 Task: Research Airbnb properties in Affery, Ivory Coast from 1st December, 2023 to 5th December, 2023 for 3 adults, 1 child.2 bedrooms having 3 beds and 2 bathrooms. Look for 4 properties as per requirement.
Action: Mouse moved to (473, 60)
Screenshot: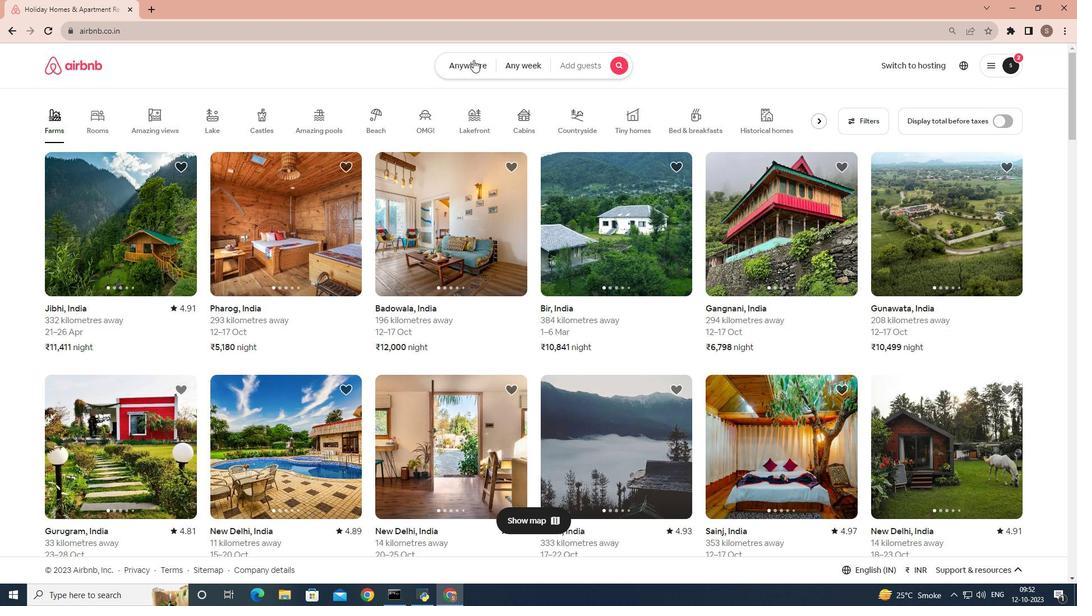
Action: Mouse pressed left at (473, 60)
Screenshot: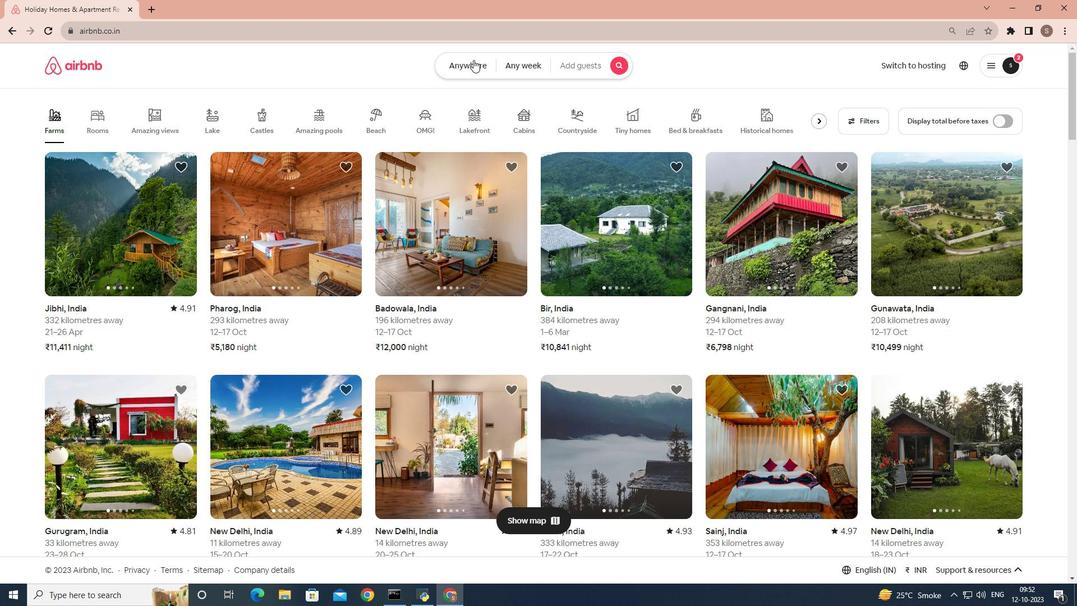 
Action: Mouse moved to (345, 106)
Screenshot: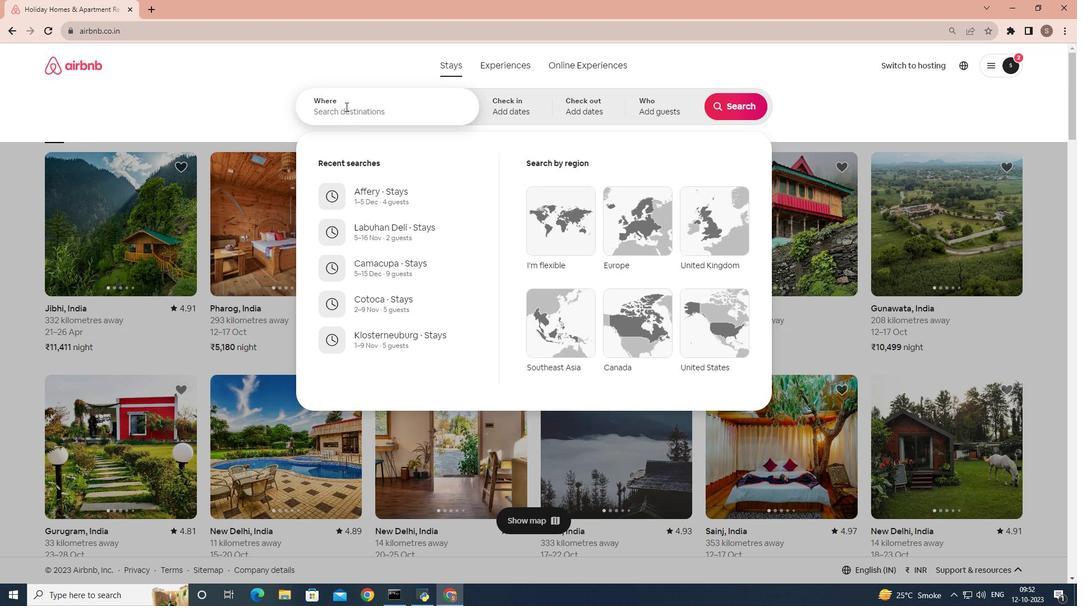 
Action: Mouse pressed left at (345, 106)
Screenshot: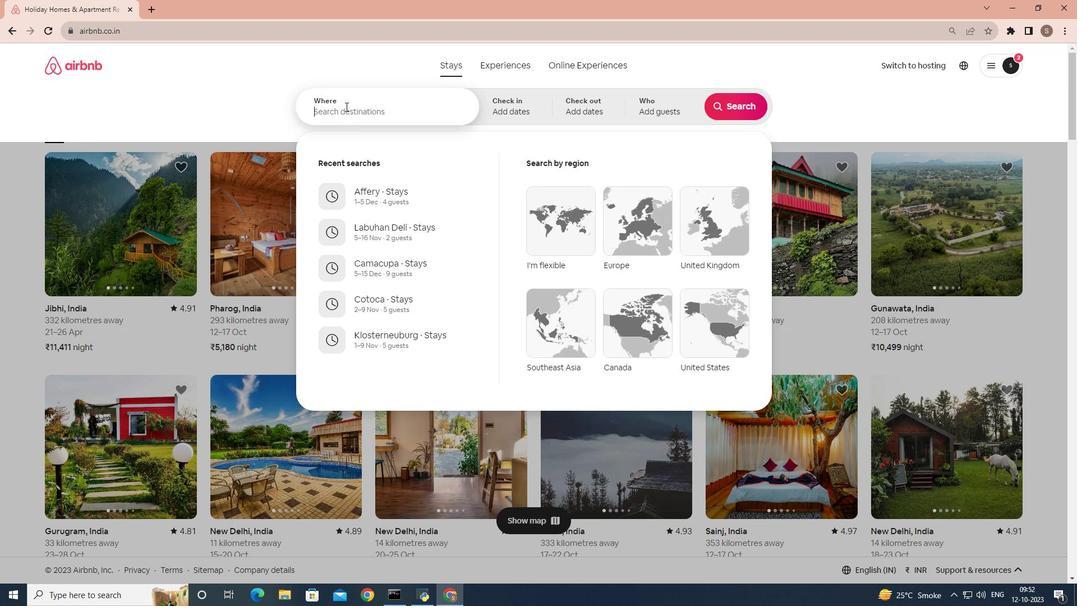 
Action: Key pressed af
Screenshot: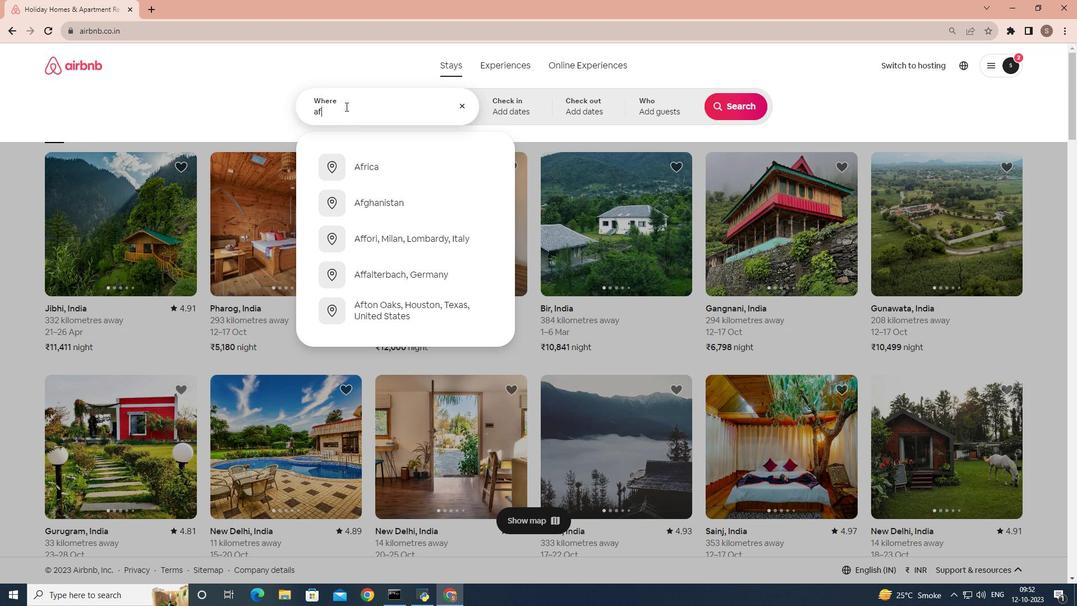 
Action: Mouse moved to (345, 106)
Screenshot: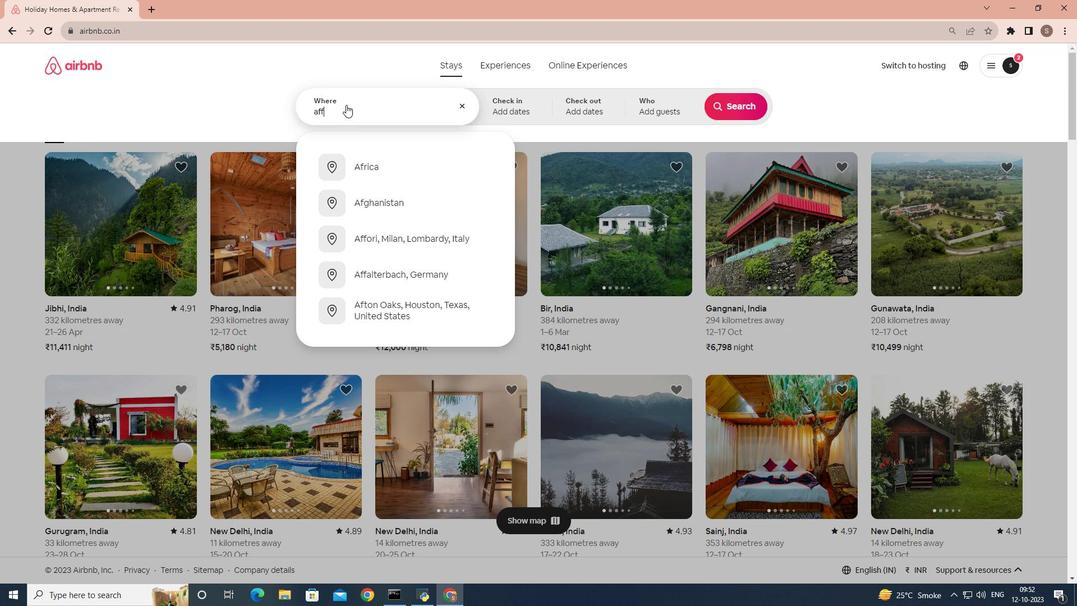 
Action: Key pressed f
Screenshot: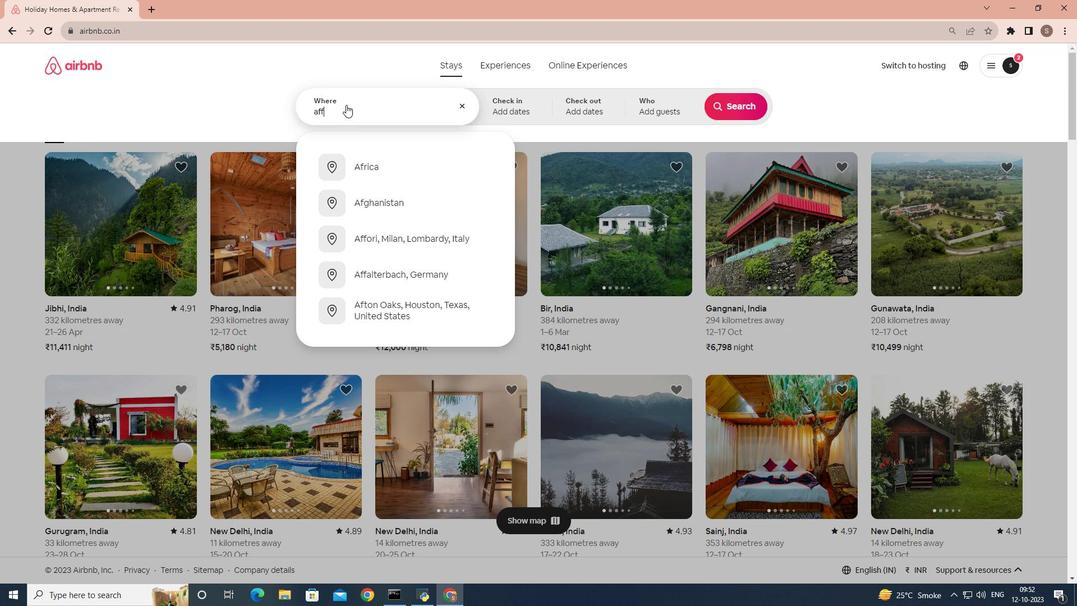 
Action: Mouse moved to (346, 104)
Screenshot: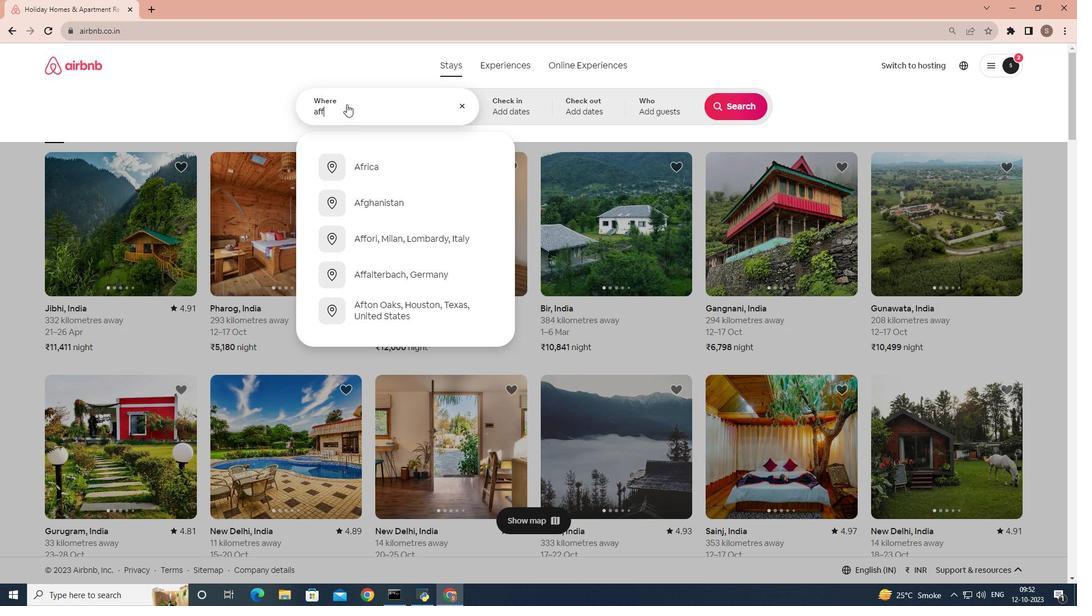 
Action: Key pressed ery<Key.space>
Screenshot: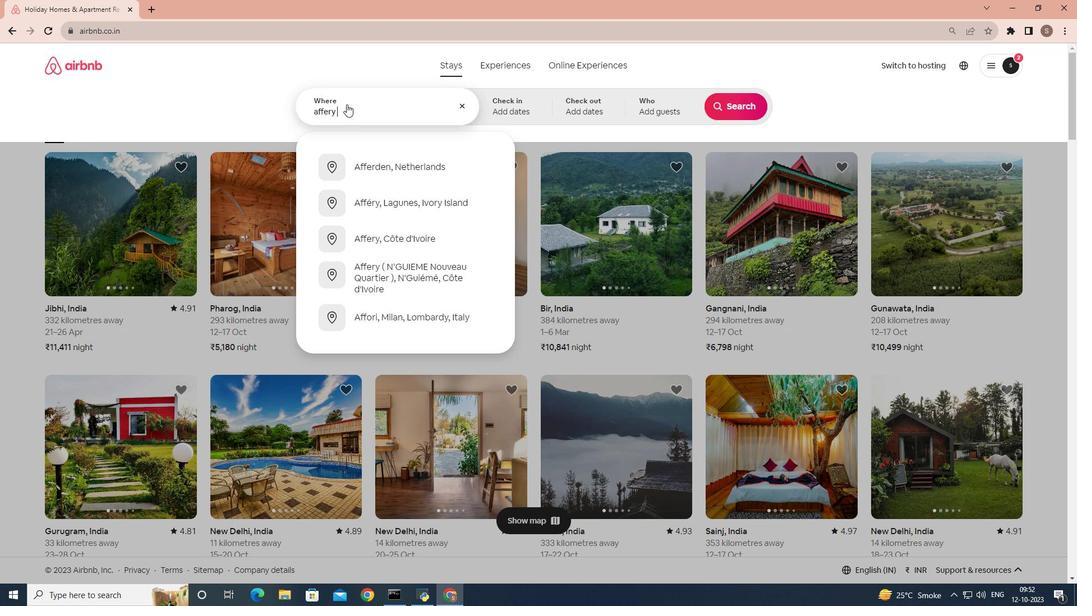 
Action: Mouse moved to (362, 195)
Screenshot: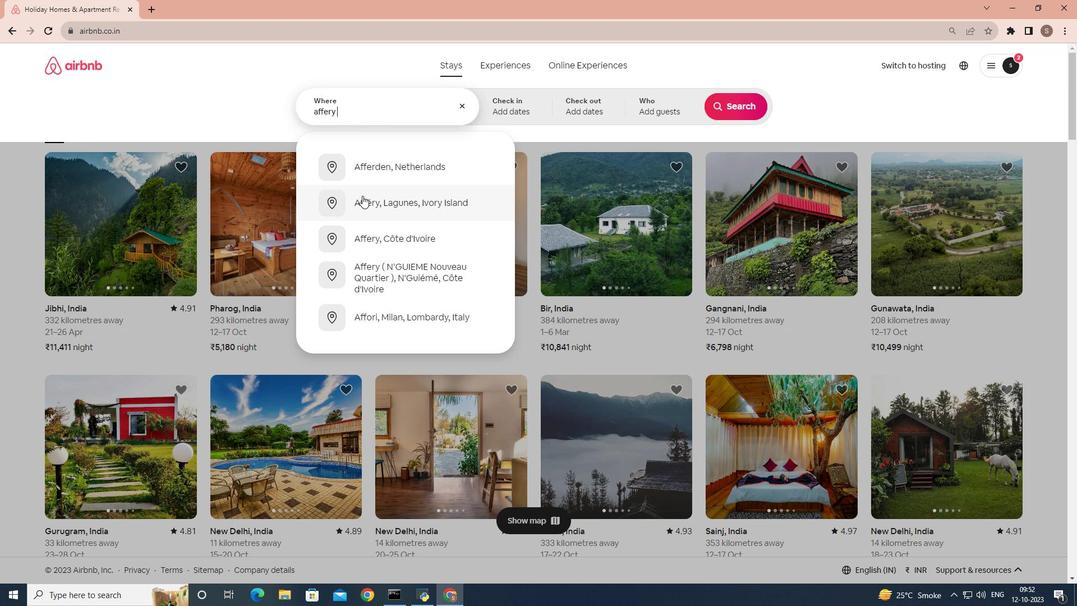 
Action: Mouse pressed left at (362, 195)
Screenshot: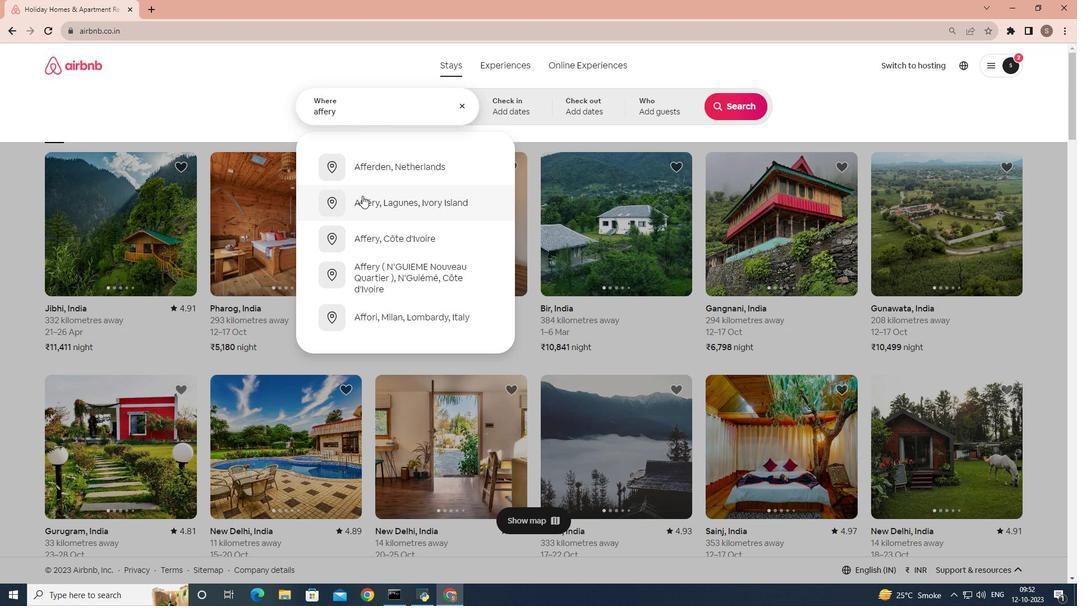 
Action: Mouse moved to (737, 202)
Screenshot: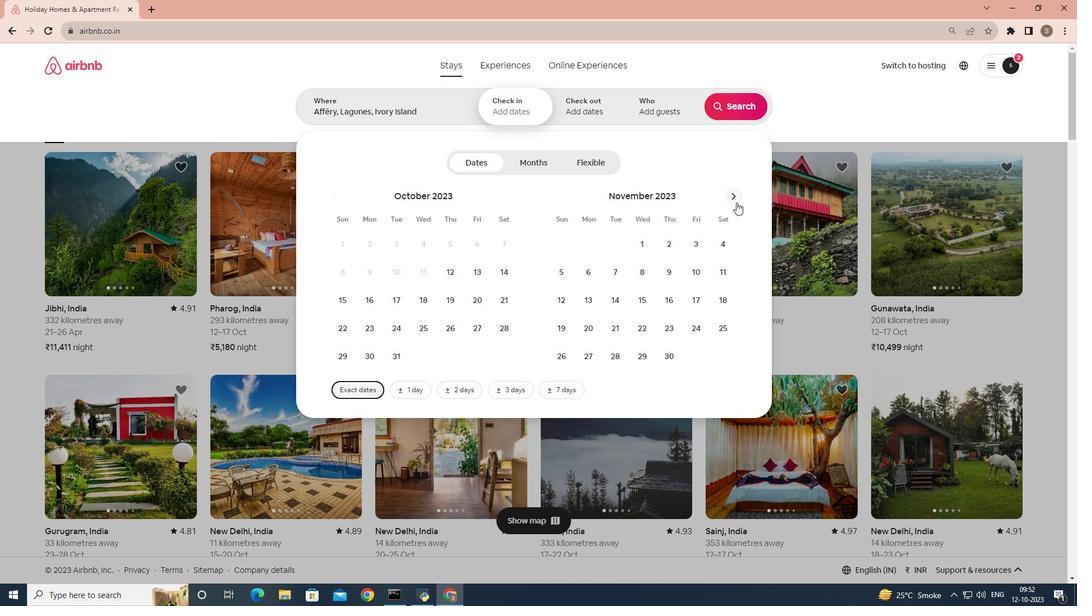 
Action: Mouse pressed left at (737, 202)
Screenshot: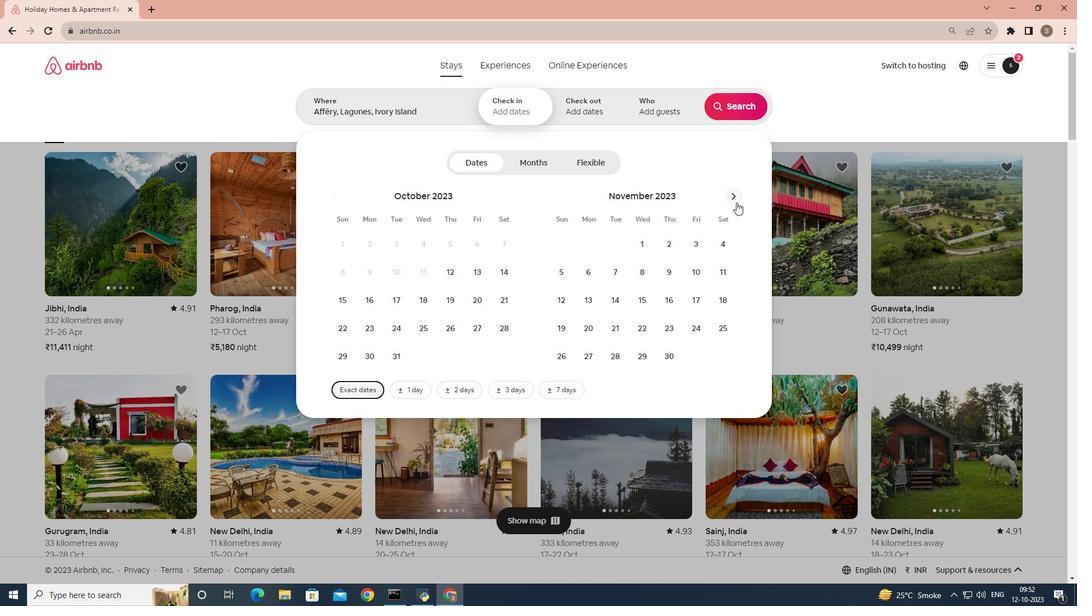 
Action: Mouse moved to (694, 243)
Screenshot: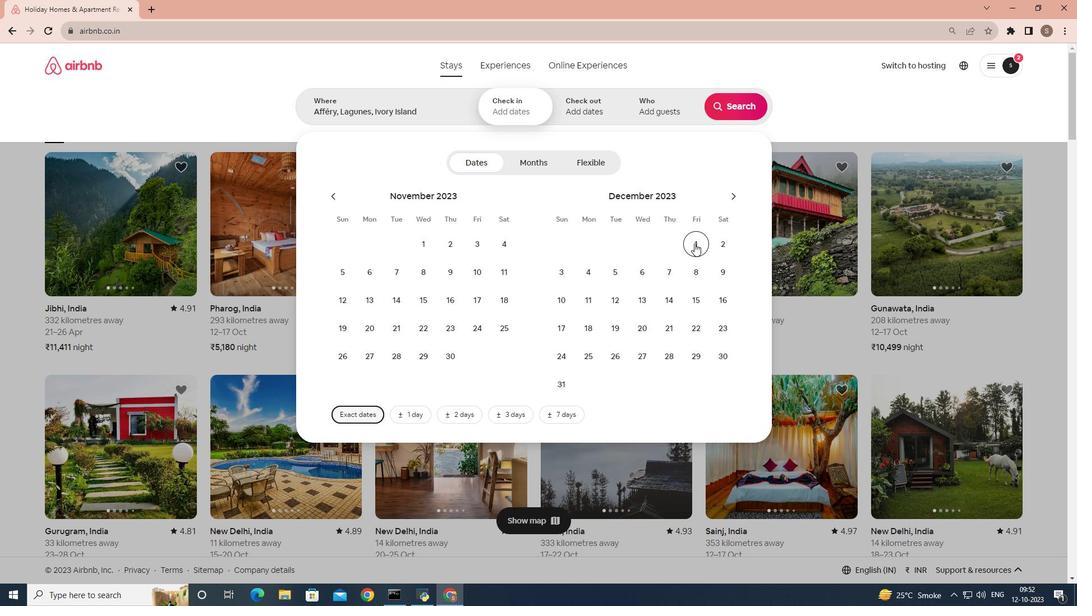 
Action: Mouse pressed left at (694, 243)
Screenshot: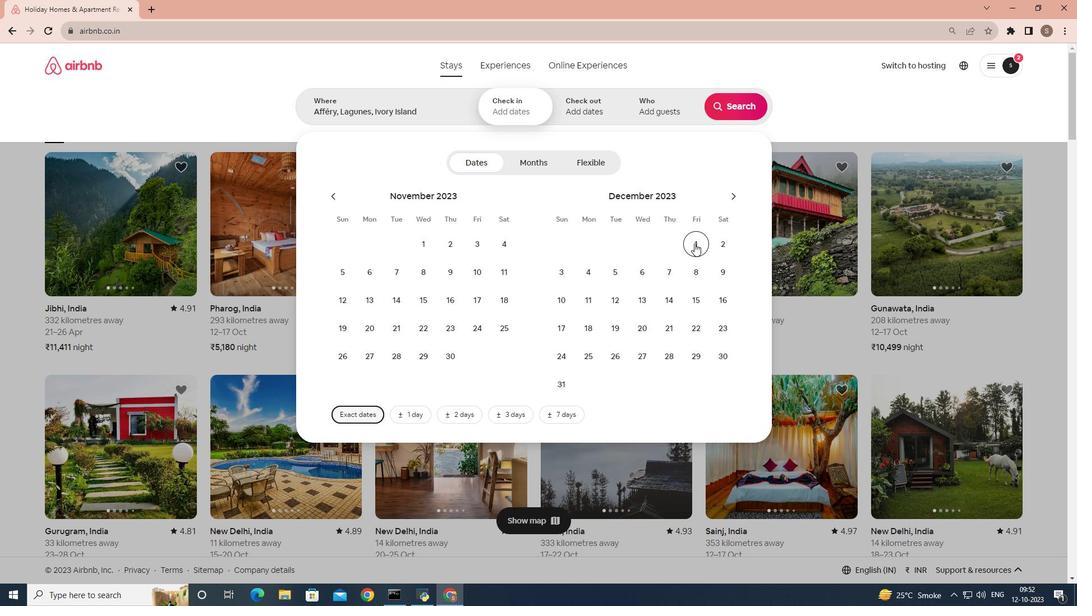 
Action: Mouse moved to (618, 272)
Screenshot: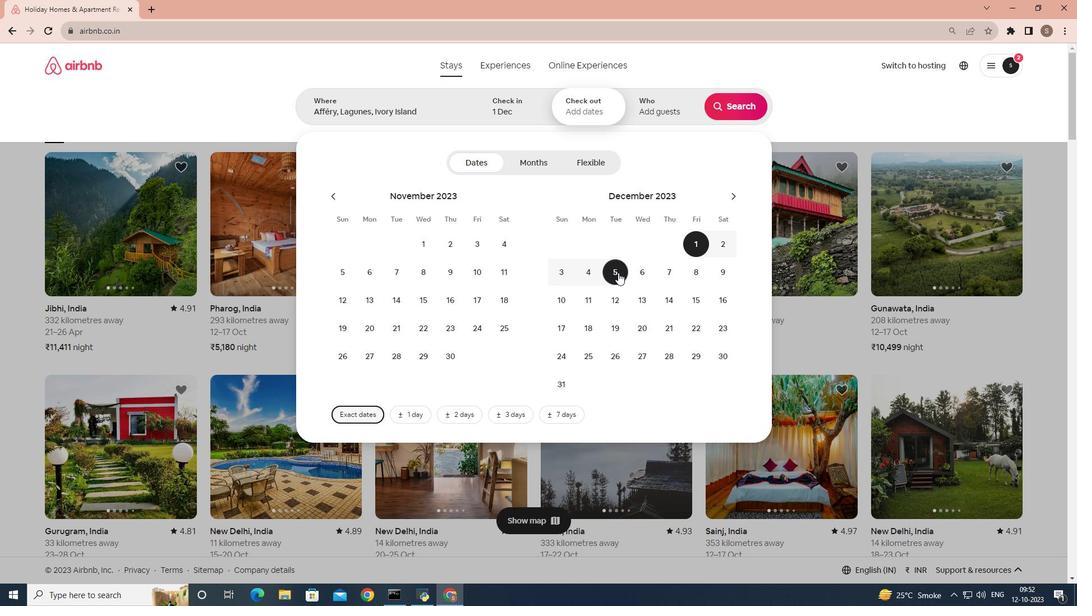 
Action: Mouse pressed left at (618, 272)
Screenshot: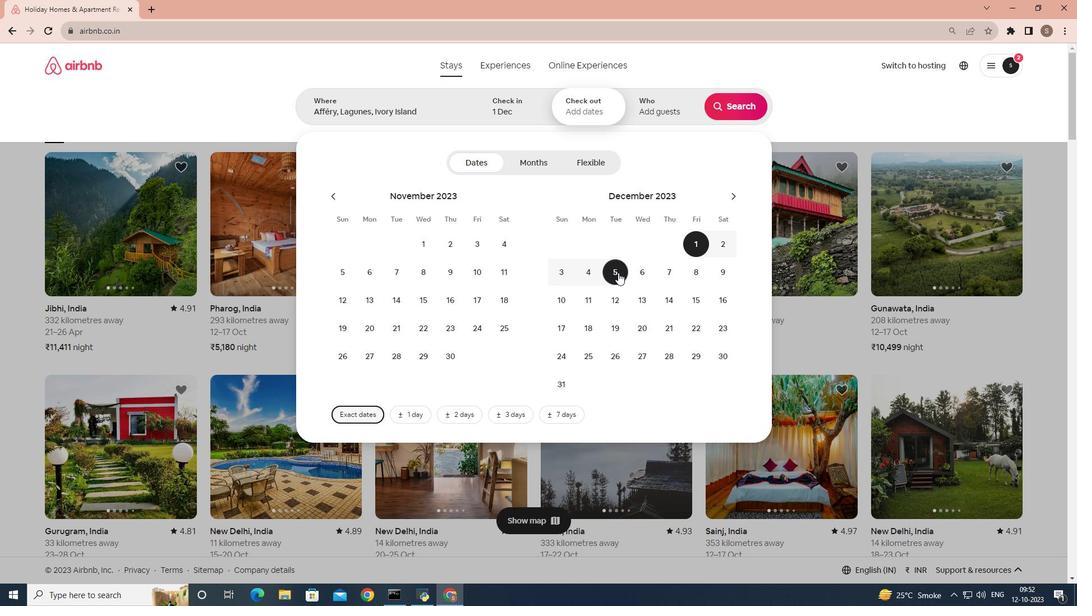 
Action: Mouse moved to (661, 112)
Screenshot: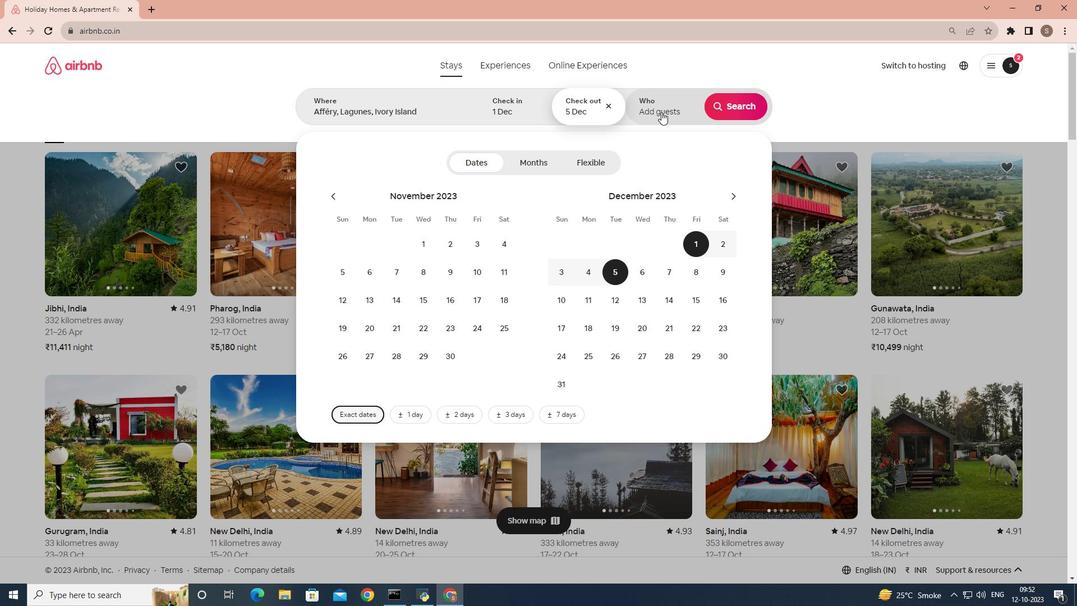 
Action: Mouse pressed left at (661, 112)
Screenshot: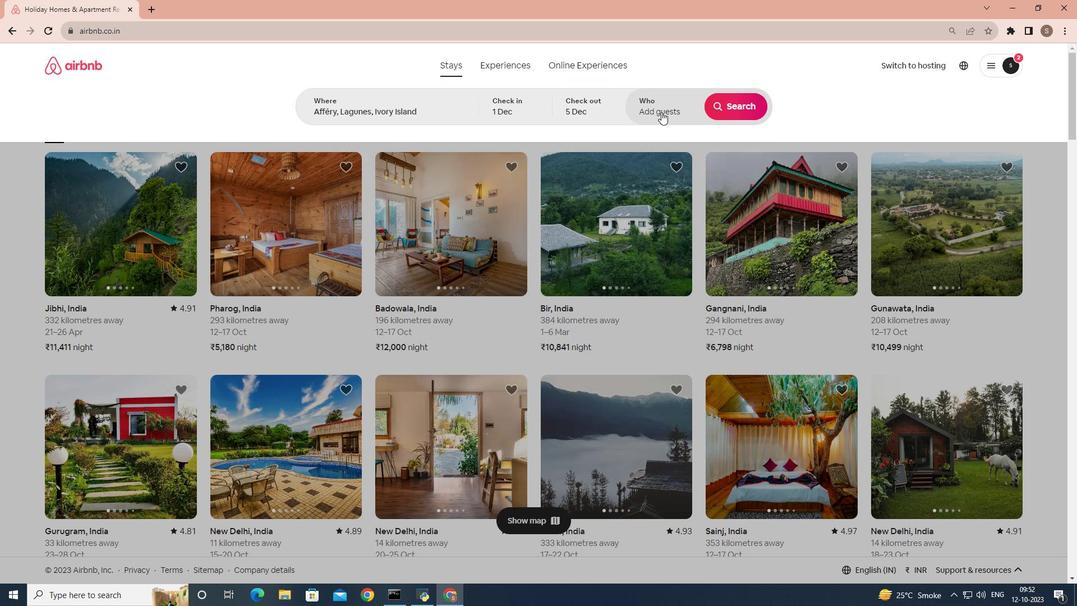
Action: Mouse moved to (737, 168)
Screenshot: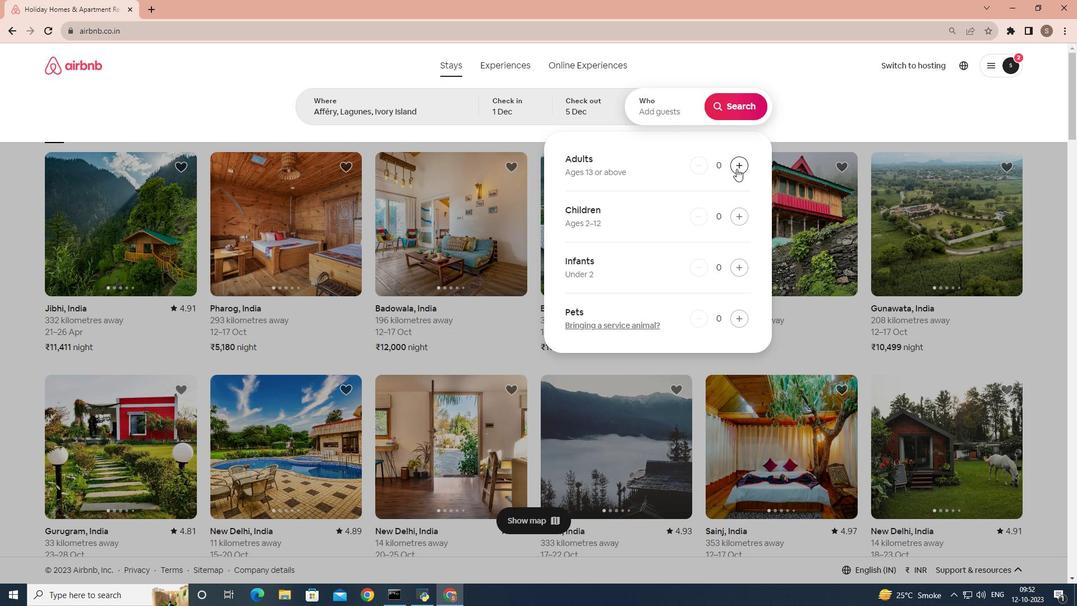 
Action: Mouse pressed left at (737, 168)
Screenshot: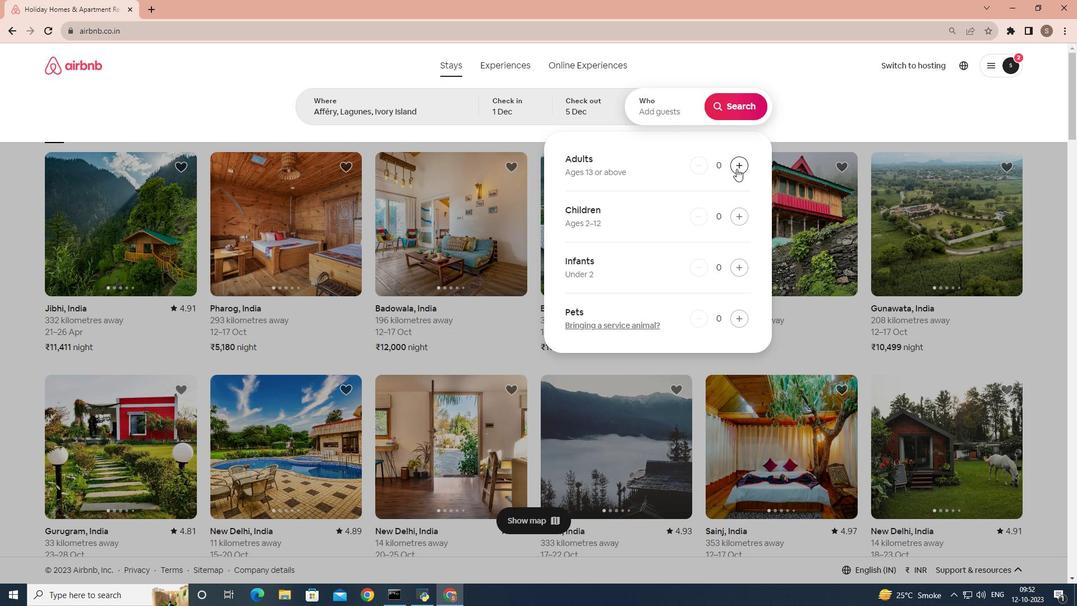 
Action: Mouse pressed left at (737, 168)
Screenshot: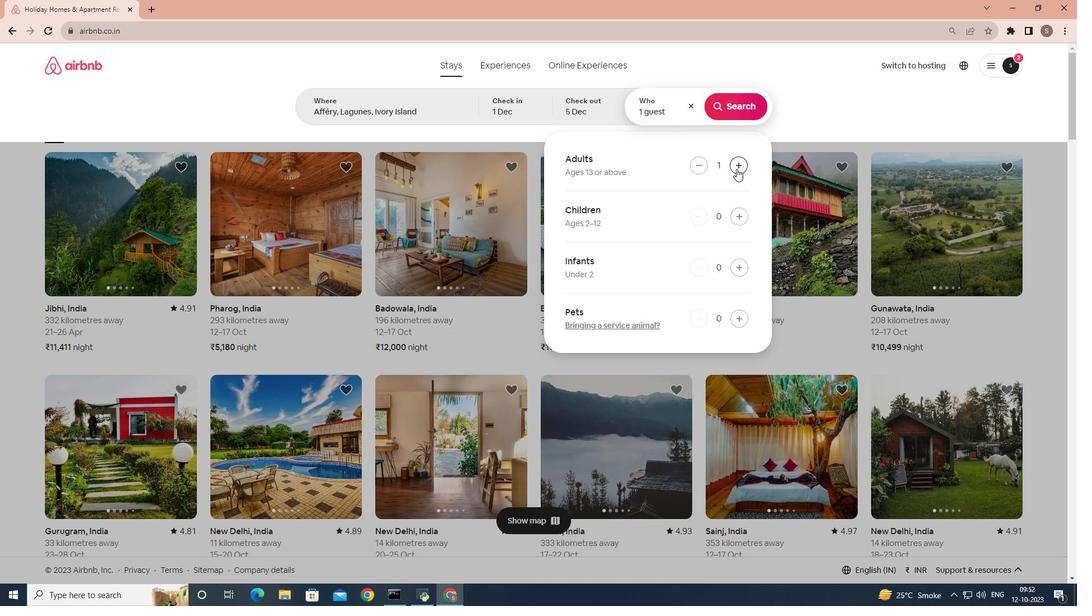 
Action: Mouse pressed left at (737, 168)
Screenshot: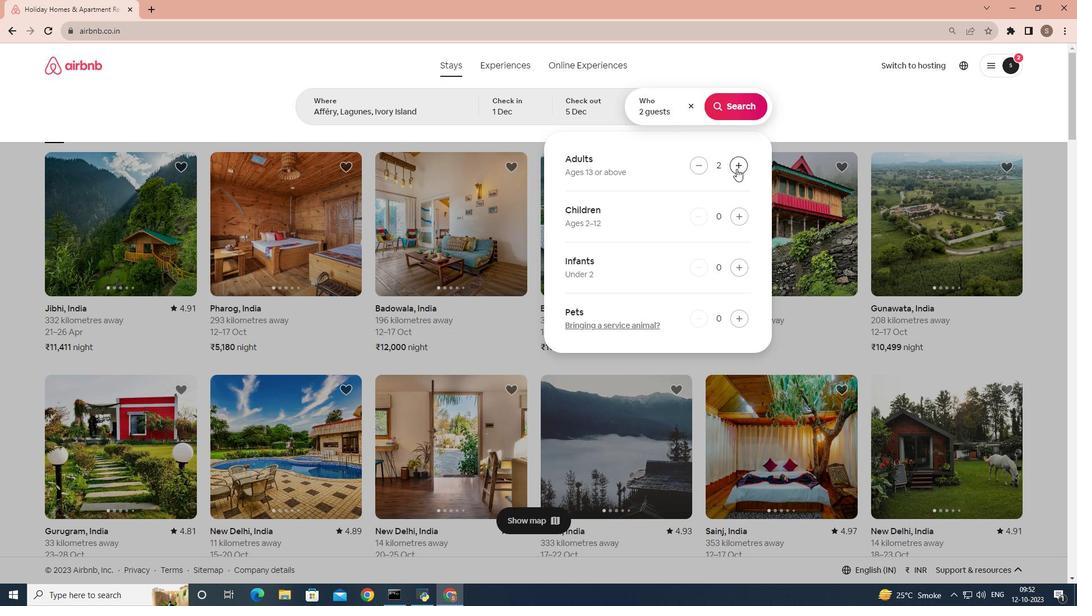 
Action: Mouse moved to (737, 223)
Screenshot: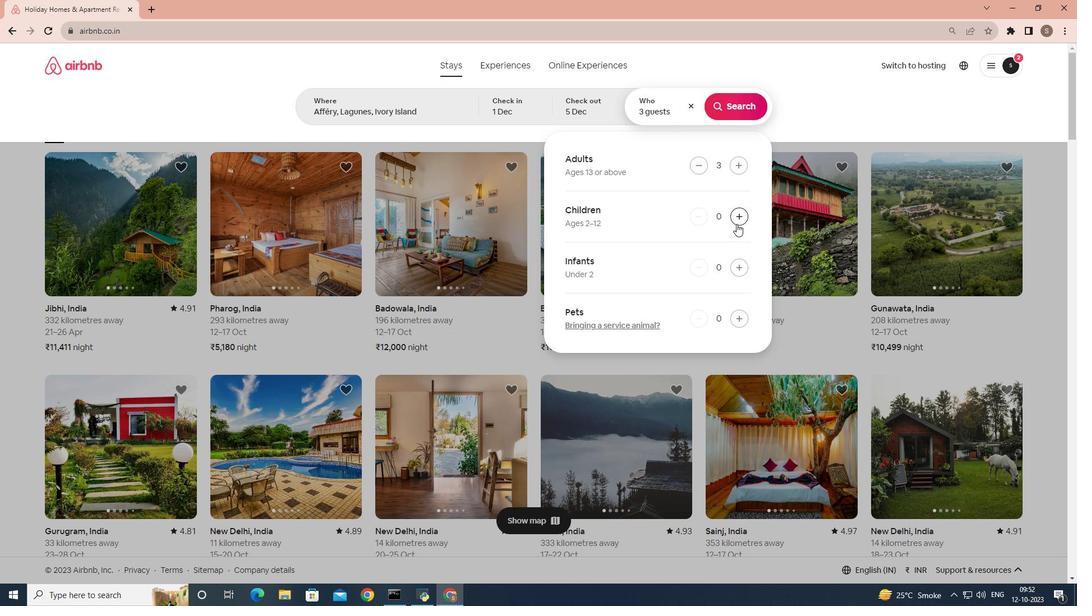 
Action: Mouse pressed left at (737, 223)
Screenshot: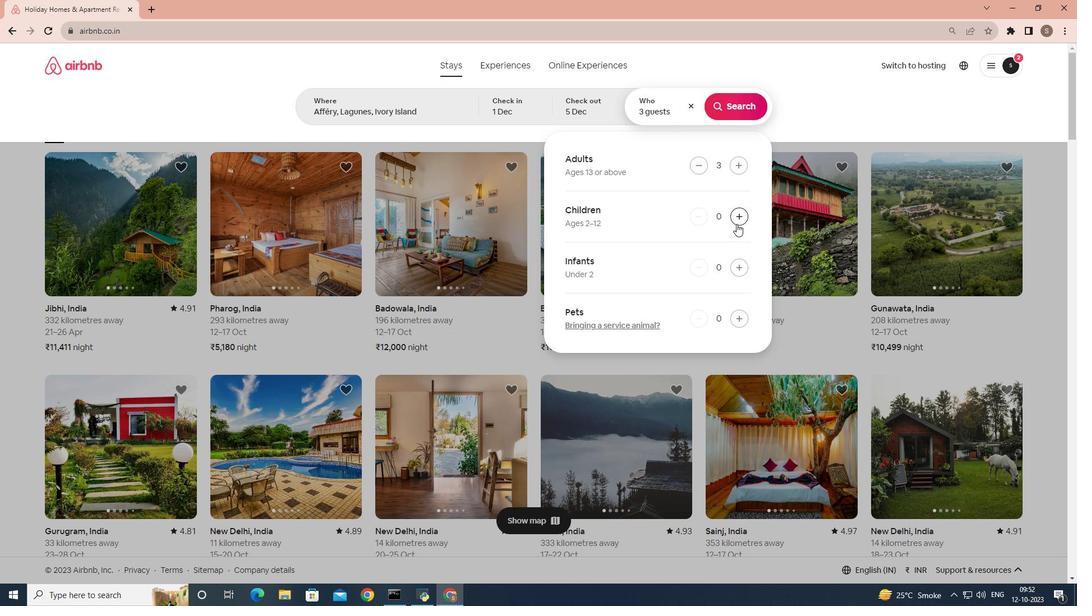 
Action: Mouse moved to (754, 108)
Screenshot: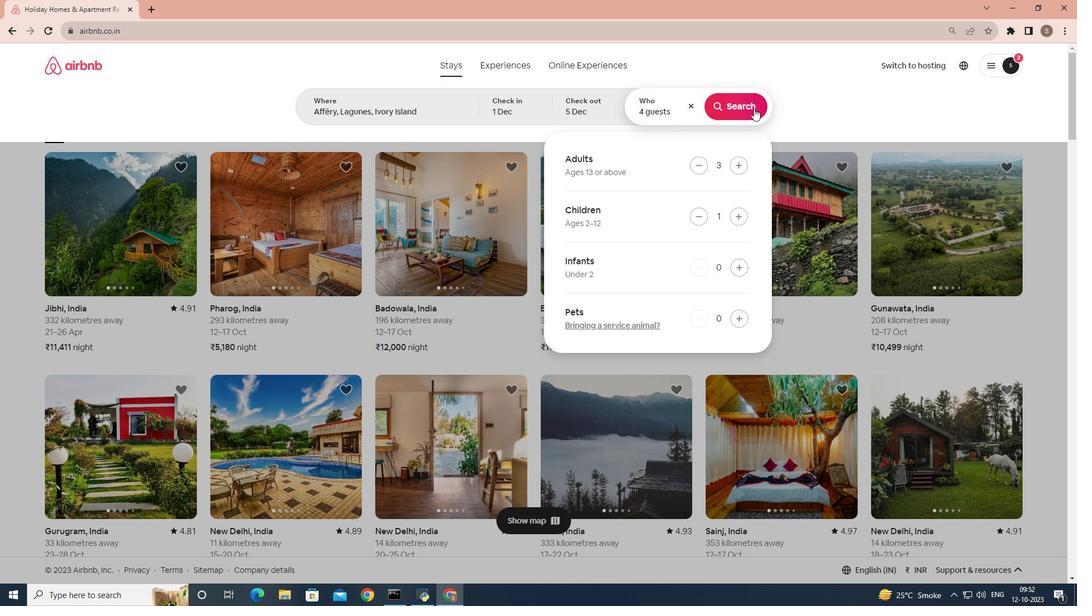
Action: Mouse pressed left at (754, 108)
Screenshot: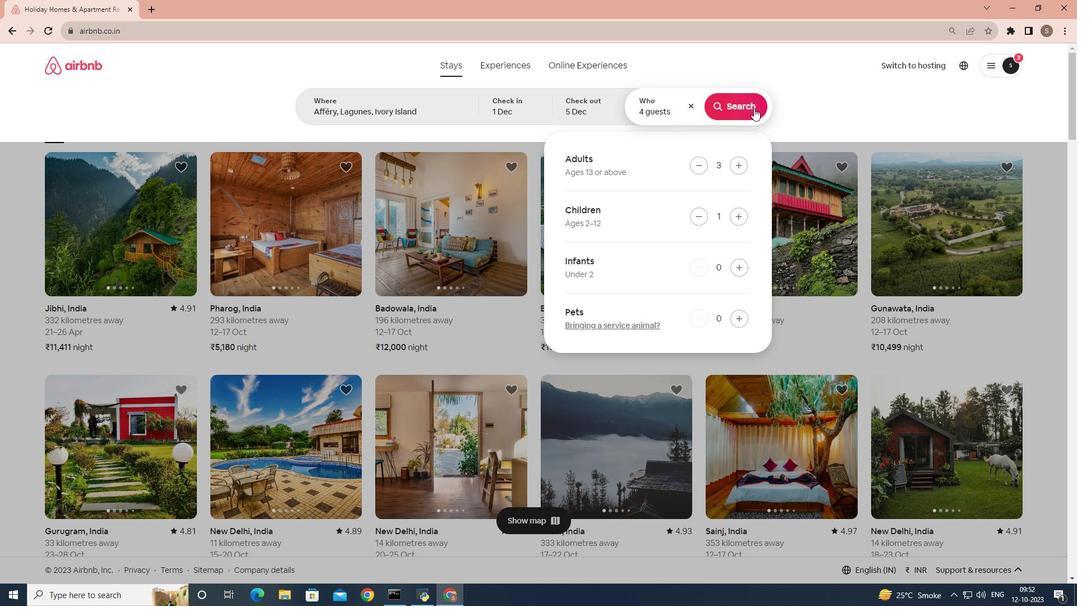 
Action: Mouse moved to (885, 111)
Screenshot: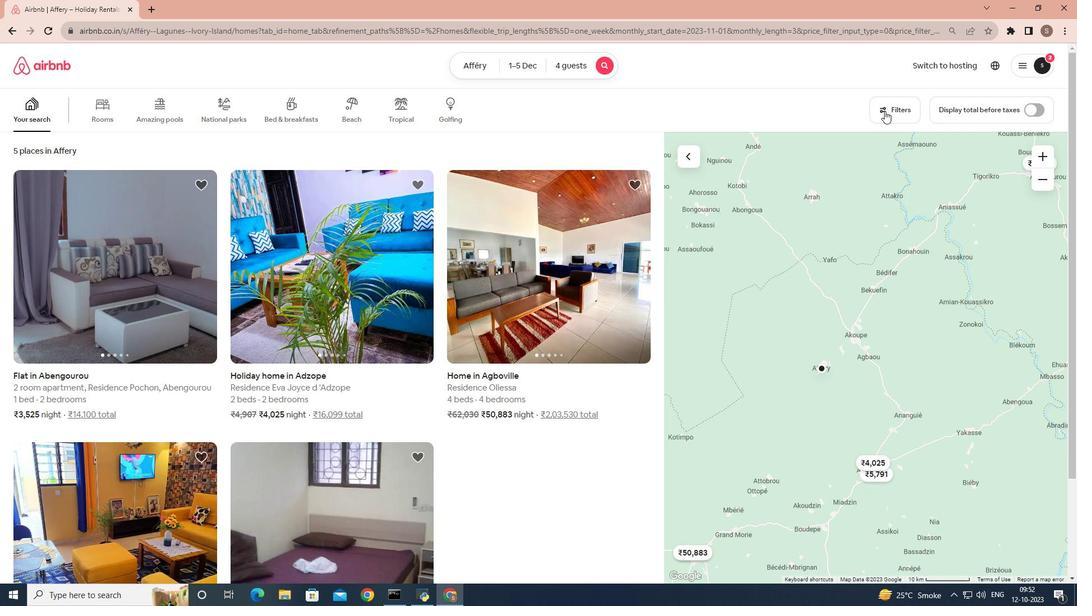 
Action: Mouse pressed left at (885, 111)
Screenshot: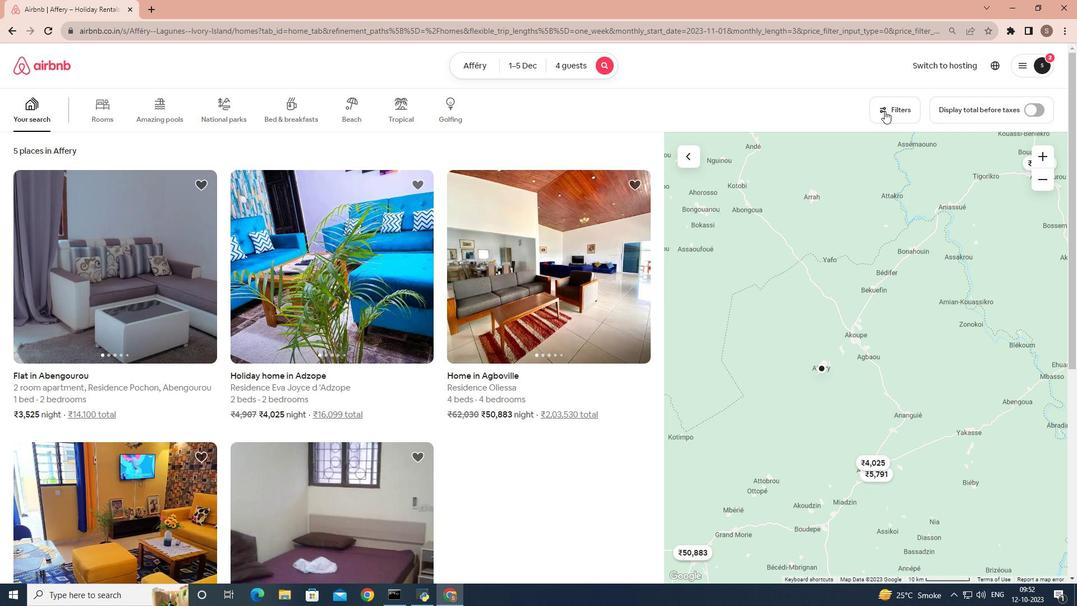 
Action: Mouse moved to (321, 286)
Screenshot: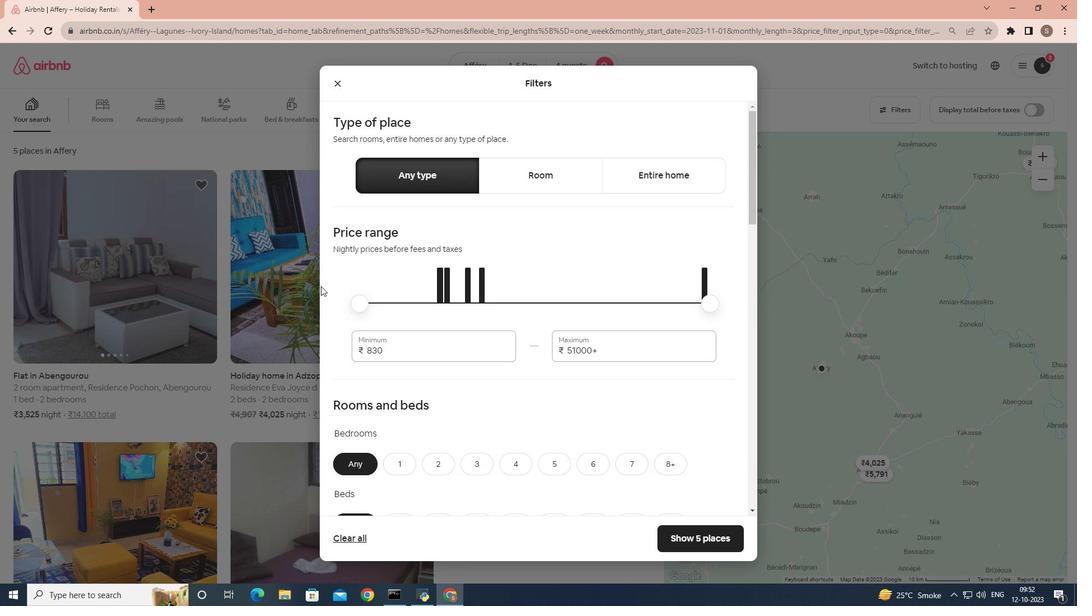 
Action: Mouse scrolled (321, 285) with delta (0, 0)
Screenshot: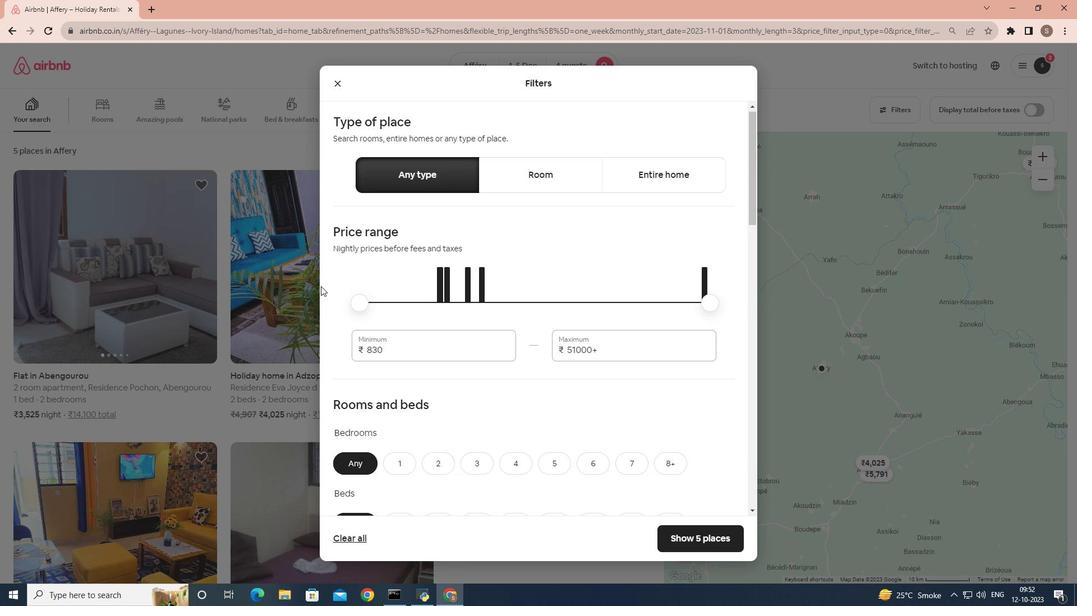 
Action: Mouse scrolled (321, 285) with delta (0, 0)
Screenshot: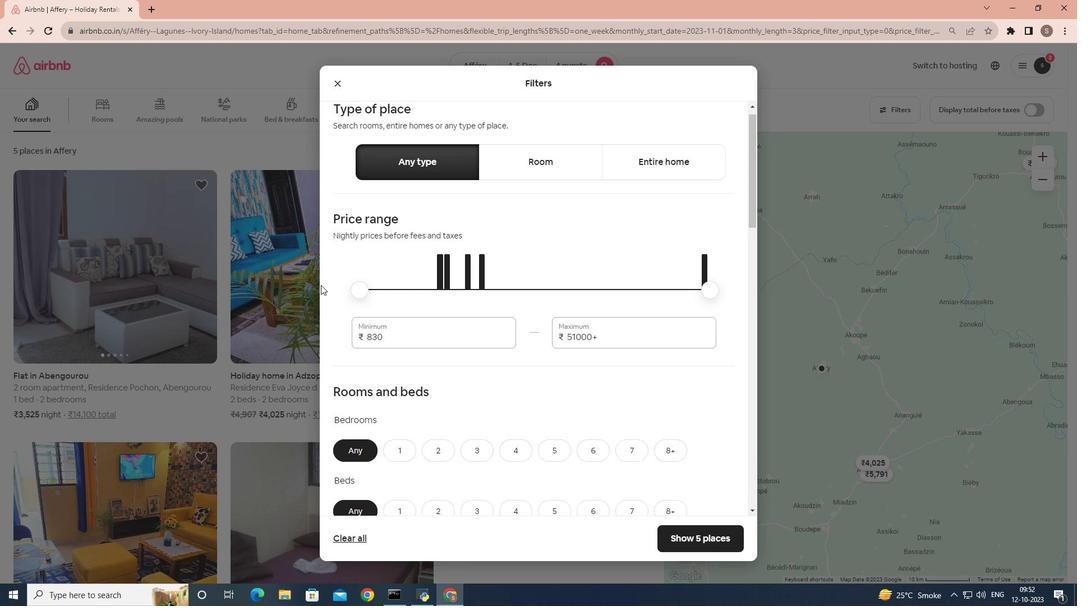 
Action: Mouse moved to (321, 285)
Screenshot: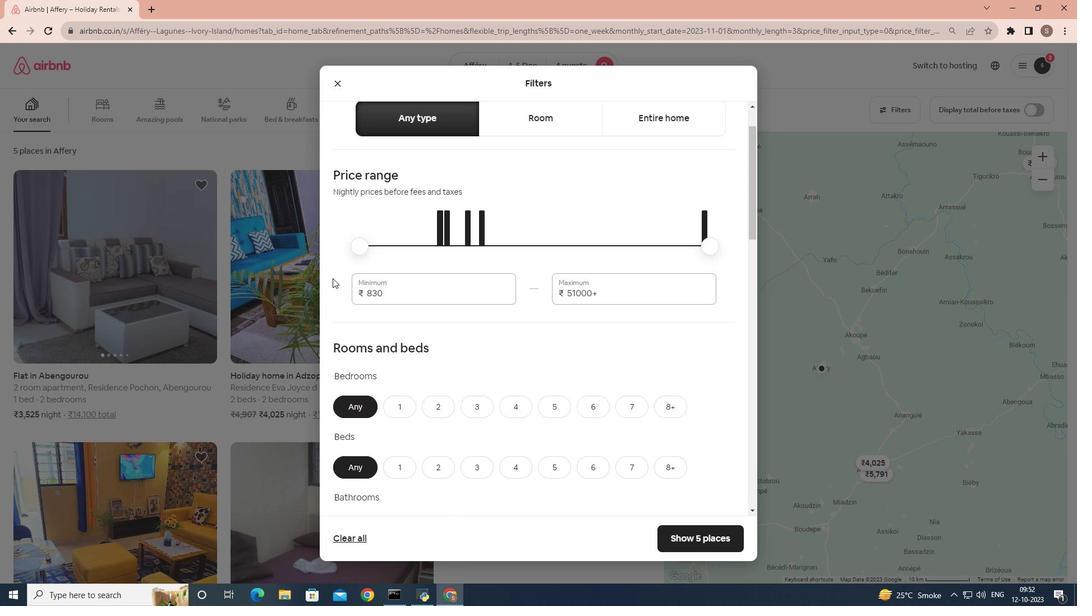 
Action: Mouse scrolled (321, 285) with delta (0, 0)
Screenshot: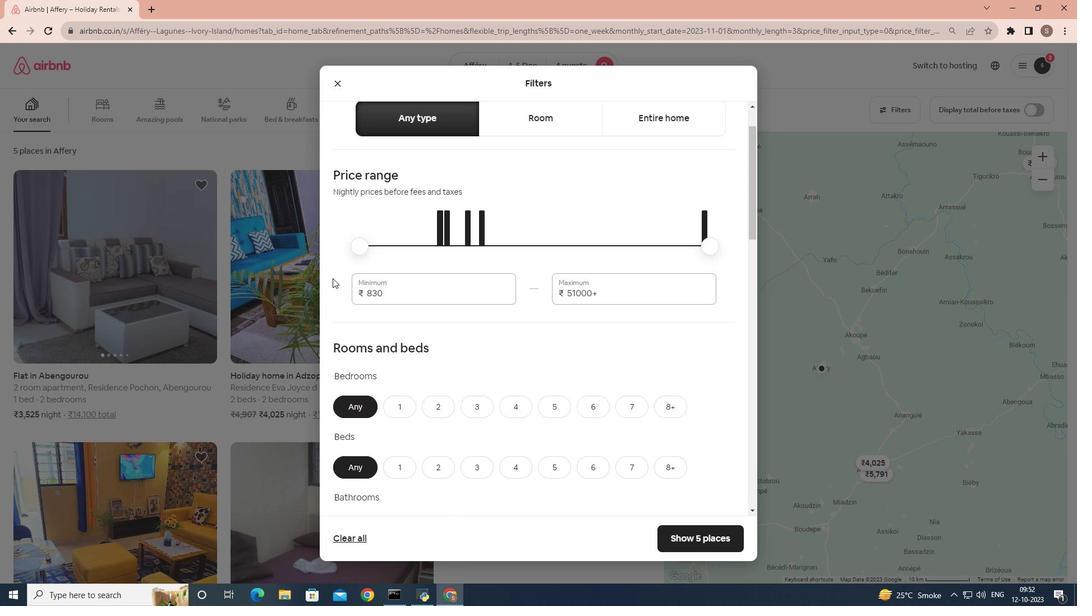 
Action: Mouse moved to (328, 280)
Screenshot: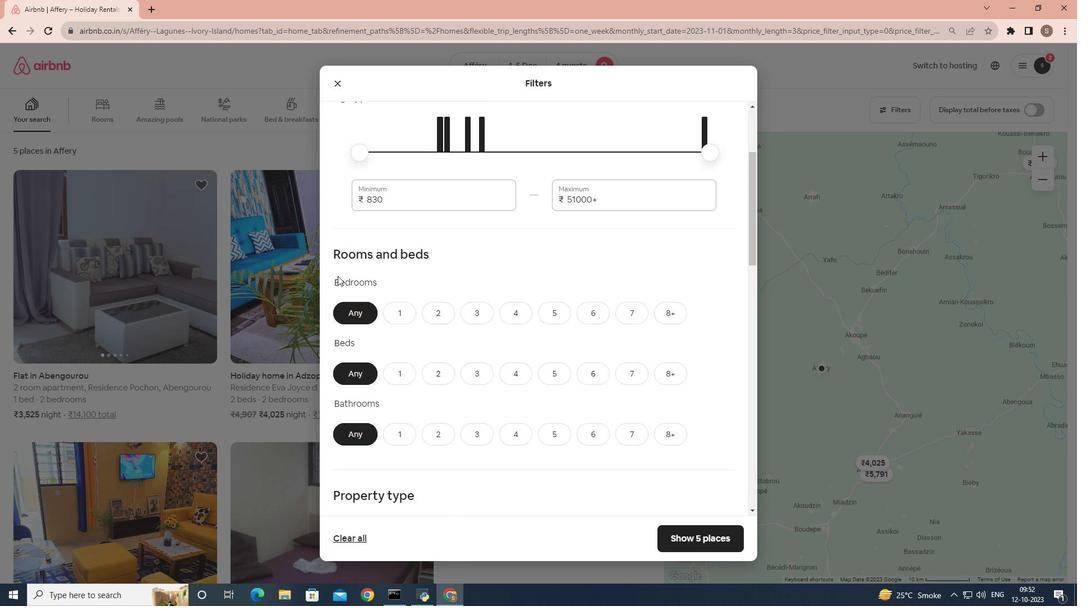 
Action: Mouse scrolled (328, 279) with delta (0, 0)
Screenshot: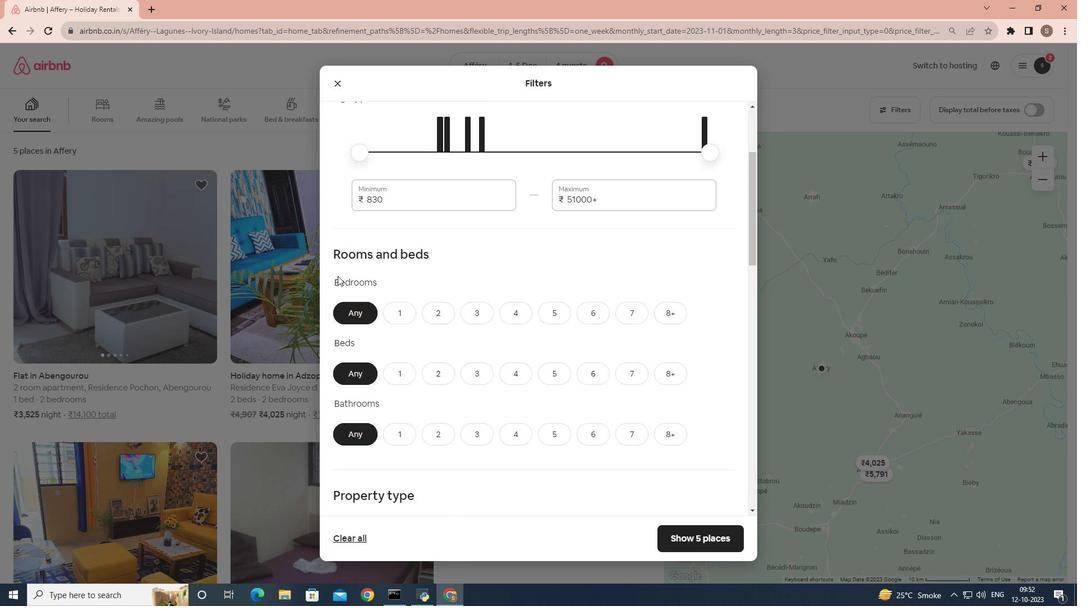 
Action: Mouse moved to (447, 244)
Screenshot: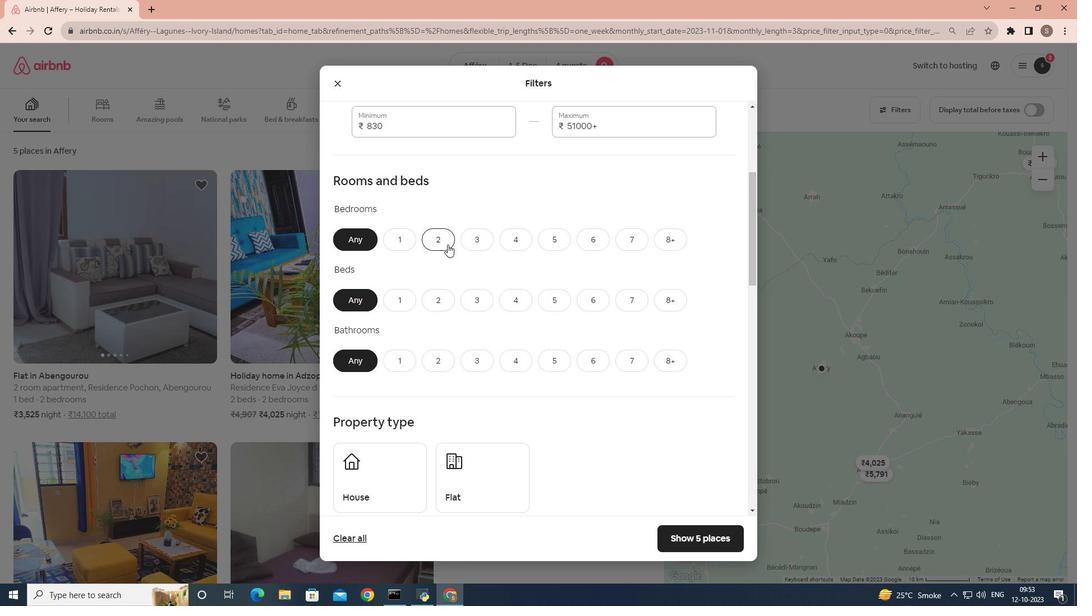 
Action: Mouse pressed left at (447, 244)
Screenshot: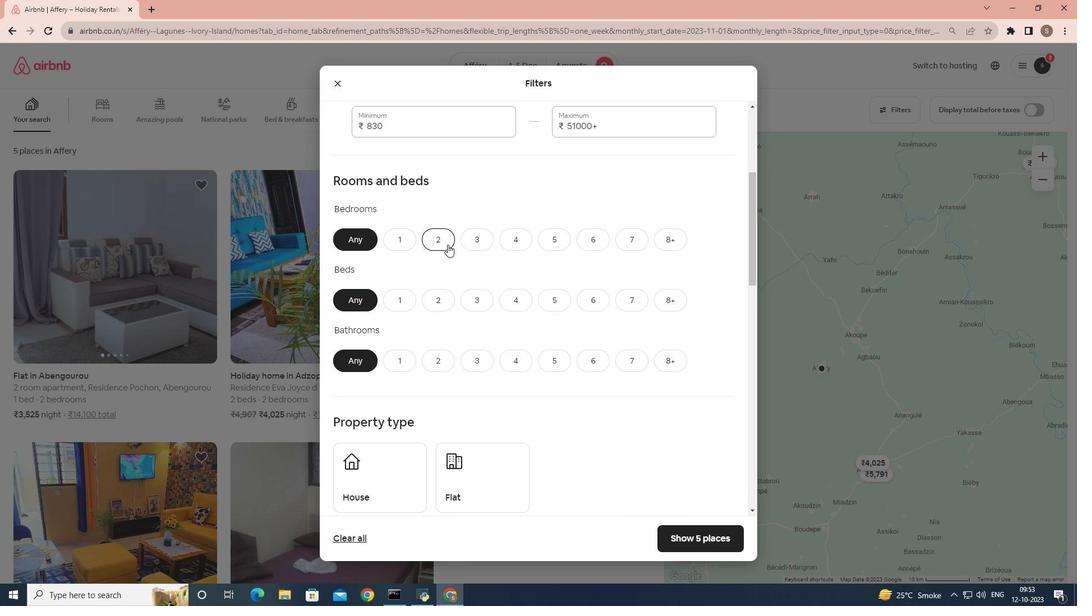 
Action: Mouse moved to (467, 306)
Screenshot: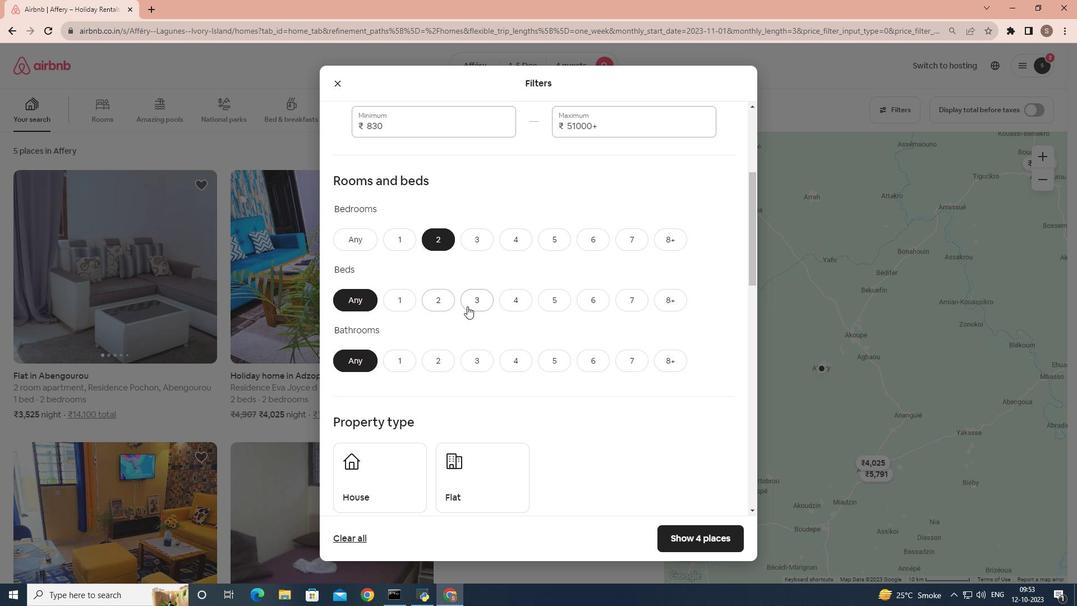
Action: Mouse pressed left at (467, 306)
Screenshot: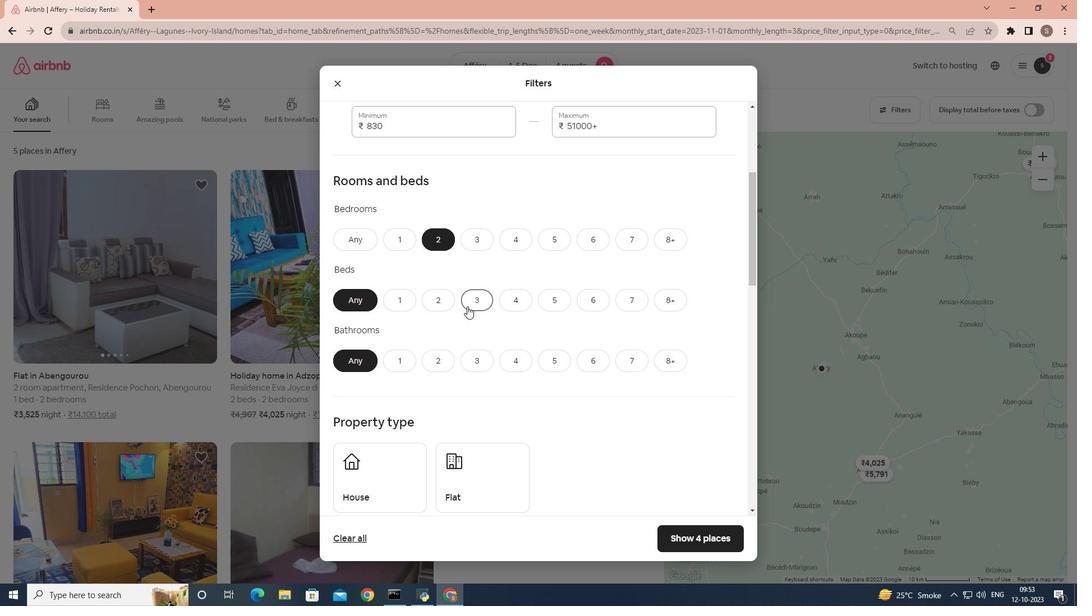 
Action: Mouse moved to (446, 355)
Screenshot: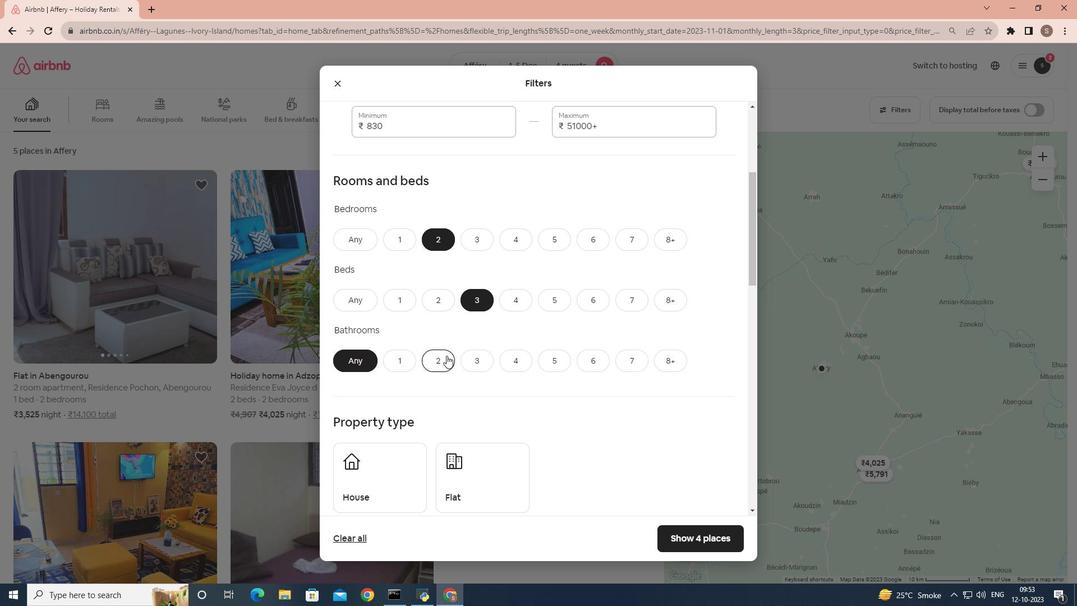 
Action: Mouse pressed left at (446, 355)
Screenshot: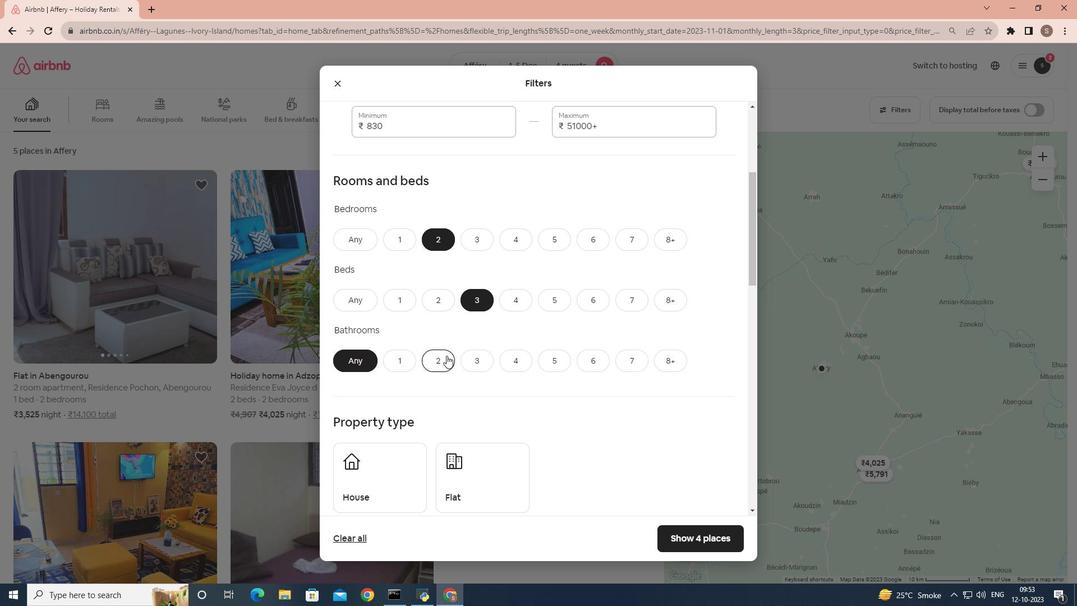 
Action: Mouse moved to (488, 307)
Screenshot: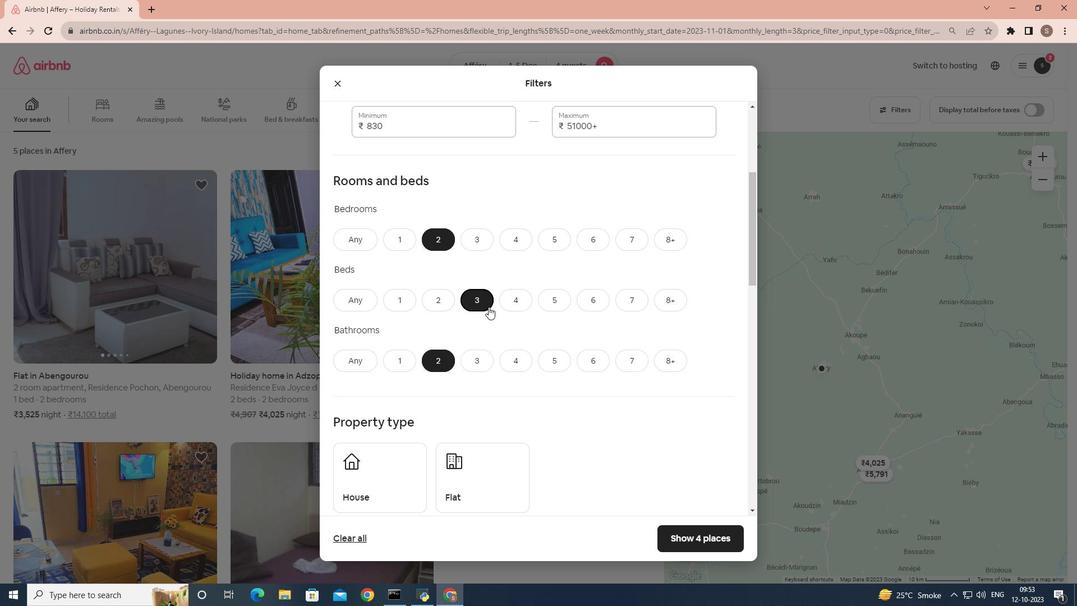 
Action: Mouse scrolled (488, 306) with delta (0, 0)
Screenshot: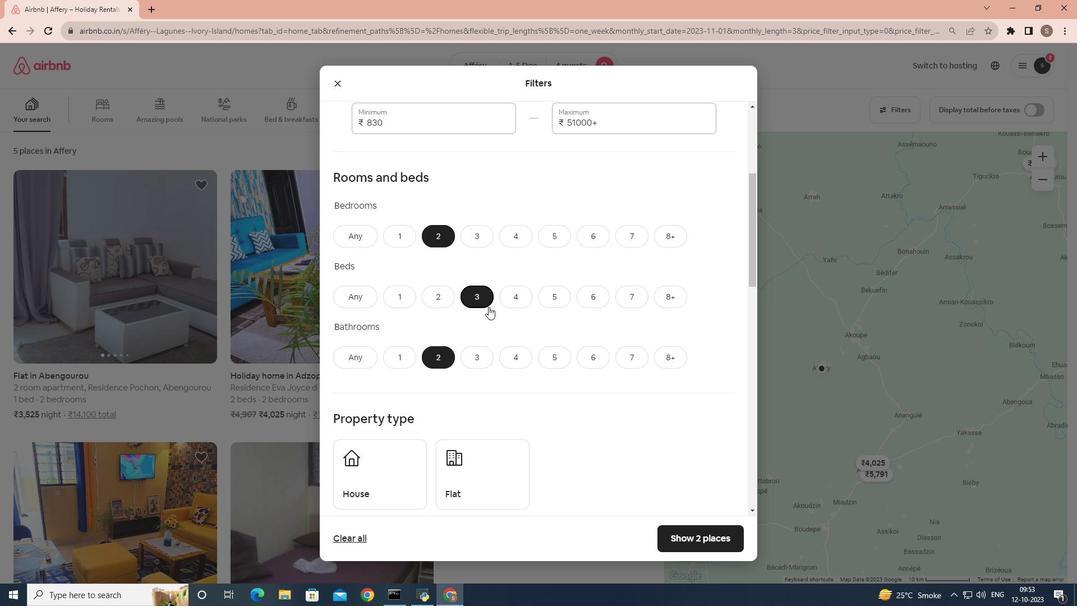
Action: Mouse scrolled (488, 306) with delta (0, 0)
Screenshot: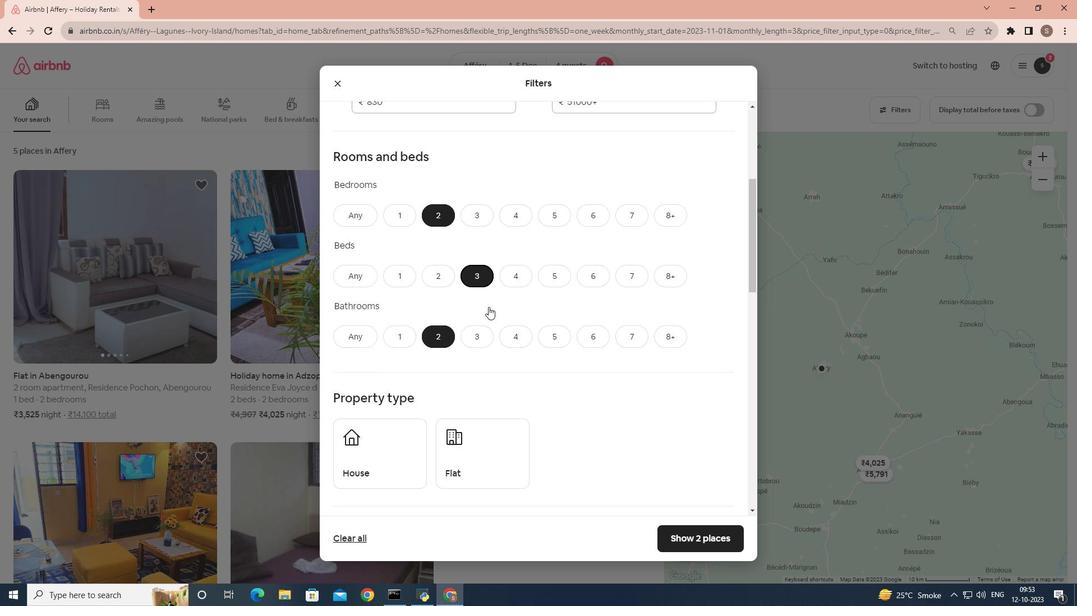 
Action: Mouse scrolled (488, 306) with delta (0, 0)
Screenshot: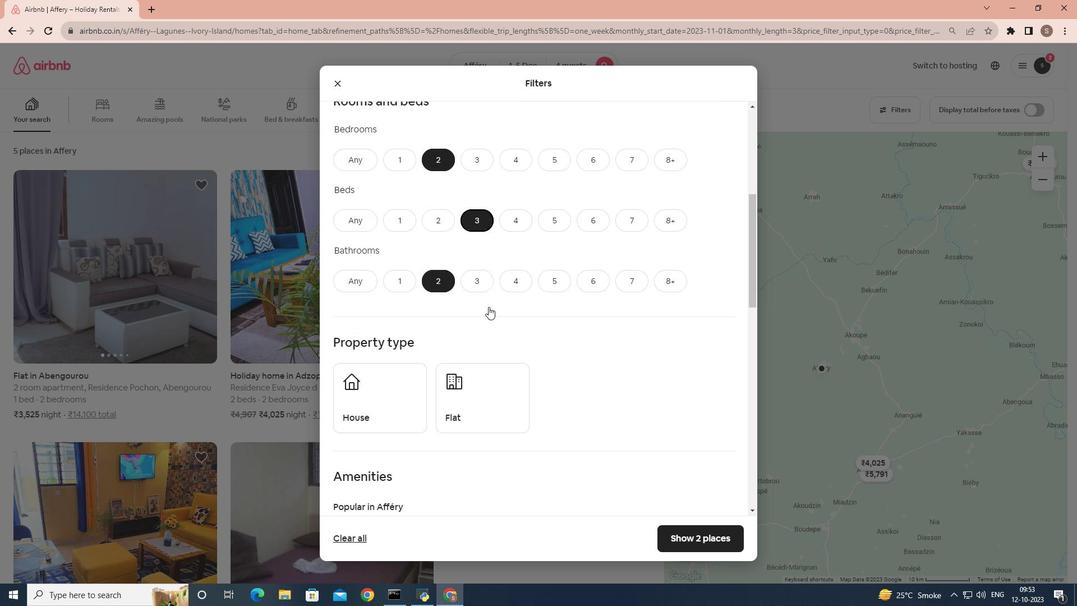 
Action: Mouse scrolled (488, 306) with delta (0, 0)
Screenshot: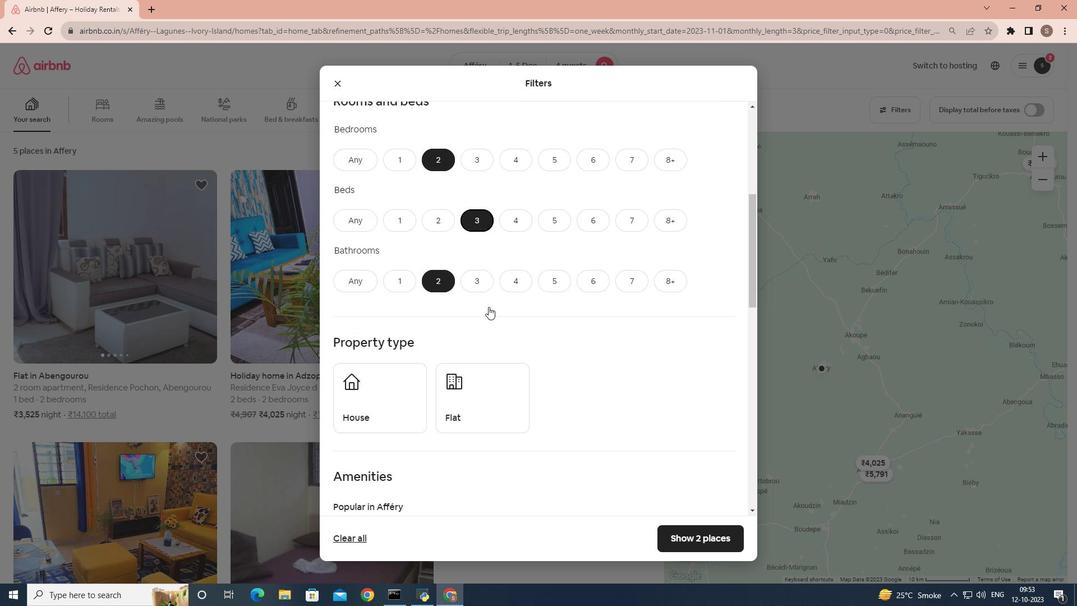 
Action: Mouse scrolled (488, 306) with delta (0, 0)
Screenshot: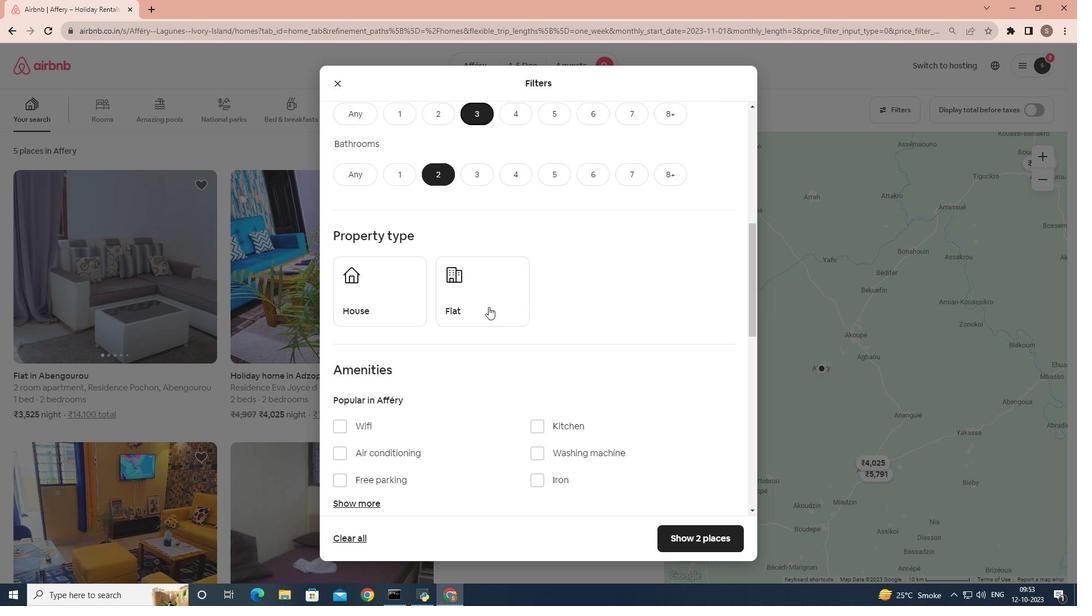 
Action: Mouse scrolled (488, 306) with delta (0, 0)
Screenshot: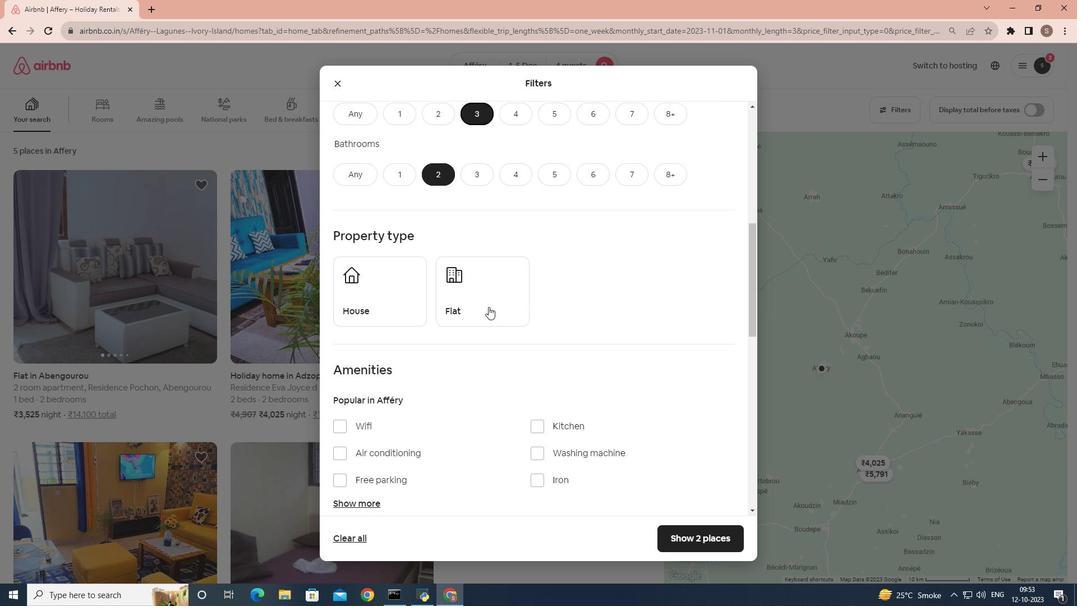 
Action: Mouse scrolled (488, 306) with delta (0, 0)
Screenshot: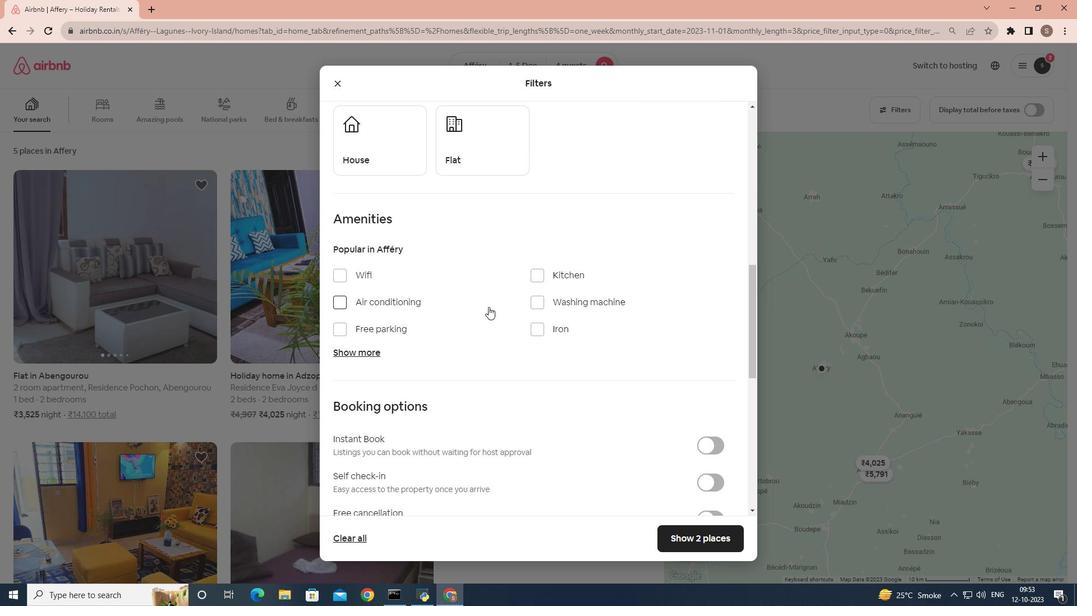 
Action: Mouse scrolled (488, 306) with delta (0, 0)
Screenshot: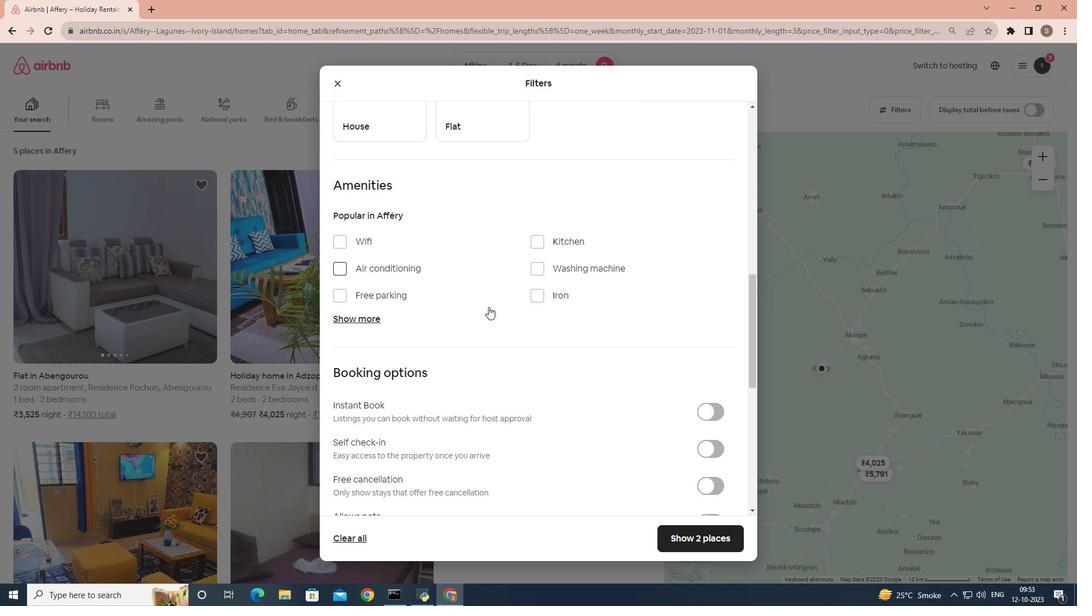 
Action: Mouse scrolled (488, 306) with delta (0, 0)
Screenshot: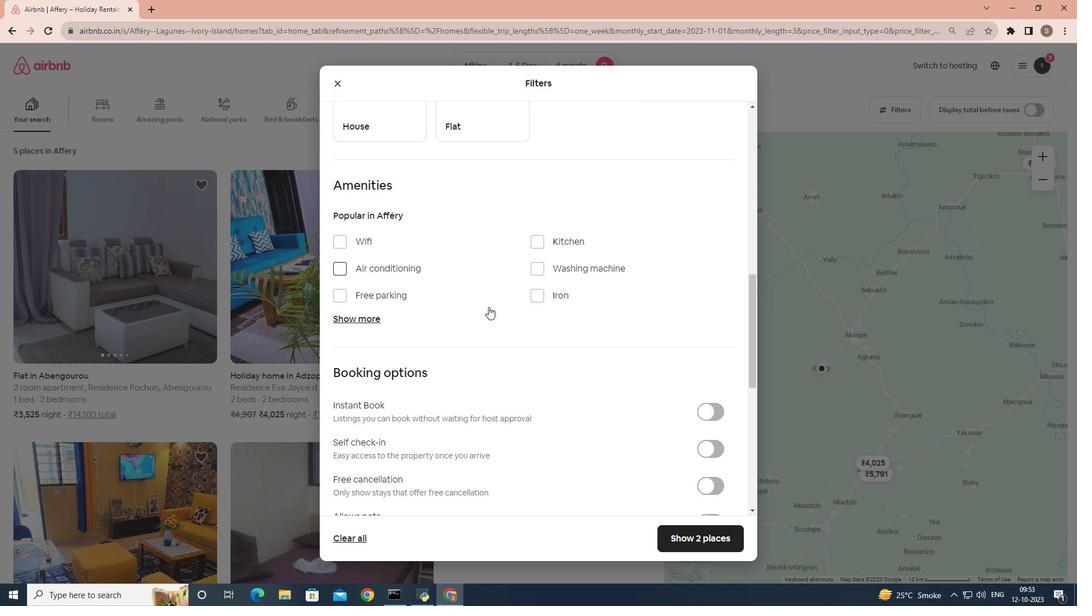 
Action: Mouse scrolled (488, 306) with delta (0, 0)
Screenshot: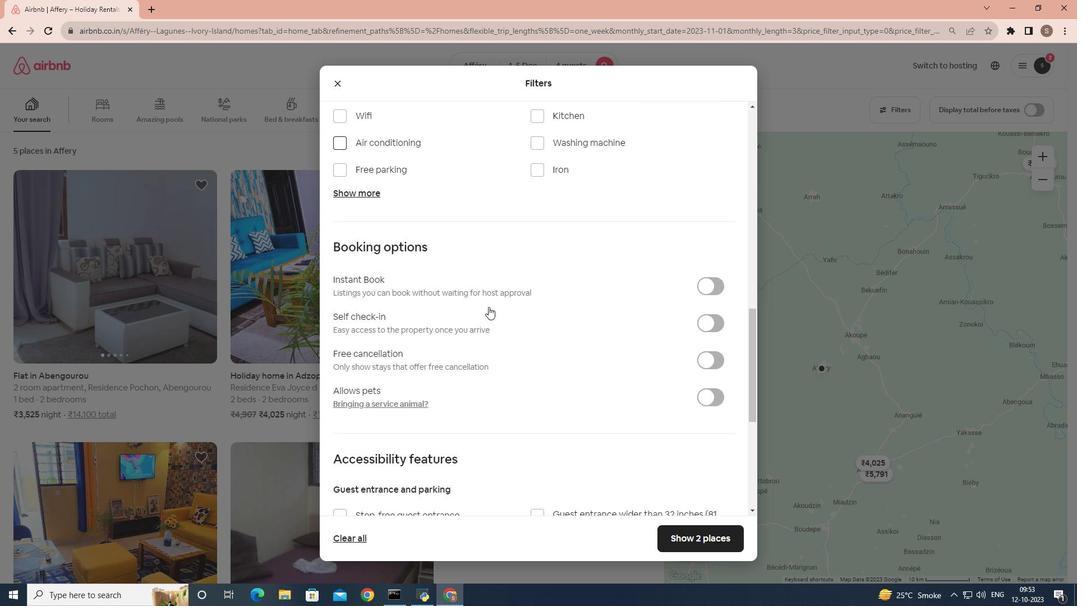 
Action: Mouse scrolled (488, 306) with delta (0, 0)
Screenshot: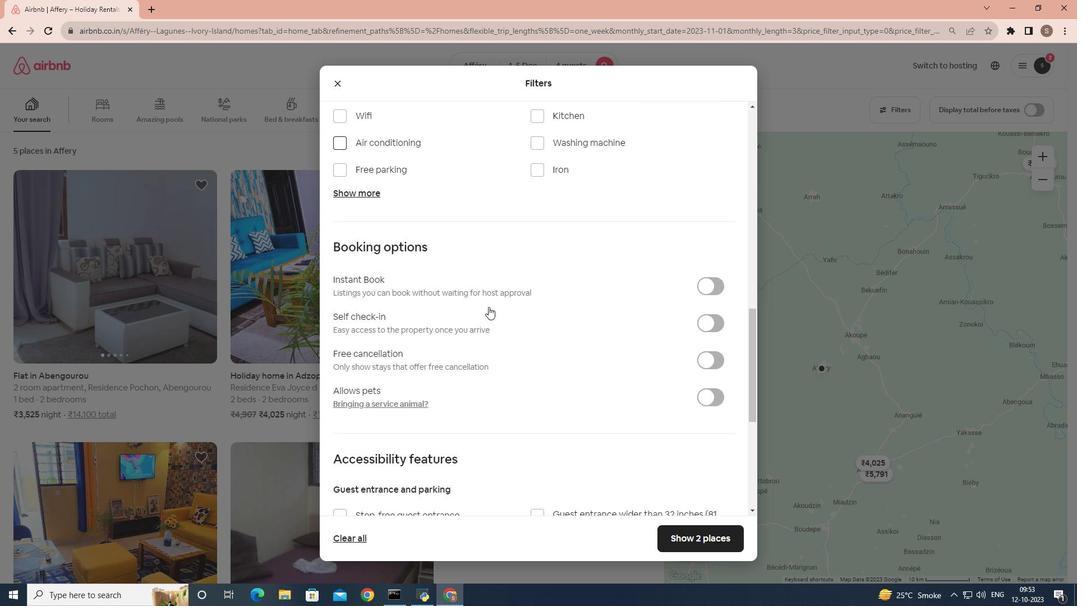 
Action: Mouse scrolled (488, 306) with delta (0, 0)
Screenshot: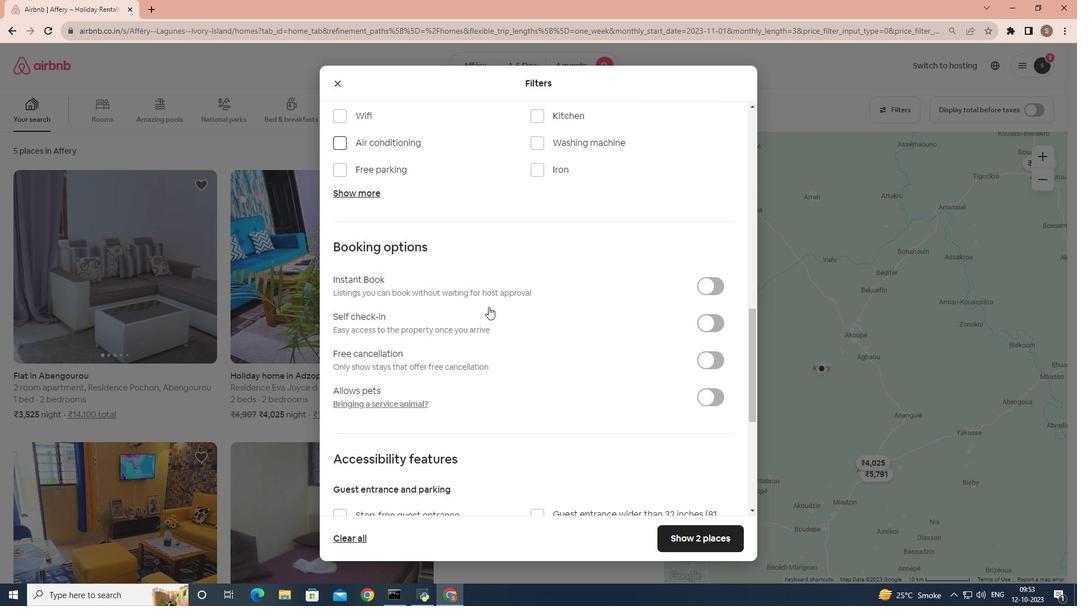 
Action: Mouse scrolled (488, 306) with delta (0, 0)
Screenshot: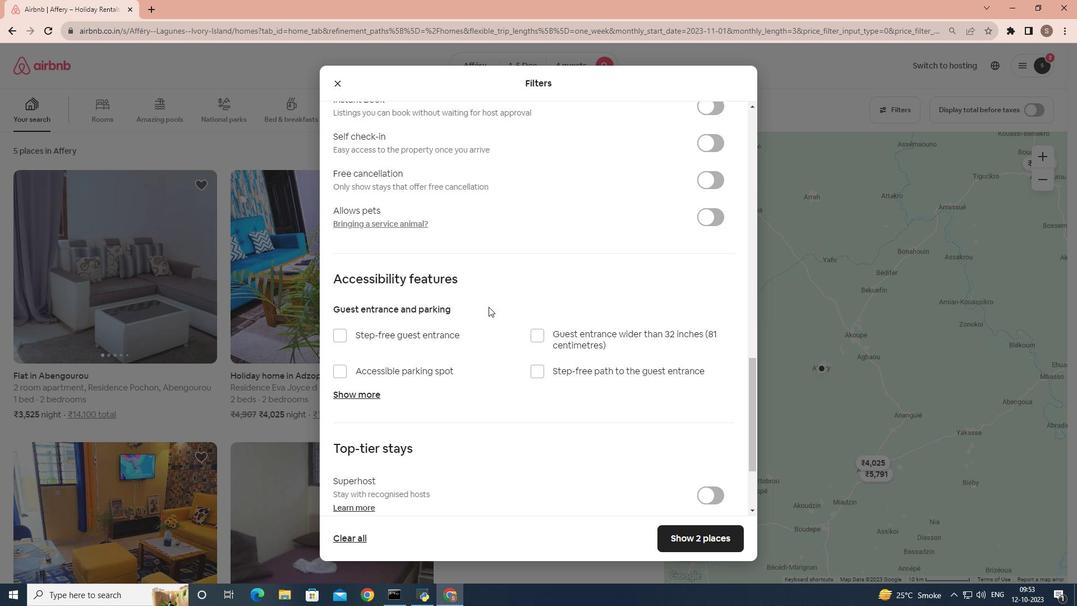 
Action: Mouse scrolled (488, 306) with delta (0, 0)
Screenshot: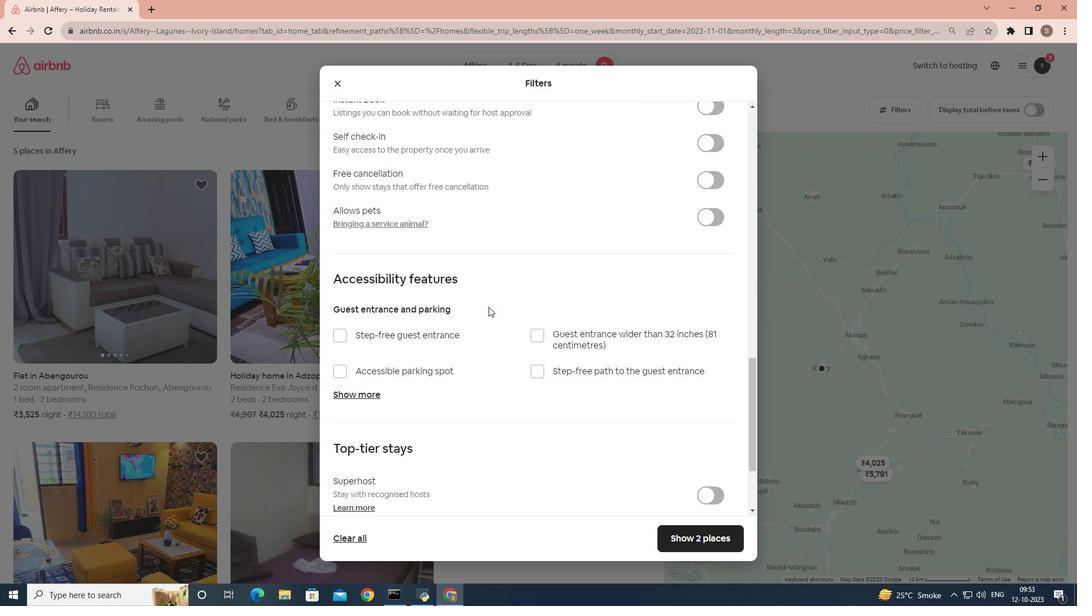 
Action: Mouse scrolled (488, 306) with delta (0, 0)
Screenshot: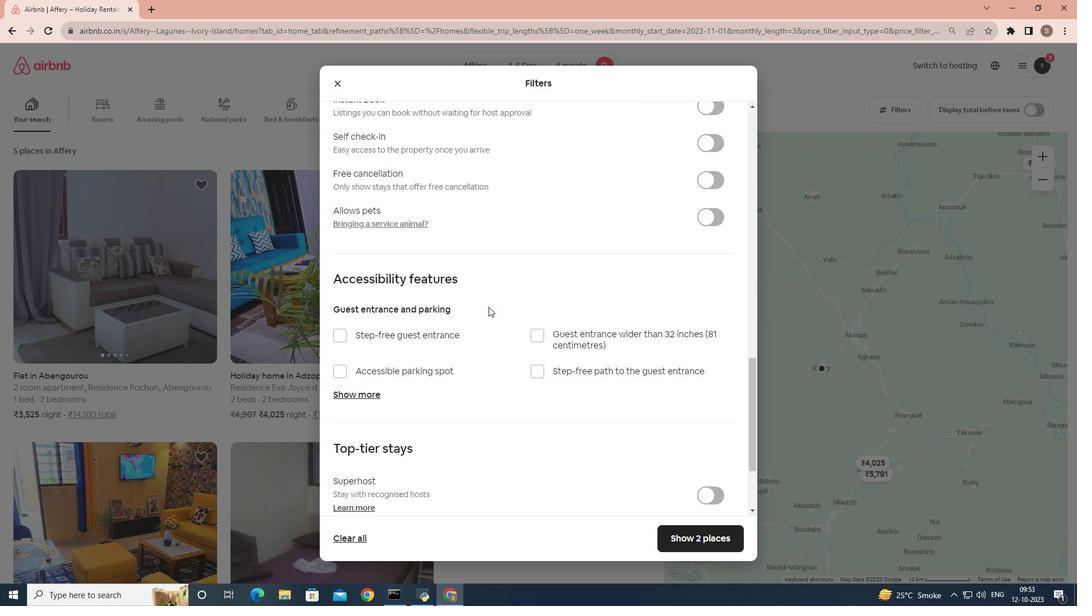 
Action: Mouse scrolled (488, 306) with delta (0, 0)
Screenshot: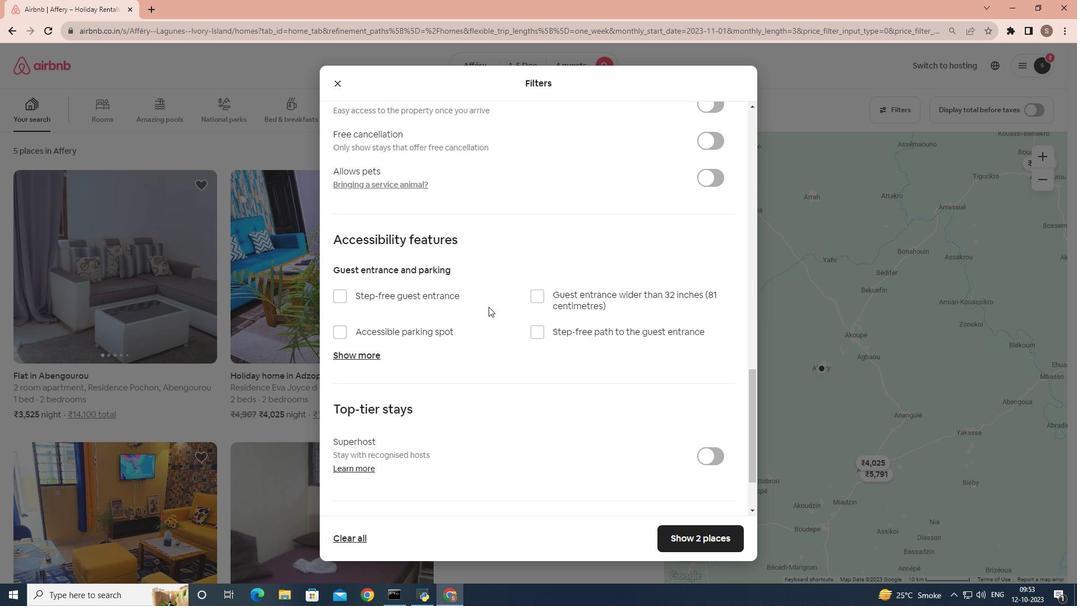 
Action: Mouse scrolled (488, 306) with delta (0, 0)
Screenshot: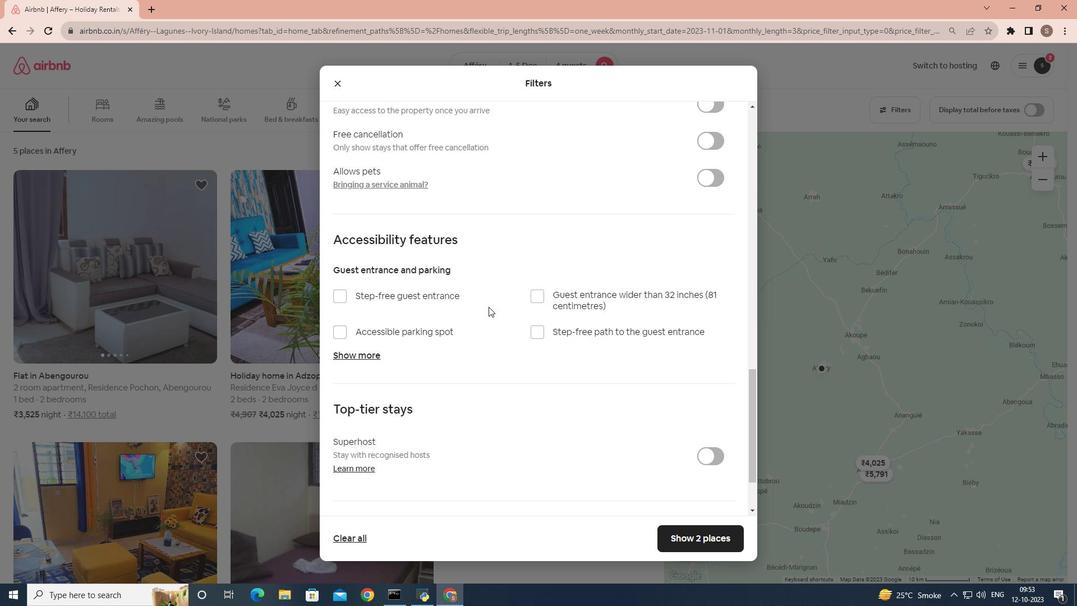 
Action: Mouse moved to (688, 538)
Screenshot: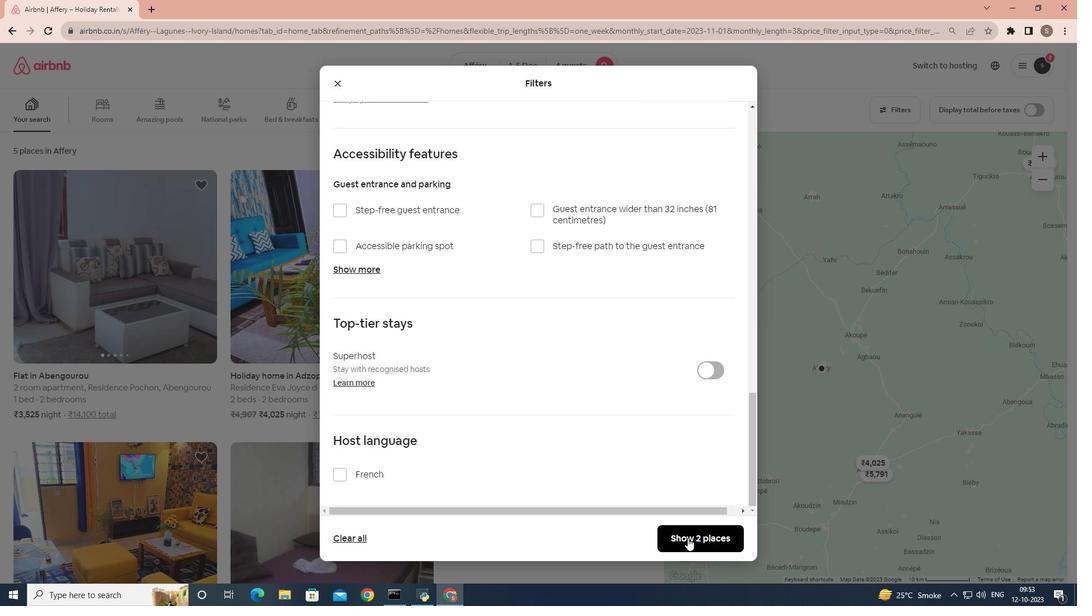 
Action: Mouse pressed left at (688, 538)
Screenshot: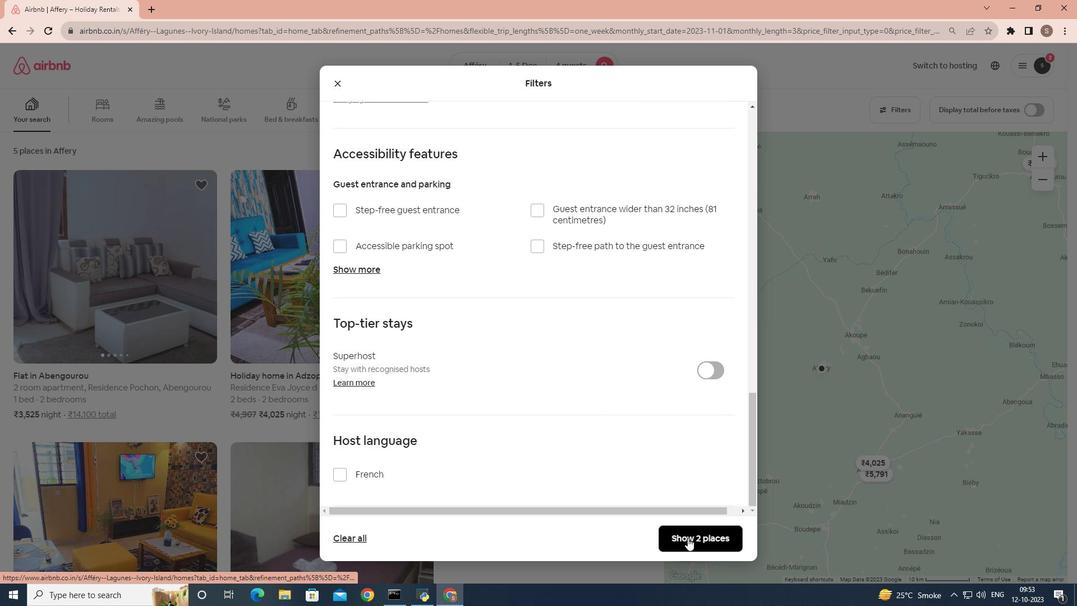 
Action: Mouse moved to (168, 282)
Screenshot: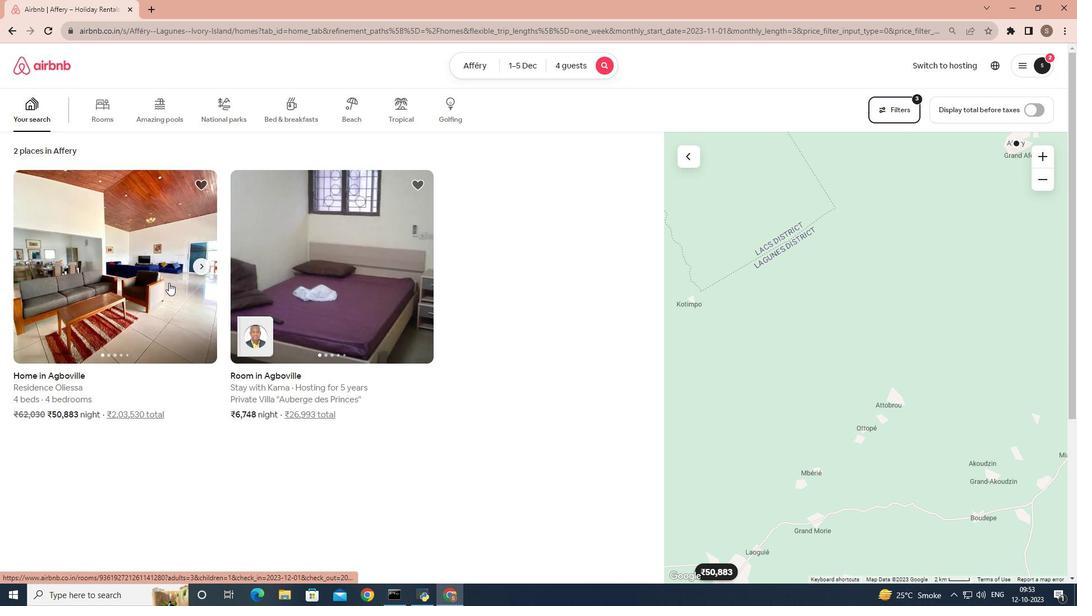 
Action: Mouse pressed left at (168, 282)
Screenshot: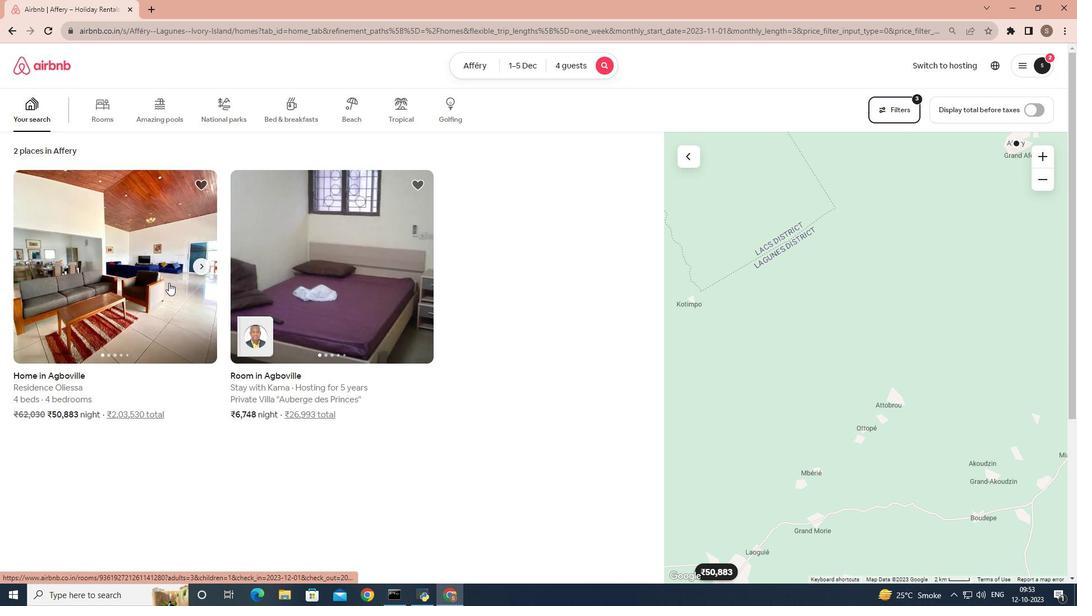 
Action: Mouse moved to (413, 149)
Screenshot: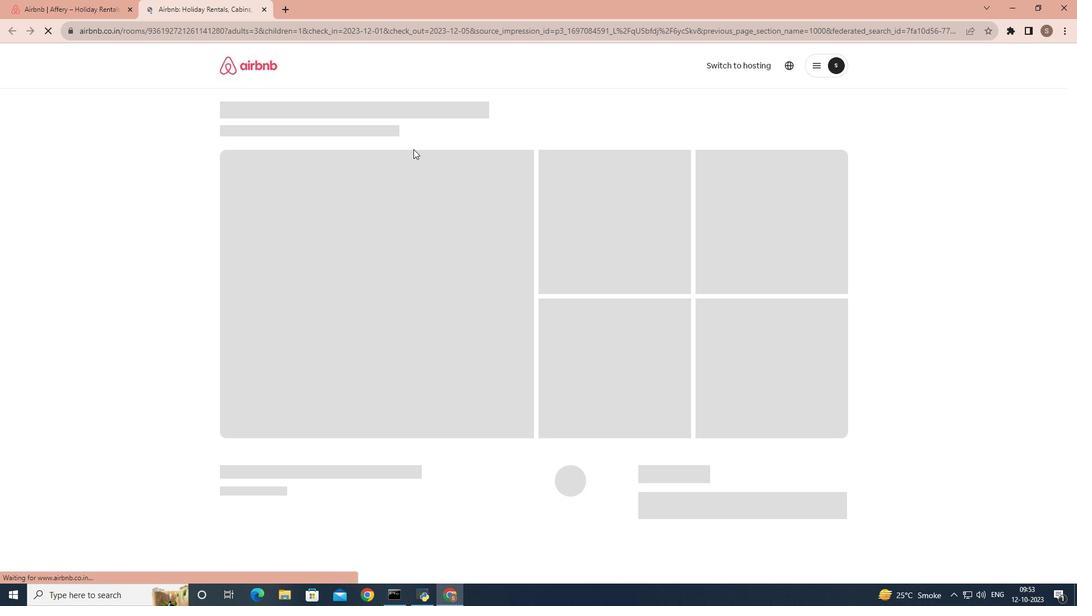 
Action: Mouse scrolled (413, 148) with delta (0, 0)
Screenshot: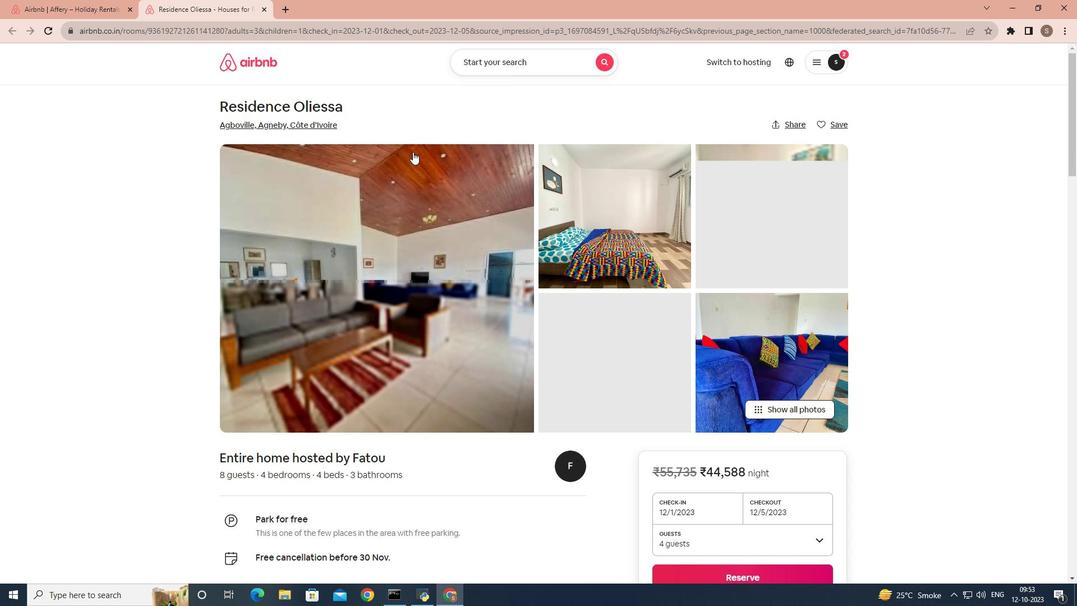 
Action: Mouse moved to (413, 149)
Screenshot: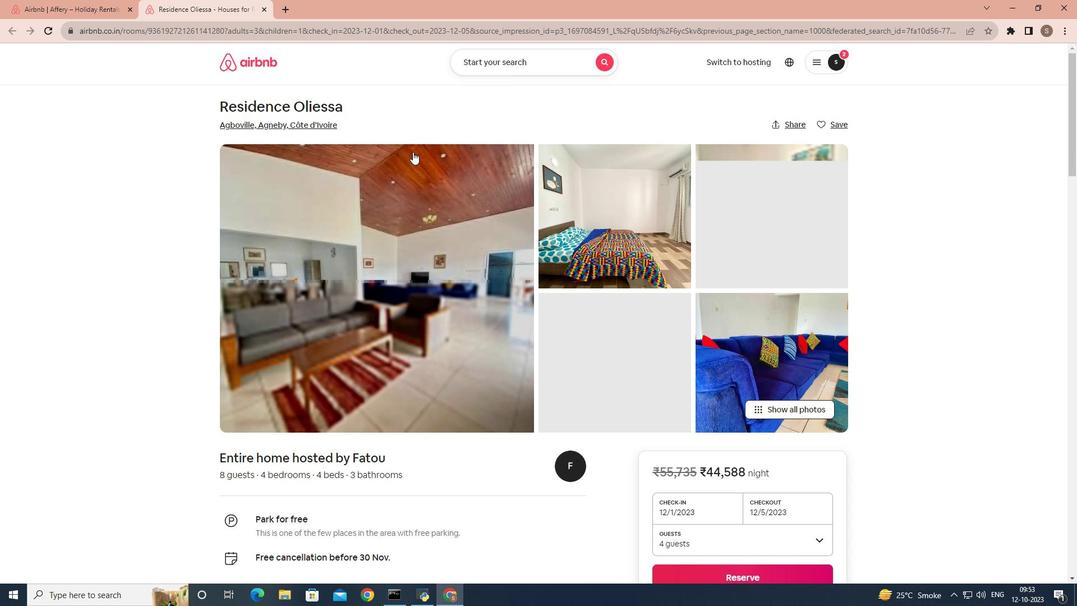 
Action: Mouse scrolled (413, 149) with delta (0, 0)
Screenshot: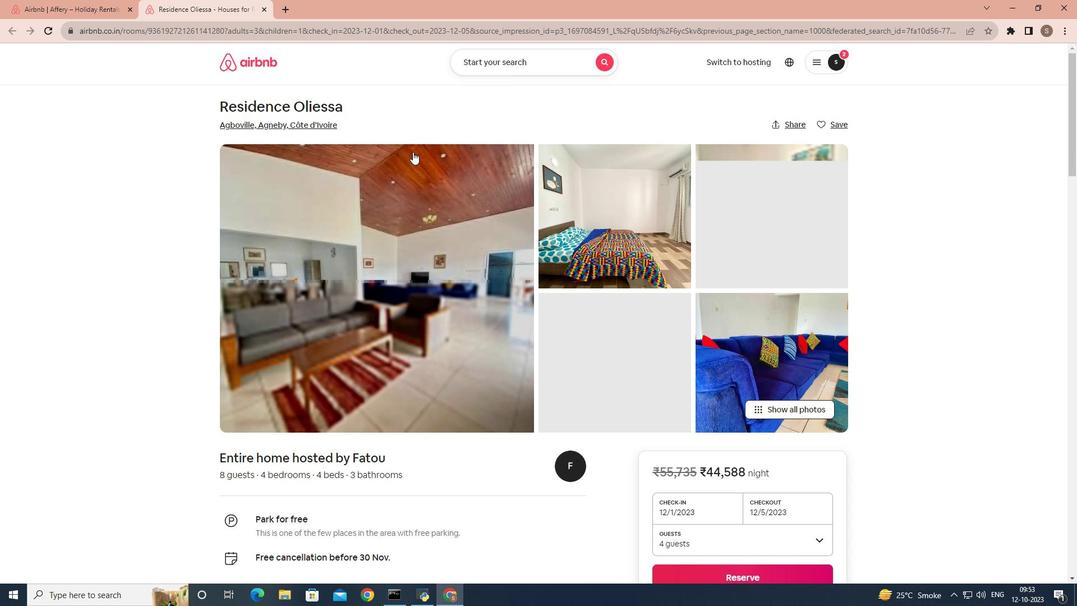 
Action: Mouse moved to (413, 150)
Screenshot: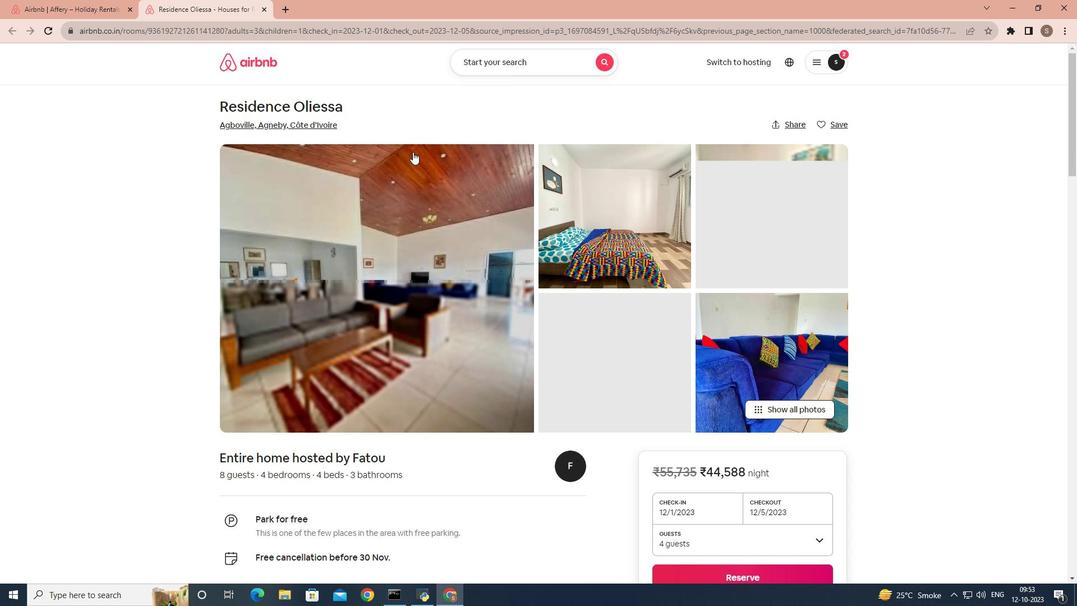 
Action: Mouse scrolled (413, 149) with delta (0, 0)
Screenshot: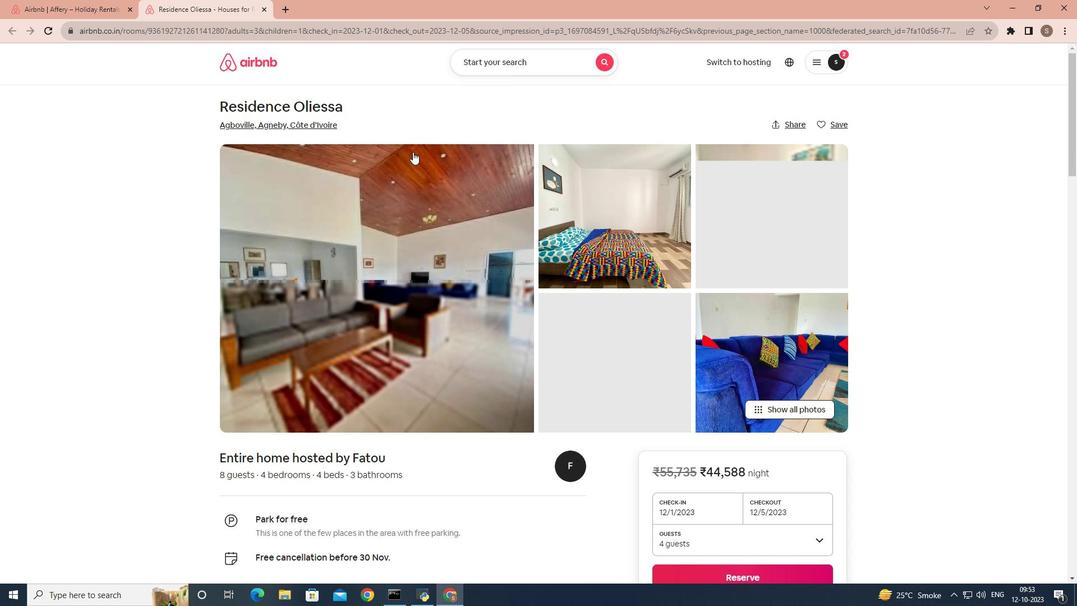 
Action: Mouse moved to (413, 151)
Screenshot: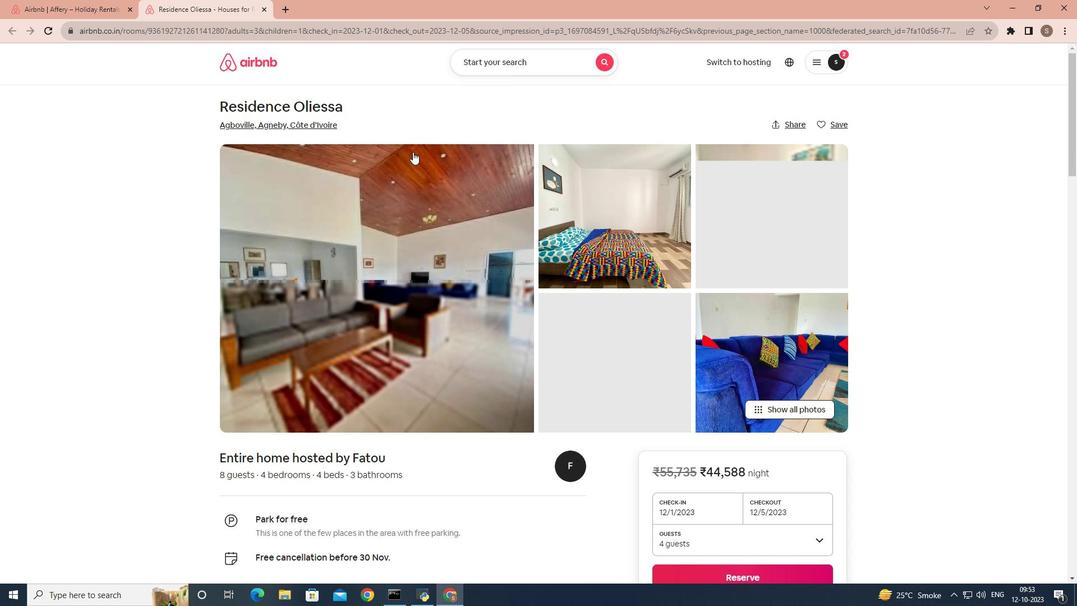 
Action: Mouse scrolled (413, 150) with delta (0, 0)
Screenshot: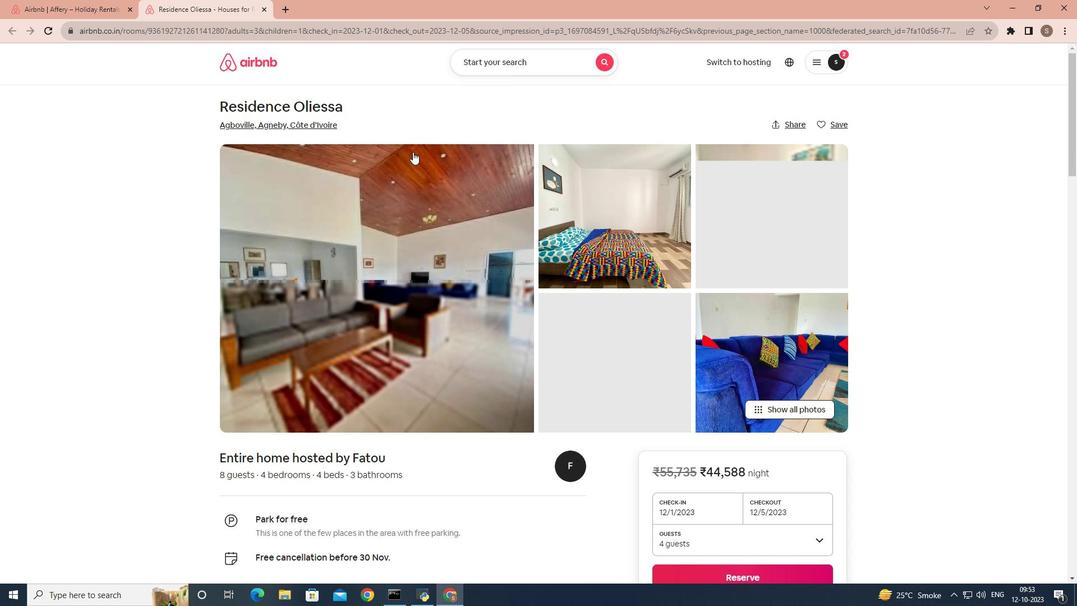 
Action: Mouse moved to (413, 152)
Screenshot: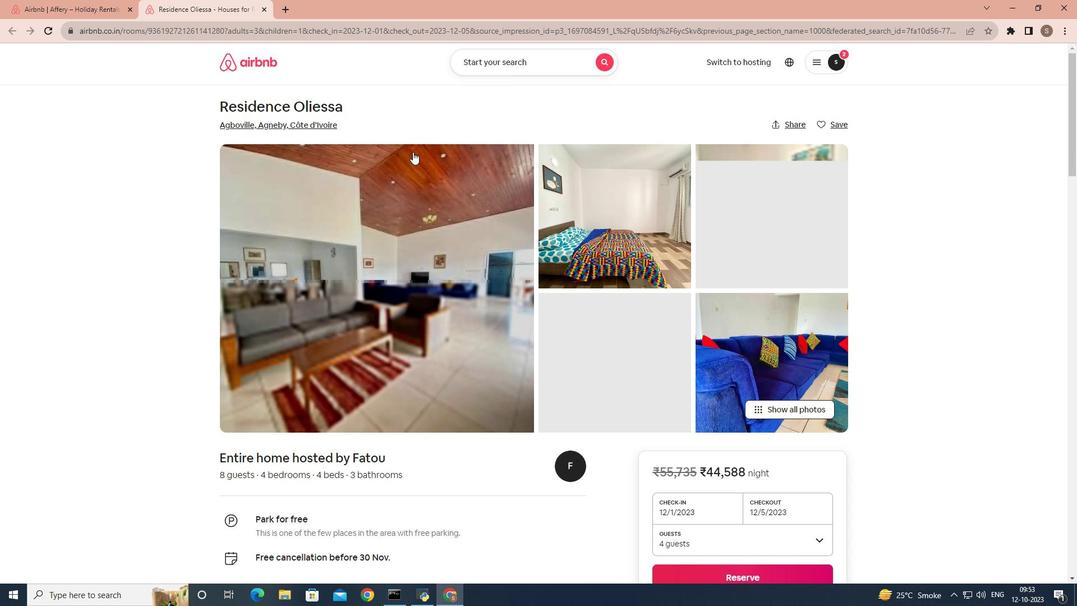 
Action: Mouse scrolled (413, 151) with delta (0, 0)
Screenshot: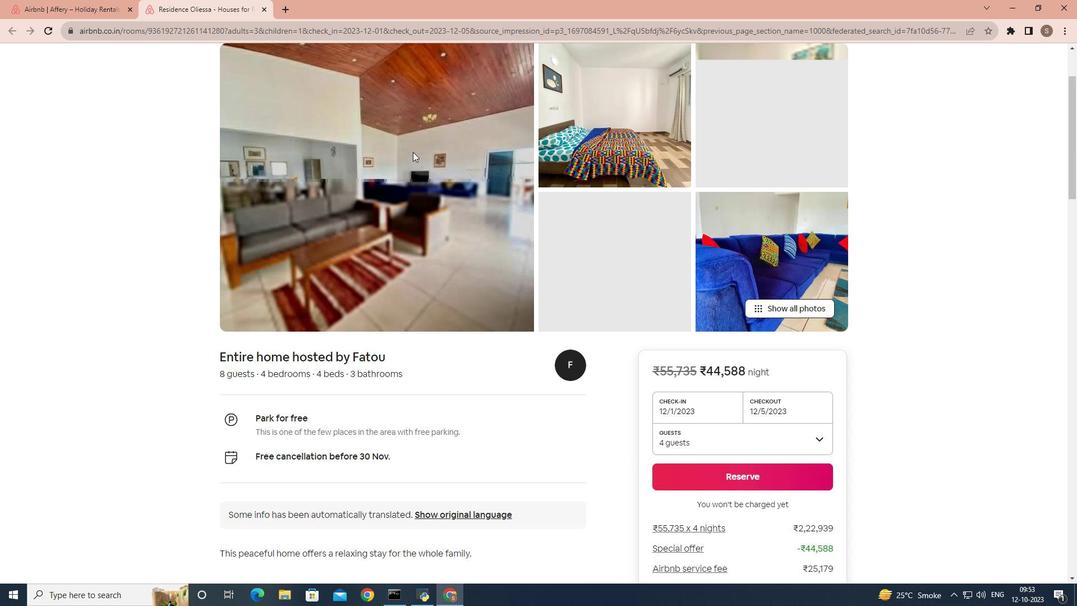 
Action: Mouse scrolled (413, 151) with delta (0, 0)
Screenshot: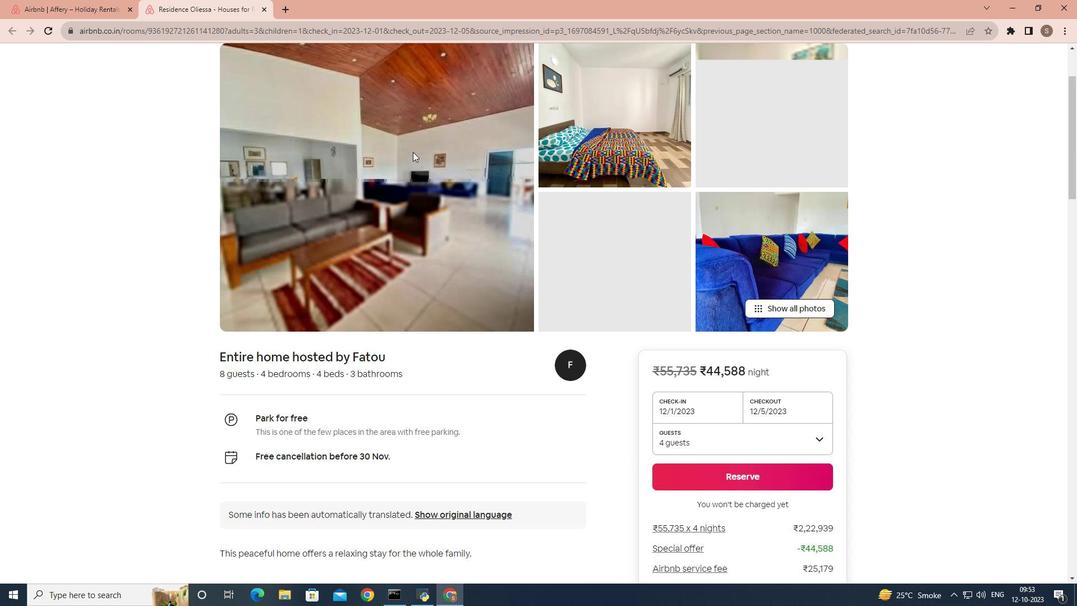 
Action: Mouse scrolled (413, 151) with delta (0, 0)
Screenshot: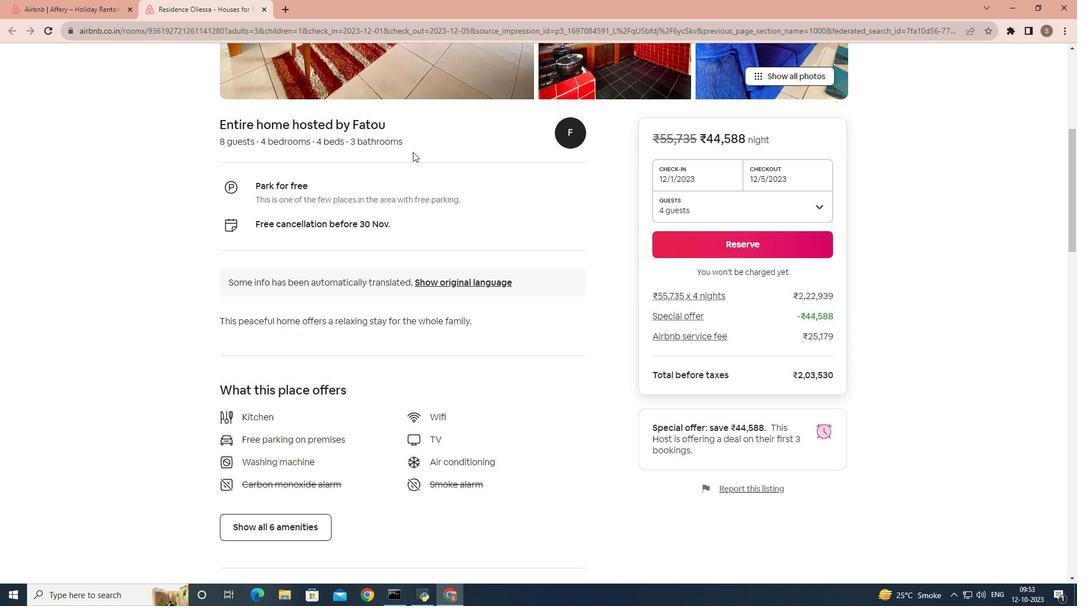 
Action: Mouse scrolled (413, 151) with delta (0, 0)
Screenshot: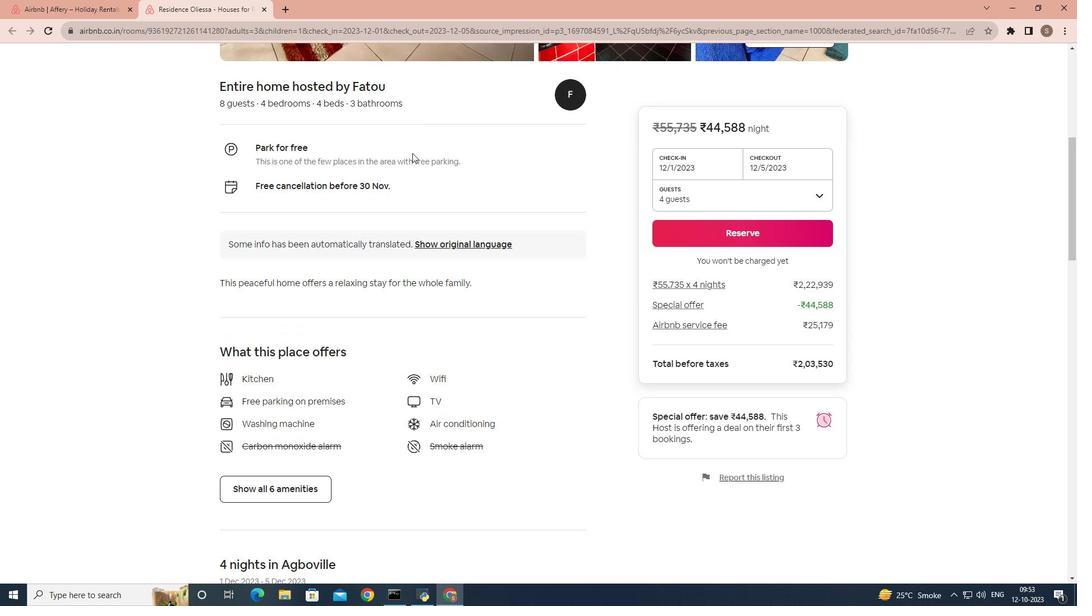 
Action: Mouse scrolled (413, 151) with delta (0, 0)
Screenshot: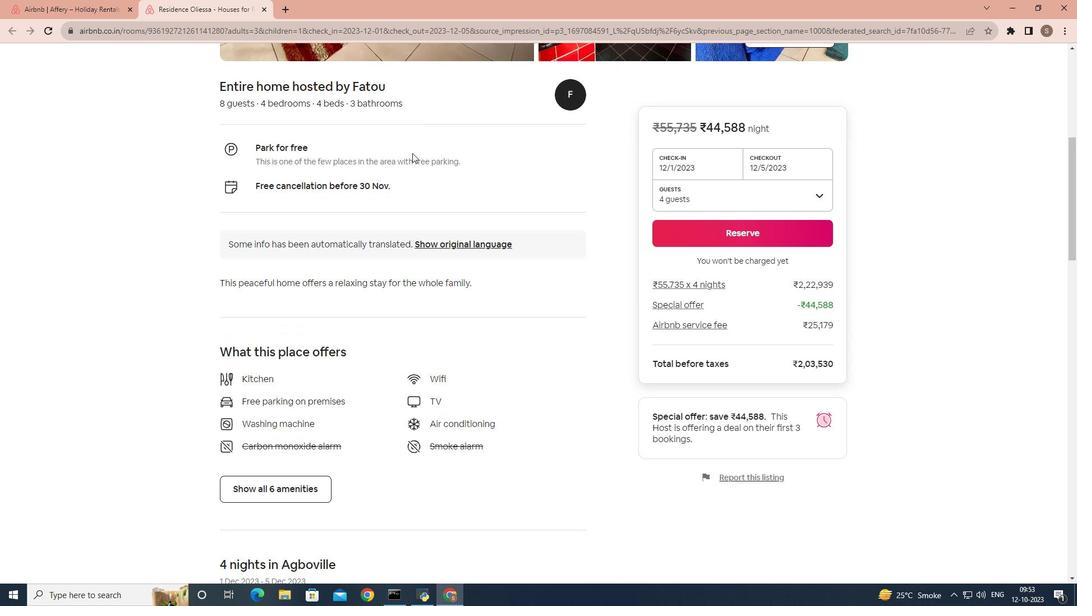
Action: Mouse scrolled (413, 151) with delta (0, 0)
Screenshot: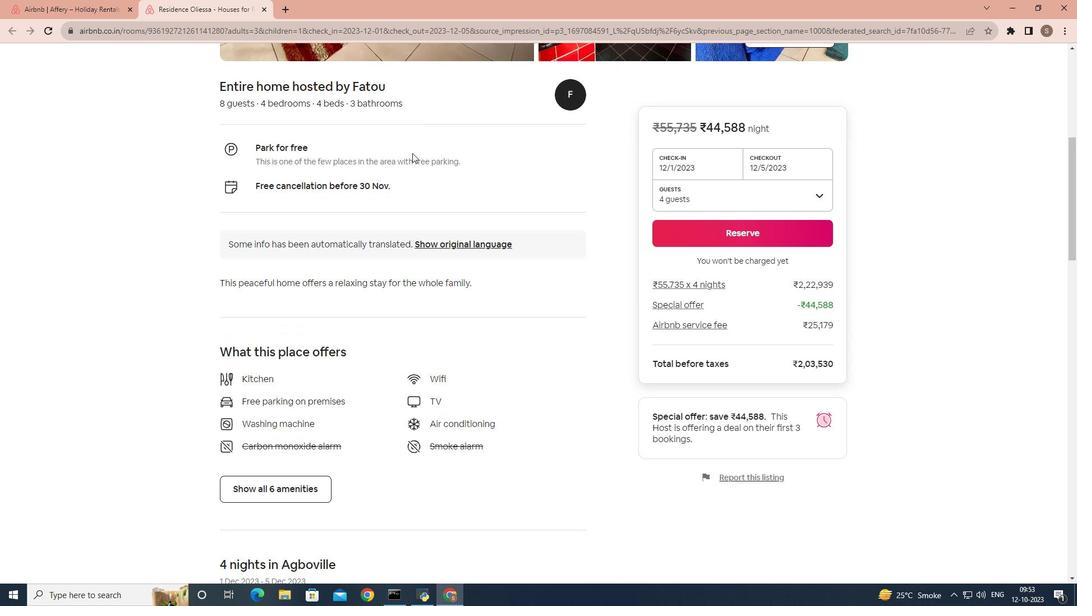 
Action: Mouse moved to (412, 152)
Screenshot: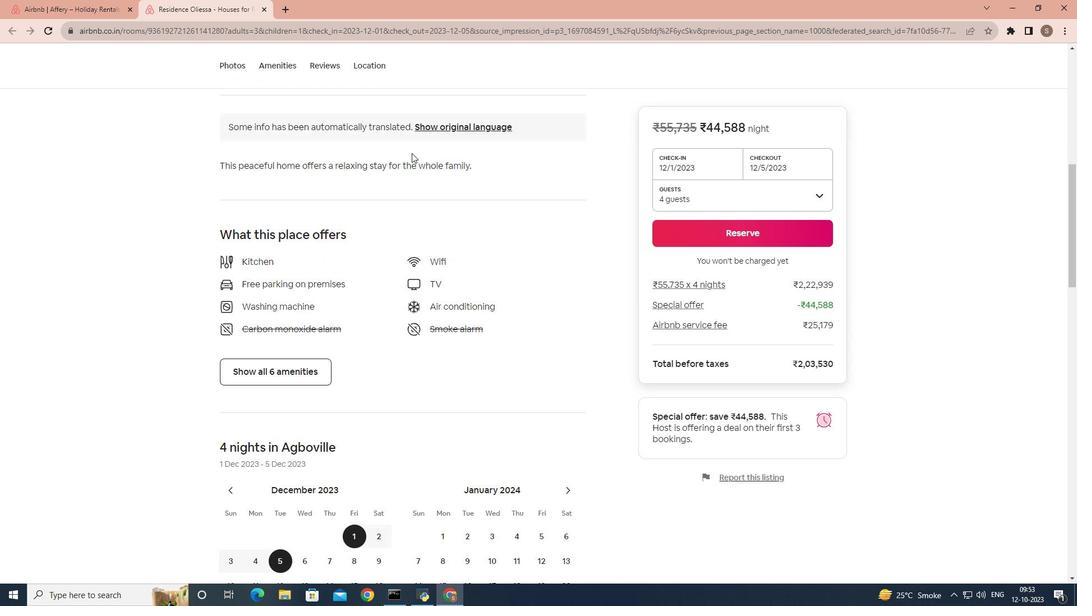 
Action: Mouse scrolled (412, 152) with delta (0, 0)
Screenshot: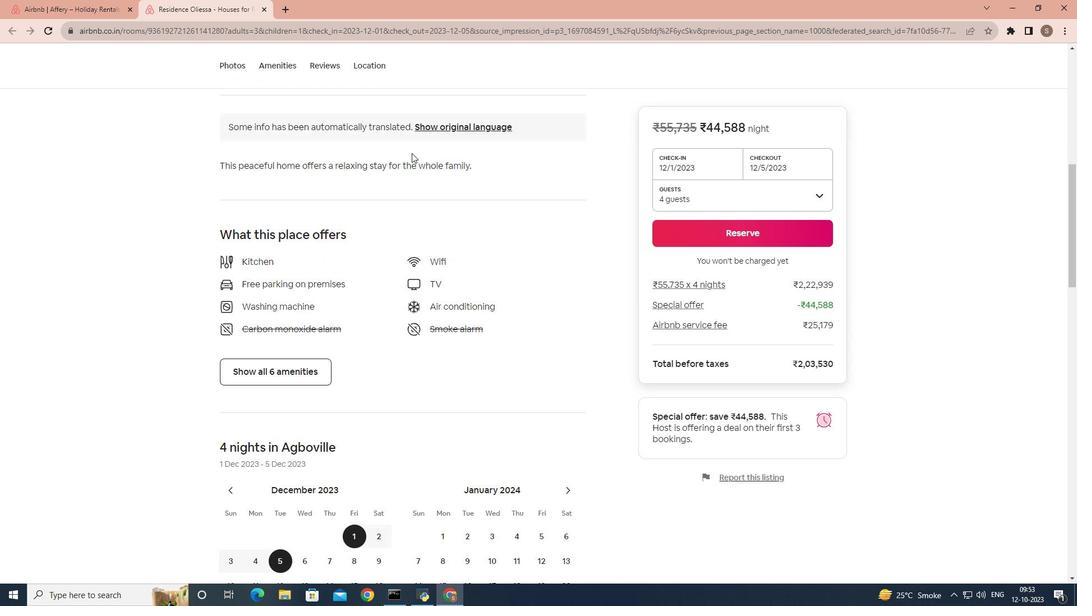 
Action: Mouse moved to (412, 153)
Screenshot: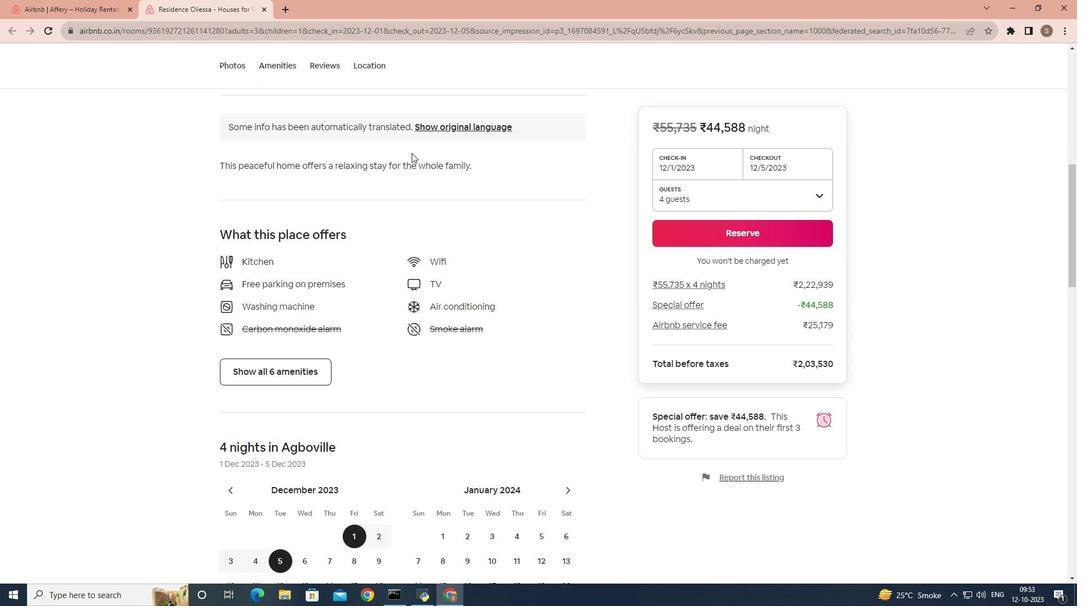 
Action: Mouse scrolled (412, 152) with delta (0, 0)
Screenshot: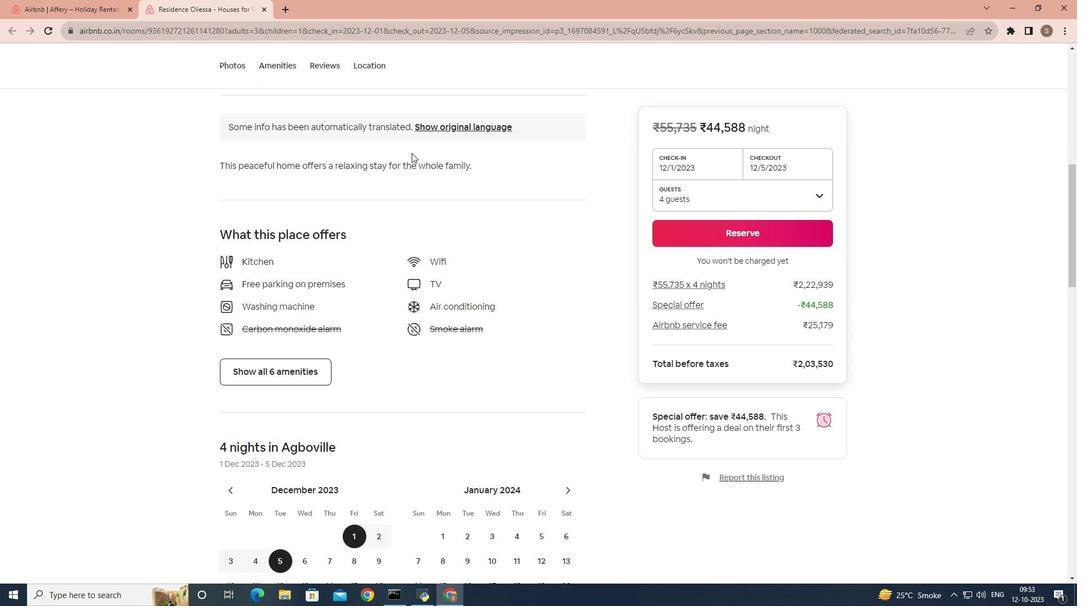 
Action: Mouse scrolled (412, 152) with delta (0, 0)
Screenshot: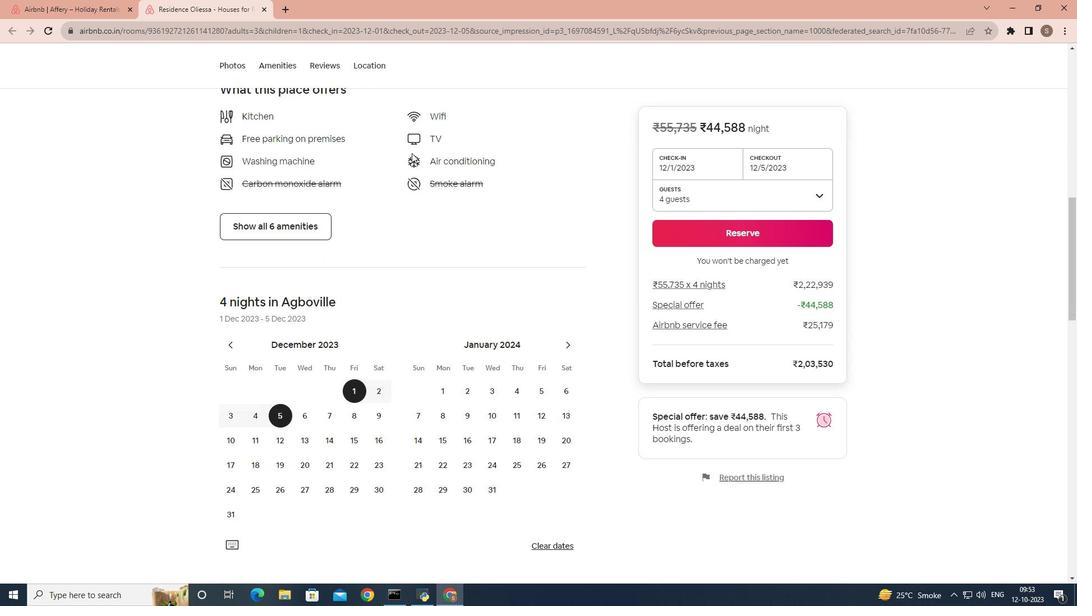 
Action: Mouse scrolled (412, 153) with delta (0, 0)
Screenshot: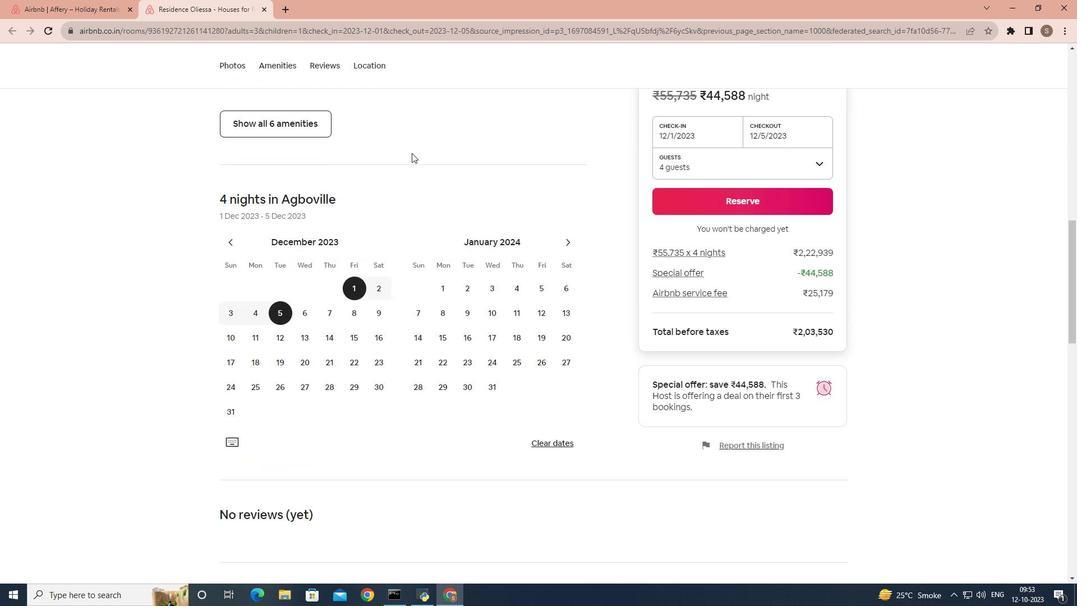 
Action: Mouse scrolled (412, 152) with delta (0, 0)
Screenshot: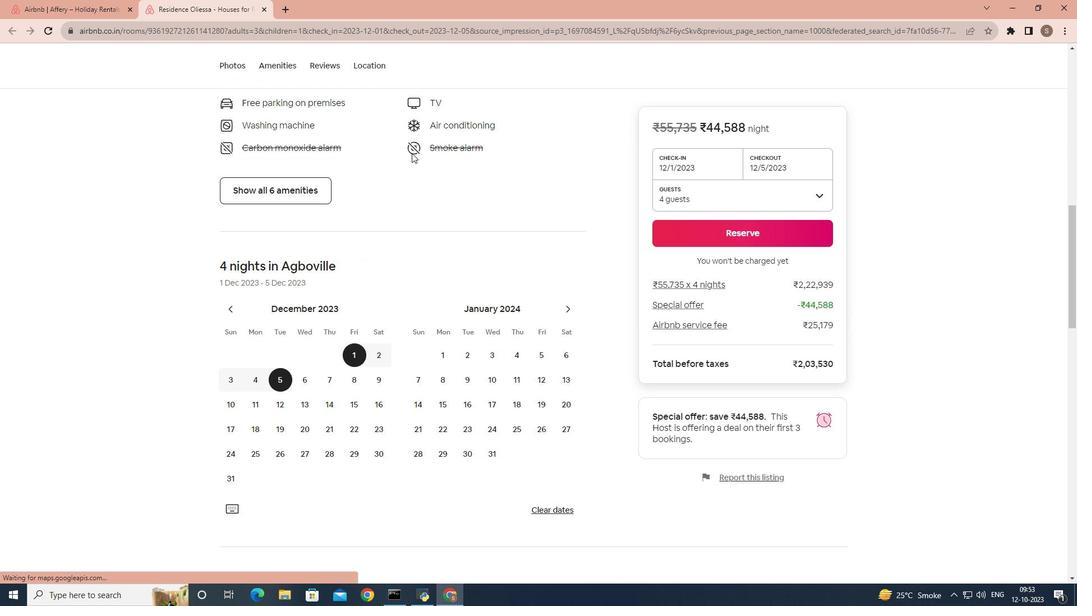
Action: Mouse scrolled (412, 152) with delta (0, 0)
Screenshot: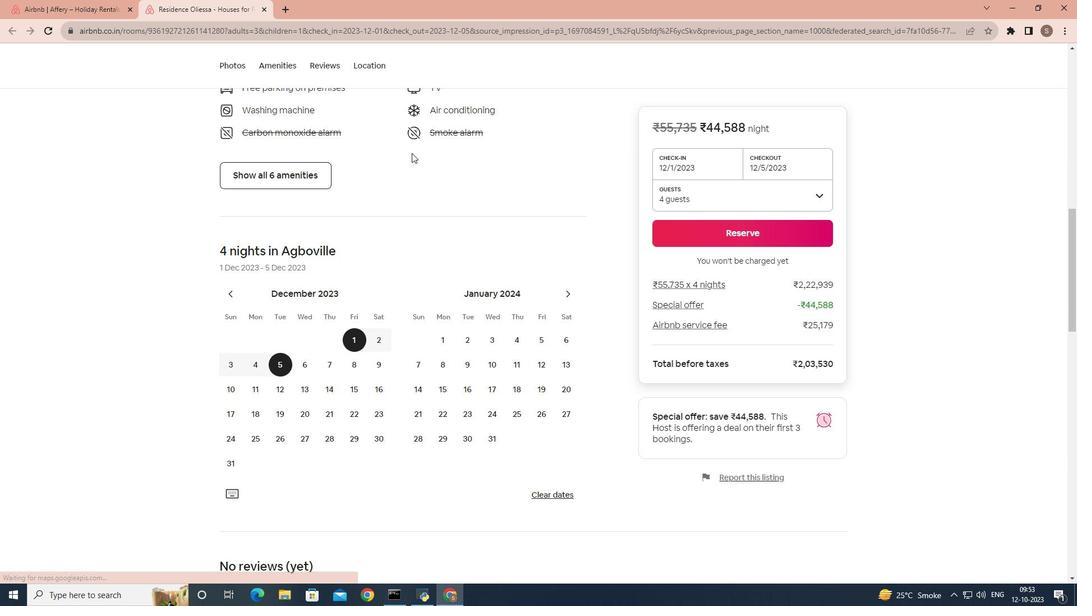 
Action: Mouse scrolled (412, 152) with delta (0, 0)
Screenshot: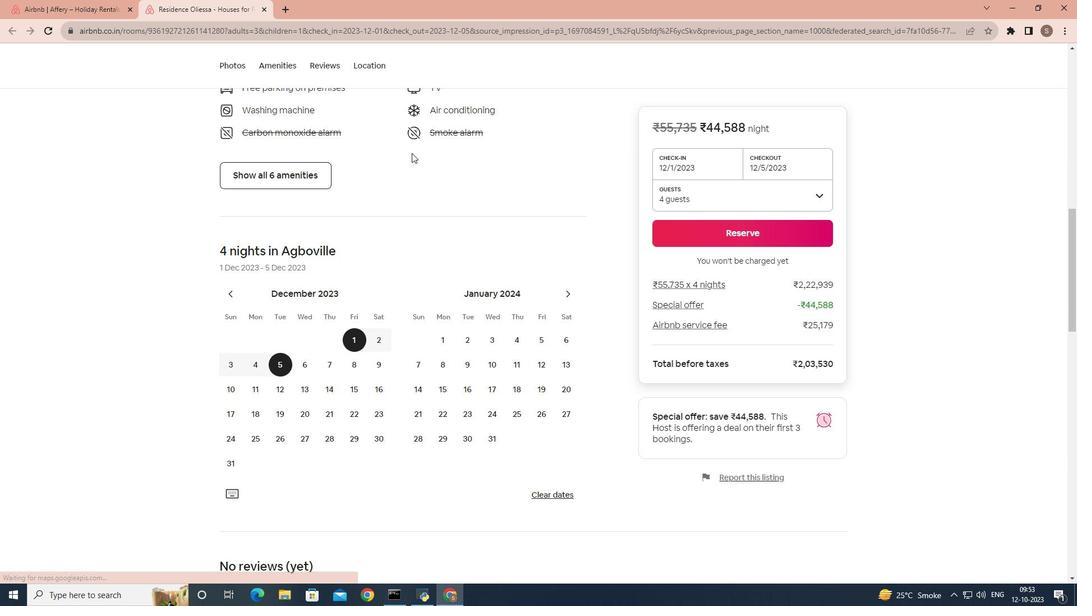 
Action: Mouse moved to (394, 154)
Screenshot: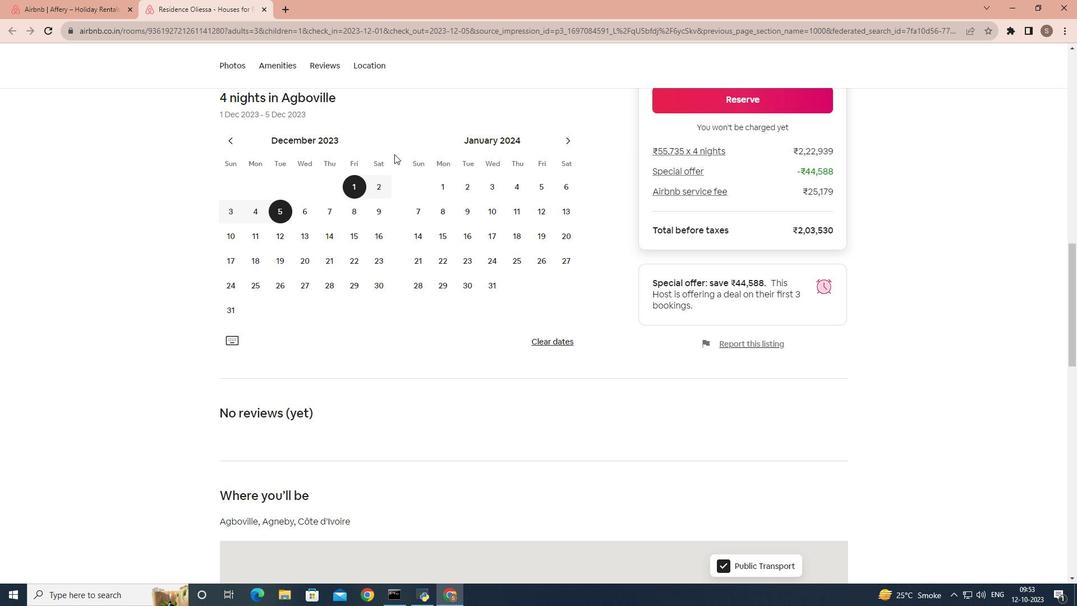 
Action: Mouse scrolled (394, 154) with delta (0, 0)
Screenshot: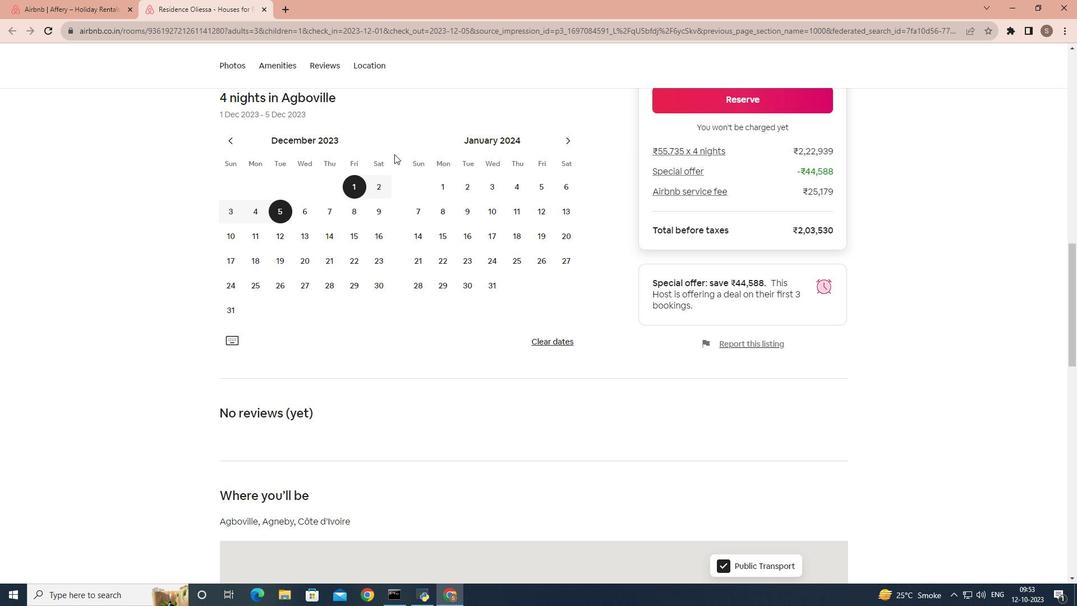 
Action: Mouse moved to (394, 154)
Screenshot: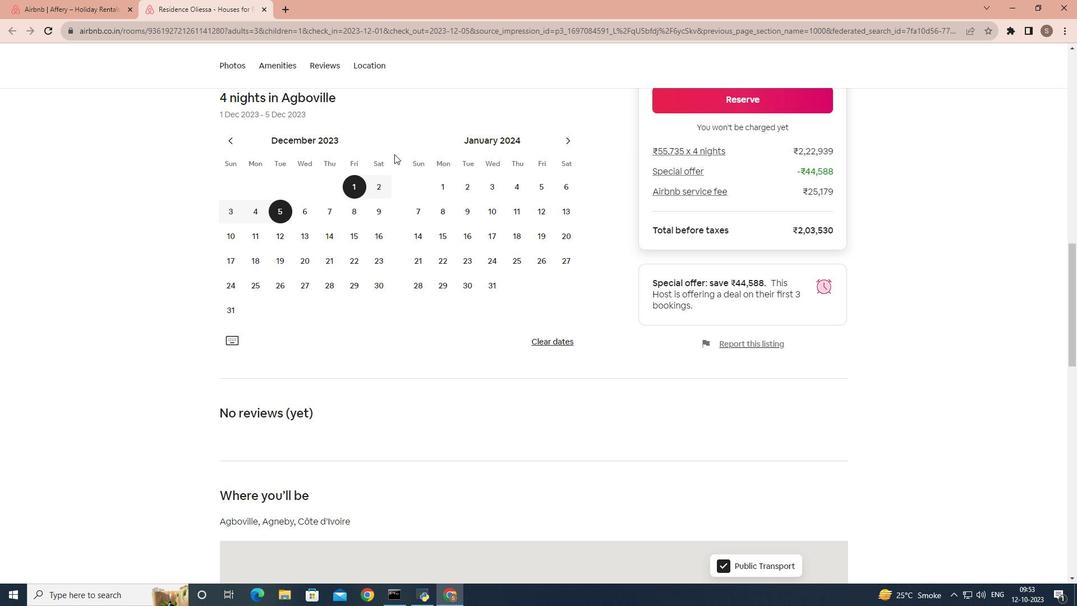 
Action: Mouse scrolled (394, 154) with delta (0, 0)
Screenshot: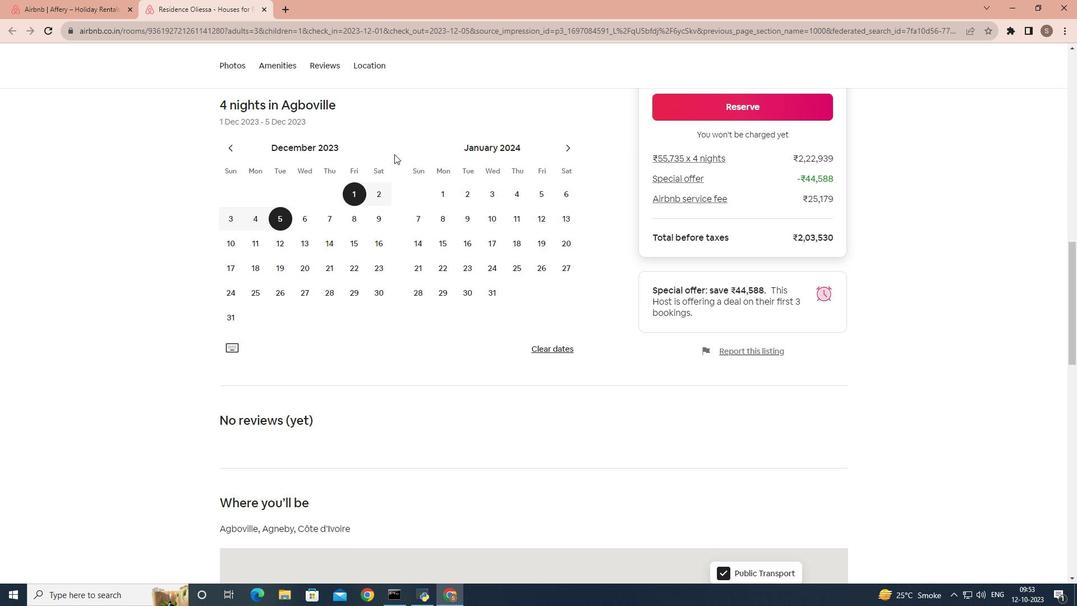 
Action: Mouse scrolled (394, 154) with delta (0, 0)
Screenshot: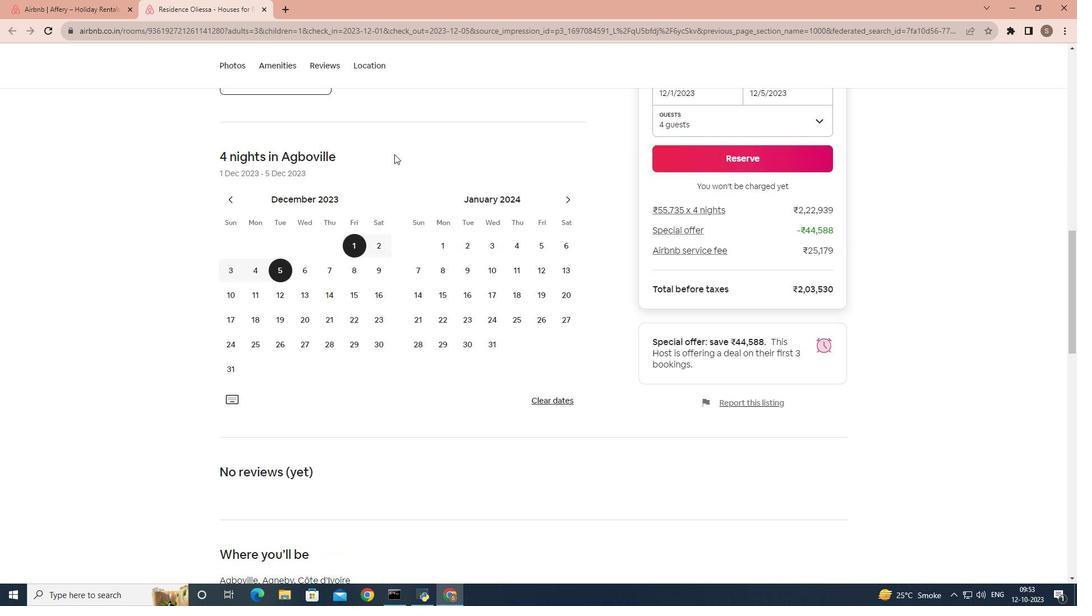 
Action: Mouse moved to (260, 197)
Screenshot: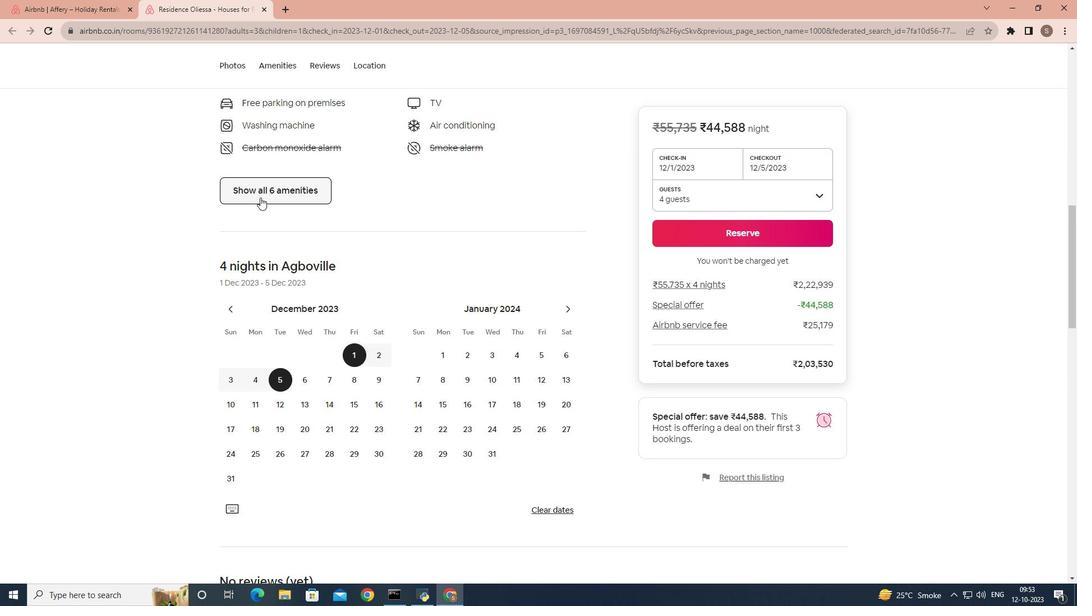 
Action: Mouse pressed left at (260, 197)
Screenshot: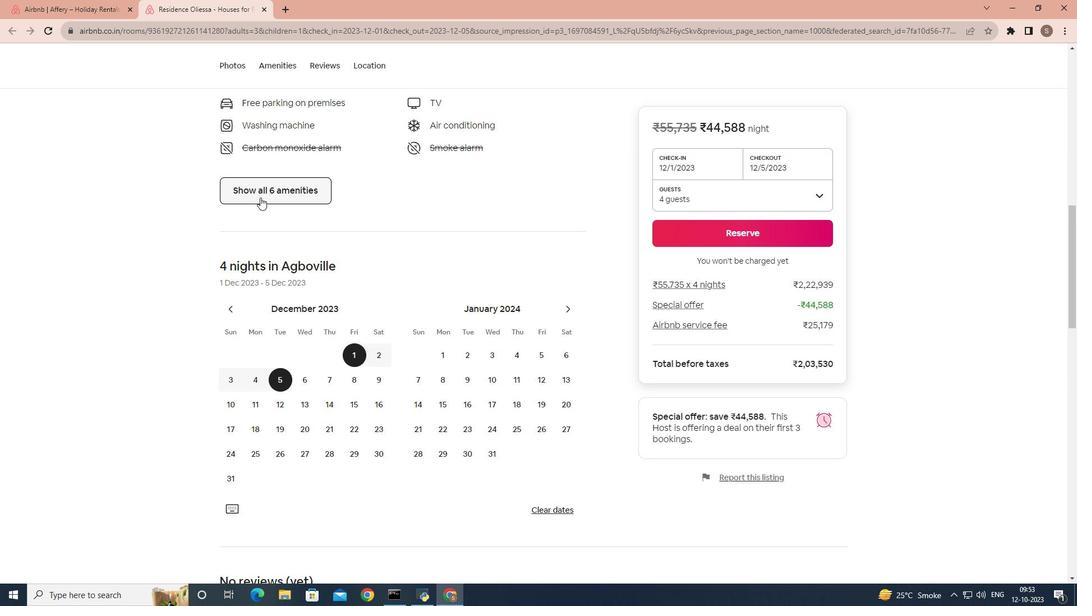 
Action: Mouse moved to (308, 183)
Screenshot: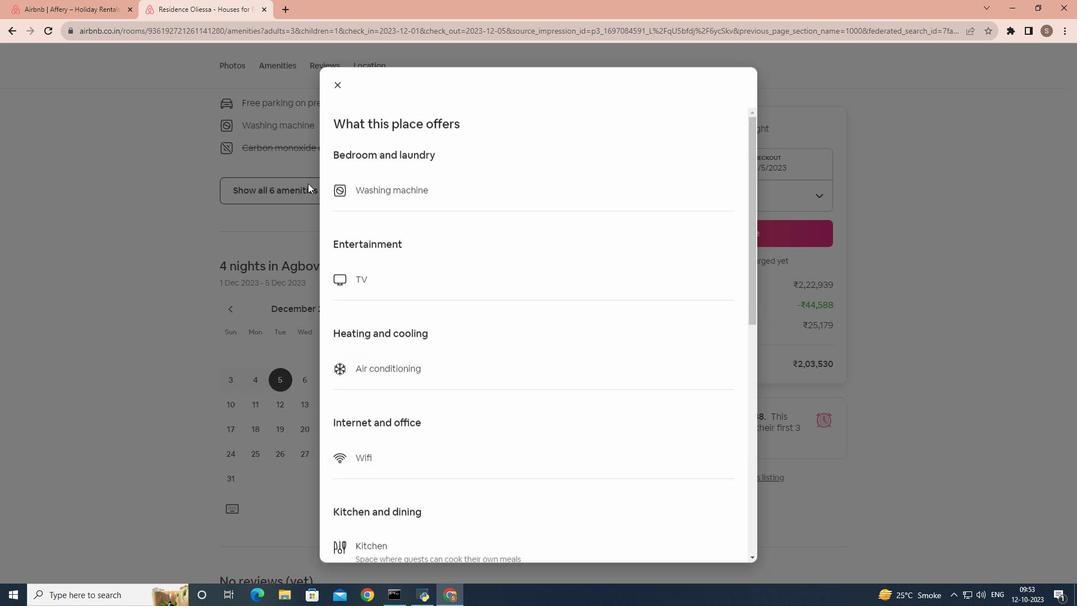 
Action: Mouse scrolled (308, 182) with delta (0, 0)
Screenshot: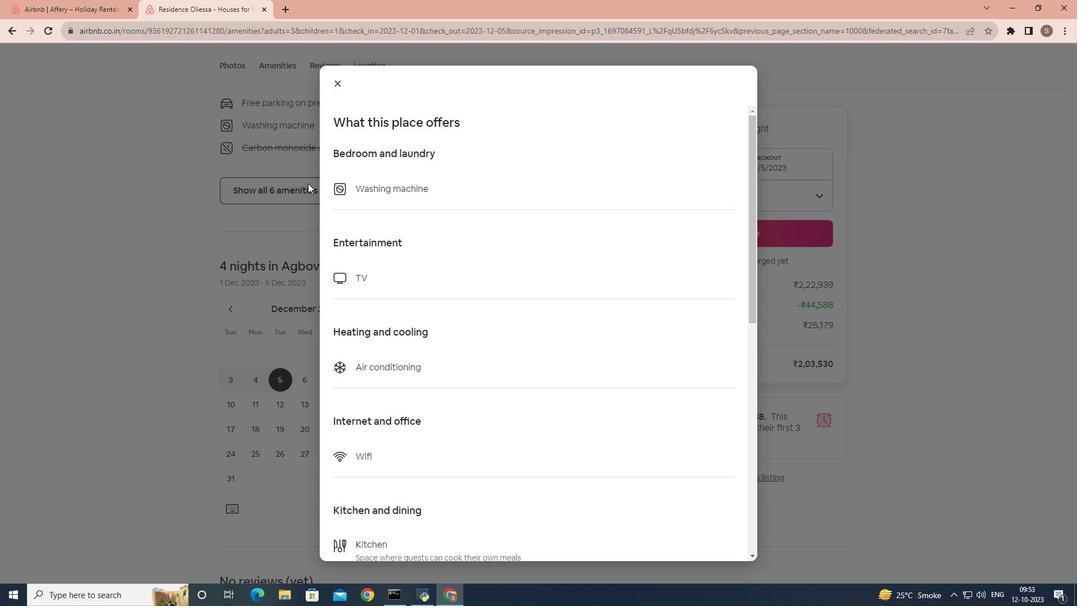 
Action: Mouse scrolled (308, 182) with delta (0, 0)
Screenshot: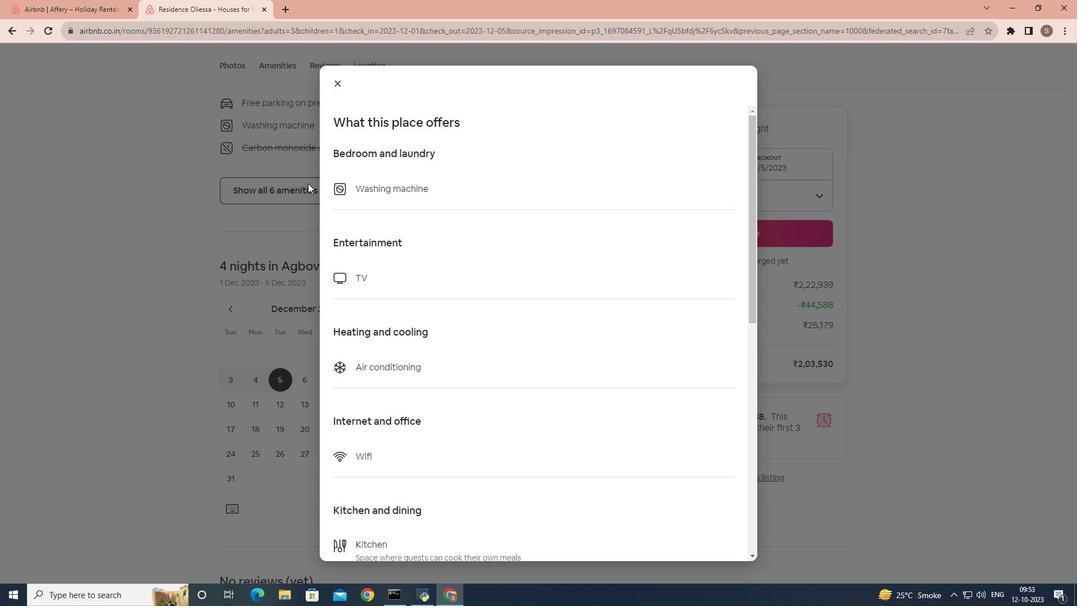
Action: Mouse scrolled (308, 182) with delta (0, 0)
Screenshot: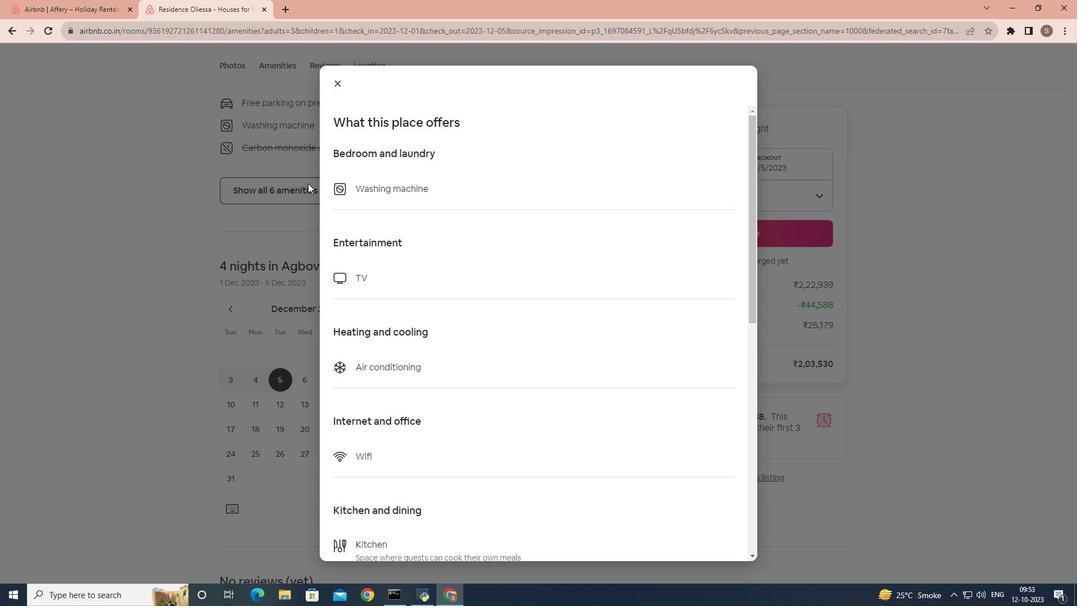 
Action: Mouse scrolled (308, 182) with delta (0, 0)
Screenshot: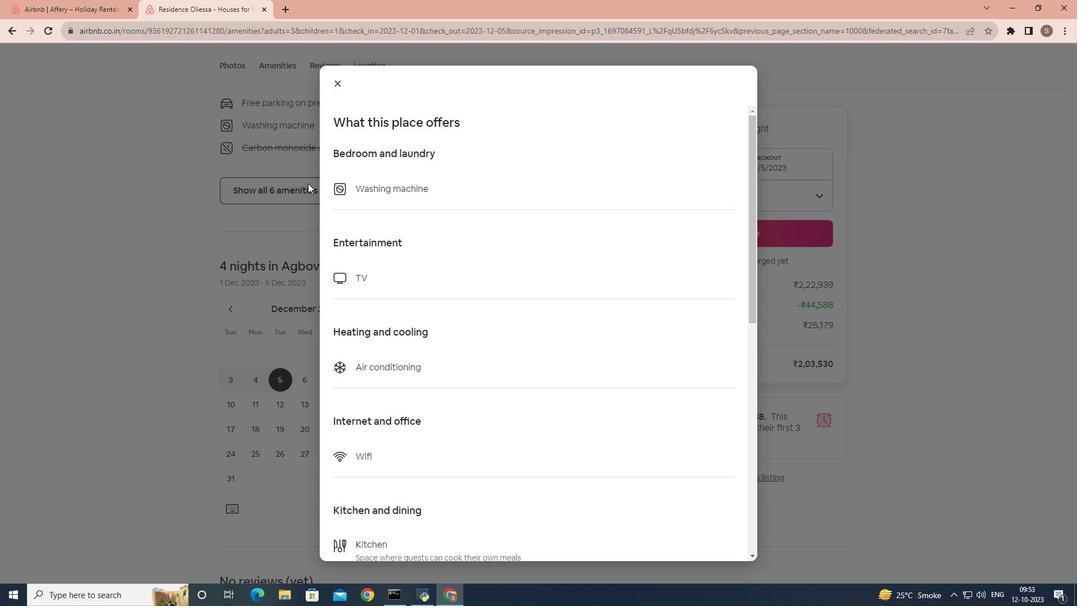 
Action: Mouse scrolled (308, 182) with delta (0, 0)
Screenshot: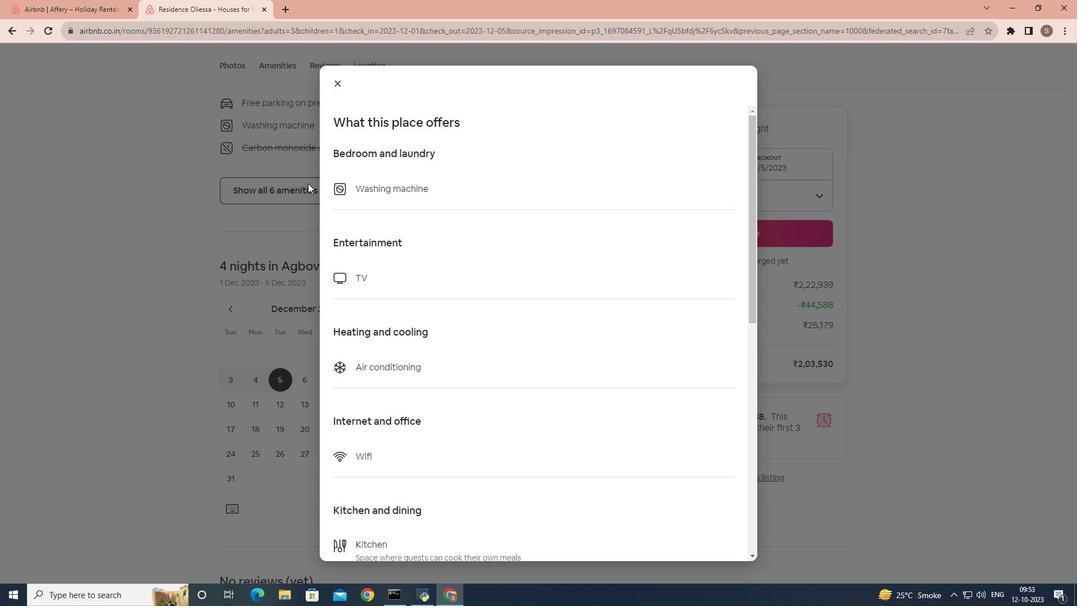 
Action: Mouse scrolled (308, 184) with delta (0, 0)
Screenshot: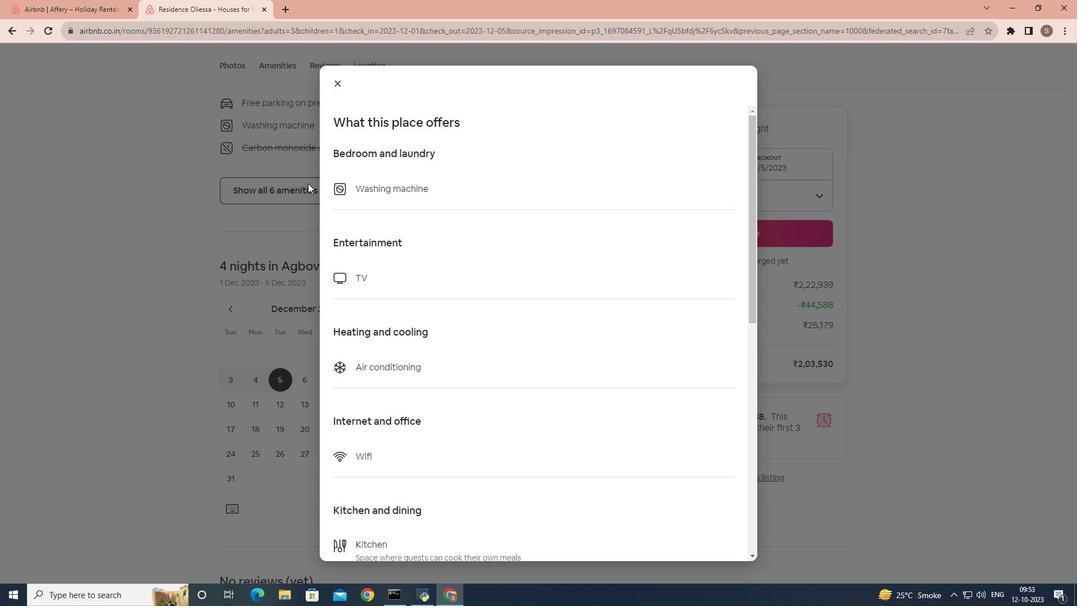 
Action: Mouse moved to (340, 181)
Screenshot: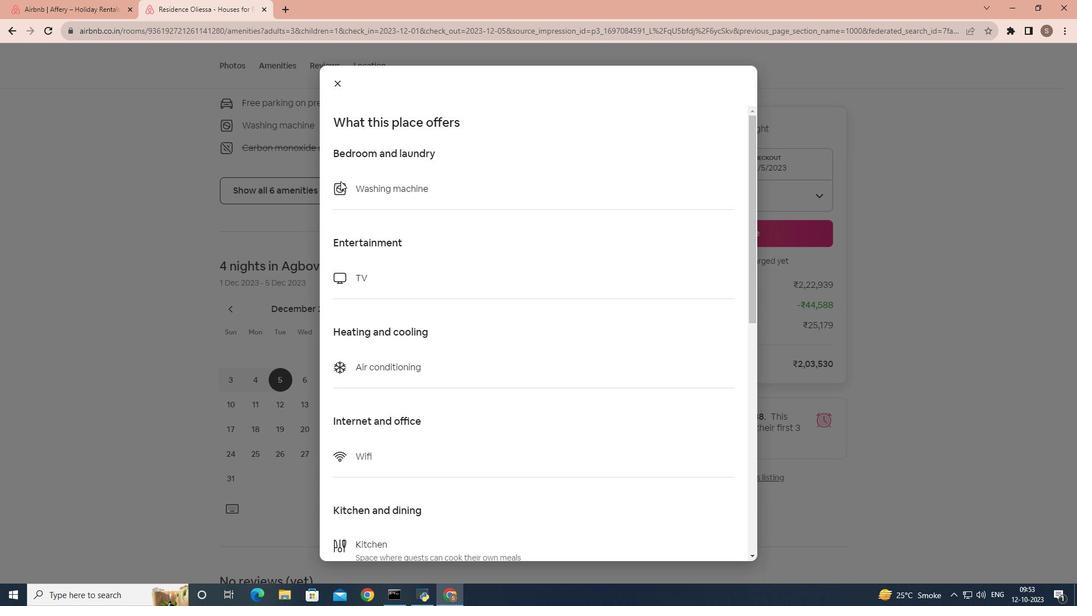 
Action: Mouse scrolled (340, 180) with delta (0, 0)
Screenshot: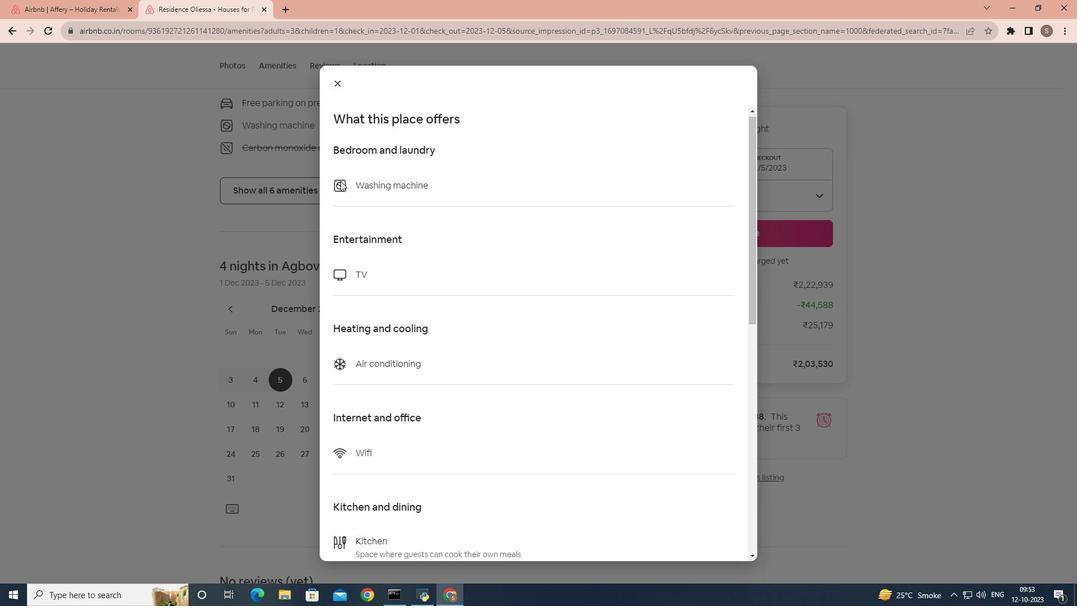 
Action: Mouse scrolled (340, 180) with delta (0, 0)
Screenshot: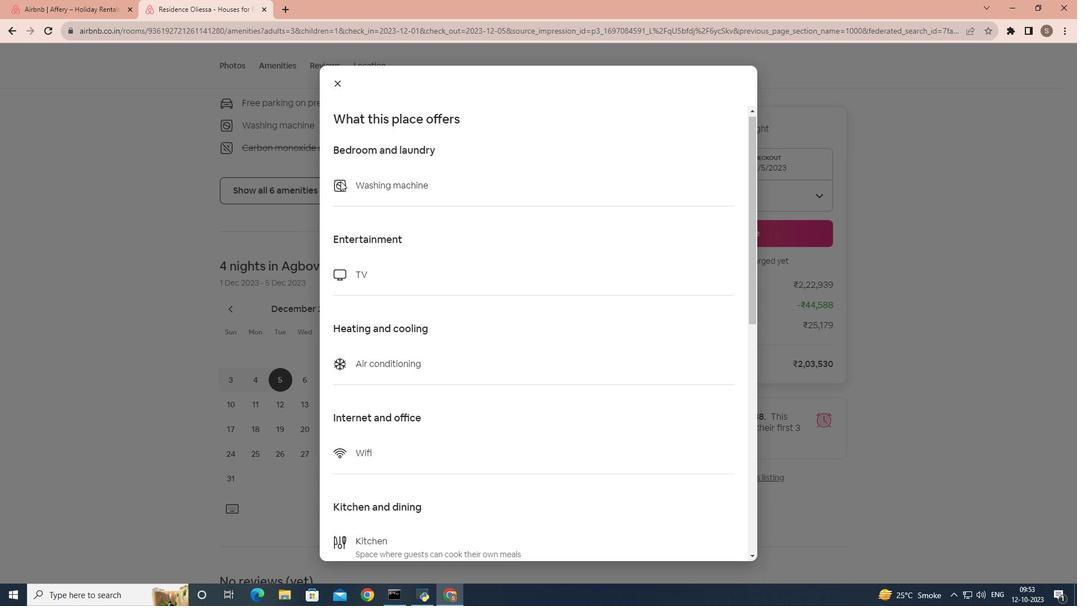 
Action: Mouse scrolled (340, 180) with delta (0, 0)
Screenshot: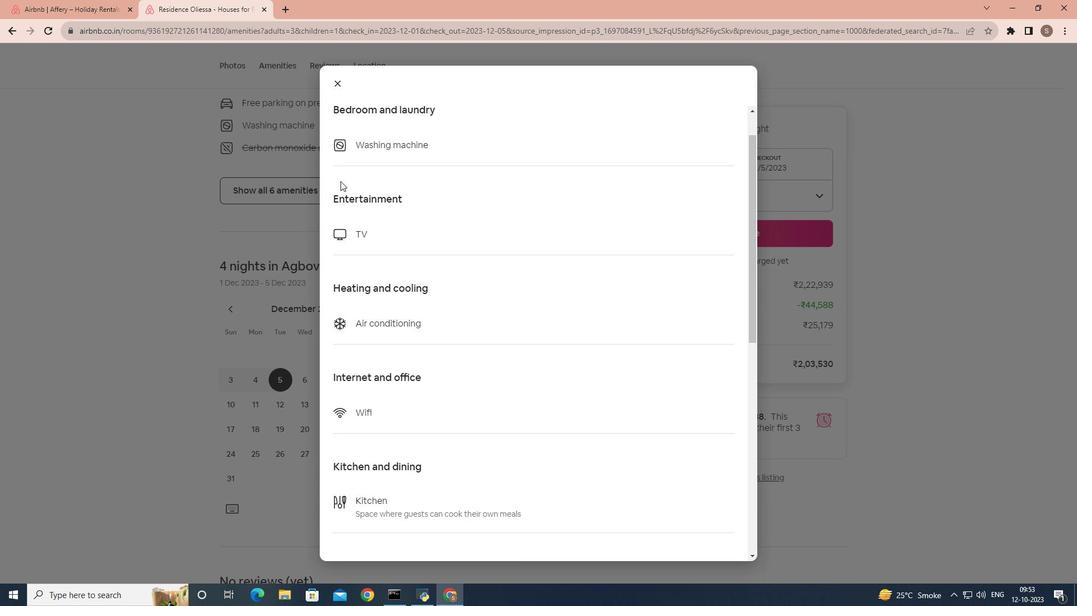
Action: Mouse scrolled (340, 180) with delta (0, 0)
Screenshot: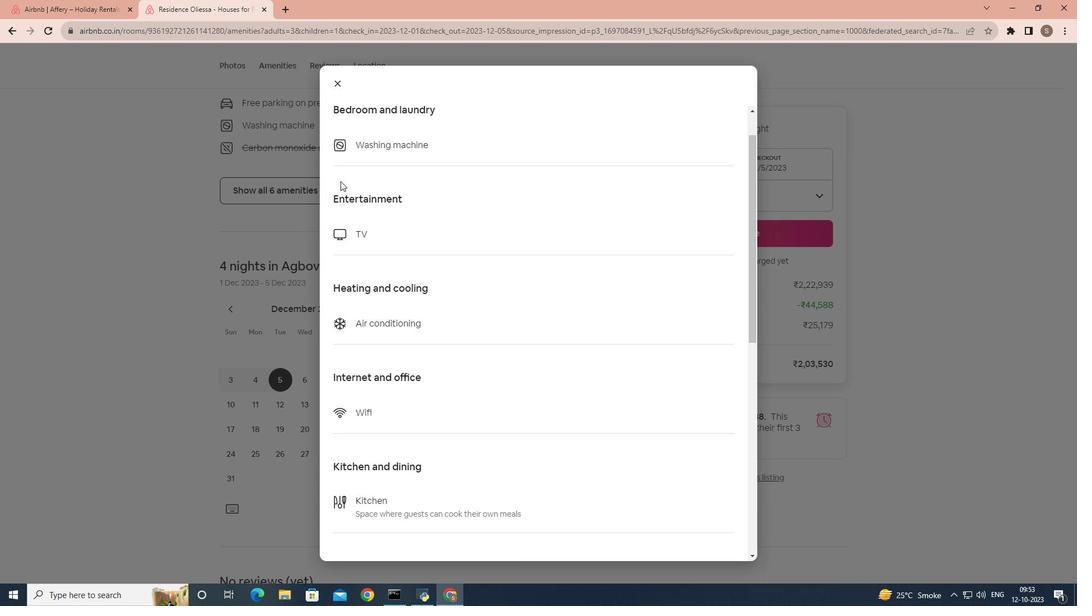 
Action: Mouse scrolled (340, 180) with delta (0, 0)
Screenshot: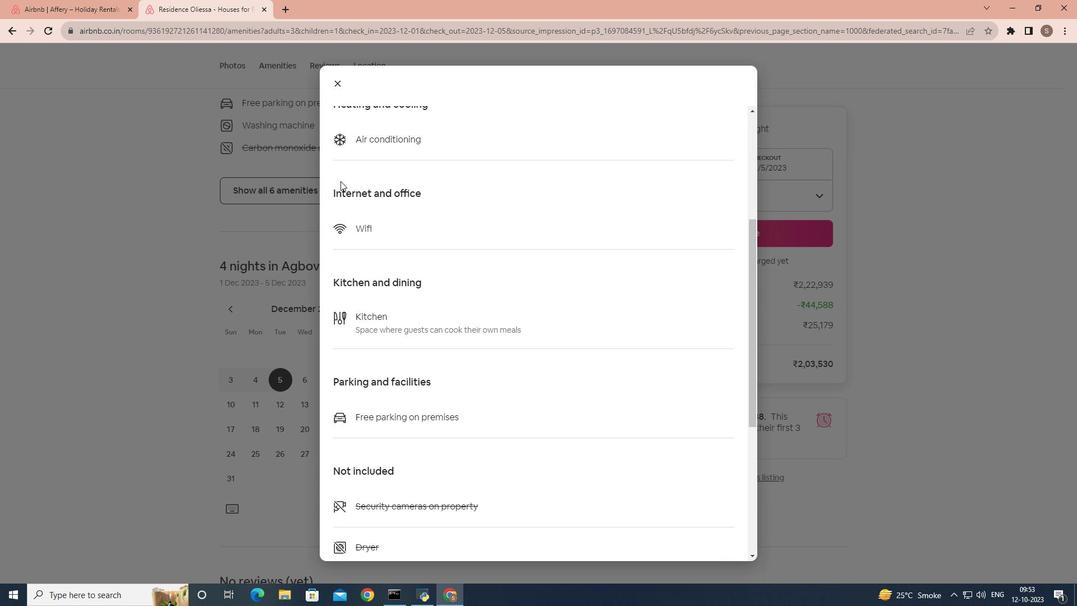 
Action: Mouse scrolled (340, 180) with delta (0, 0)
Screenshot: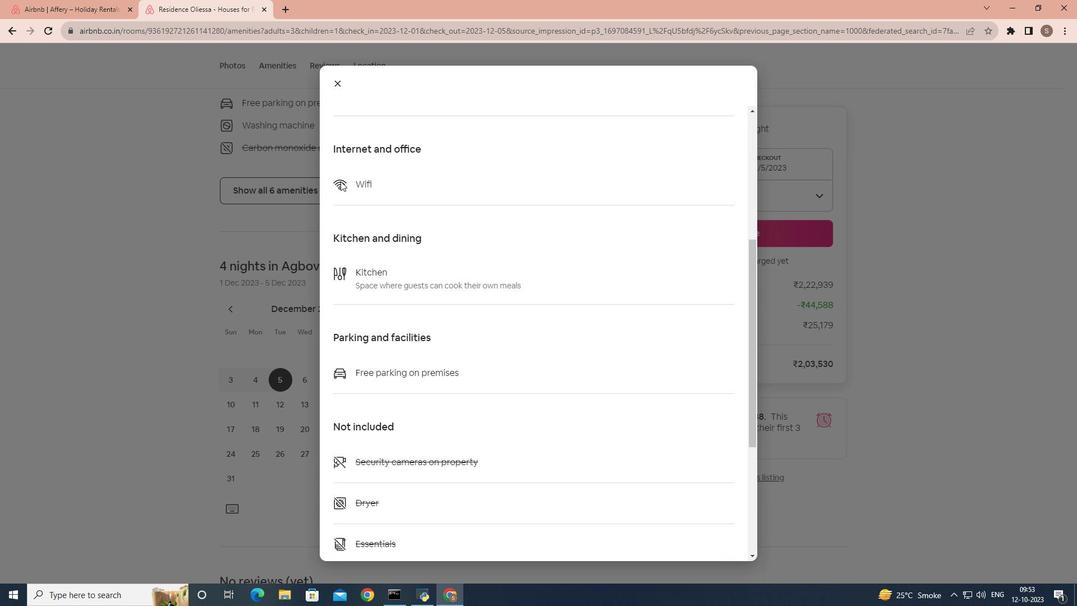 
Action: Mouse scrolled (340, 180) with delta (0, 0)
Screenshot: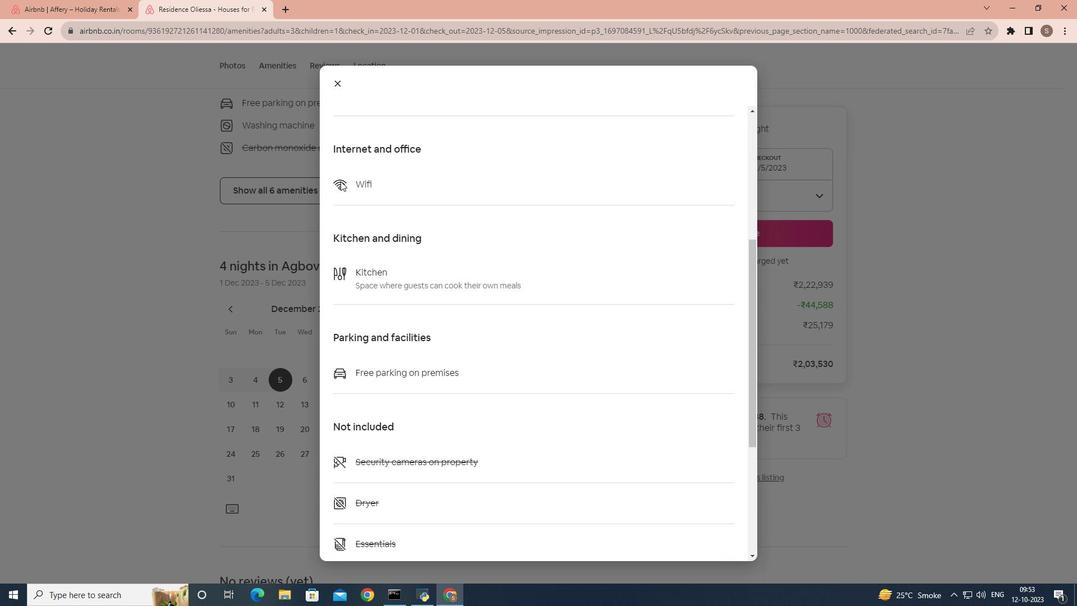 
Action: Mouse scrolled (340, 180) with delta (0, 0)
Screenshot: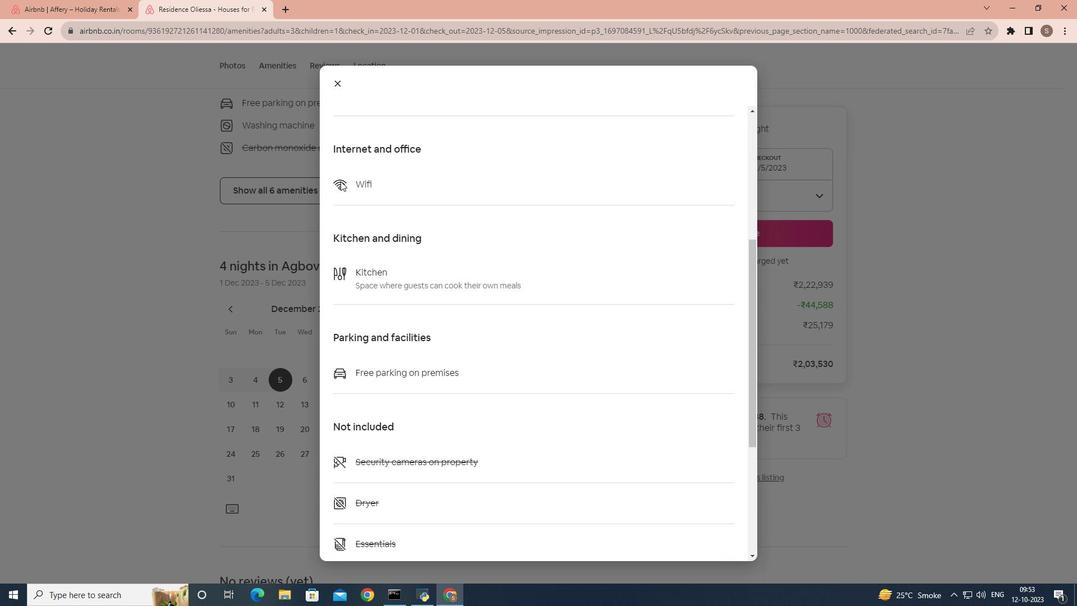 
Action: Mouse scrolled (340, 181) with delta (0, 0)
Screenshot: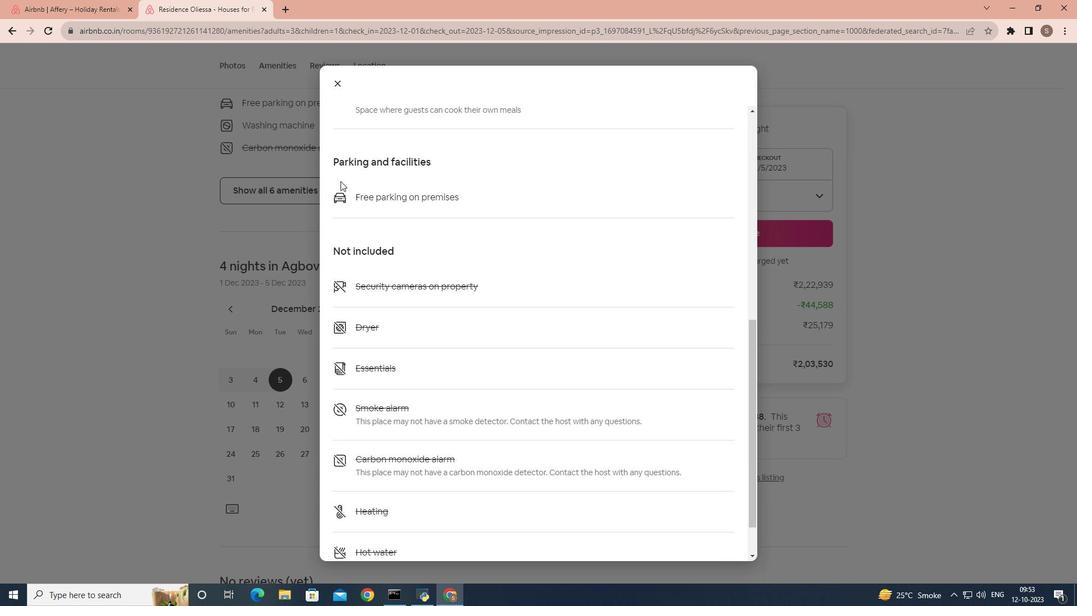 
Action: Mouse scrolled (340, 180) with delta (0, 0)
Screenshot: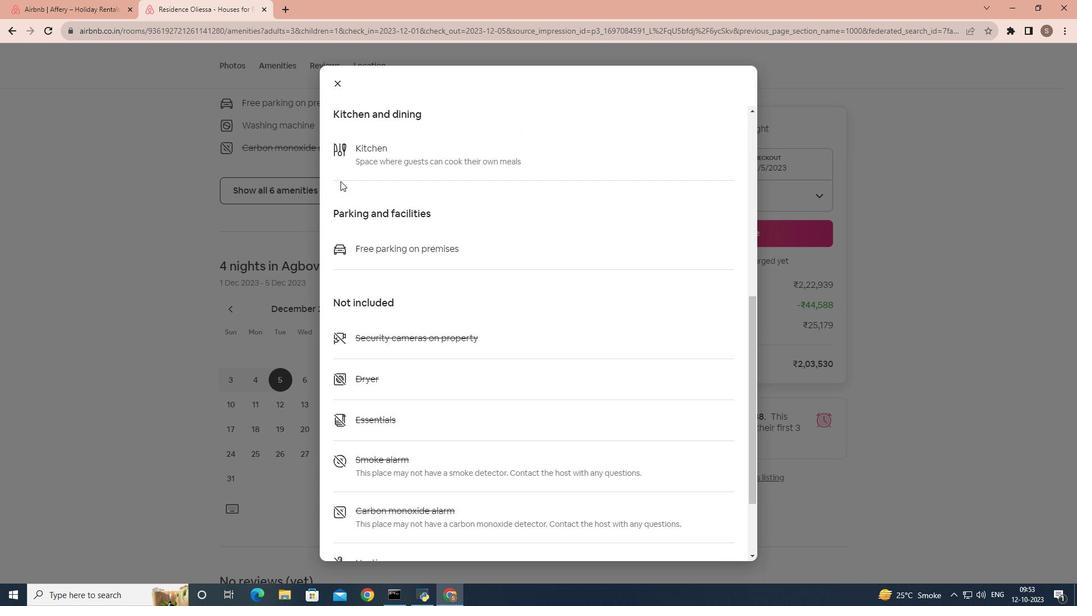 
Action: Mouse scrolled (340, 180) with delta (0, 0)
Screenshot: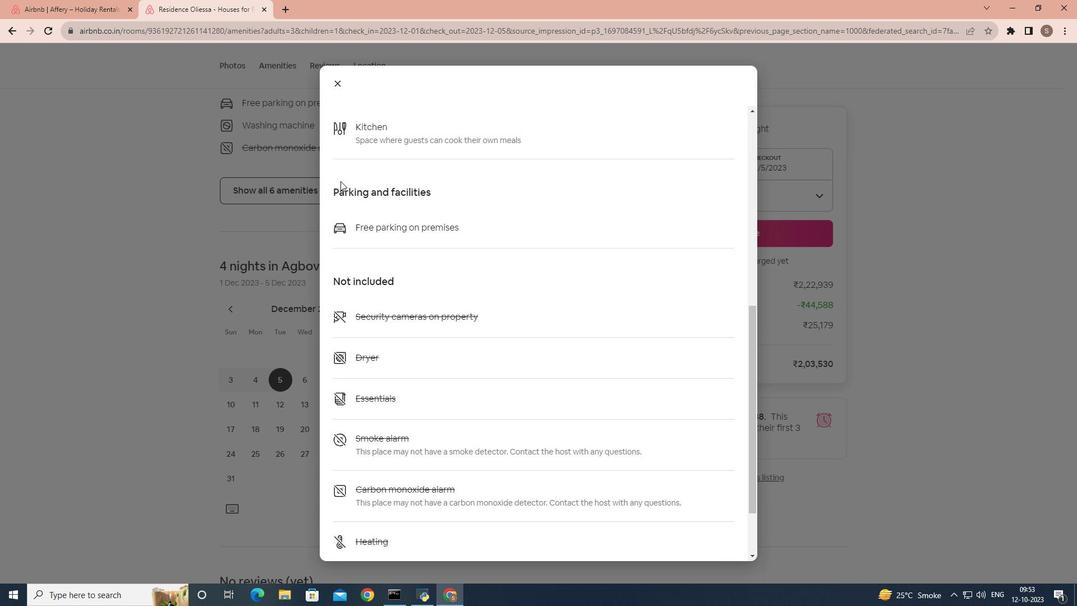 
Action: Mouse scrolled (340, 180) with delta (0, 0)
Screenshot: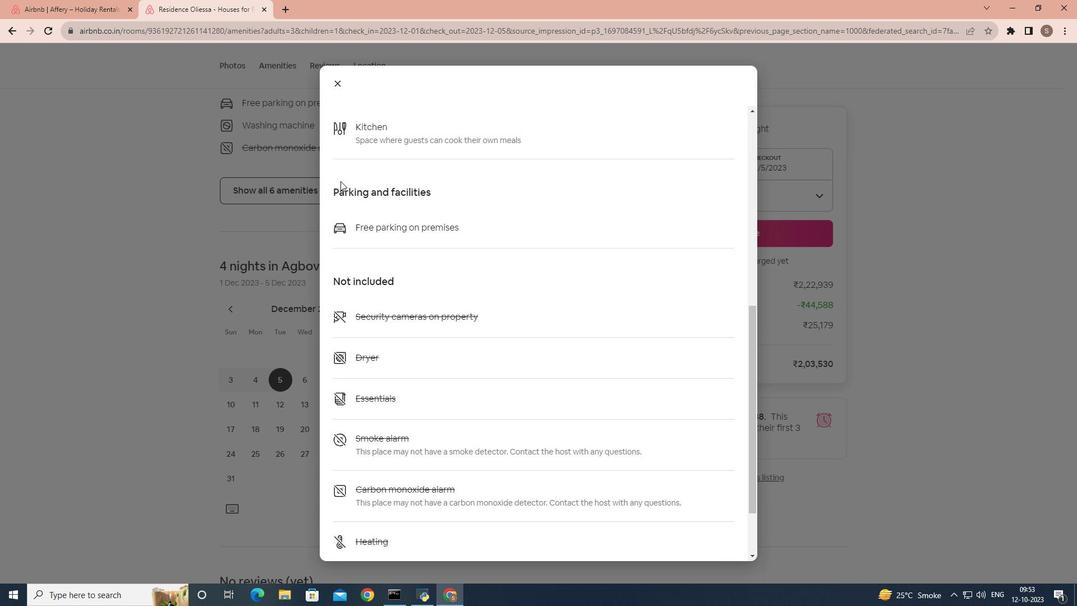 
Action: Mouse scrolled (340, 180) with delta (0, 0)
Screenshot: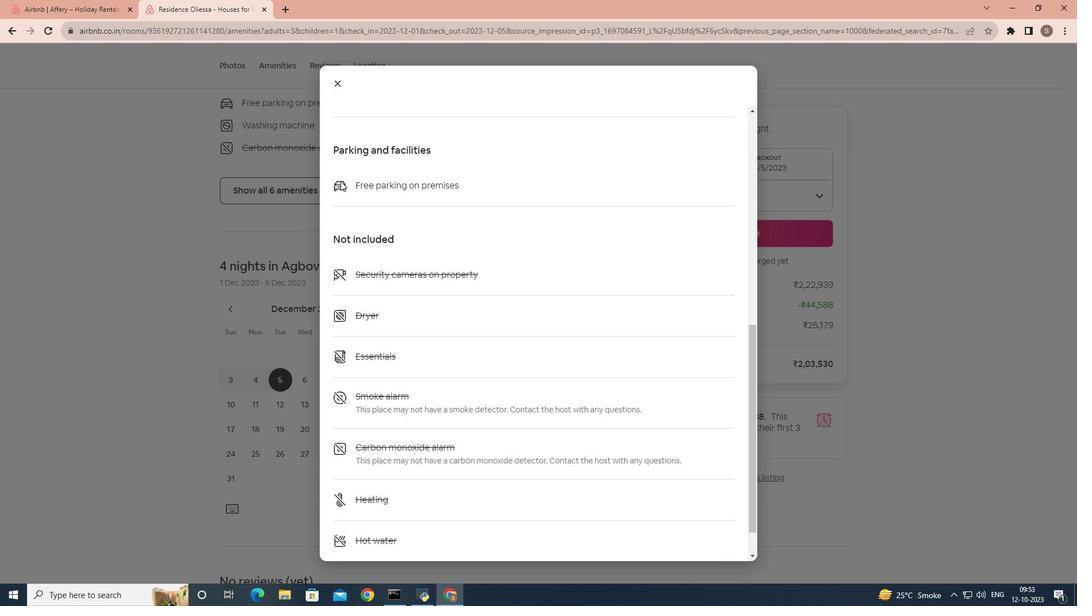 
Action: Mouse moved to (342, 88)
Screenshot: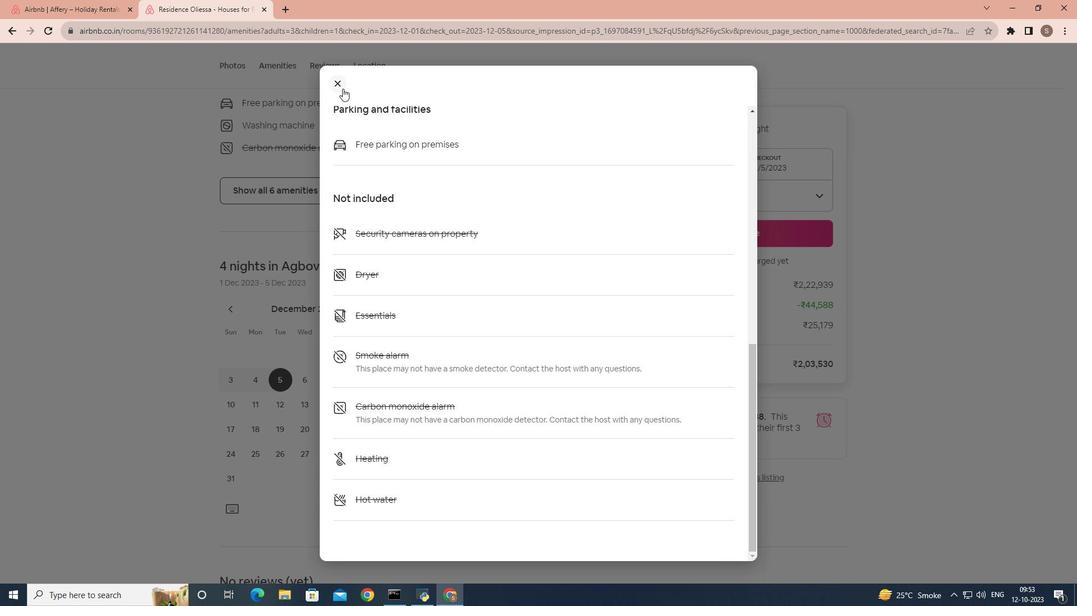 
Action: Mouse pressed left at (342, 88)
Screenshot: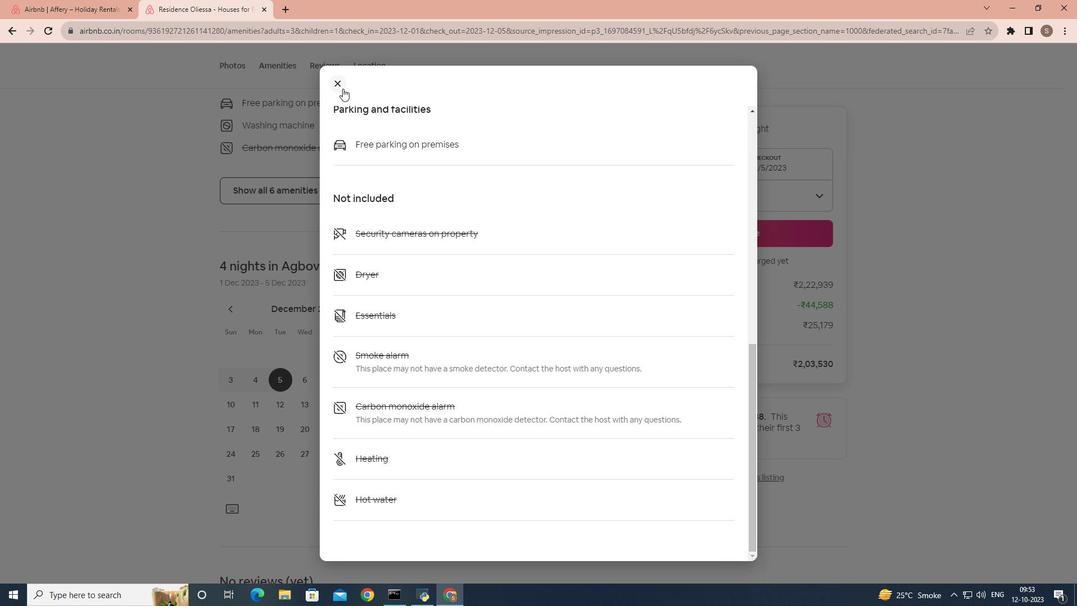
Action: Mouse moved to (336, 177)
Screenshot: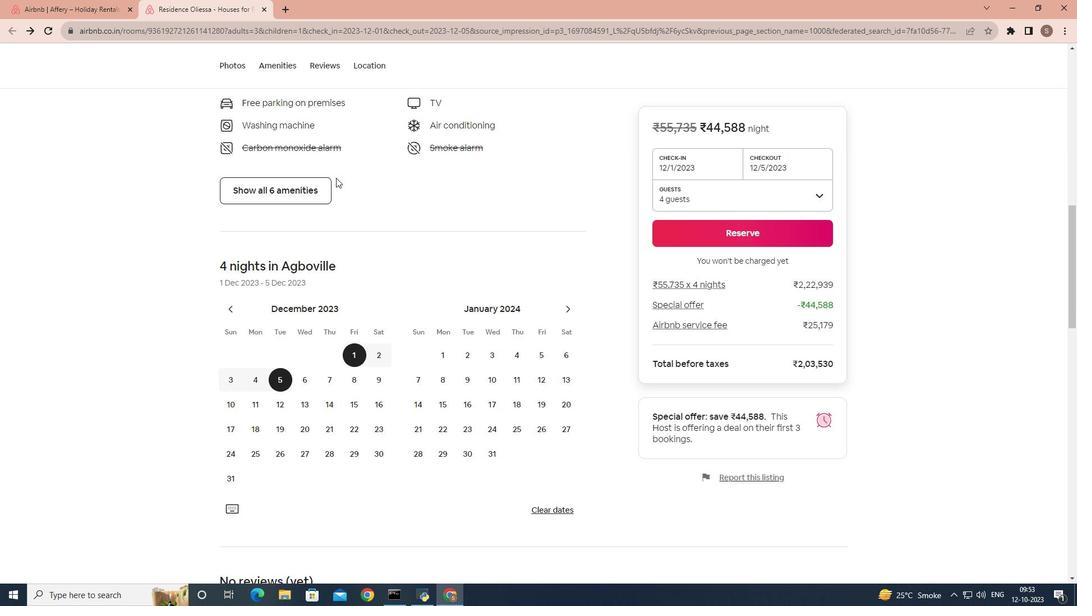 
Action: Mouse scrolled (336, 176) with delta (0, 0)
Screenshot: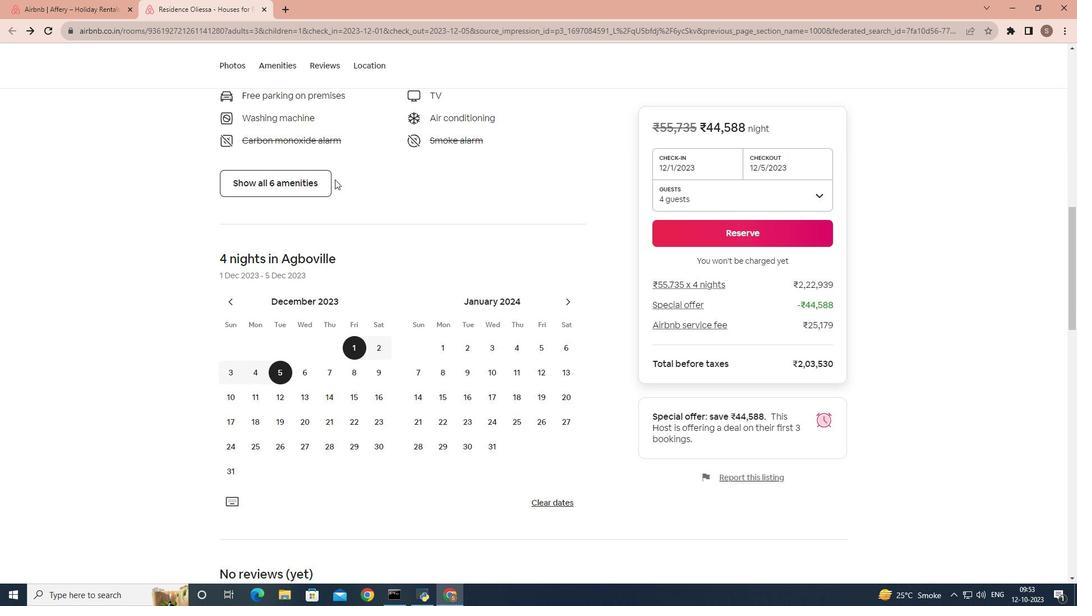 
Action: Mouse moved to (335, 179)
Screenshot: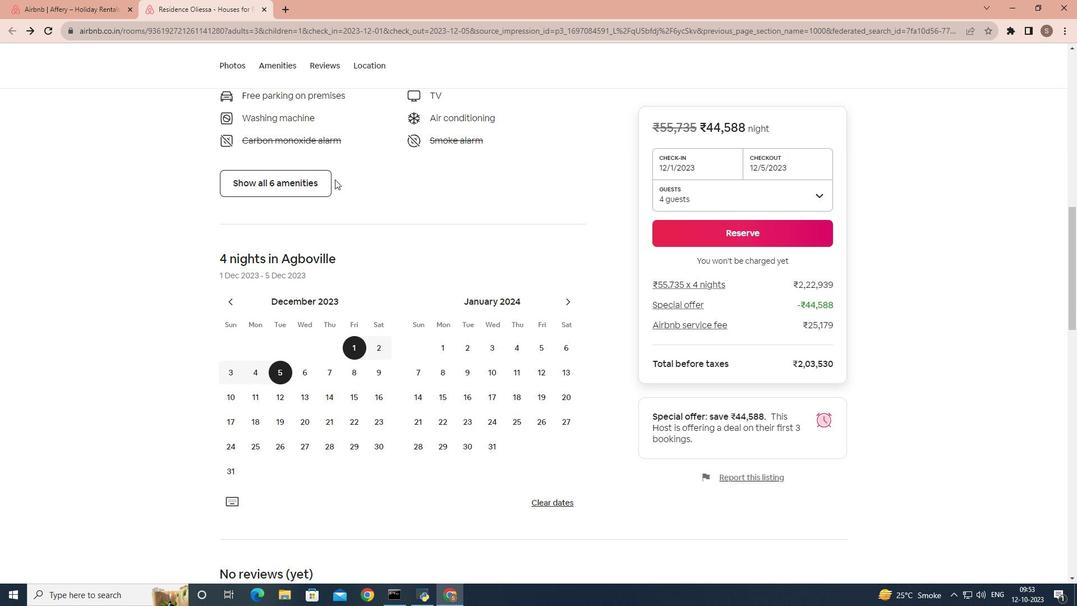 
Action: Mouse scrolled (335, 179) with delta (0, 0)
Screenshot: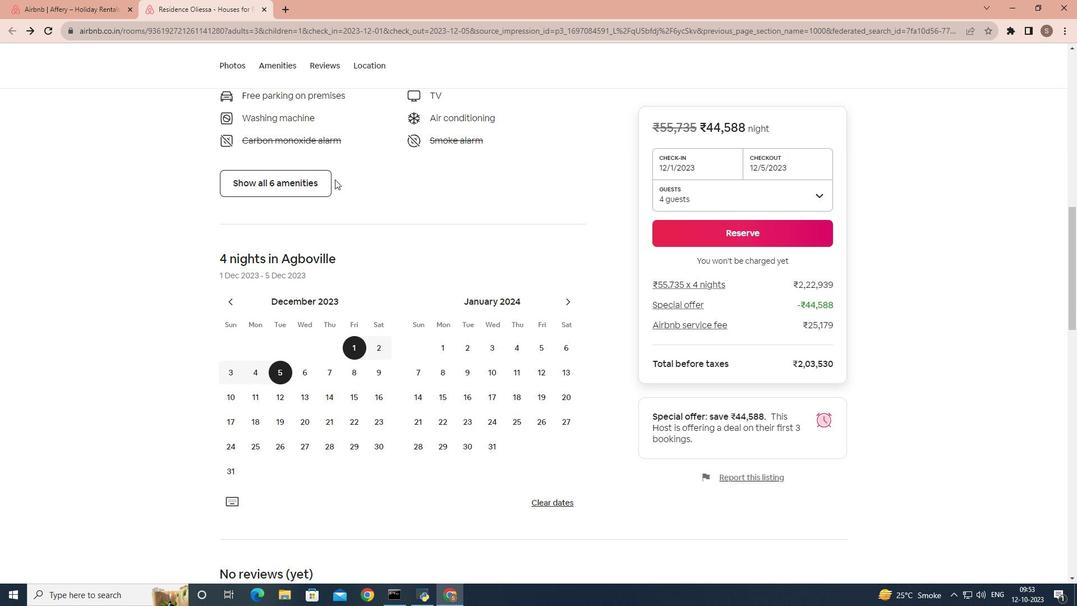 
Action: Mouse scrolled (335, 179) with delta (0, 0)
Screenshot: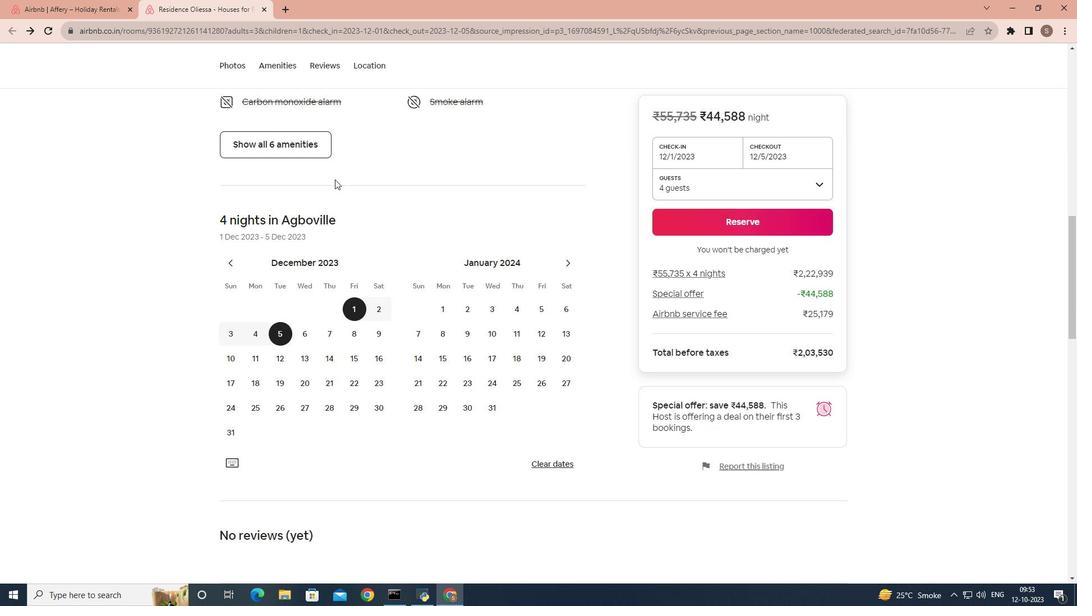 
Action: Mouse scrolled (335, 179) with delta (0, 0)
Screenshot: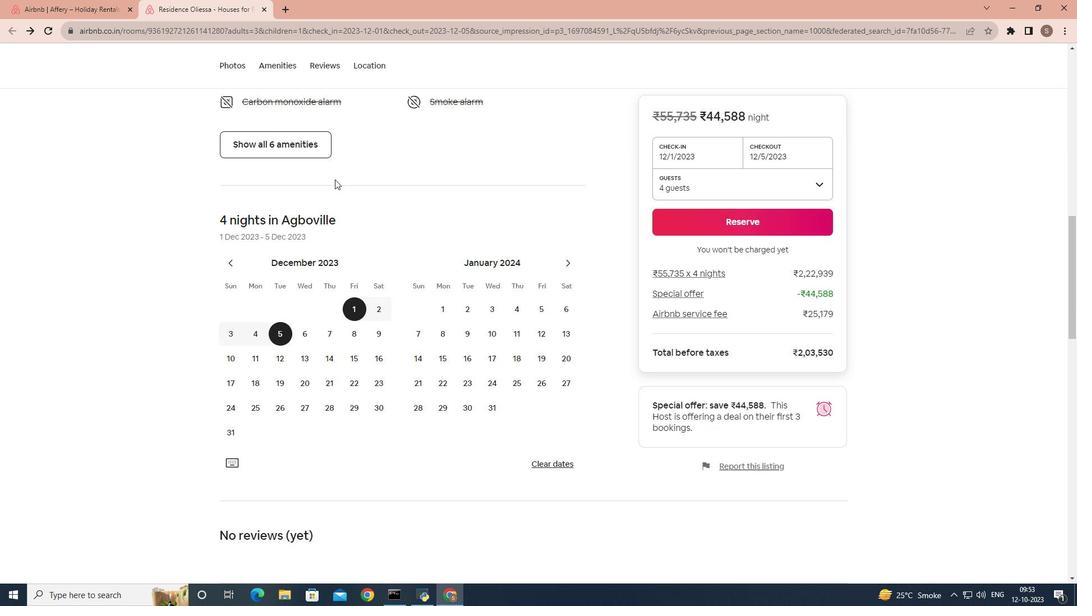 
Action: Mouse scrolled (335, 179) with delta (0, 0)
Screenshot: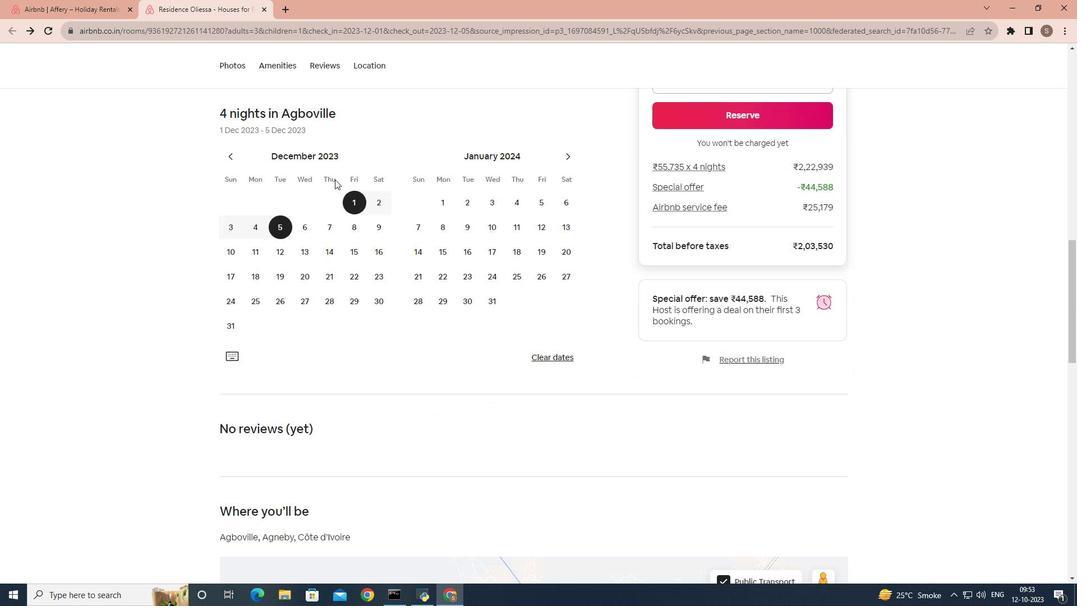 
Action: Mouse scrolled (335, 179) with delta (0, 0)
Screenshot: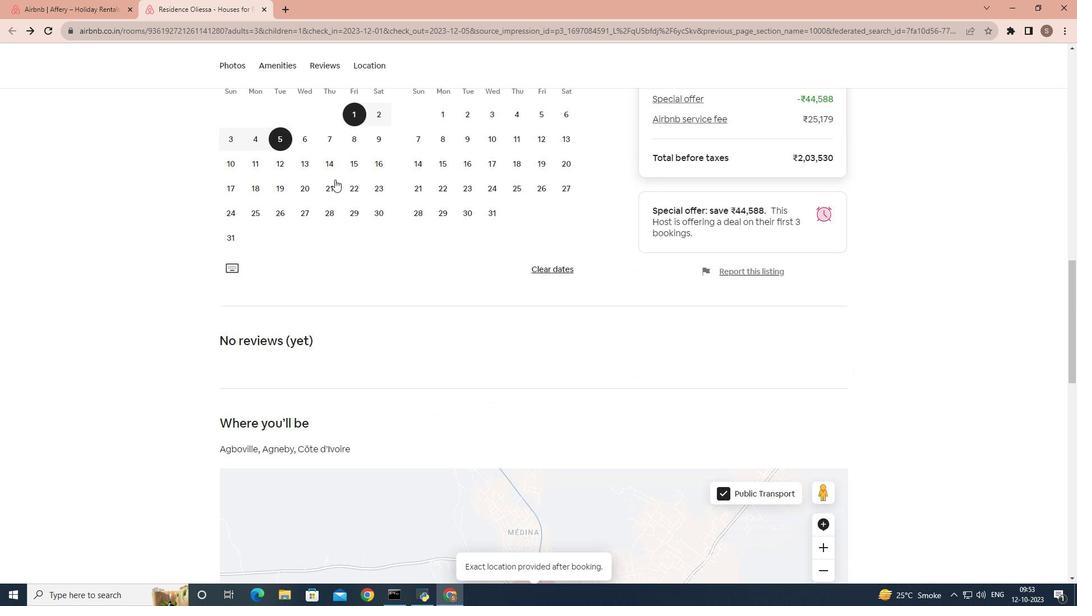 
Action: Mouse scrolled (335, 179) with delta (0, 0)
Screenshot: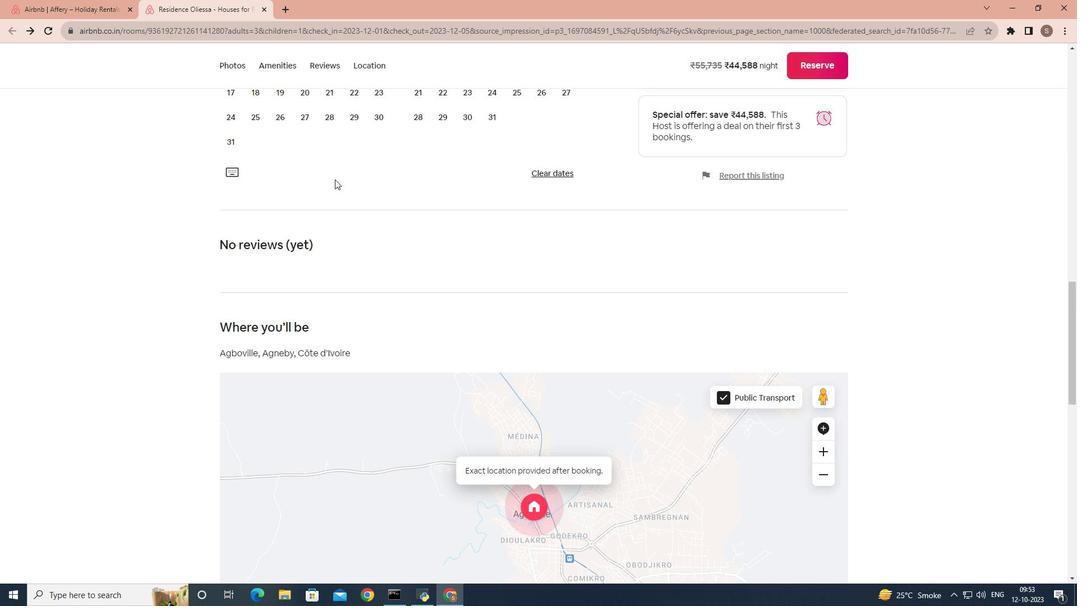 
Action: Mouse scrolled (335, 179) with delta (0, 0)
Screenshot: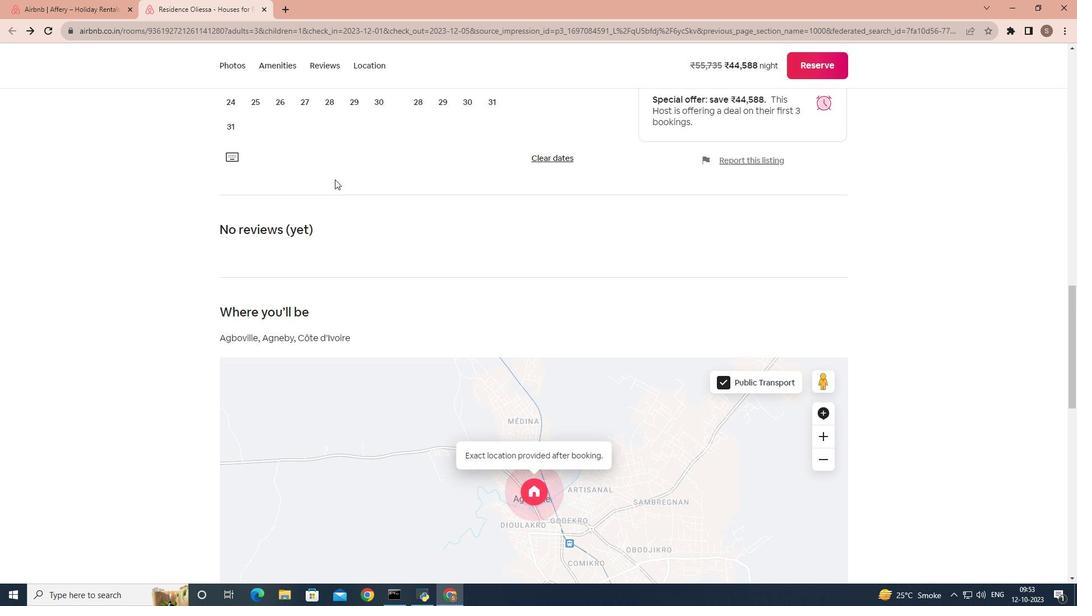 
Action: Mouse scrolled (335, 179) with delta (0, 0)
Screenshot: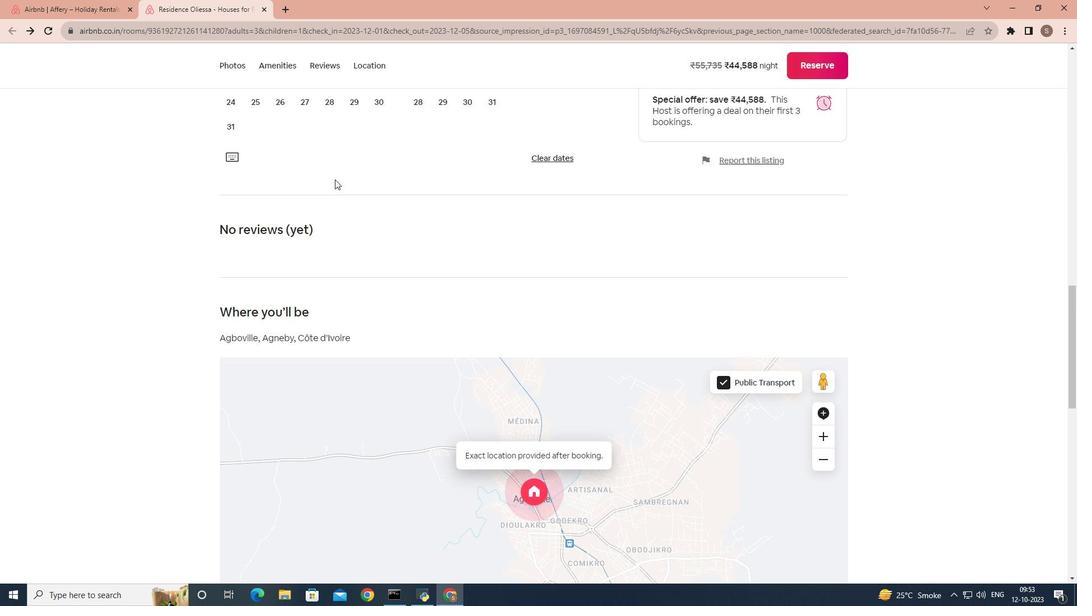 
Action: Mouse scrolled (335, 179) with delta (0, 0)
Screenshot: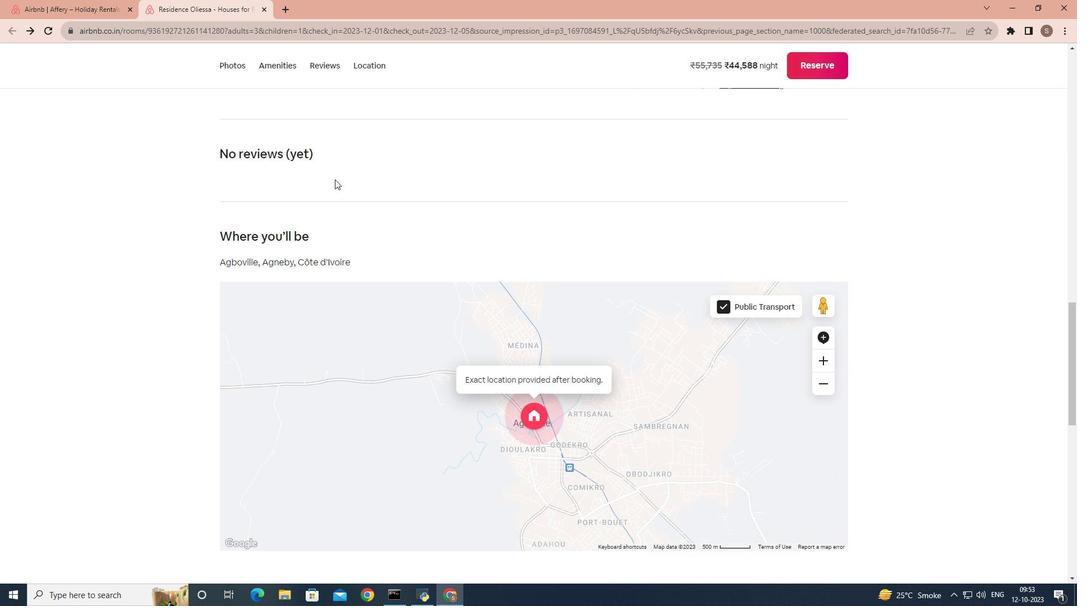 
Action: Mouse scrolled (335, 179) with delta (0, 0)
Screenshot: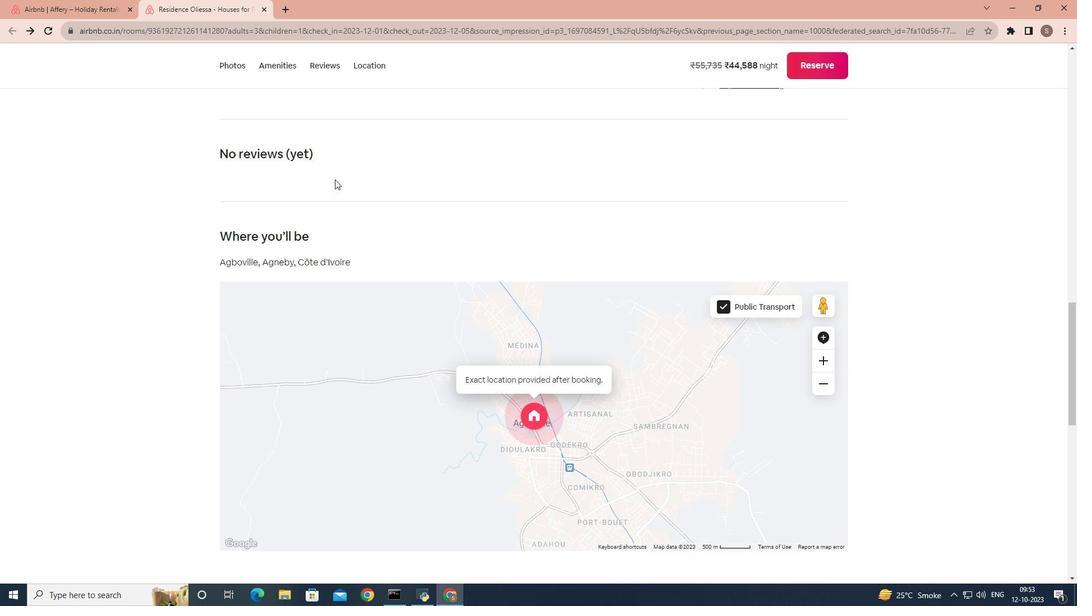 
Action: Mouse scrolled (335, 179) with delta (0, 0)
Screenshot: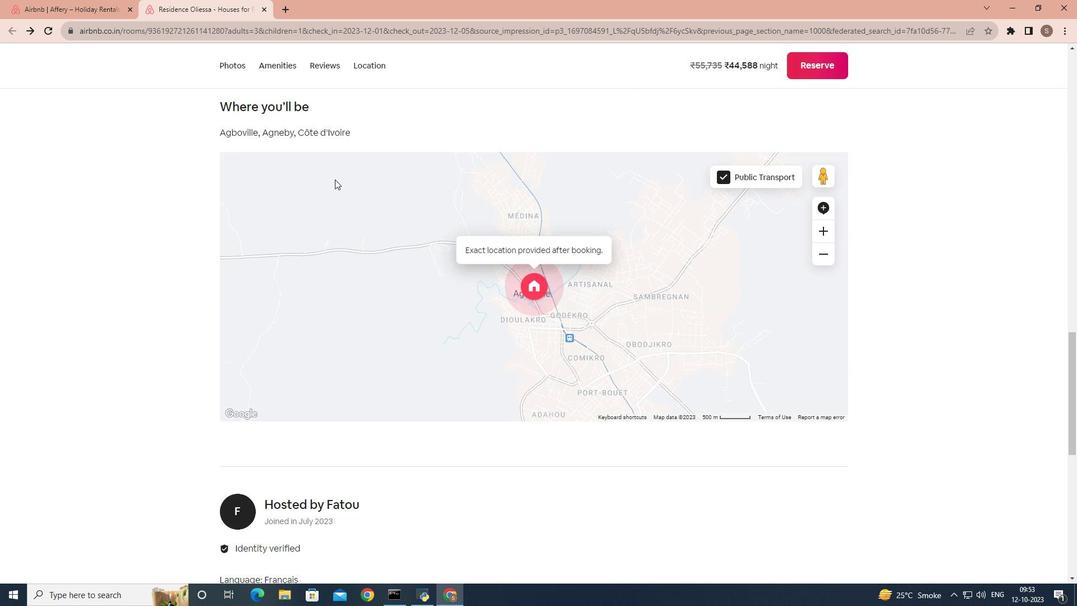 
Action: Mouse scrolled (335, 179) with delta (0, 0)
Screenshot: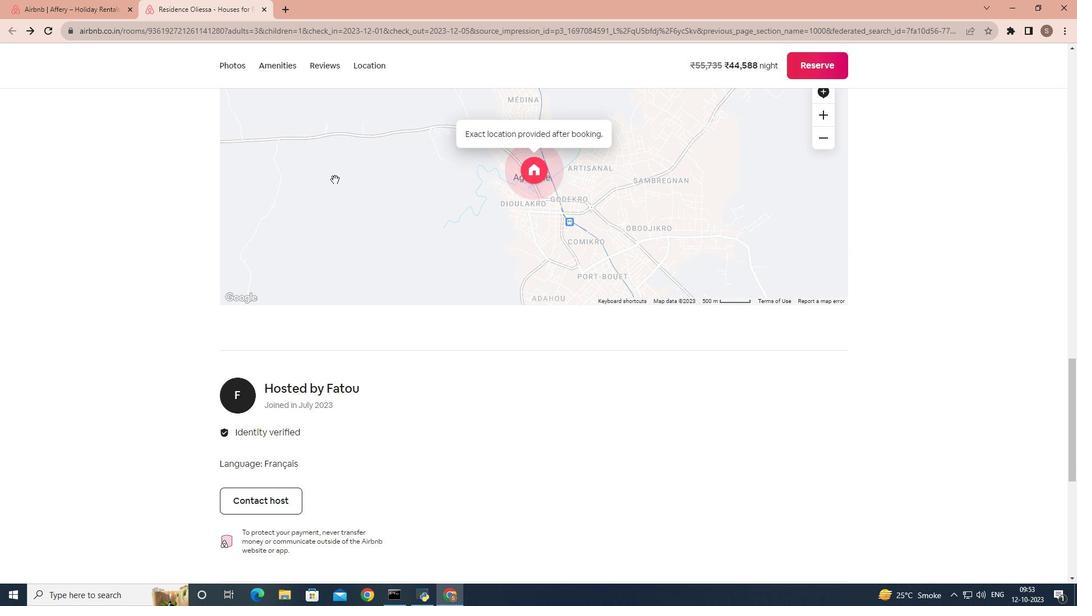 
Action: Mouse scrolled (335, 179) with delta (0, 0)
Screenshot: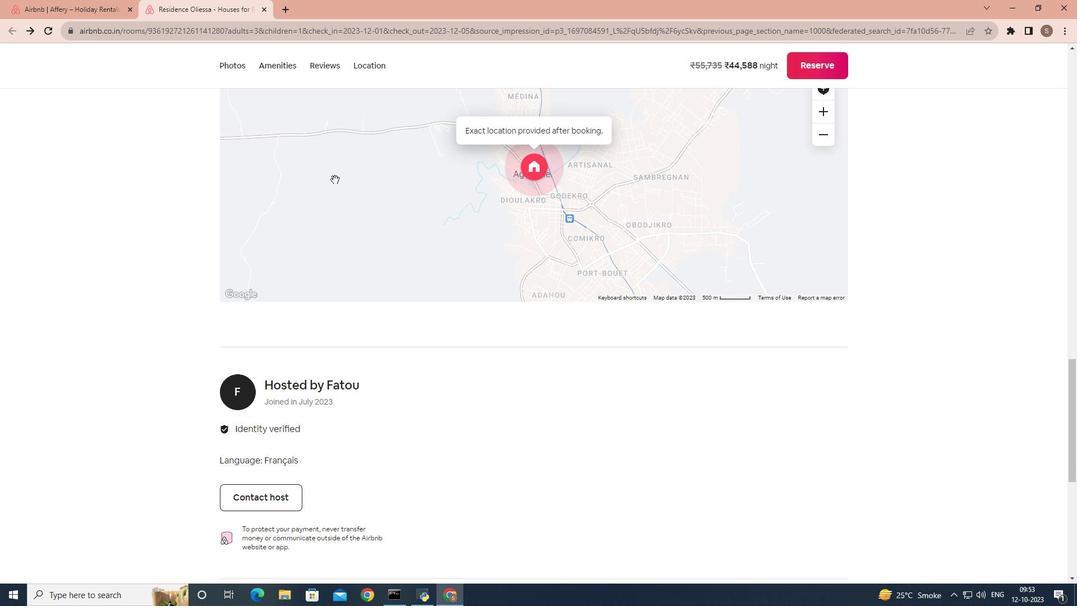 
Action: Mouse scrolled (335, 179) with delta (0, 0)
Screenshot: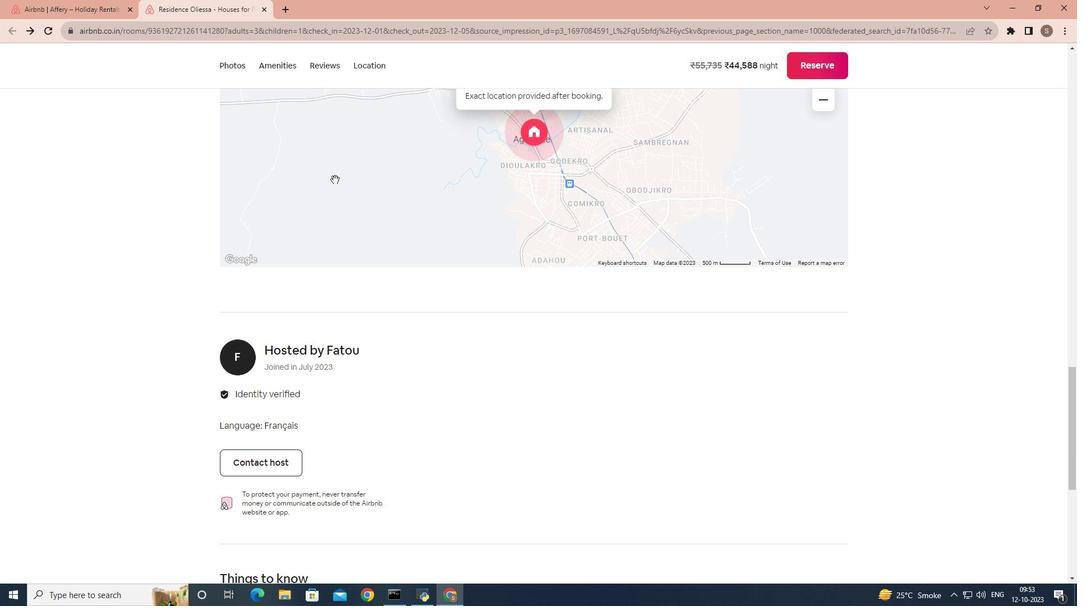 
Action: Mouse scrolled (335, 179) with delta (0, 0)
Screenshot: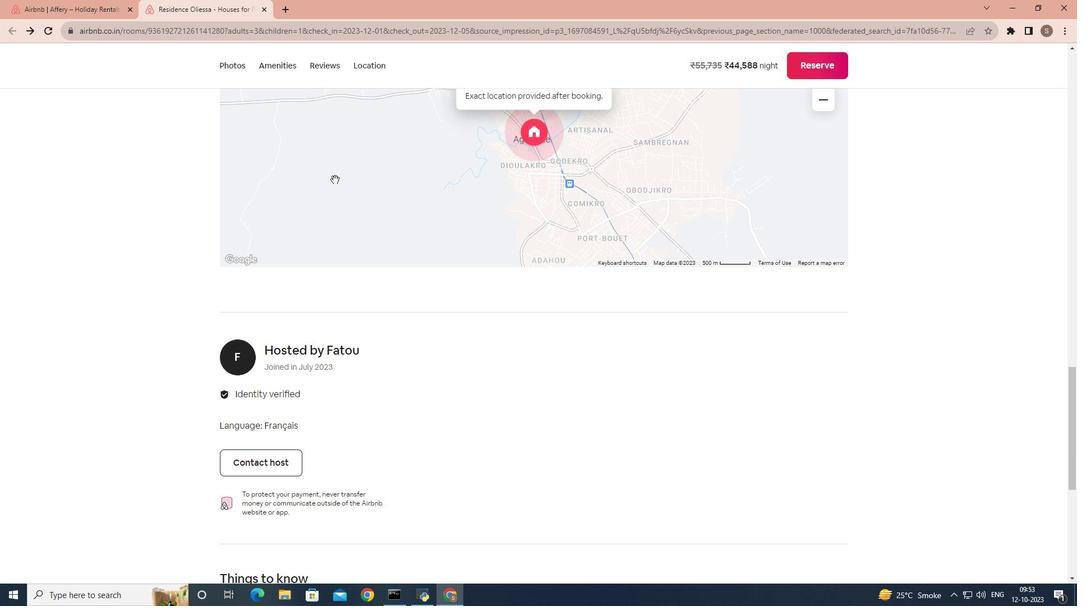 
Action: Mouse scrolled (335, 179) with delta (0, 0)
Screenshot: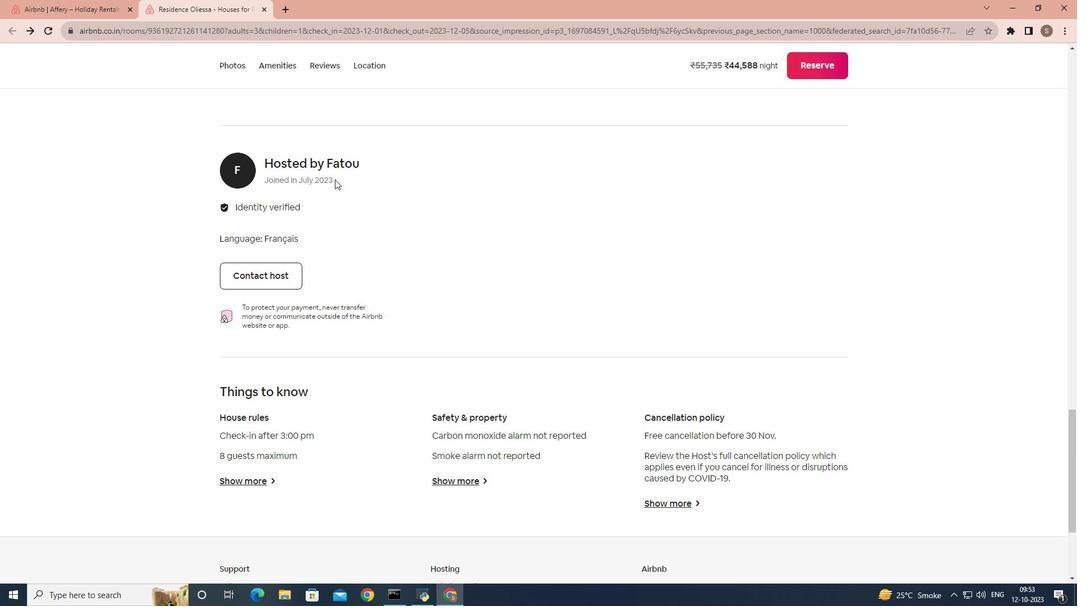 
Action: Mouse scrolled (335, 179) with delta (0, 0)
Screenshot: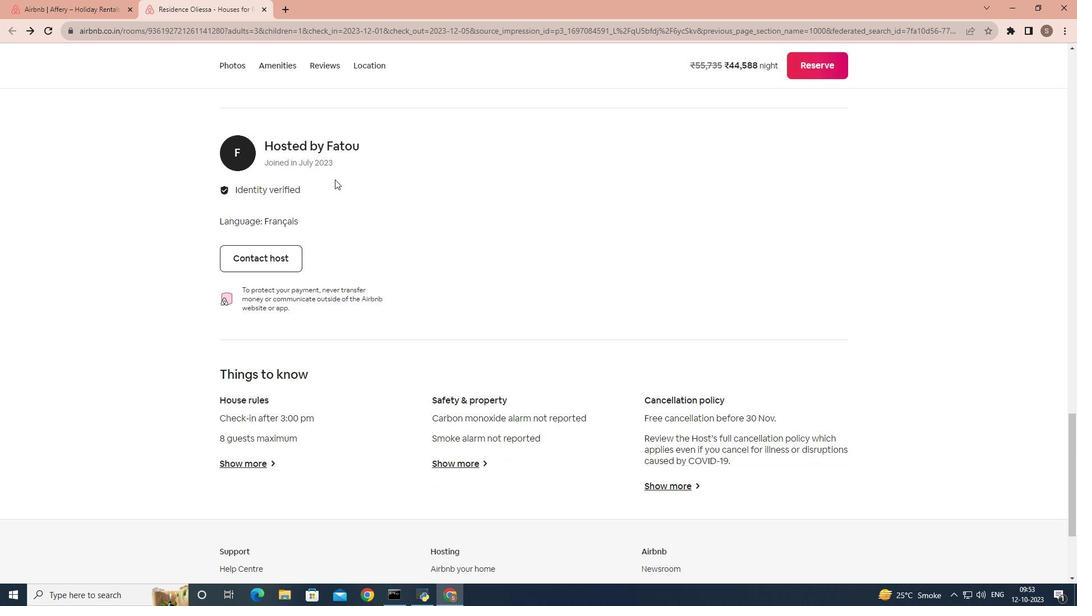
Action: Mouse scrolled (335, 179) with delta (0, 0)
Screenshot: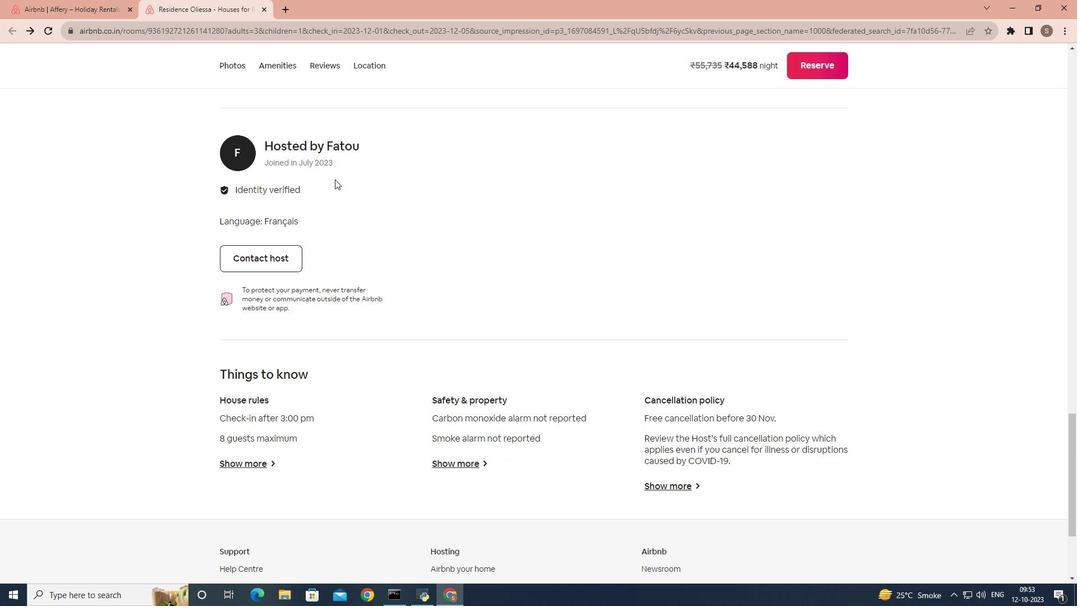 
Action: Mouse scrolled (335, 179) with delta (0, 0)
Screenshot: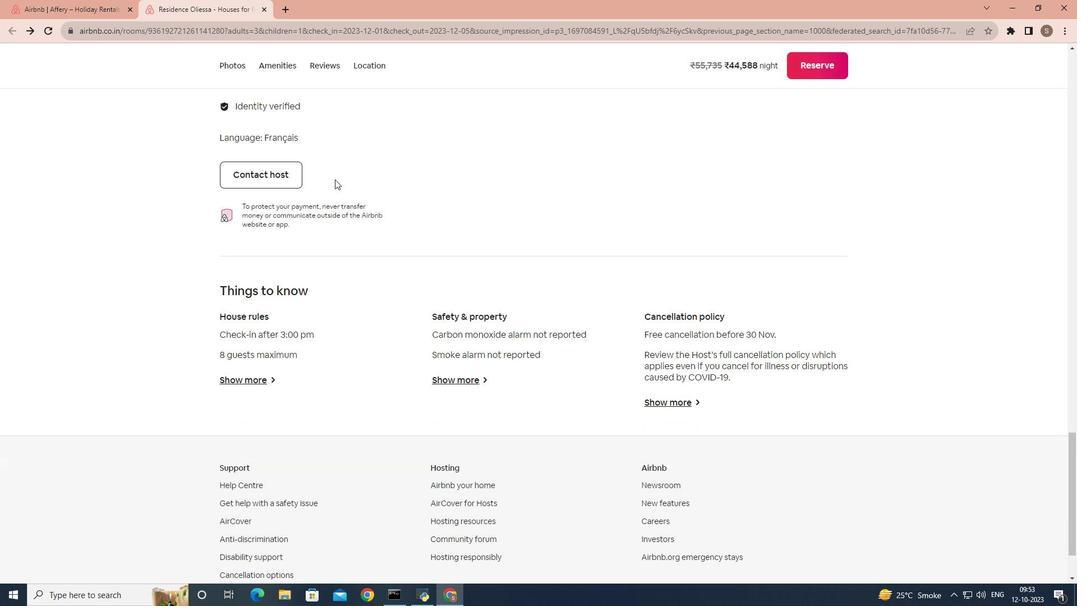 
Action: Mouse moved to (254, 302)
Screenshot: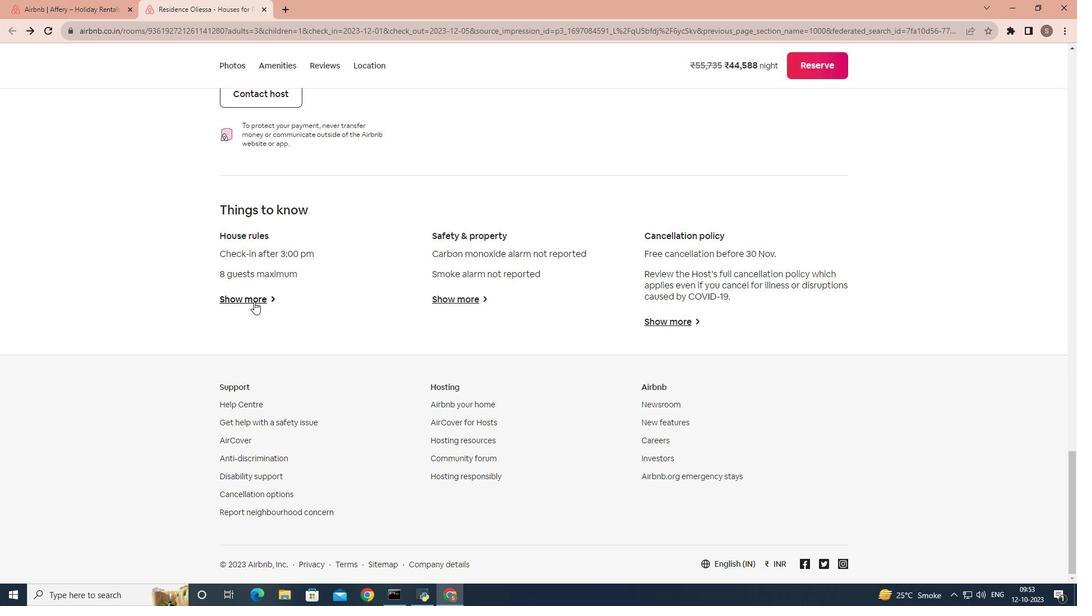 
Action: Mouse pressed left at (254, 302)
Screenshot: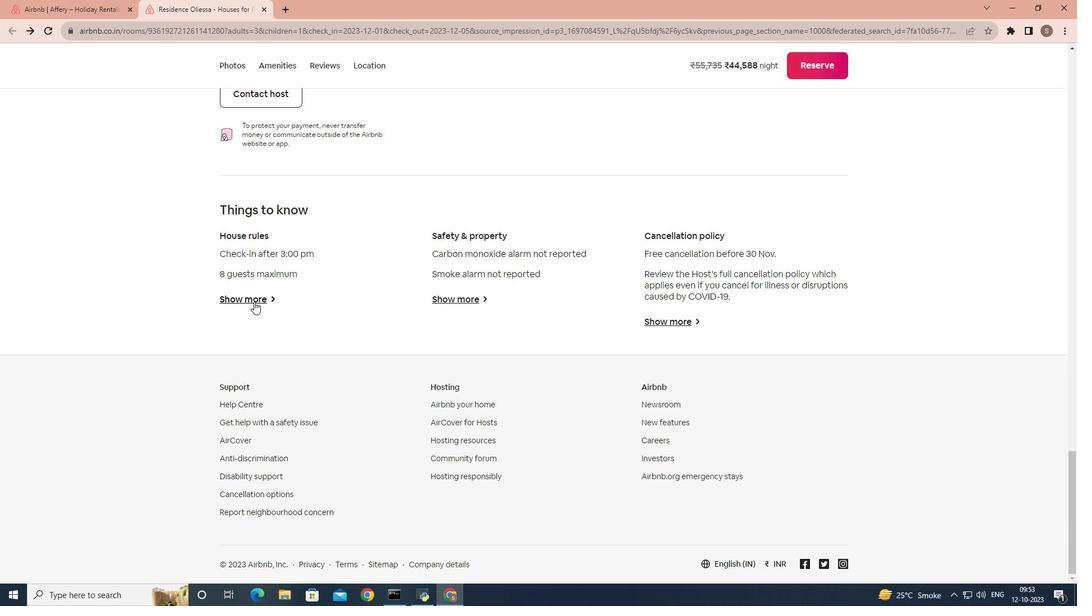 
Action: Mouse moved to (399, 251)
Screenshot: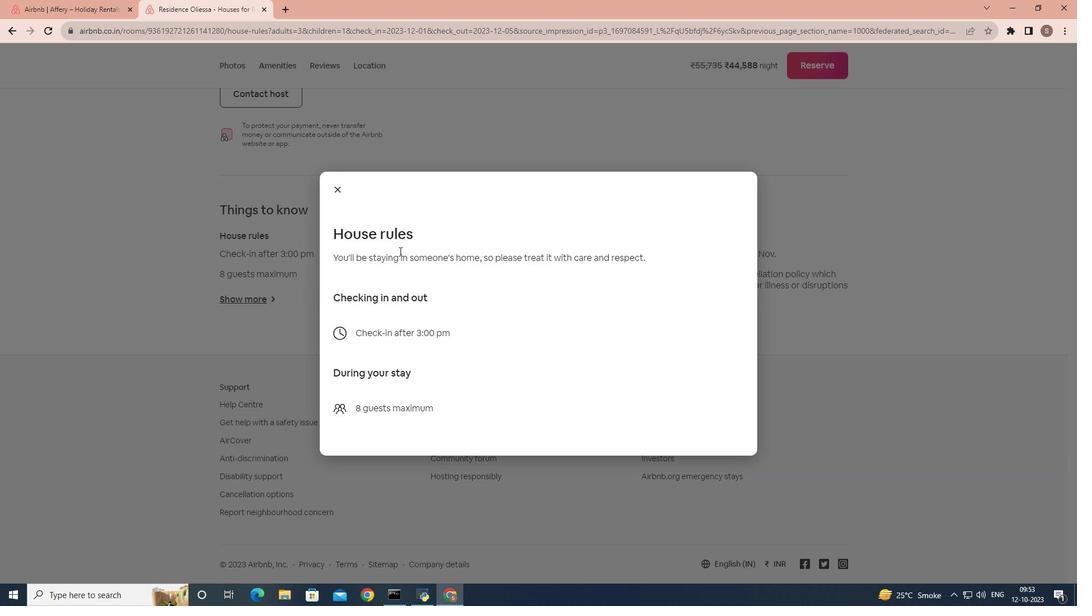 
Action: Mouse scrolled (399, 250) with delta (0, 0)
Screenshot: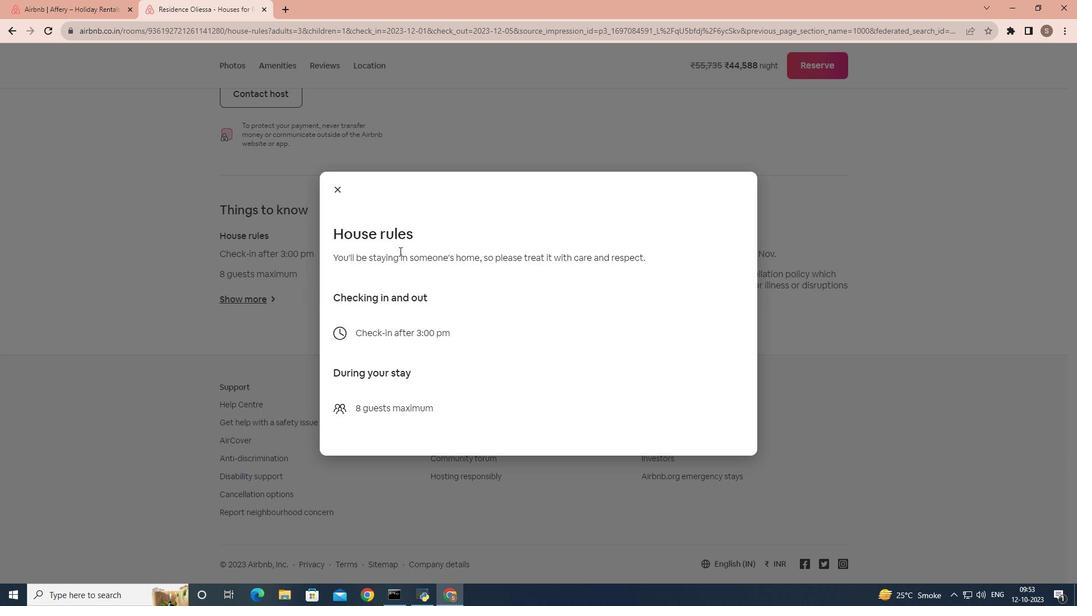 
Action: Mouse scrolled (399, 250) with delta (0, 0)
Screenshot: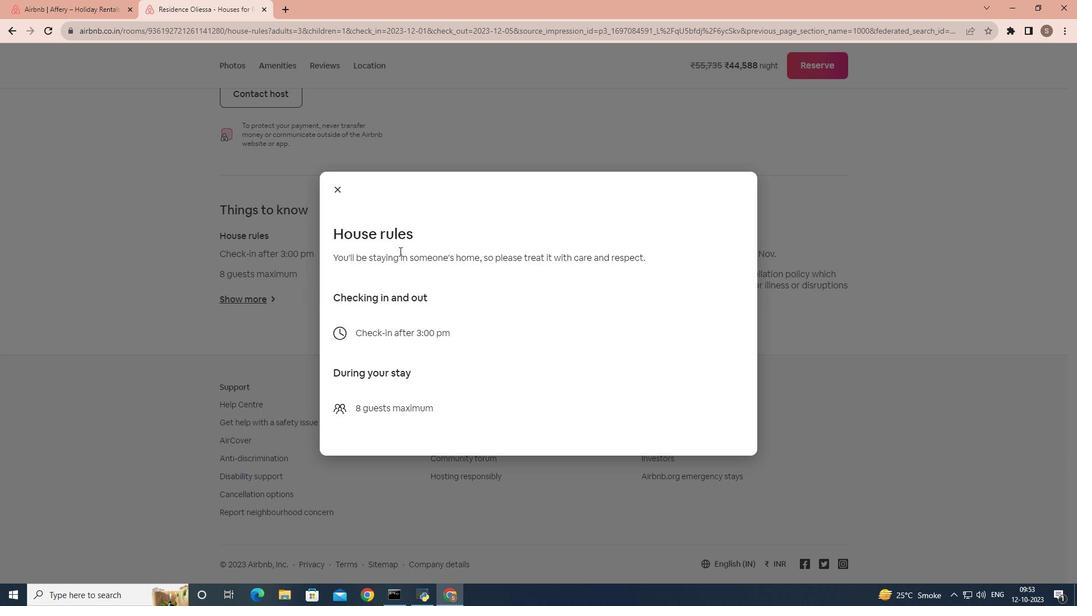 
Action: Mouse scrolled (399, 250) with delta (0, 0)
Screenshot: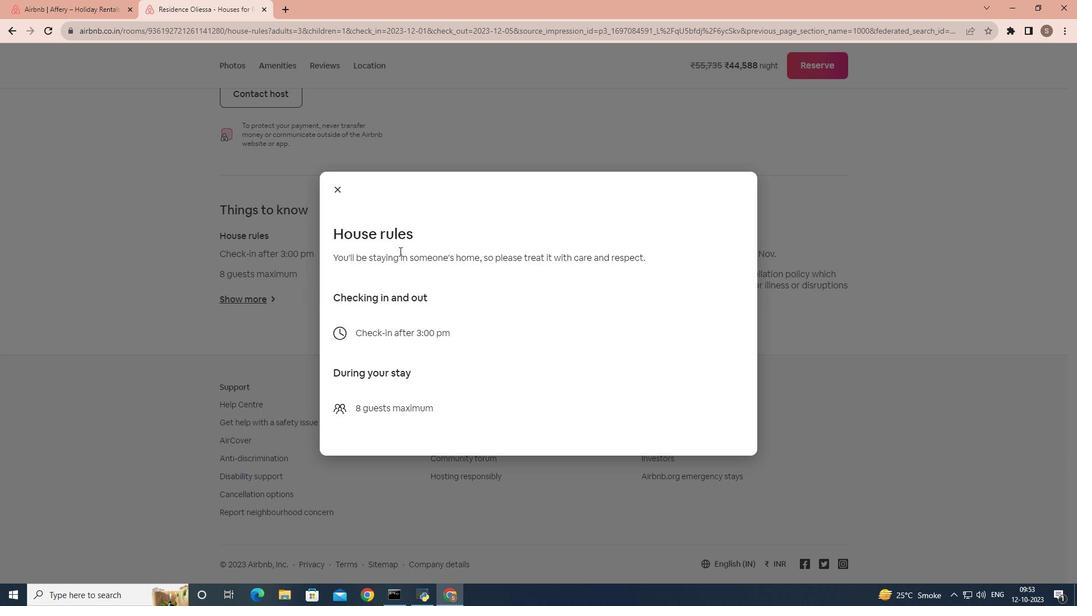 
Action: Mouse scrolled (399, 250) with delta (0, 0)
Screenshot: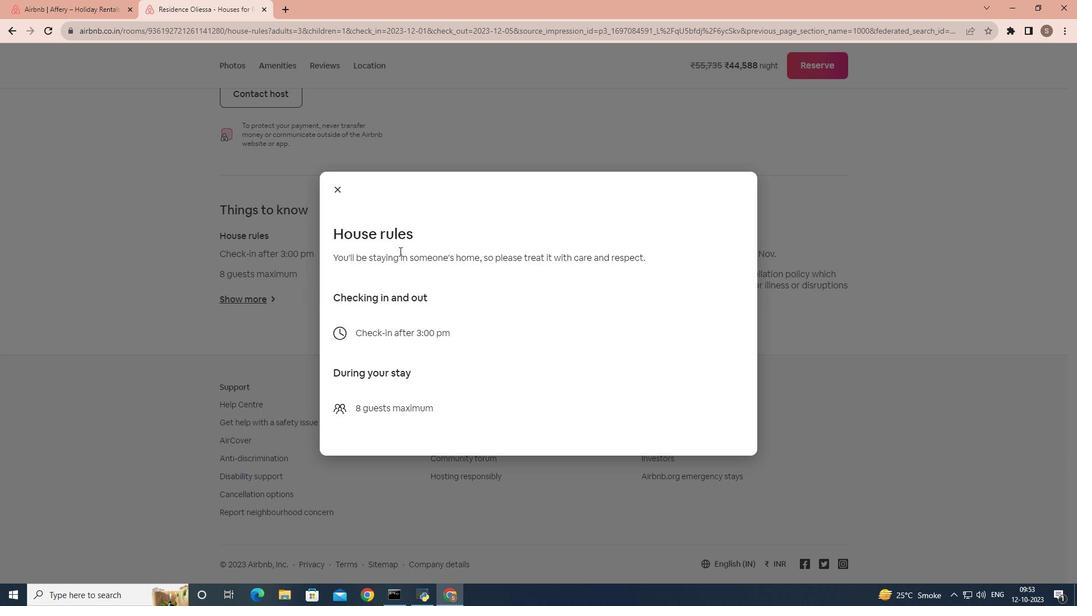 
Action: Mouse moved to (336, 192)
Screenshot: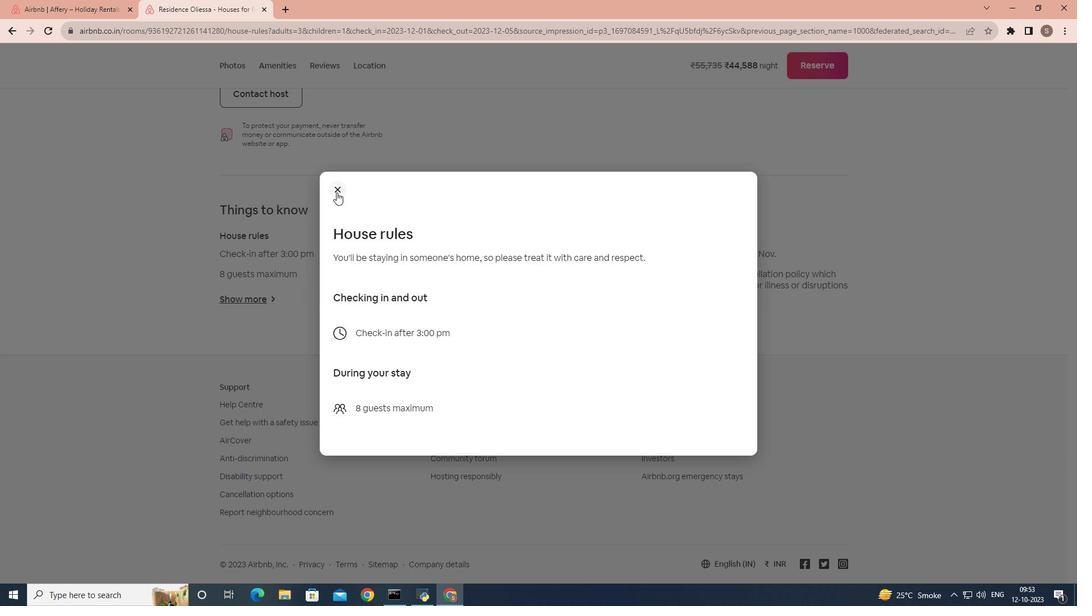 
Action: Mouse pressed left at (336, 192)
Screenshot: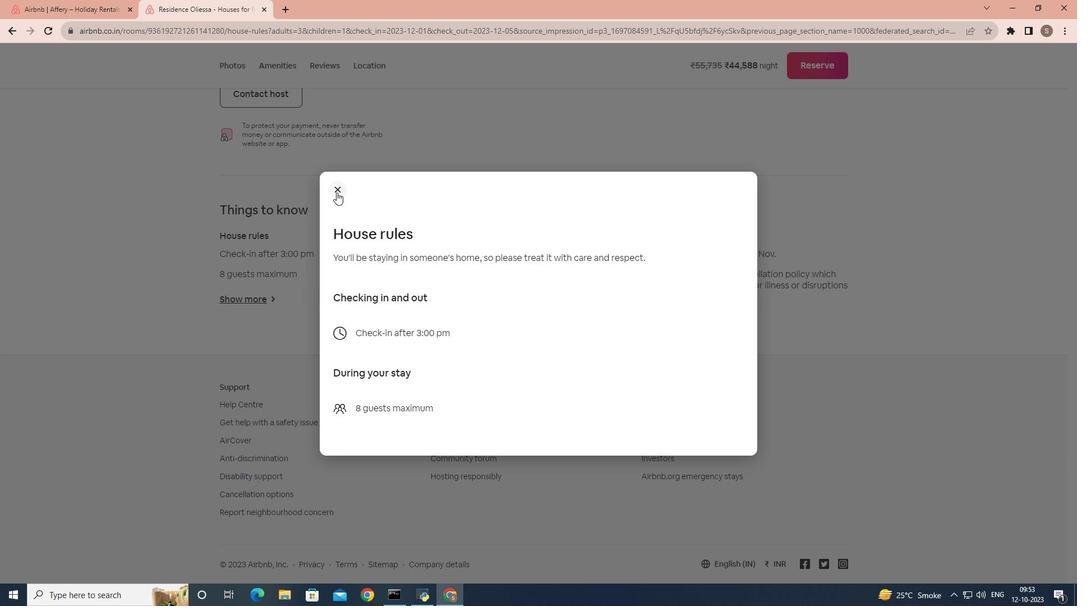 
Action: Mouse moved to (282, 218)
Screenshot: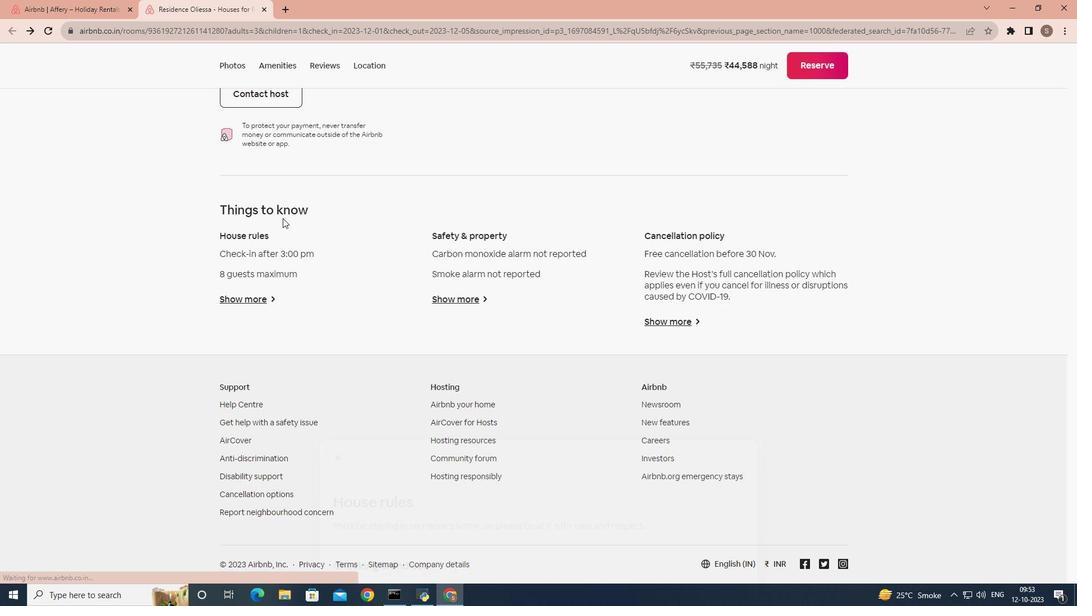 
Action: Mouse scrolled (282, 218) with delta (0, 0)
Screenshot: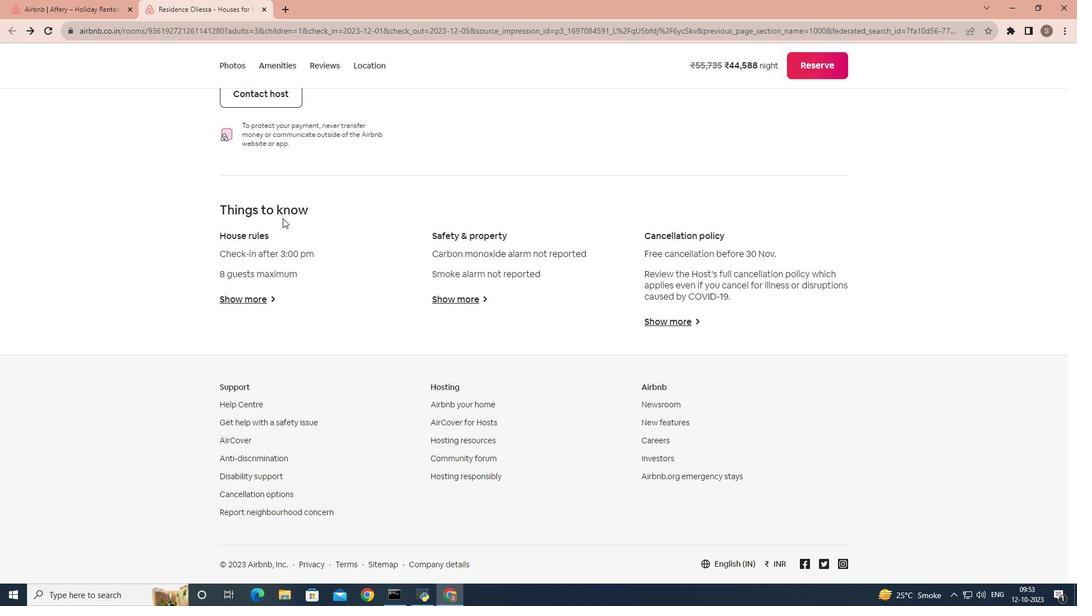
Action: Mouse scrolled (282, 218) with delta (0, 0)
Screenshot: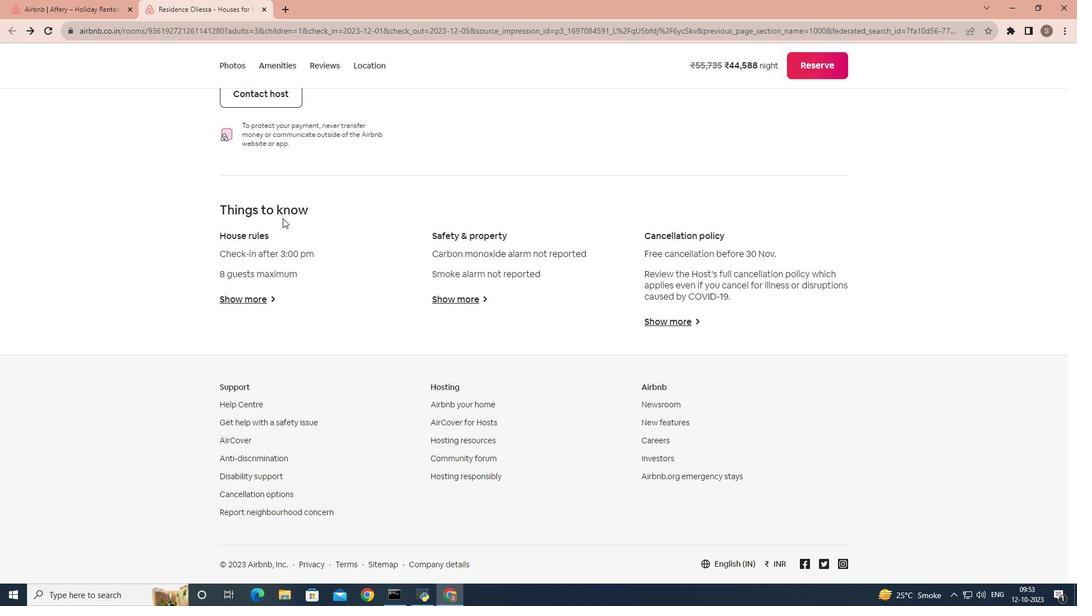 
Action: Mouse scrolled (282, 218) with delta (0, 0)
Screenshot: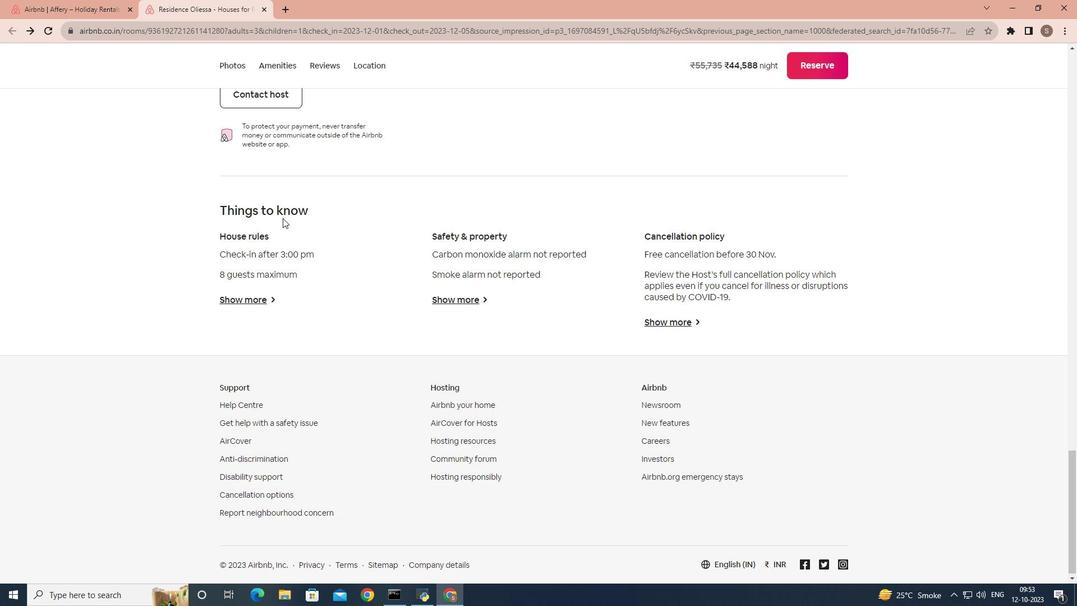 
Action: Mouse scrolled (282, 218) with delta (0, 0)
Screenshot: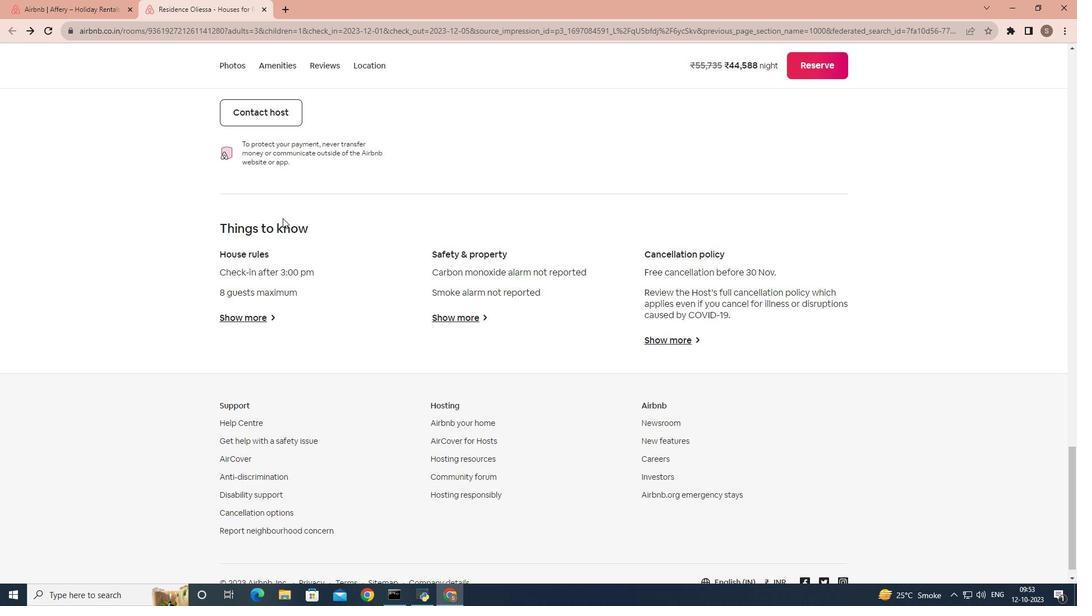 
Action: Mouse scrolled (282, 218) with delta (0, 0)
Screenshot: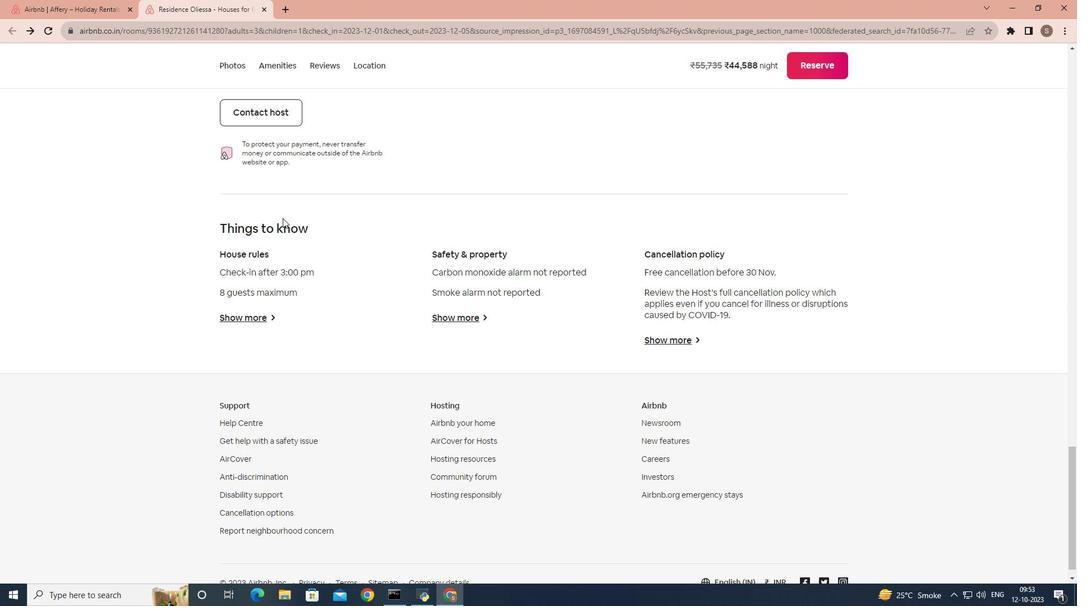 
Action: Mouse scrolled (282, 218) with delta (0, 0)
Screenshot: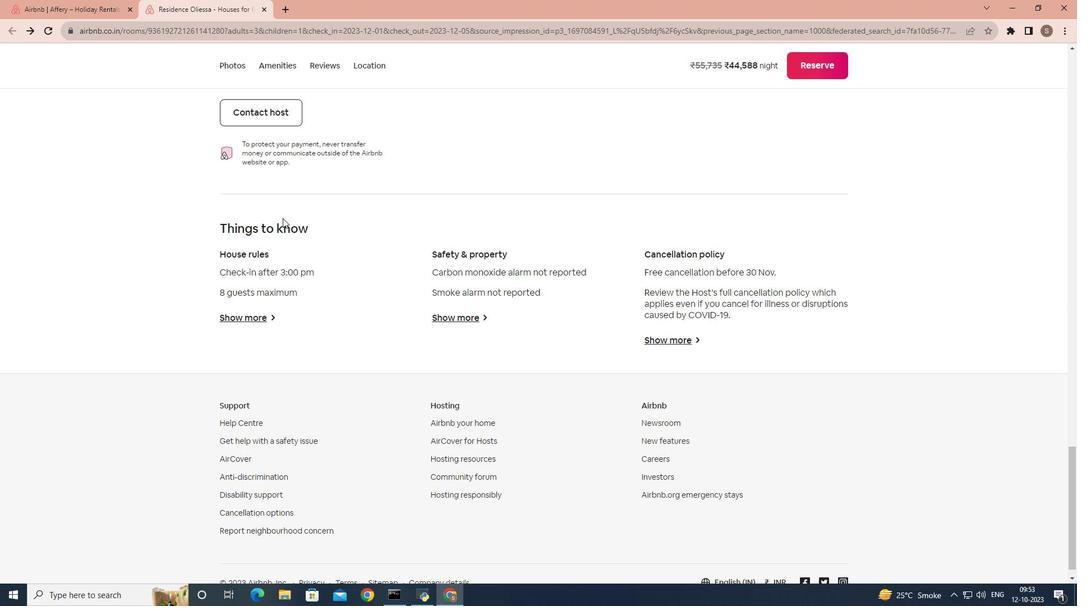 
Action: Mouse scrolled (282, 218) with delta (0, 0)
Screenshot: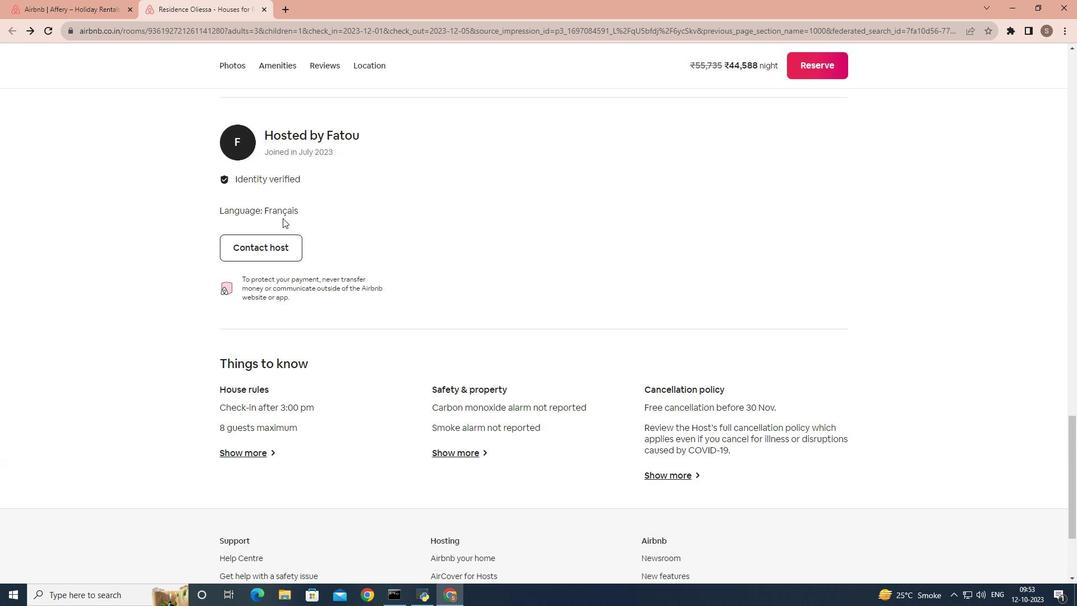 
Action: Mouse scrolled (282, 218) with delta (0, 0)
Screenshot: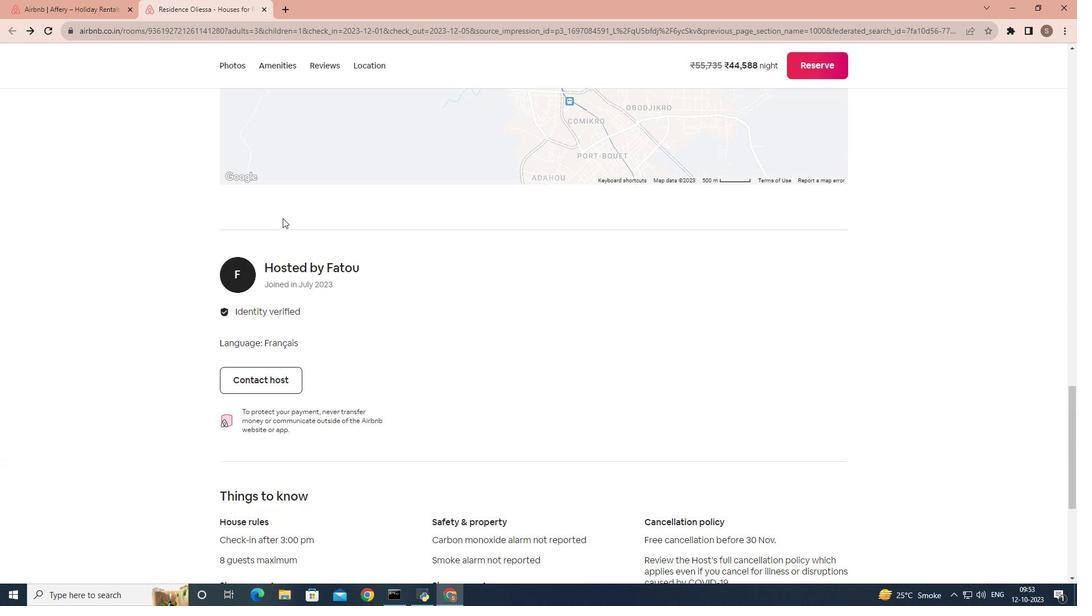 
Action: Mouse scrolled (282, 218) with delta (0, 0)
Screenshot: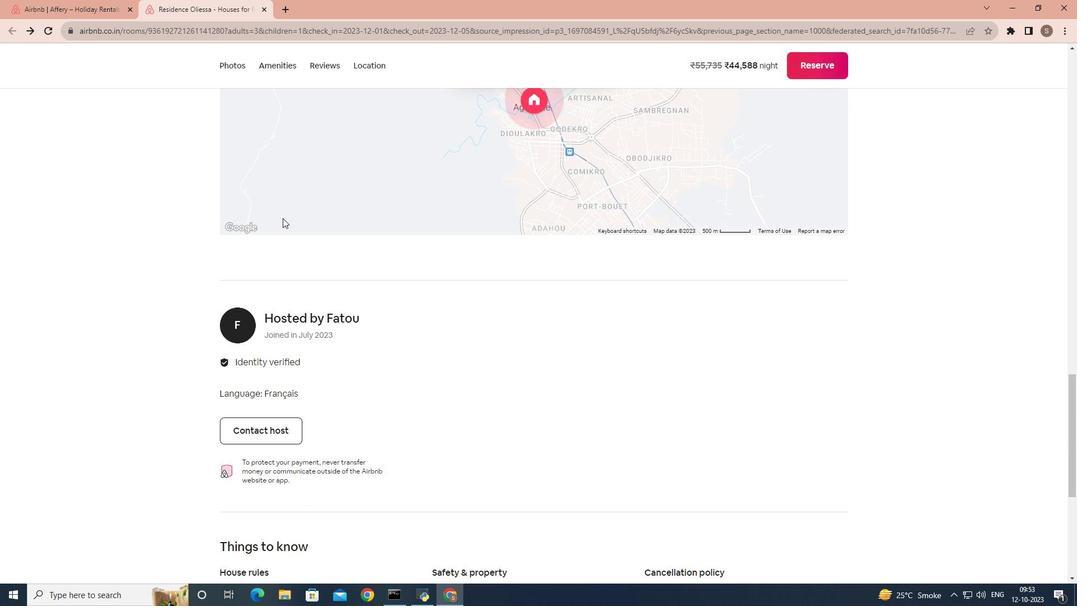 
Action: Mouse scrolled (282, 218) with delta (0, 0)
Screenshot: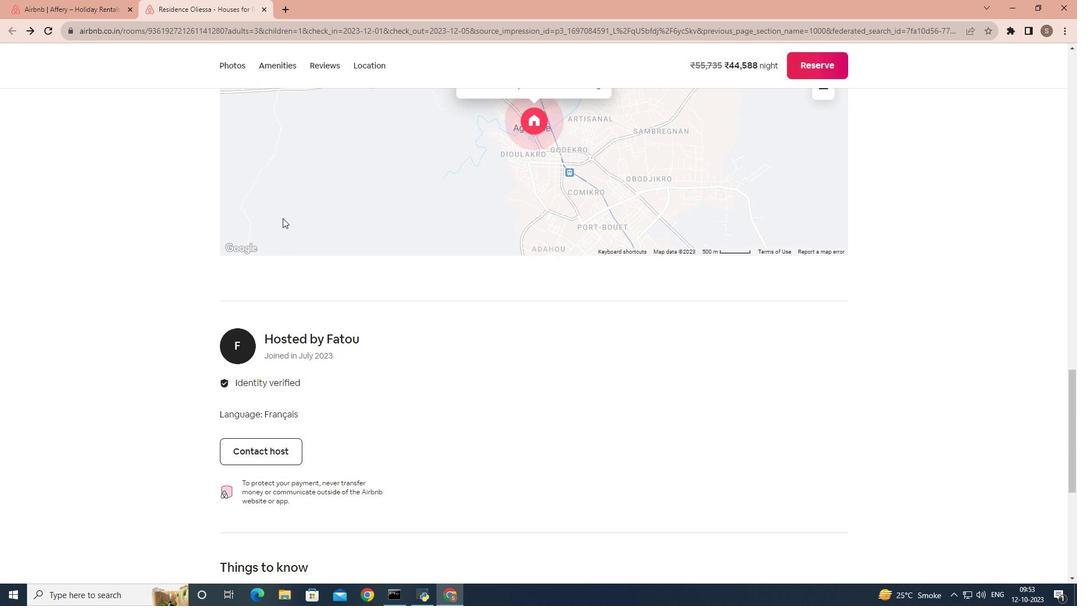 
Action: Mouse scrolled (282, 218) with delta (0, 0)
Screenshot: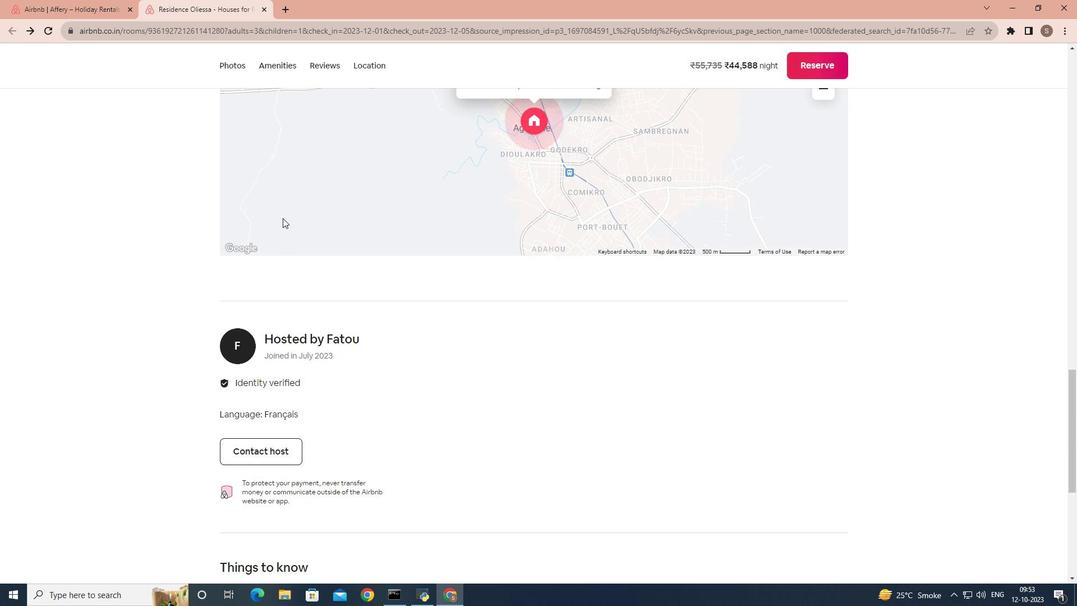 
Action: Mouse scrolled (282, 218) with delta (0, 0)
Screenshot: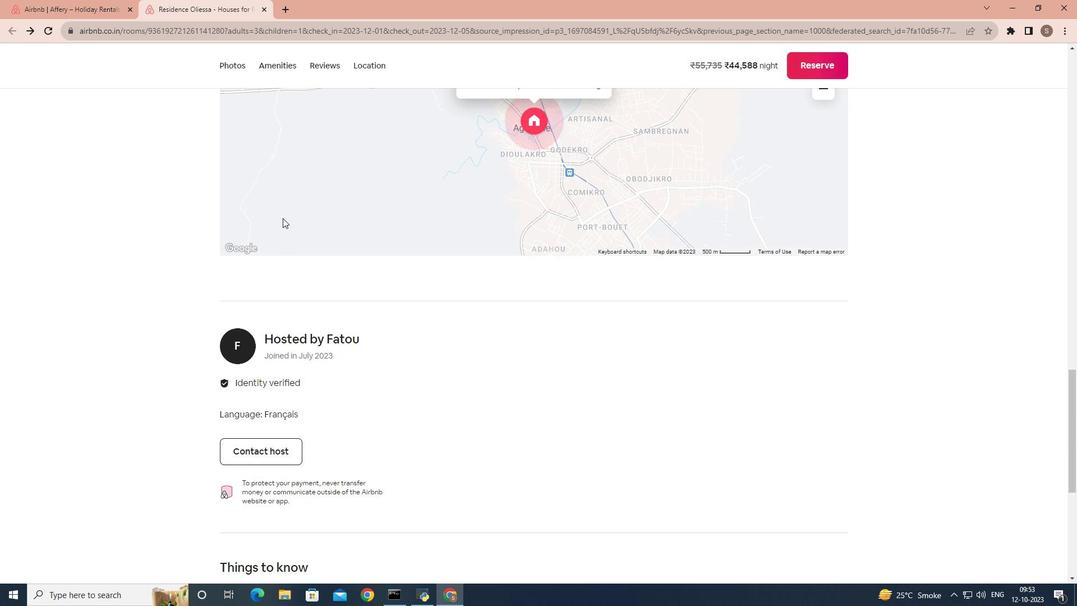 
Action: Mouse scrolled (282, 218) with delta (0, 0)
Screenshot: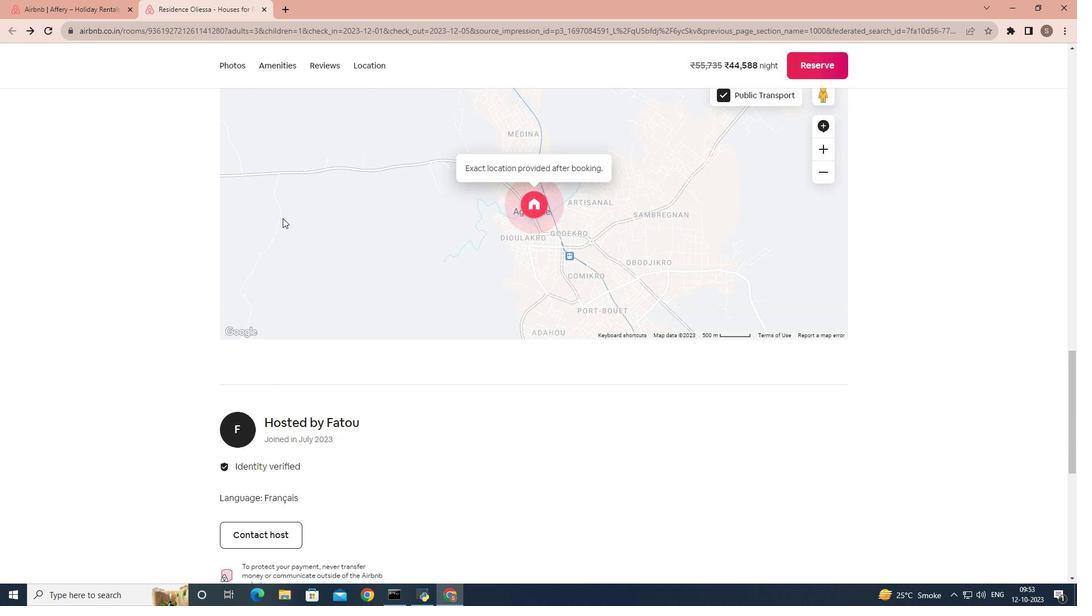 
Action: Mouse scrolled (282, 218) with delta (0, 0)
Screenshot: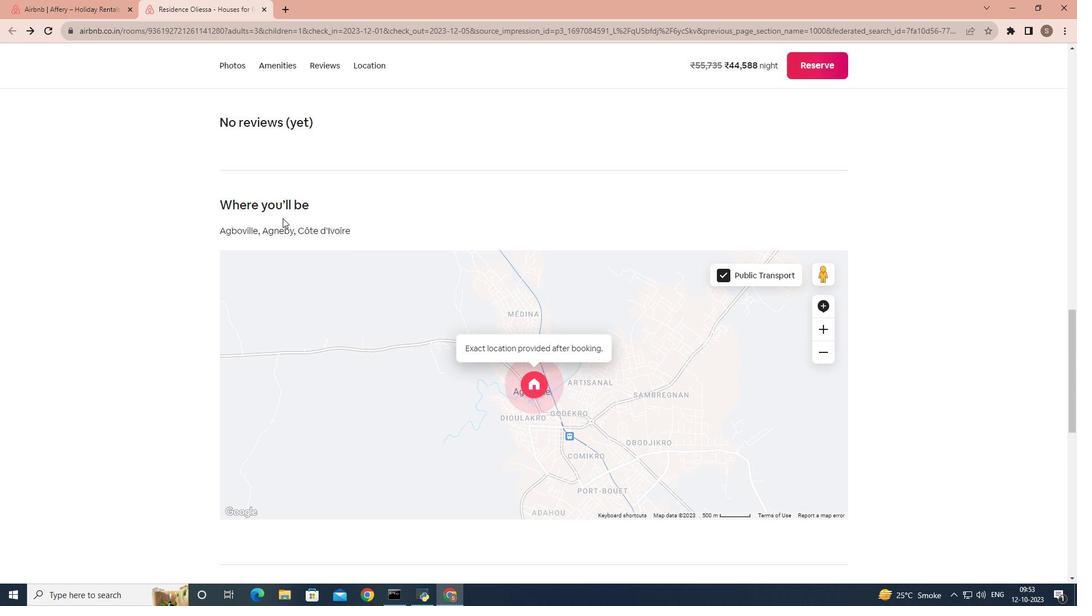 
Action: Mouse scrolled (282, 218) with delta (0, 0)
Screenshot: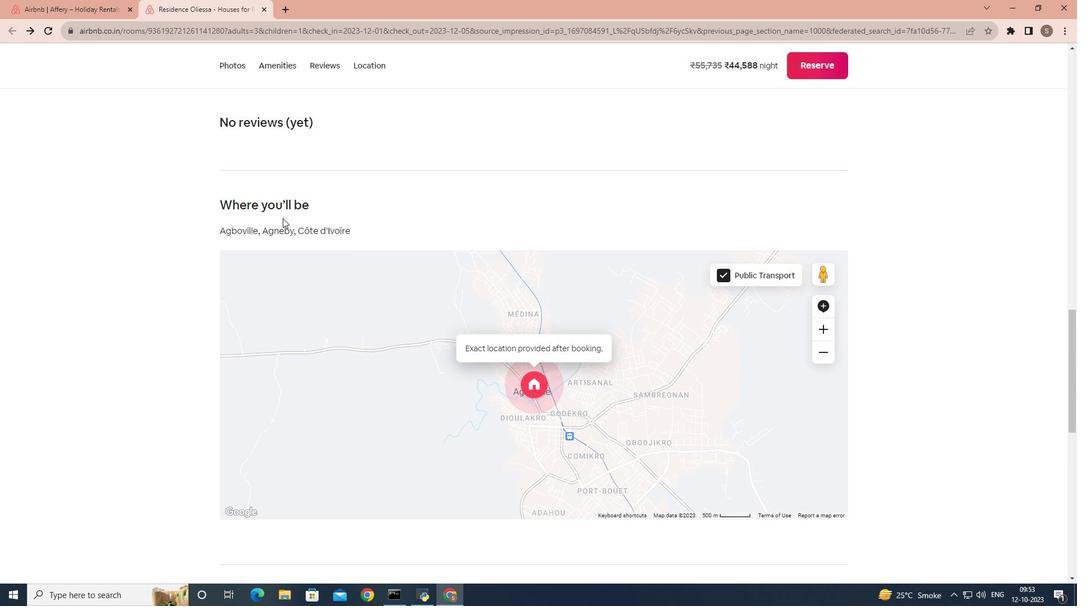 
Action: Mouse scrolled (282, 218) with delta (0, 0)
Screenshot: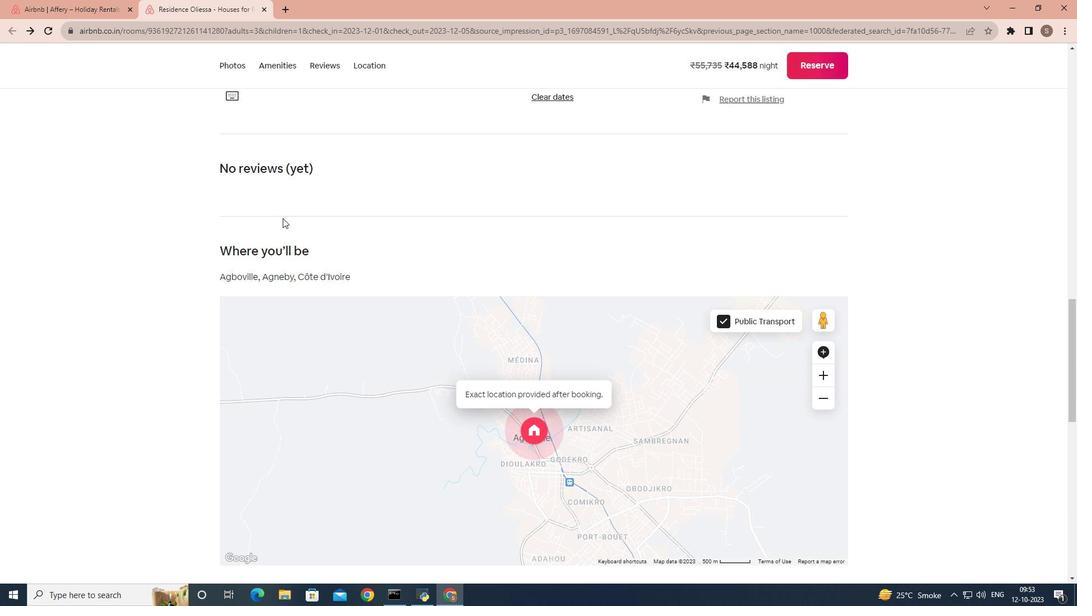 
Action: Mouse scrolled (282, 218) with delta (0, 0)
Screenshot: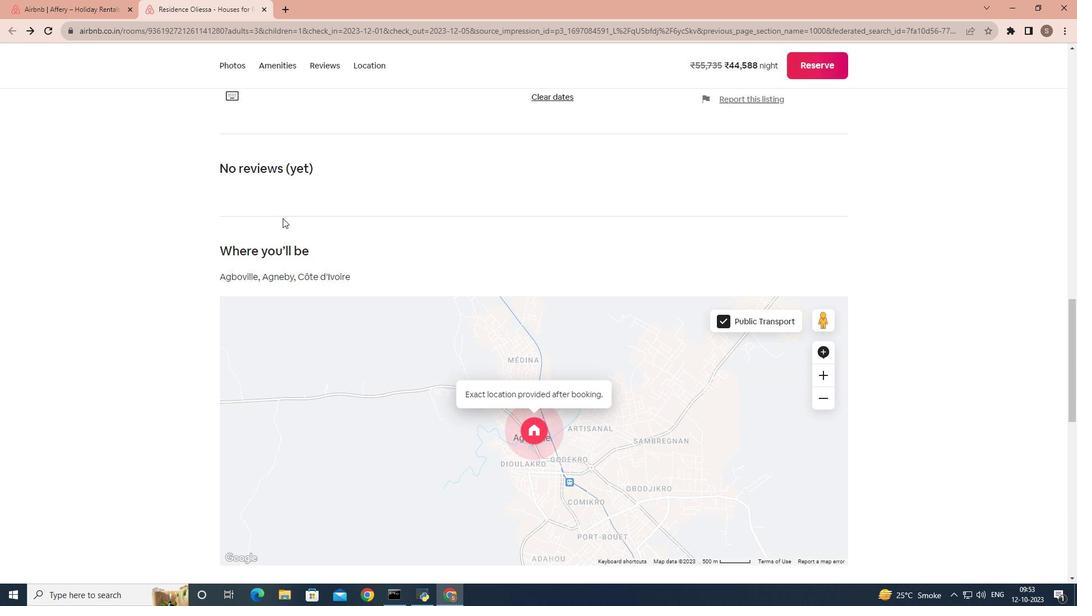 
Action: Mouse scrolled (282, 218) with delta (0, 0)
Screenshot: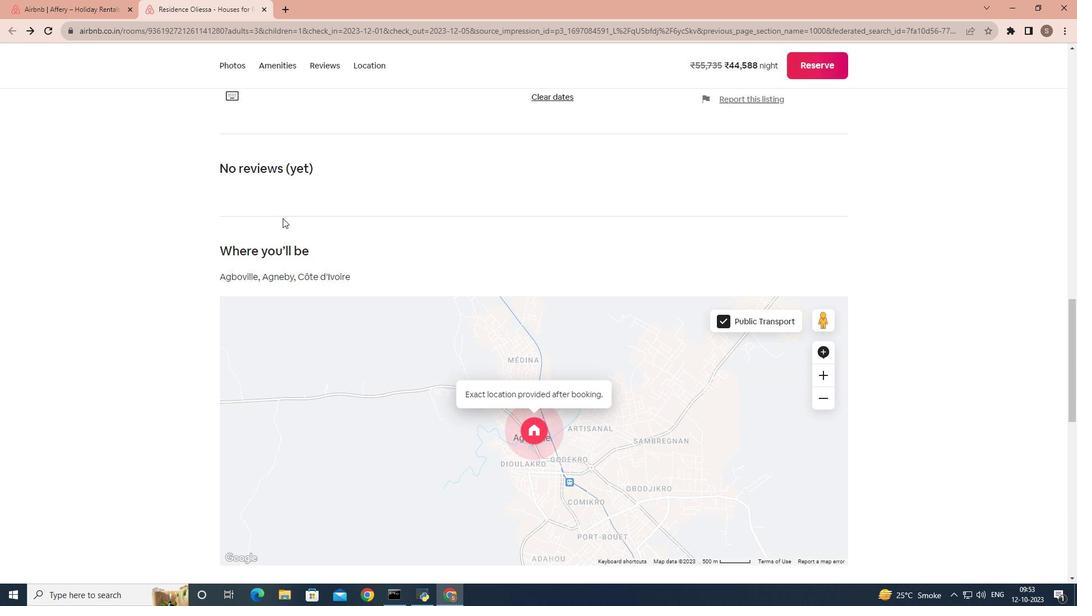 
Action: Mouse scrolled (282, 218) with delta (0, 0)
Screenshot: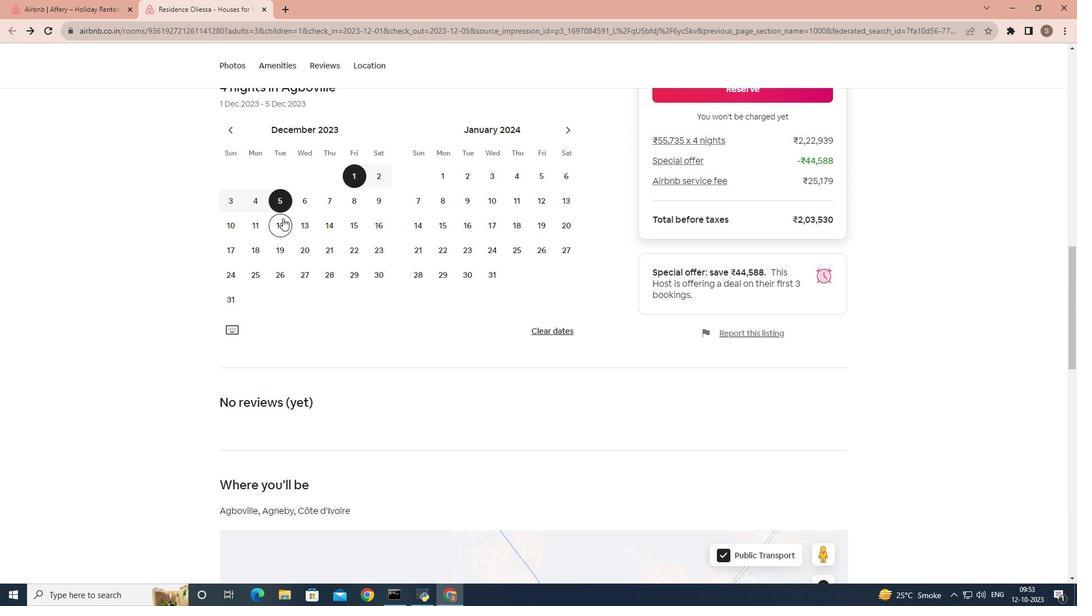 
Action: Mouse scrolled (282, 218) with delta (0, 0)
Screenshot: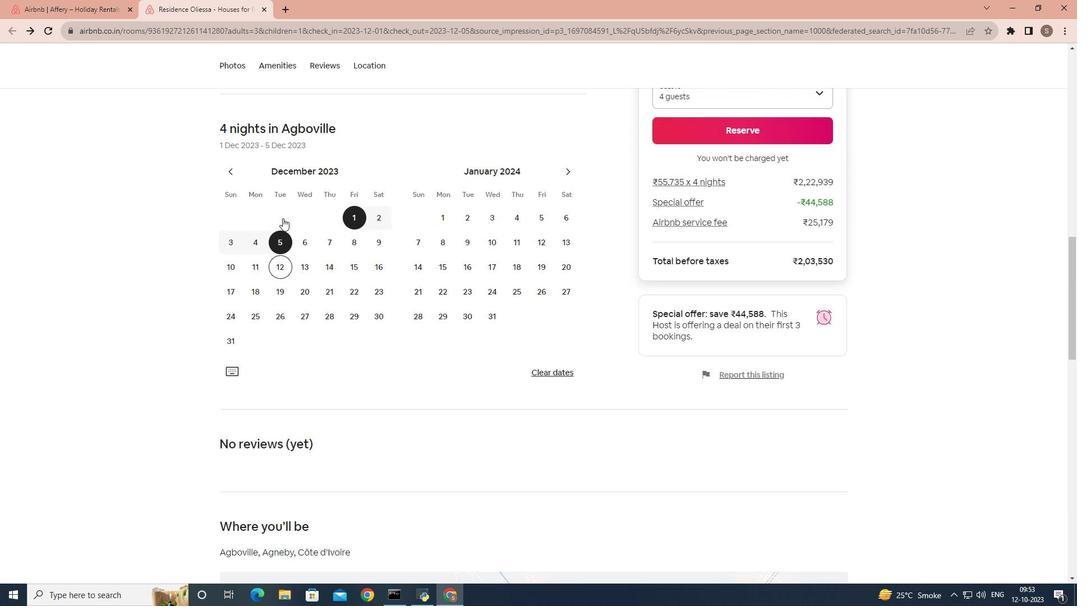
Action: Mouse scrolled (282, 218) with delta (0, 0)
Screenshot: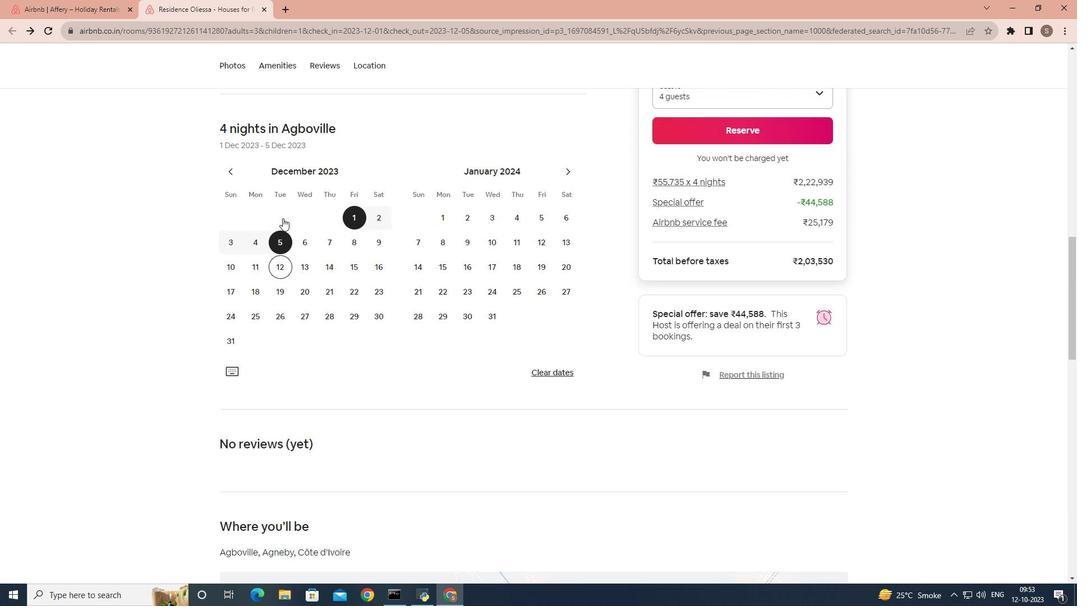 
Action: Mouse scrolled (282, 218) with delta (0, 0)
Screenshot: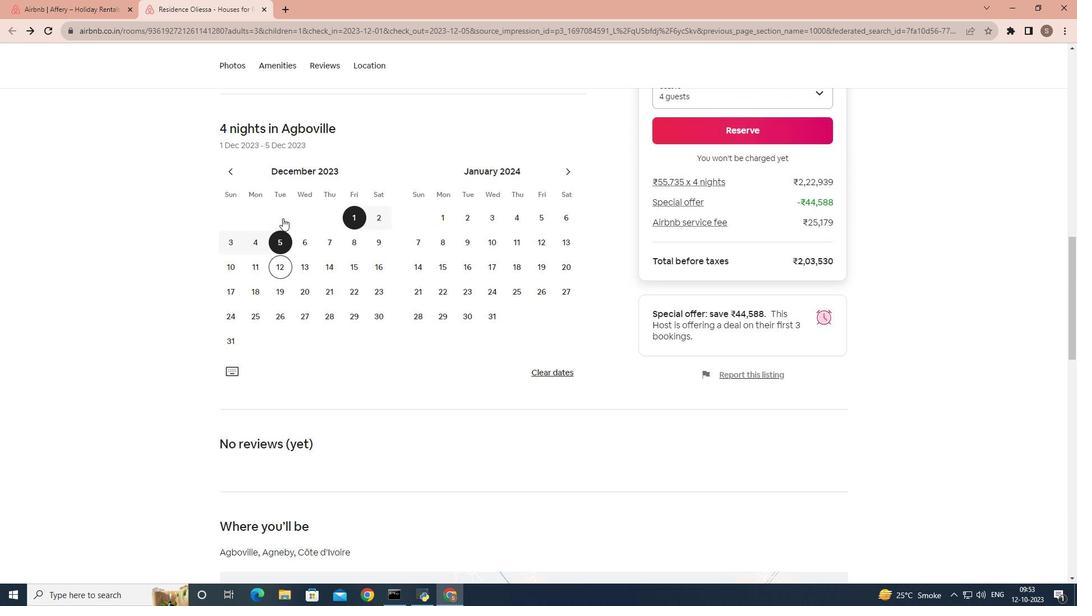 
Action: Mouse scrolled (282, 218) with delta (0, 0)
Screenshot: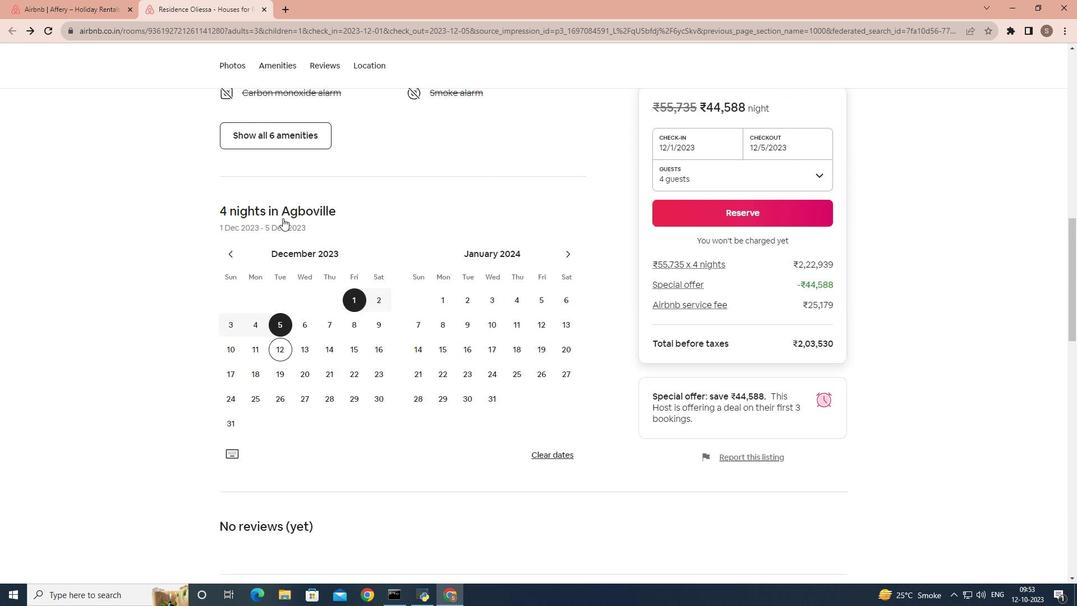 
Action: Mouse scrolled (282, 218) with delta (0, 0)
Screenshot: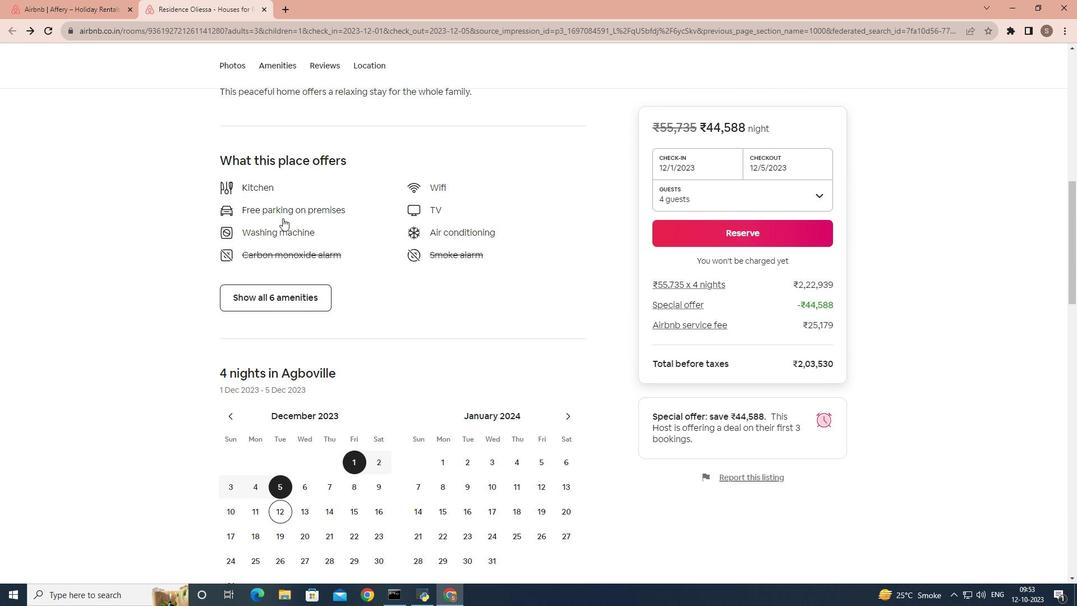 
Action: Mouse scrolled (282, 218) with delta (0, 0)
Screenshot: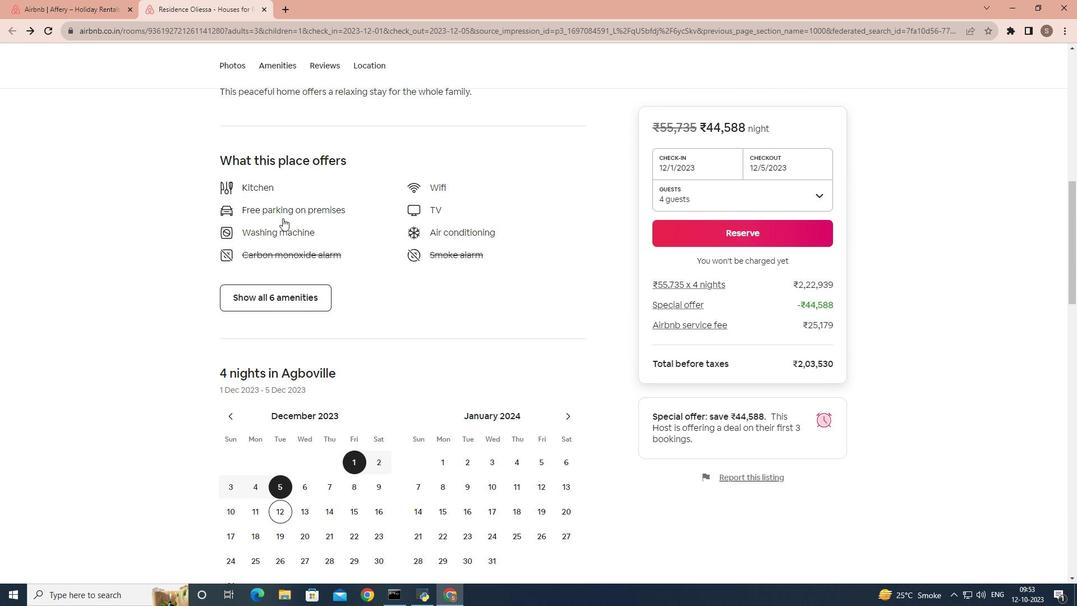 
Action: Mouse scrolled (282, 218) with delta (0, 0)
Screenshot: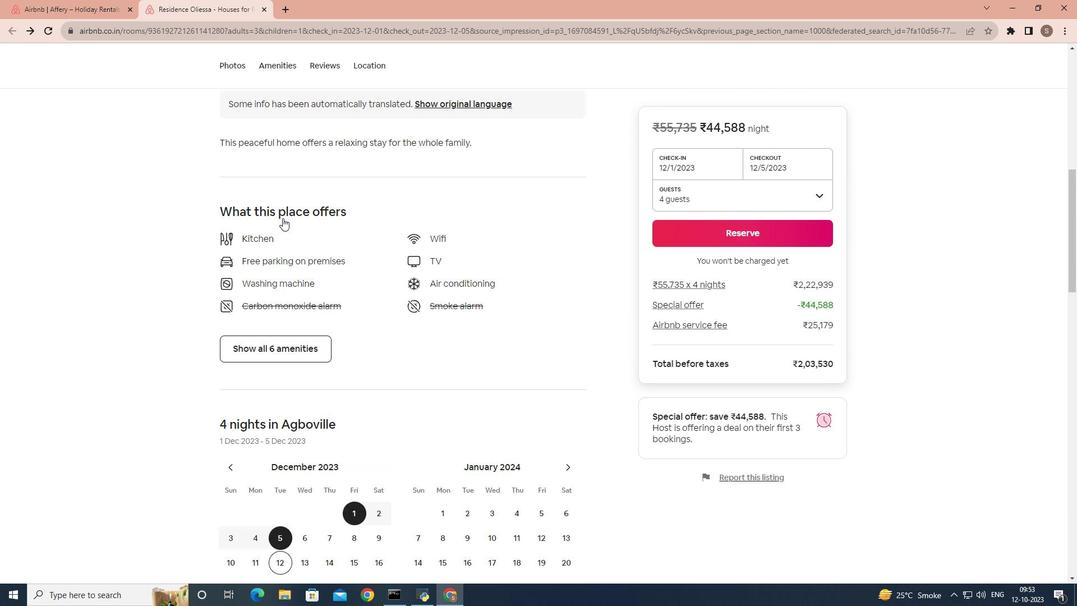 
Action: Mouse scrolled (282, 218) with delta (0, 0)
Screenshot: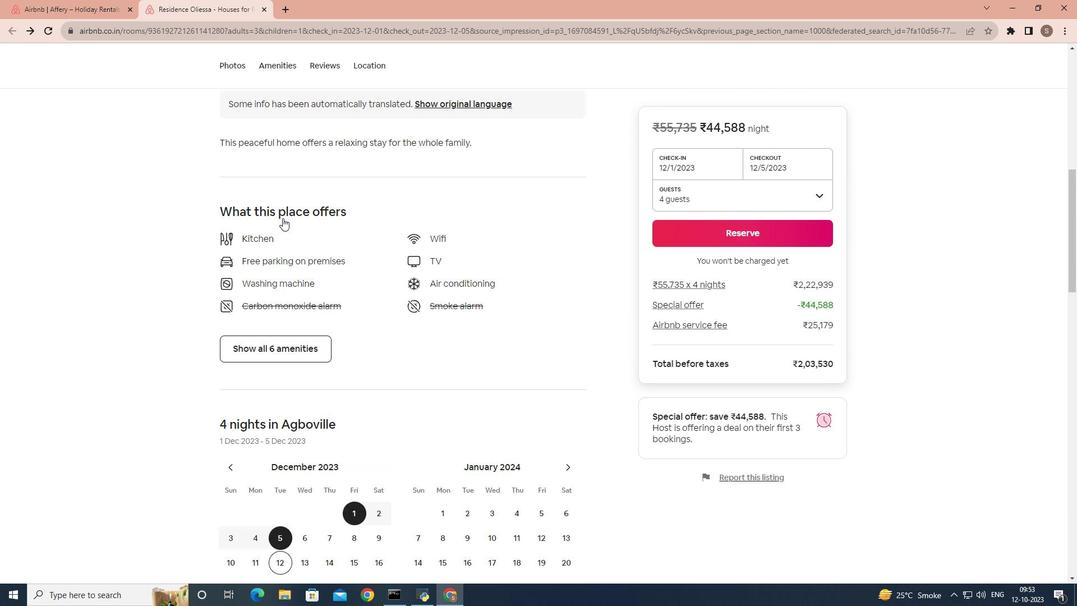 
Action: Mouse scrolled (282, 218) with delta (0, 0)
Screenshot: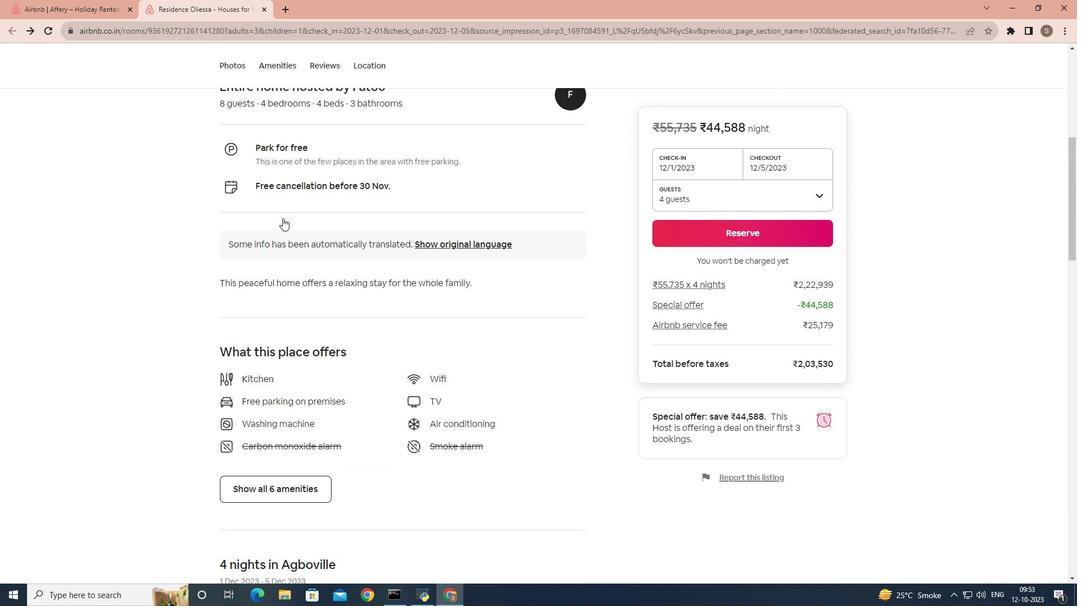 
Action: Mouse scrolled (282, 218) with delta (0, 0)
Screenshot: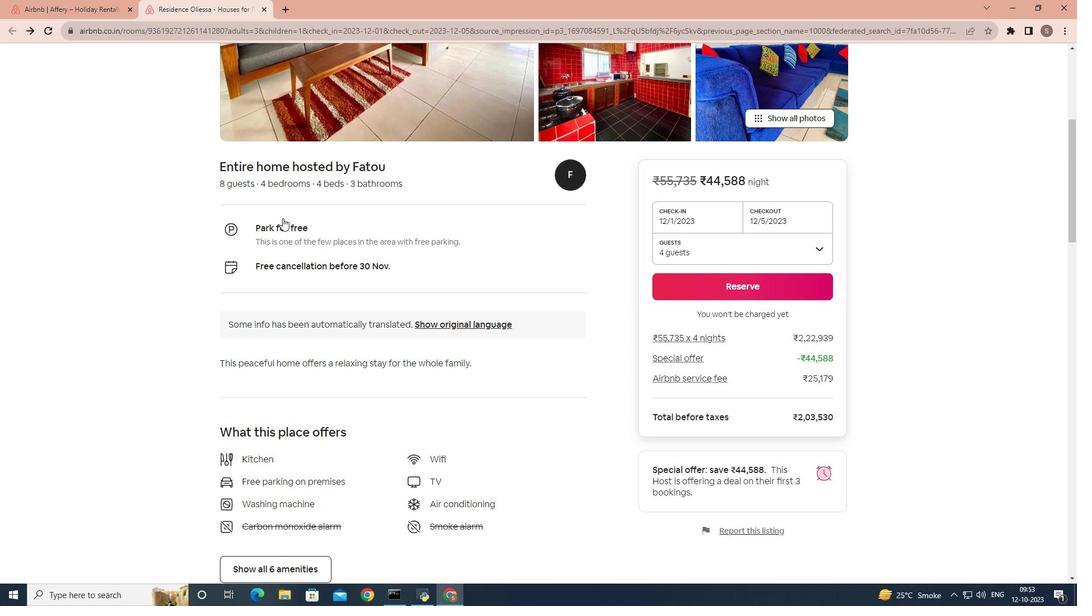 
Action: Mouse scrolled (282, 218) with delta (0, 0)
Screenshot: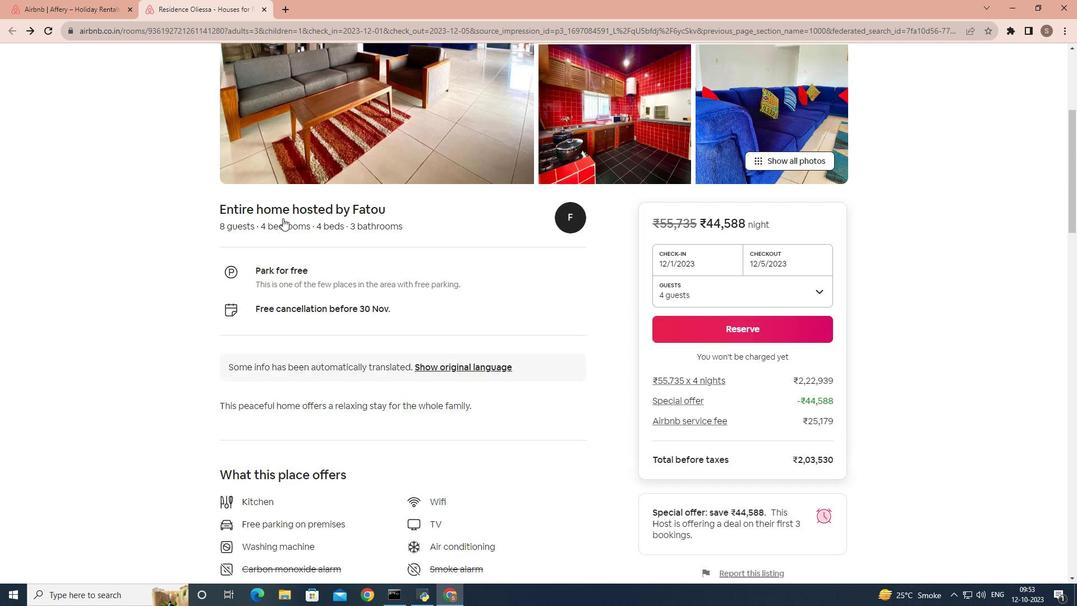 
Action: Mouse scrolled (282, 218) with delta (0, 0)
Screenshot: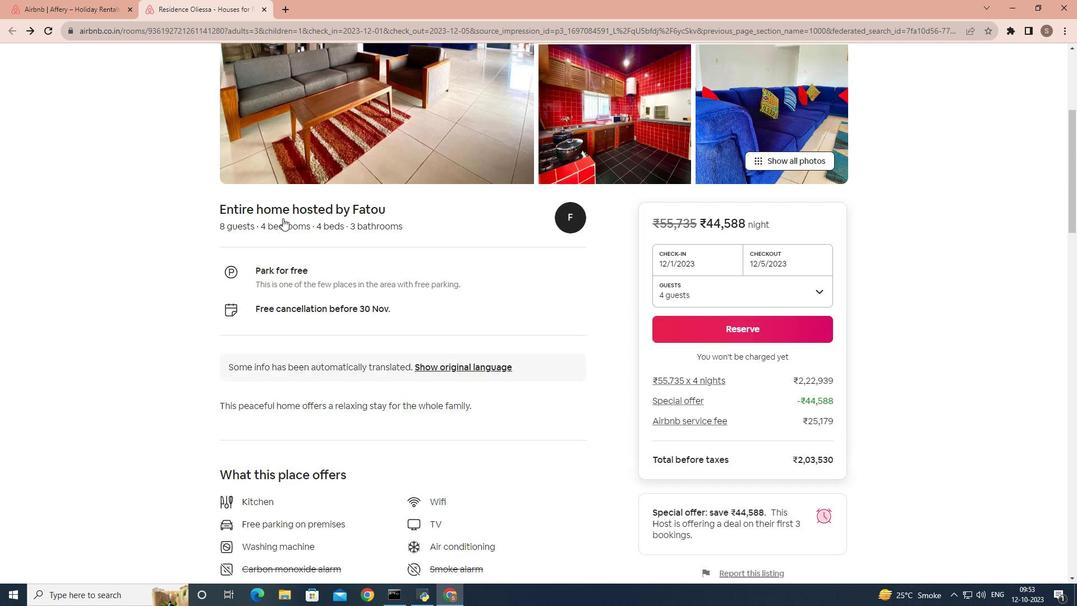 
Action: Mouse scrolled (282, 218) with delta (0, 0)
Screenshot: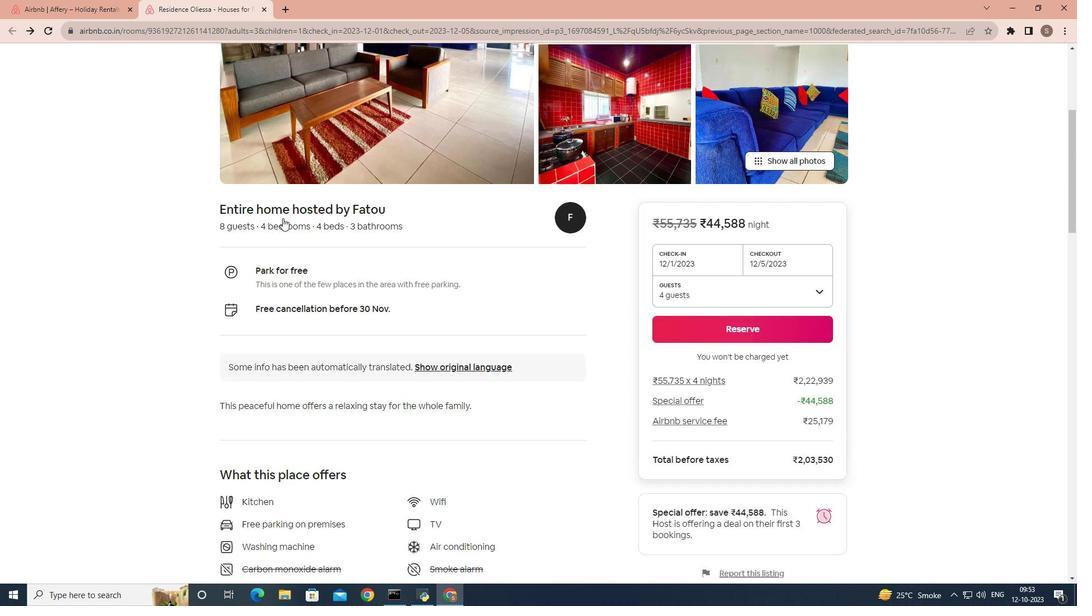 
Action: Mouse scrolled (282, 218) with delta (0, 0)
Screenshot: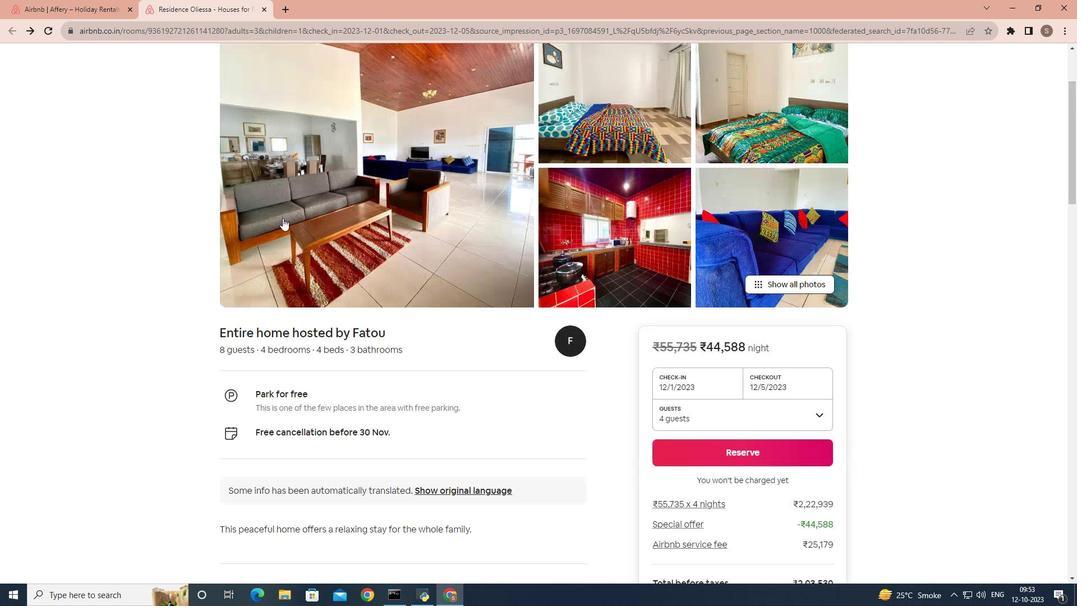
Action: Mouse scrolled (282, 218) with delta (0, 0)
Screenshot: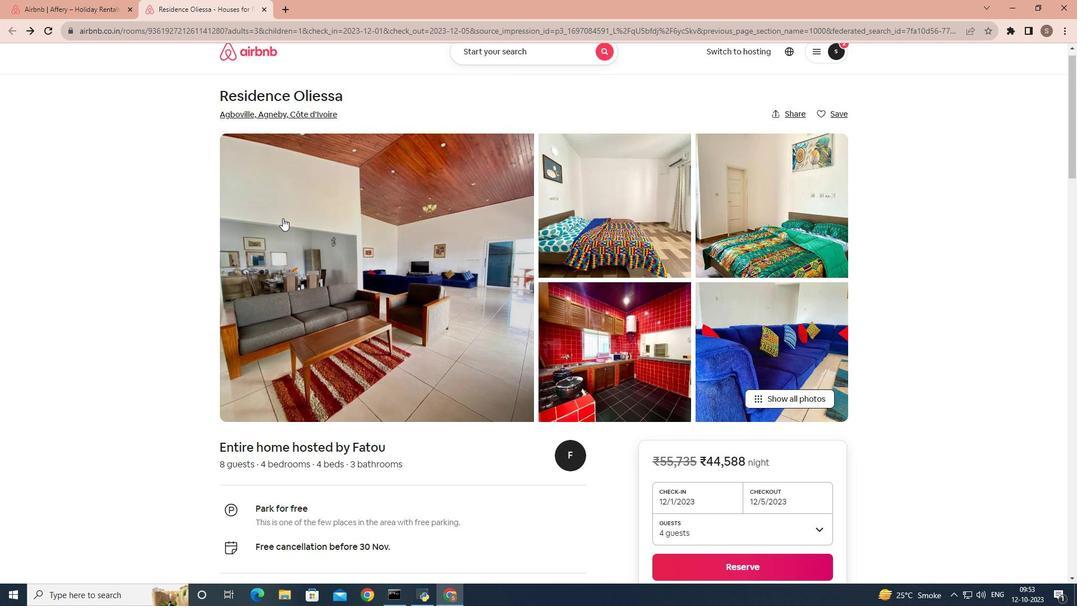 
Action: Mouse scrolled (282, 218) with delta (0, 0)
Screenshot: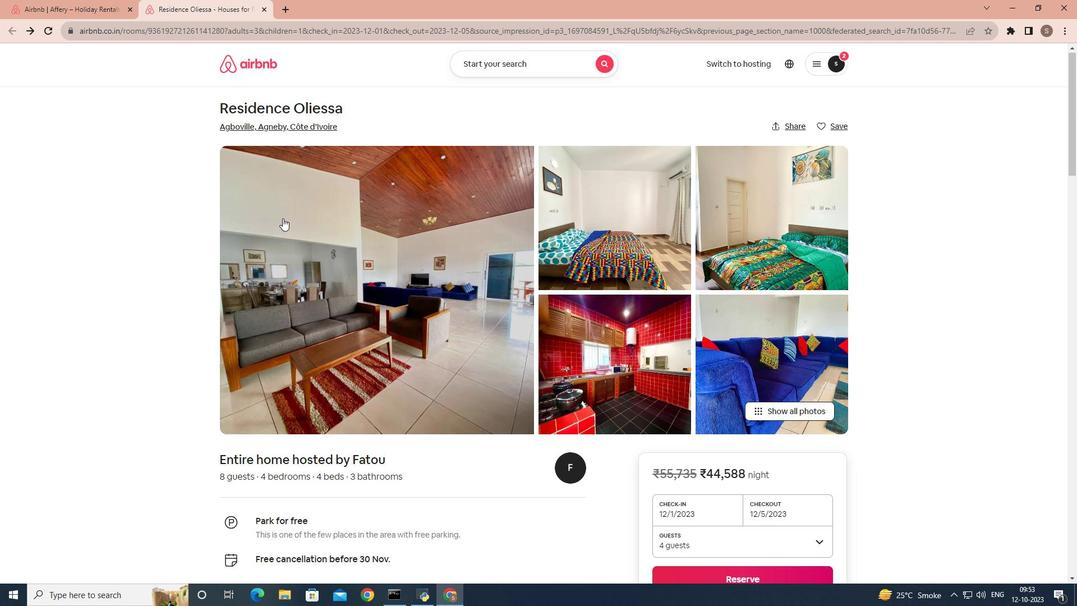 
Action: Mouse moved to (271, 258)
Screenshot: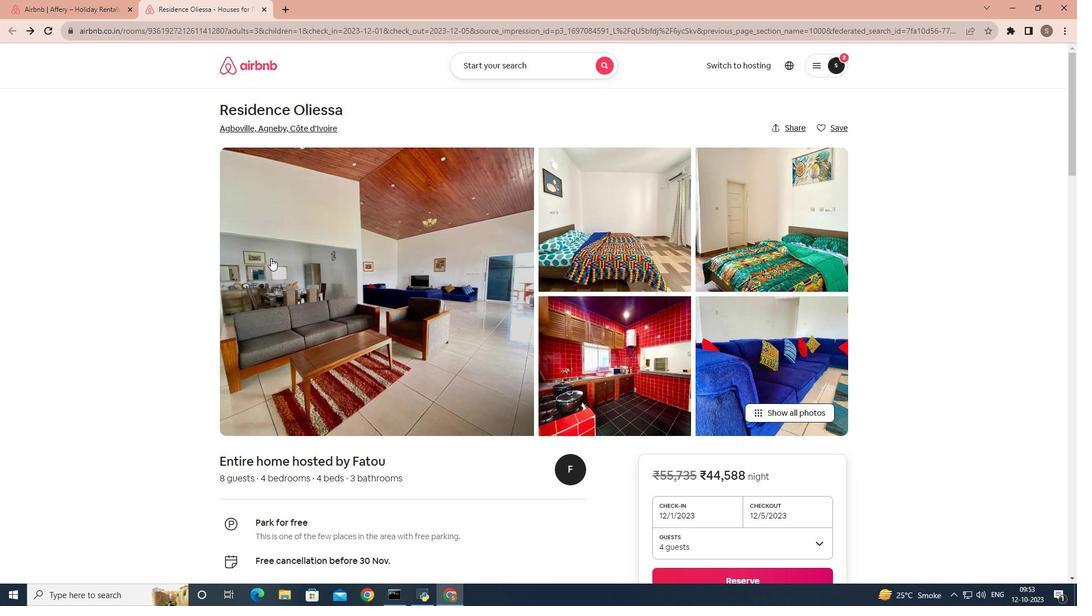 
Action: Mouse pressed left at (271, 258)
Screenshot: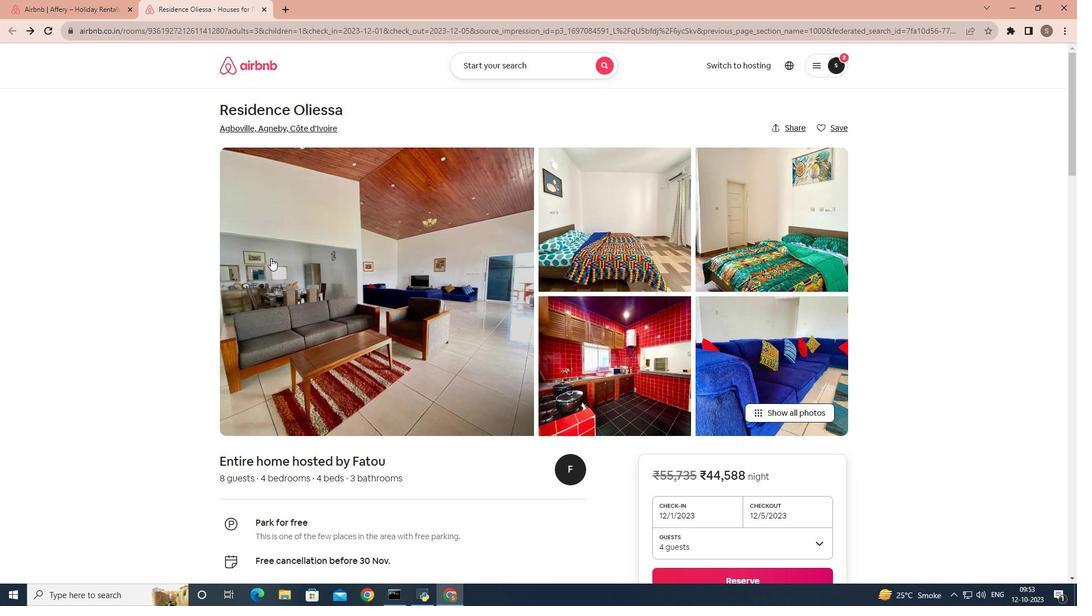 
Action: Mouse scrolled (271, 257) with delta (0, 0)
Screenshot: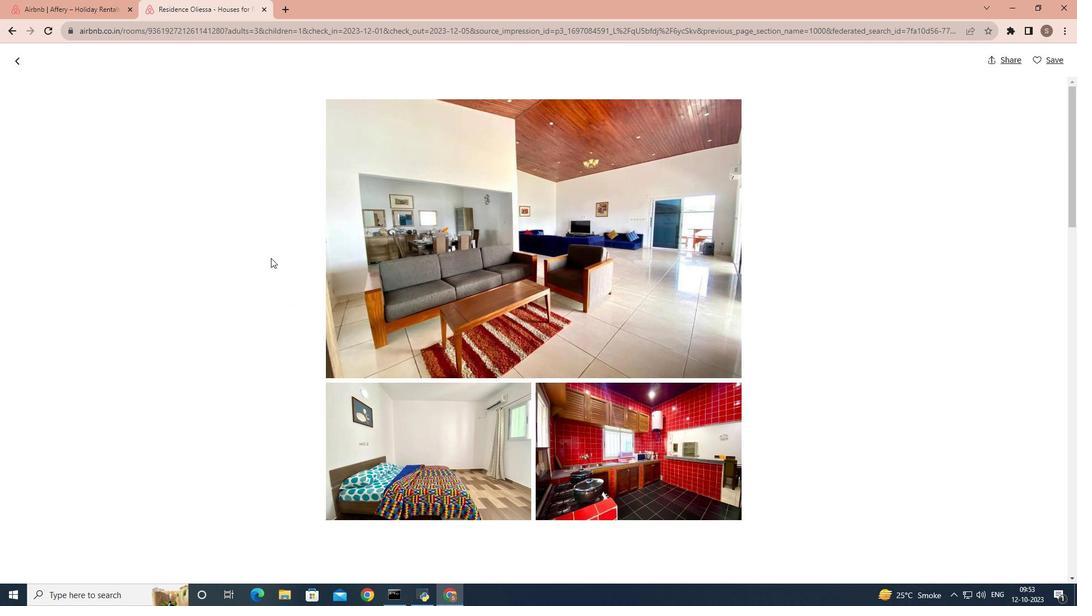 
Action: Mouse scrolled (271, 257) with delta (0, 0)
Screenshot: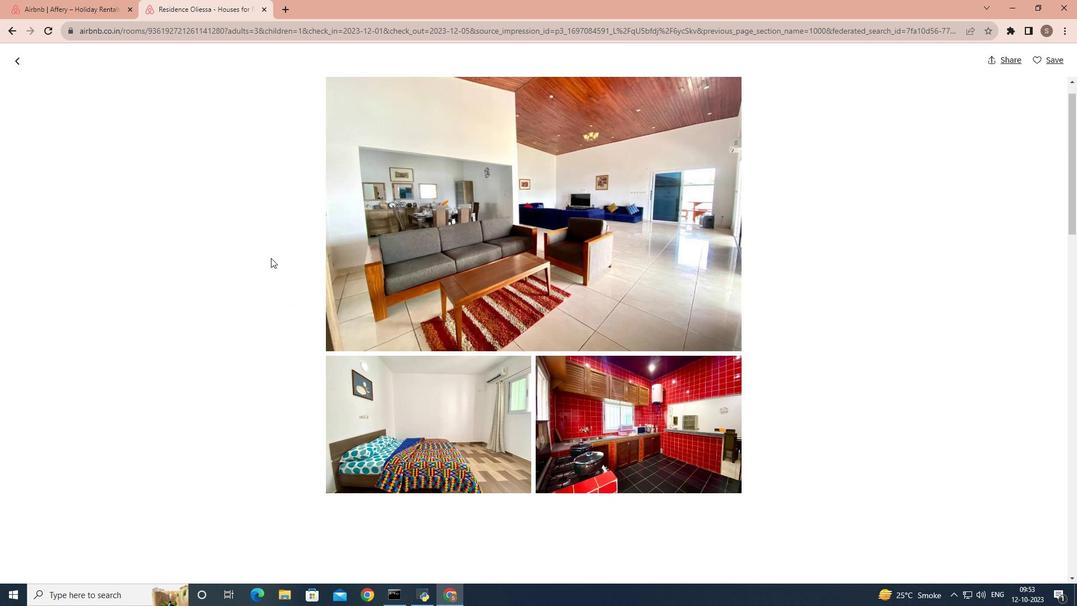 
Action: Mouse scrolled (271, 257) with delta (0, 0)
Screenshot: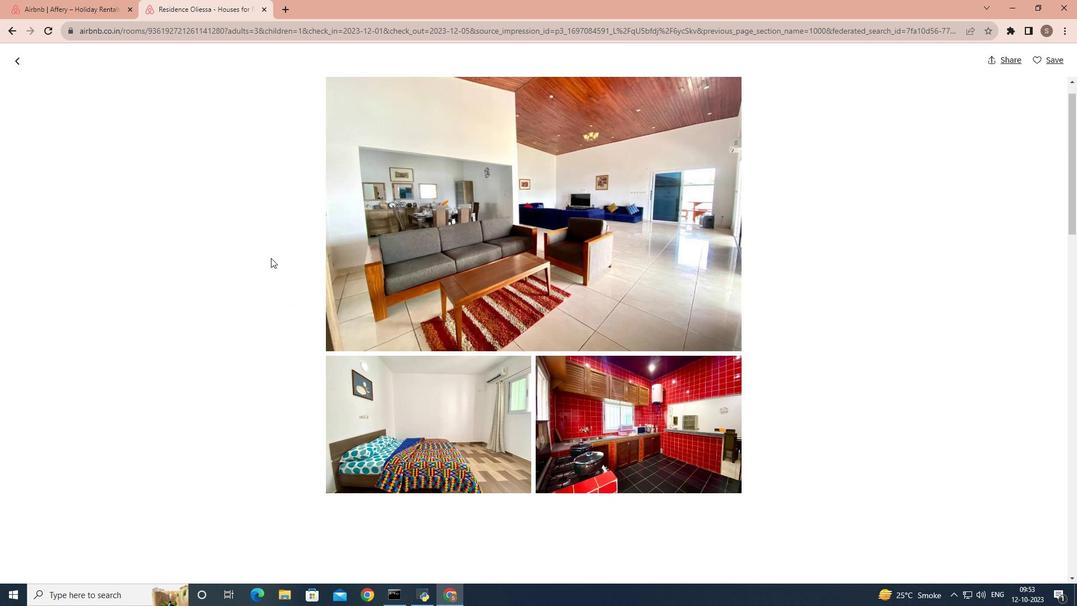 
Action: Mouse scrolled (271, 257) with delta (0, 0)
Screenshot: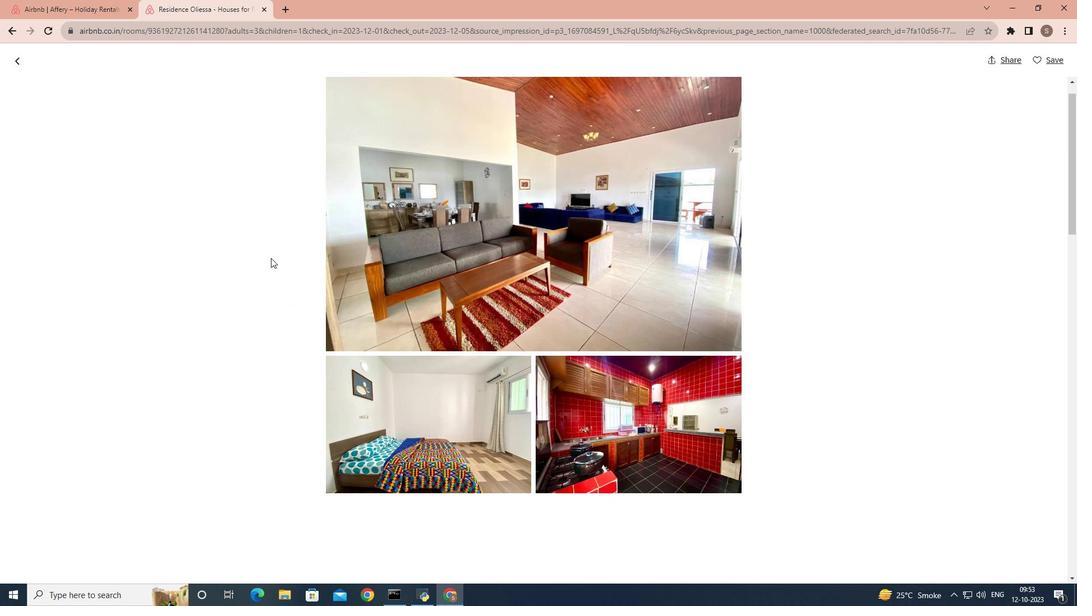 
Action: Mouse scrolled (271, 257) with delta (0, 0)
Screenshot: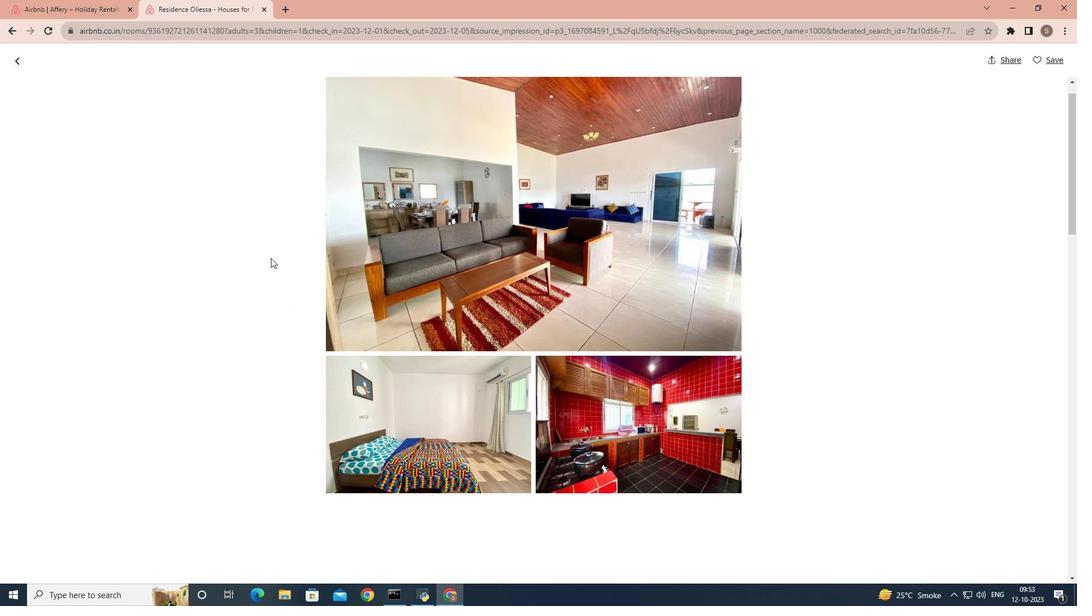
Action: Mouse scrolled (271, 257) with delta (0, 0)
Screenshot: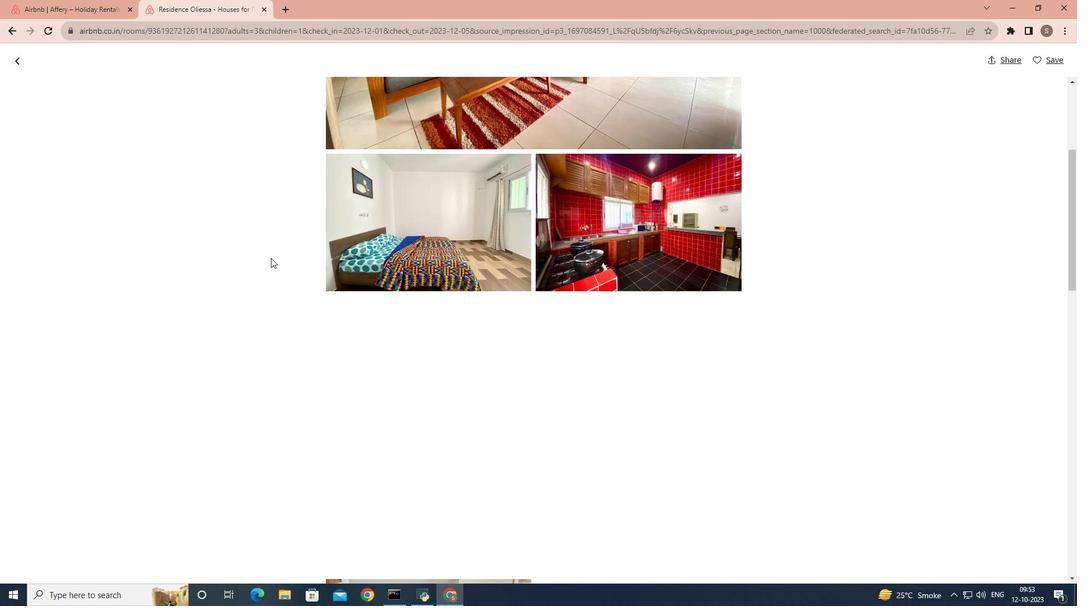 
Action: Mouse scrolled (271, 257) with delta (0, 0)
Screenshot: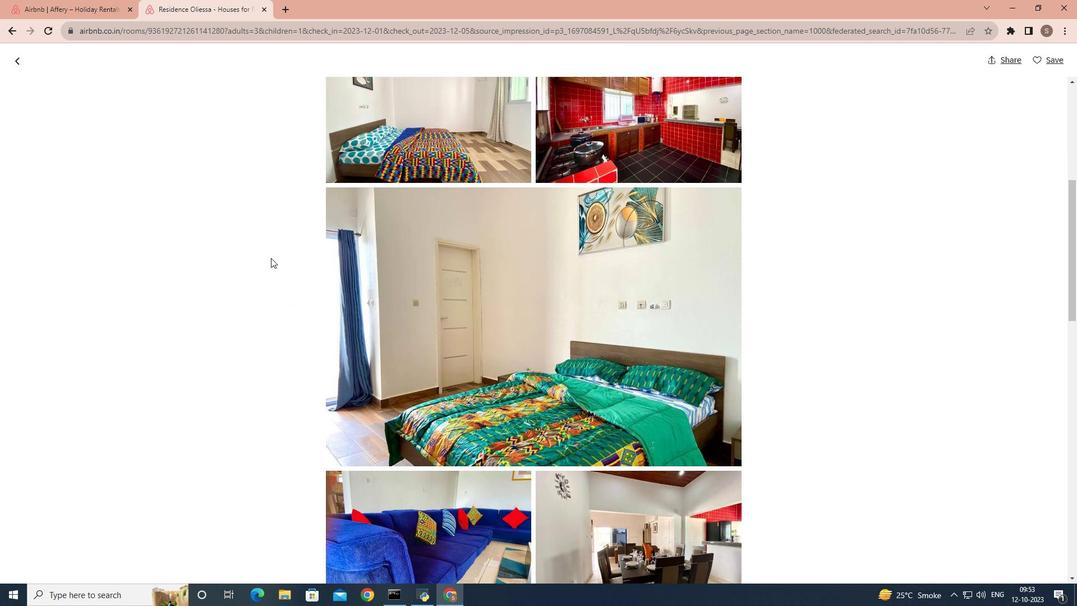 
Action: Mouse scrolled (271, 257) with delta (0, 0)
Screenshot: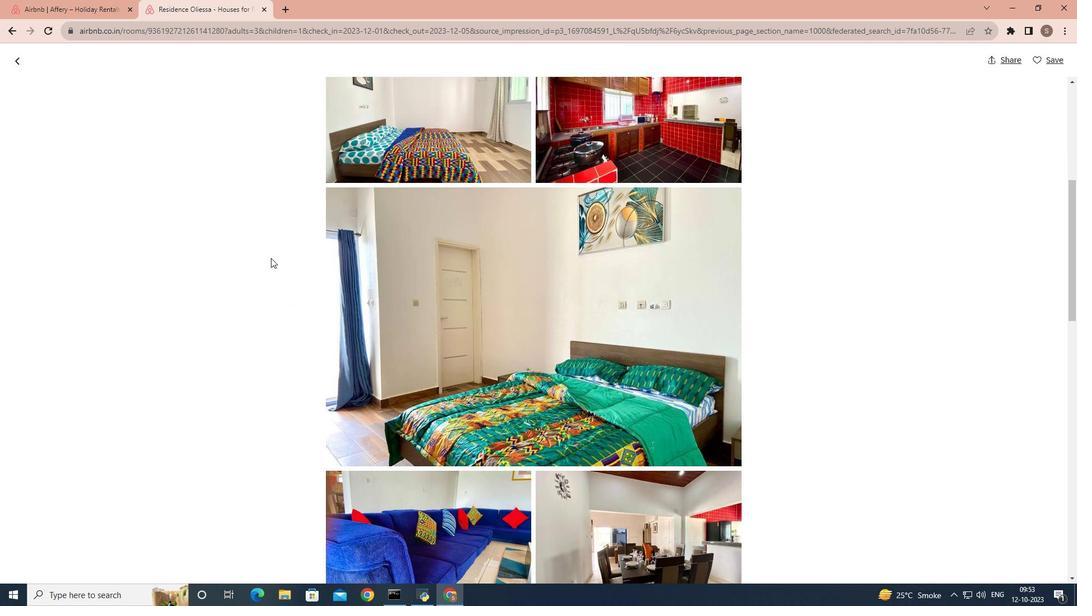 
Action: Mouse scrolled (271, 257) with delta (0, 0)
Screenshot: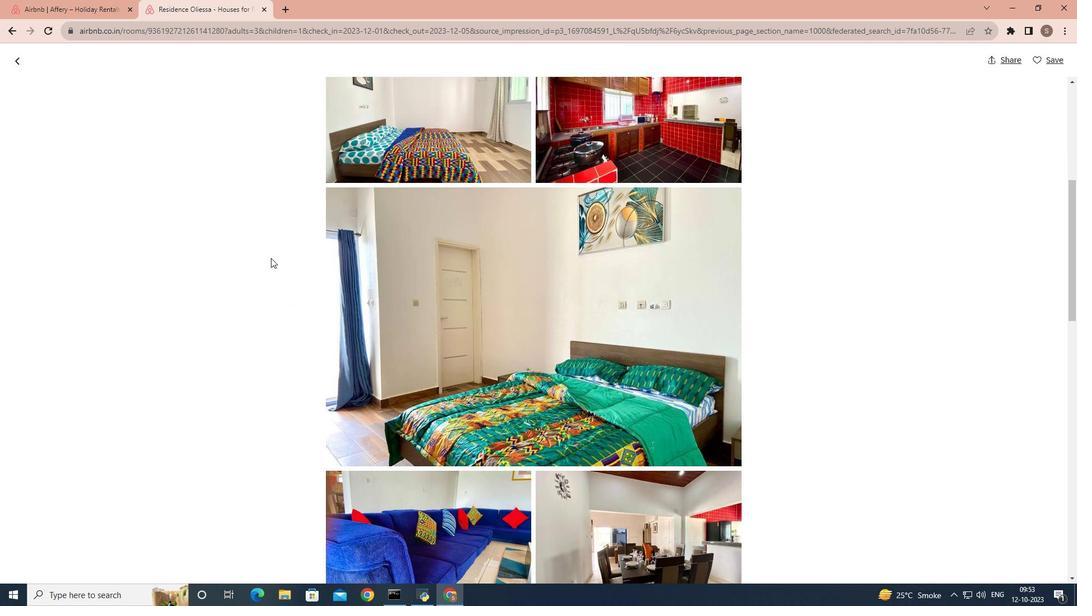 
Action: Mouse scrolled (271, 257) with delta (0, 0)
Screenshot: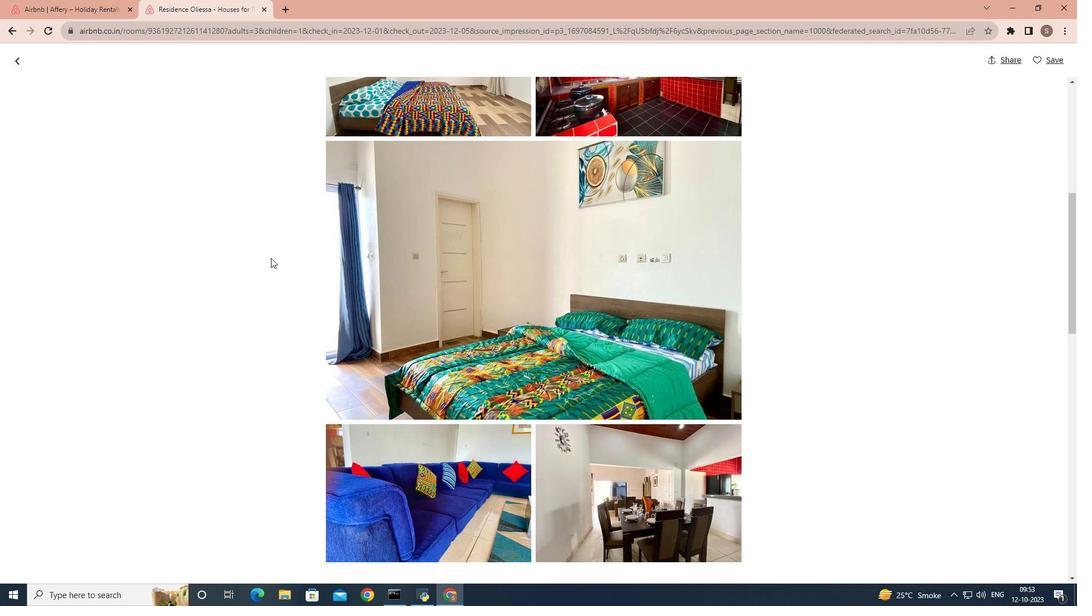 
Action: Mouse scrolled (271, 257) with delta (0, 0)
Screenshot: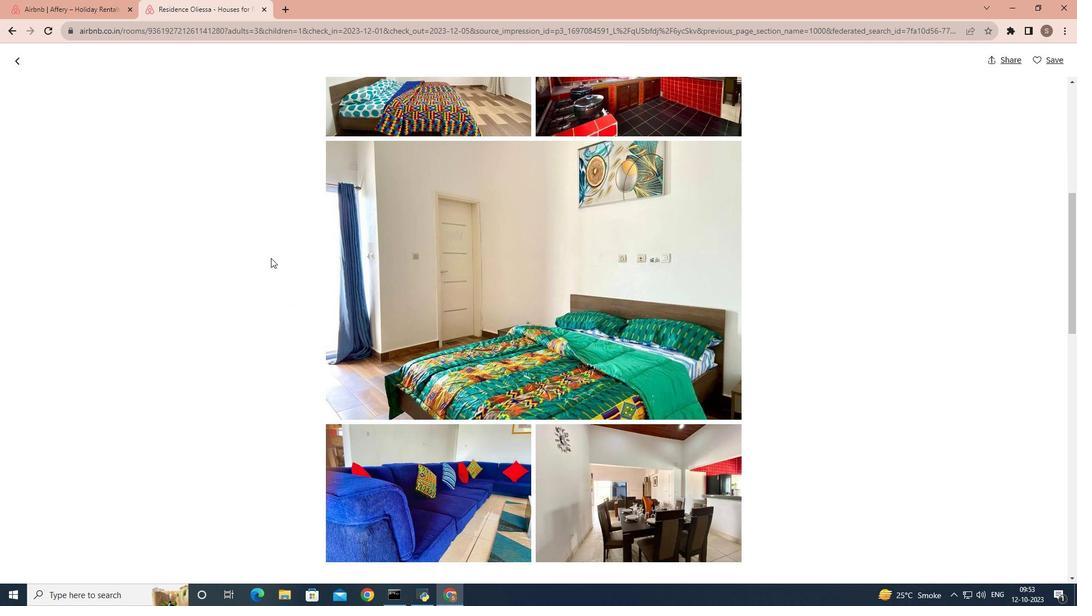 
Action: Mouse scrolled (271, 257) with delta (0, 0)
Screenshot: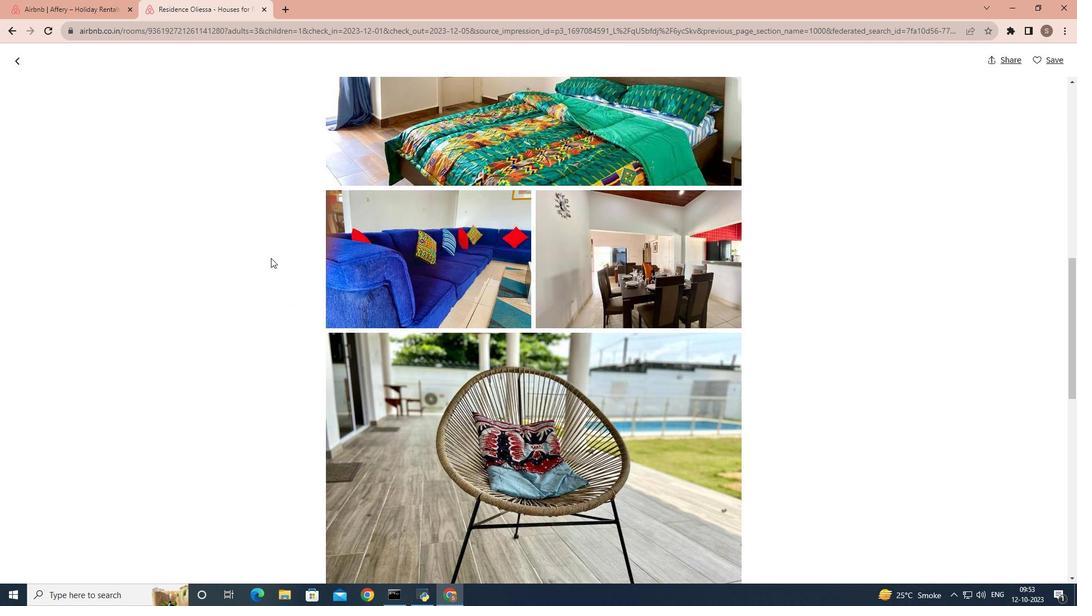 
Action: Mouse scrolled (271, 257) with delta (0, 0)
Screenshot: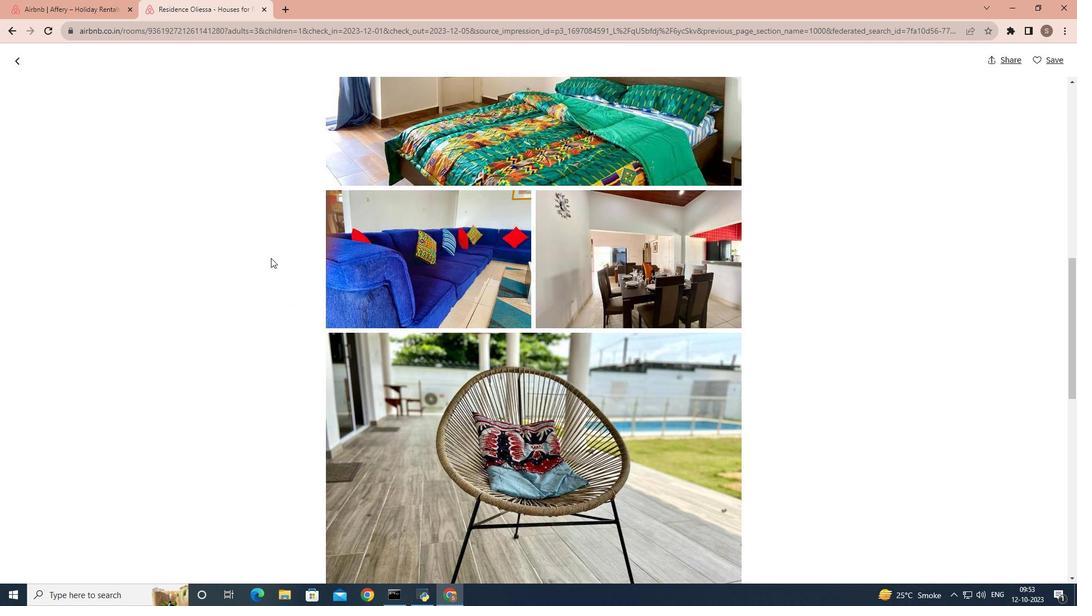 
Action: Mouse scrolled (271, 257) with delta (0, 0)
Screenshot: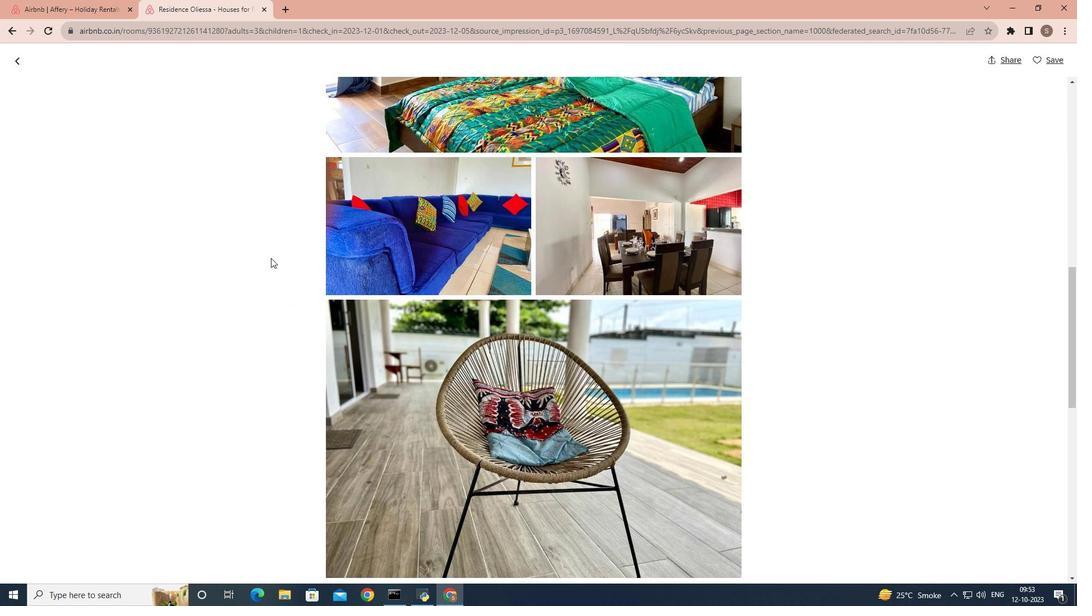 
Action: Mouse scrolled (271, 257) with delta (0, 0)
Screenshot: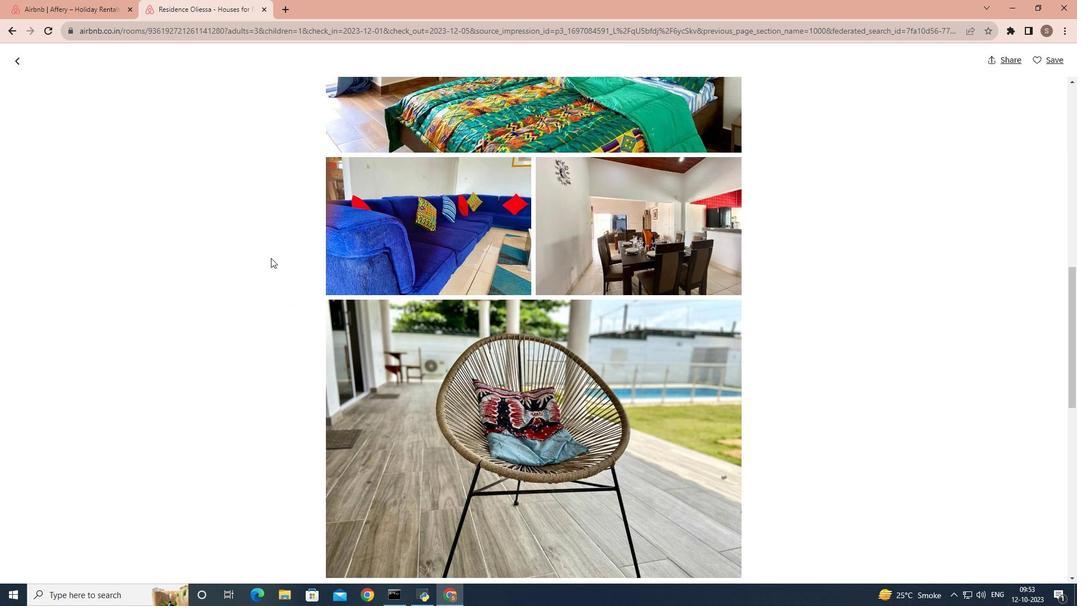 
Action: Mouse scrolled (271, 257) with delta (0, 0)
Screenshot: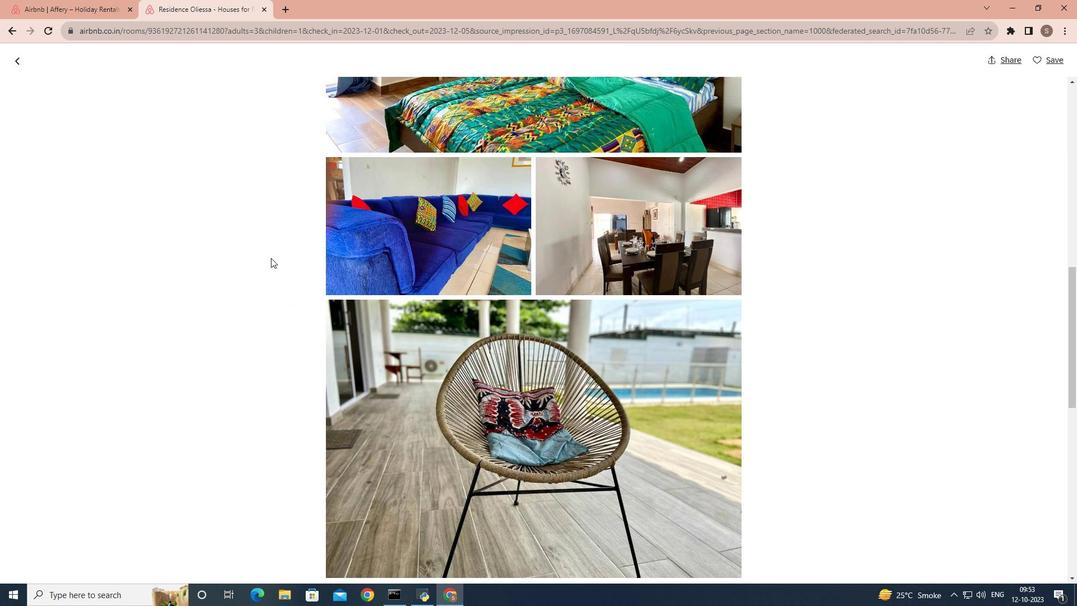 
Action: Mouse scrolled (271, 257) with delta (0, 0)
Screenshot: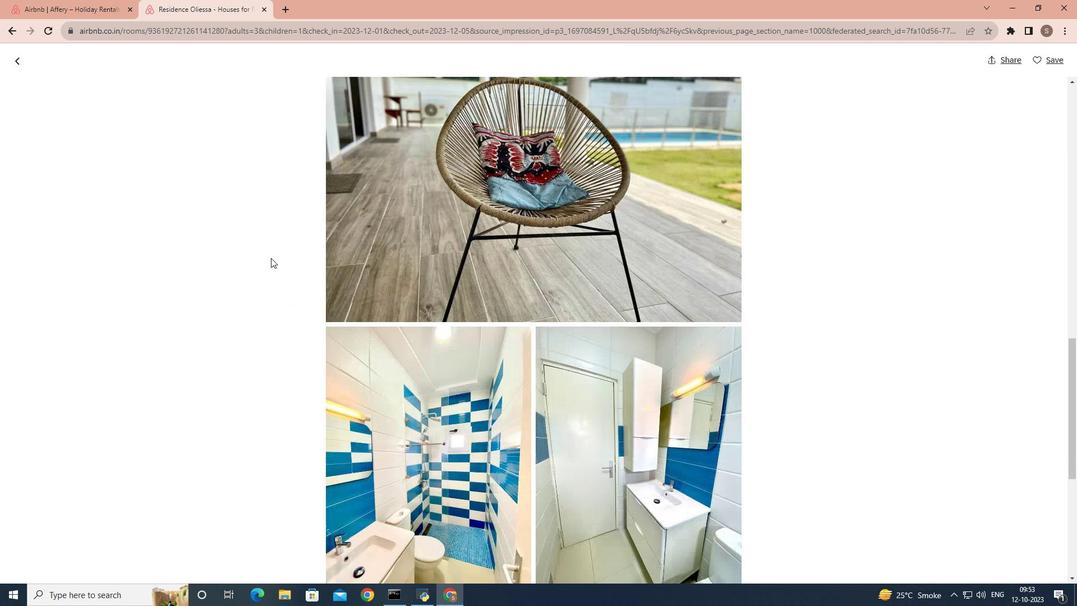
Action: Mouse scrolled (271, 258) with delta (0, 0)
Screenshot: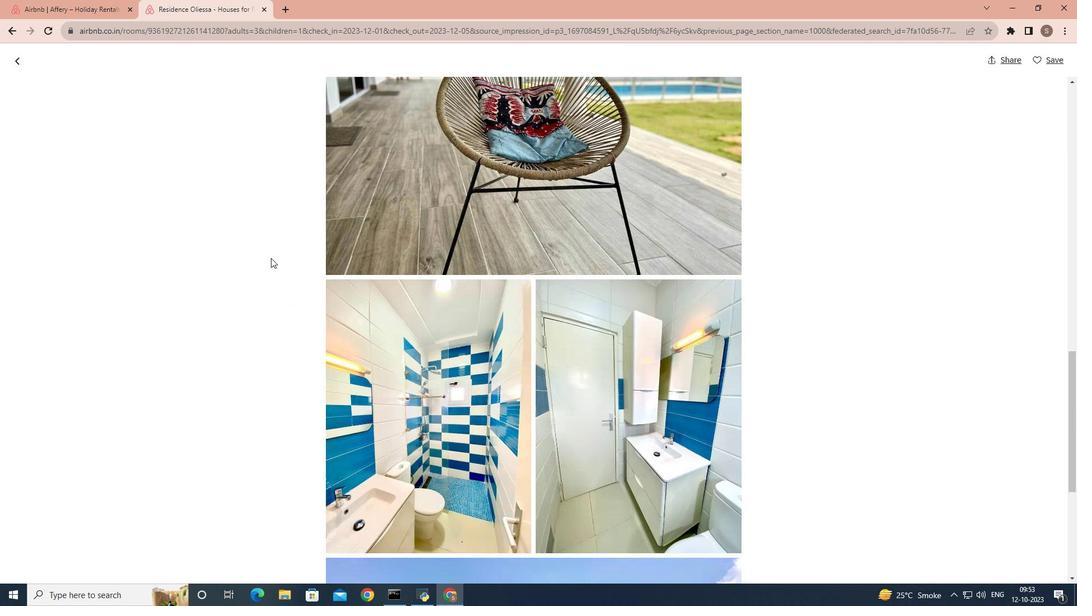 
Action: Mouse scrolled (271, 257) with delta (0, 0)
Screenshot: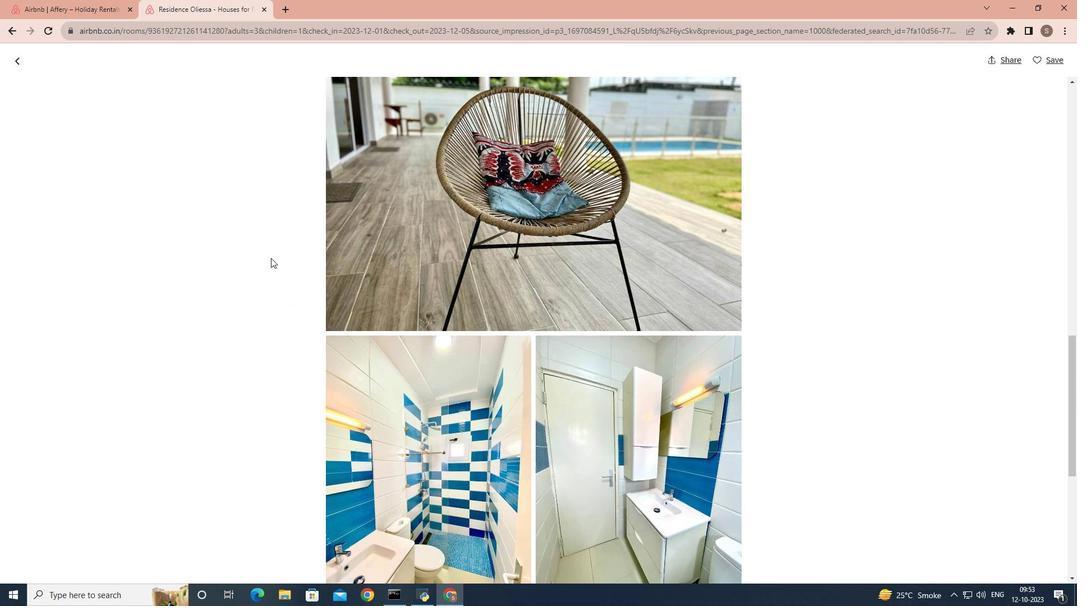 
Action: Mouse scrolled (271, 257) with delta (0, 0)
Screenshot: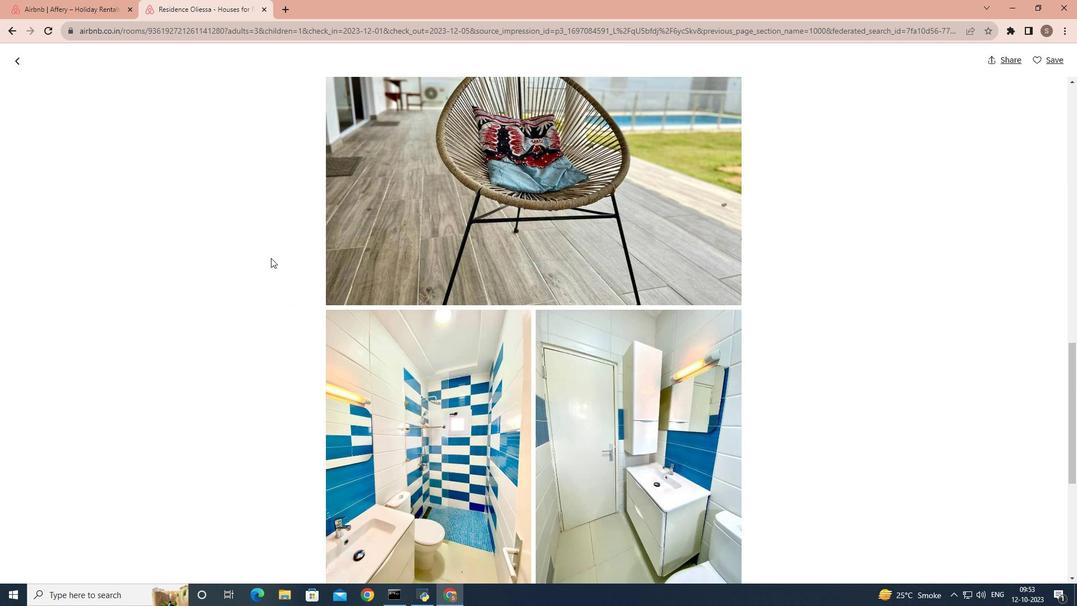 
Action: Mouse scrolled (271, 257) with delta (0, 0)
Screenshot: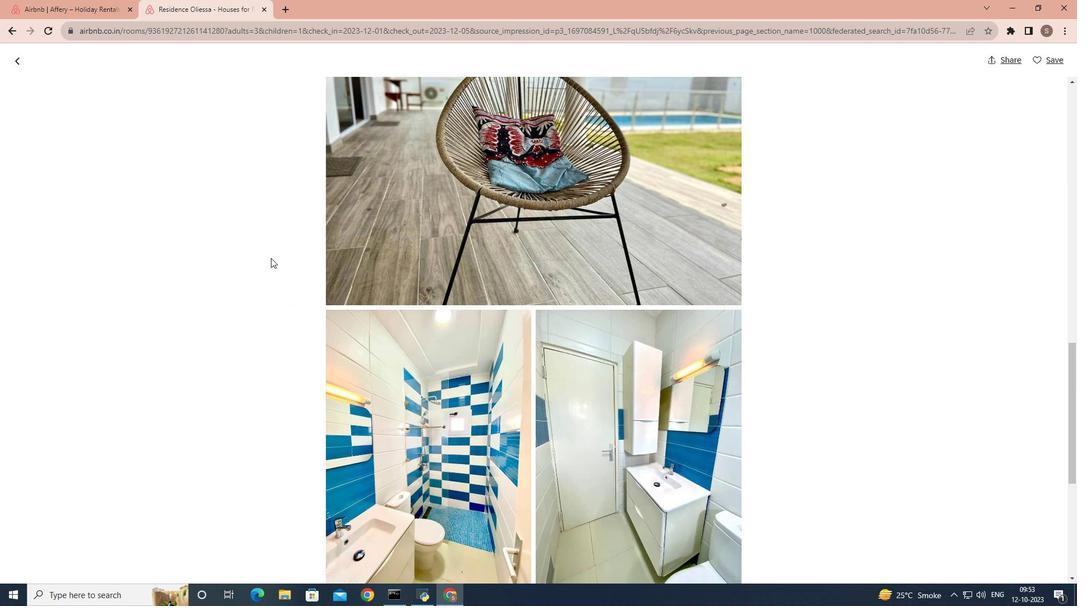 
Action: Mouse scrolled (271, 257) with delta (0, 0)
Screenshot: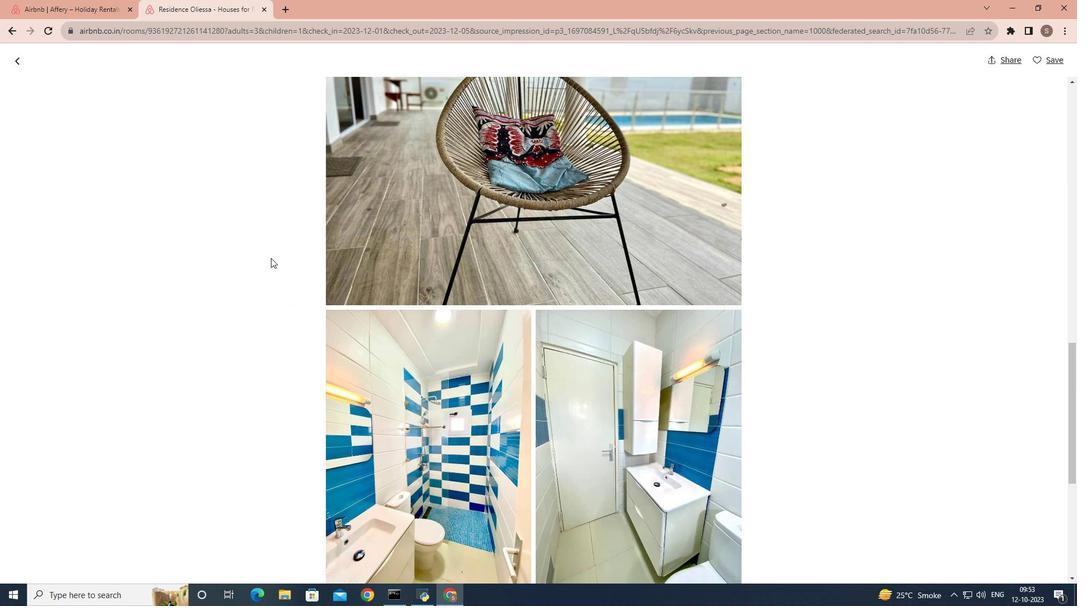 
Action: Mouse scrolled (271, 257) with delta (0, 0)
Screenshot: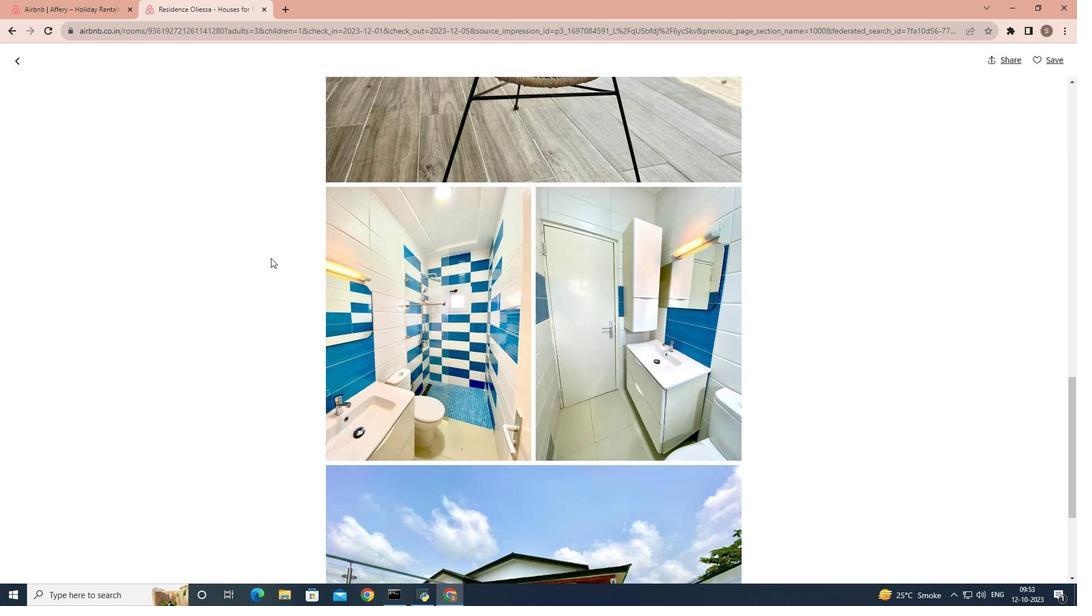 
Action: Mouse scrolled (271, 257) with delta (0, 0)
Screenshot: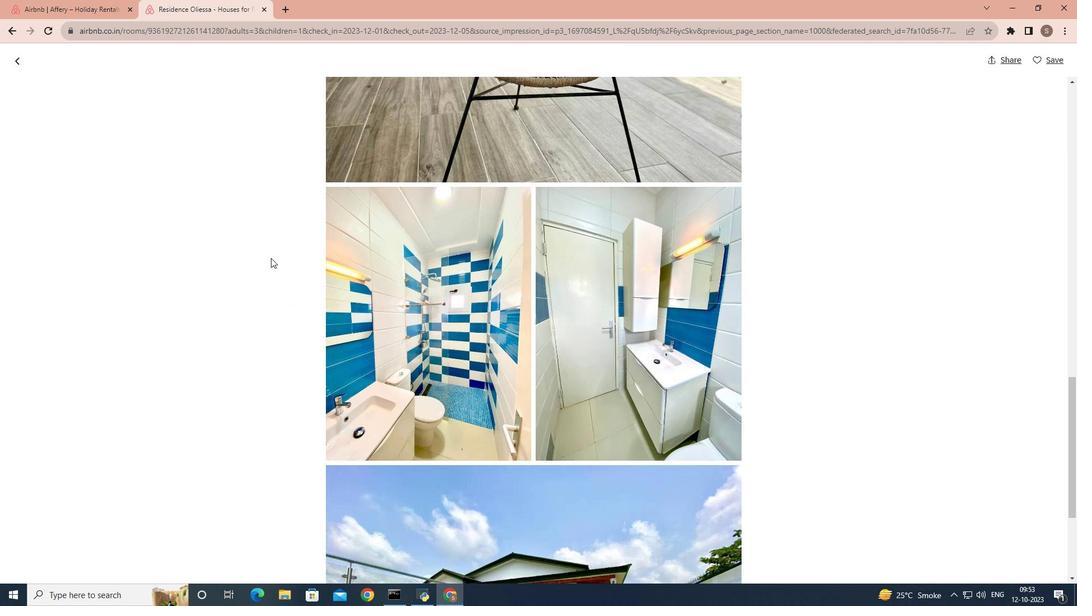 
Action: Mouse scrolled (271, 257) with delta (0, 0)
Screenshot: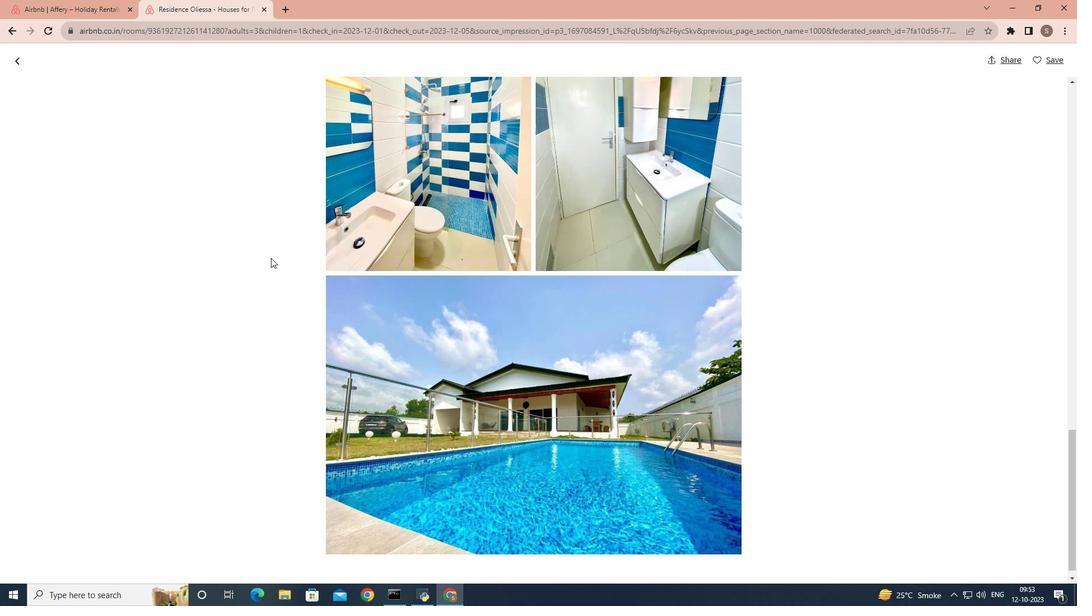 
Action: Mouse scrolled (271, 257) with delta (0, 0)
Screenshot: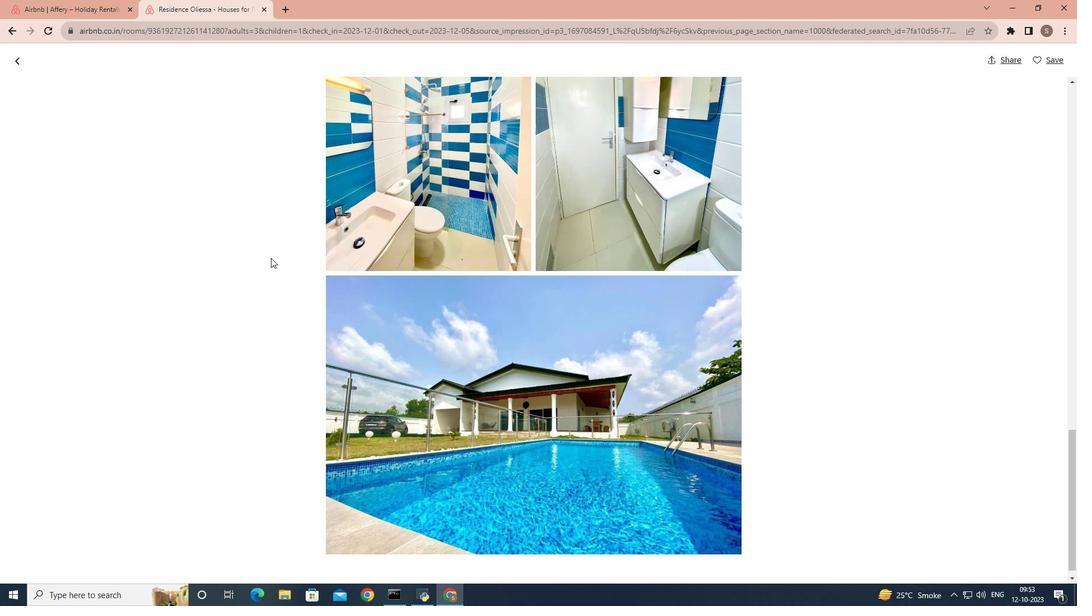 
Action: Mouse scrolled (271, 257) with delta (0, 0)
Screenshot: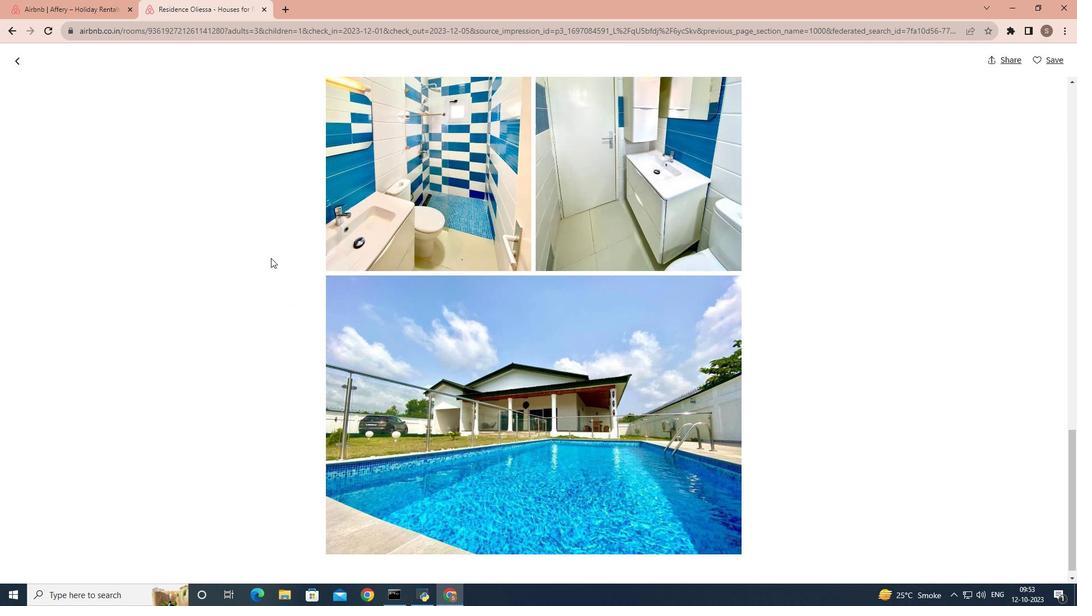 
Action: Mouse scrolled (271, 257) with delta (0, 0)
Screenshot: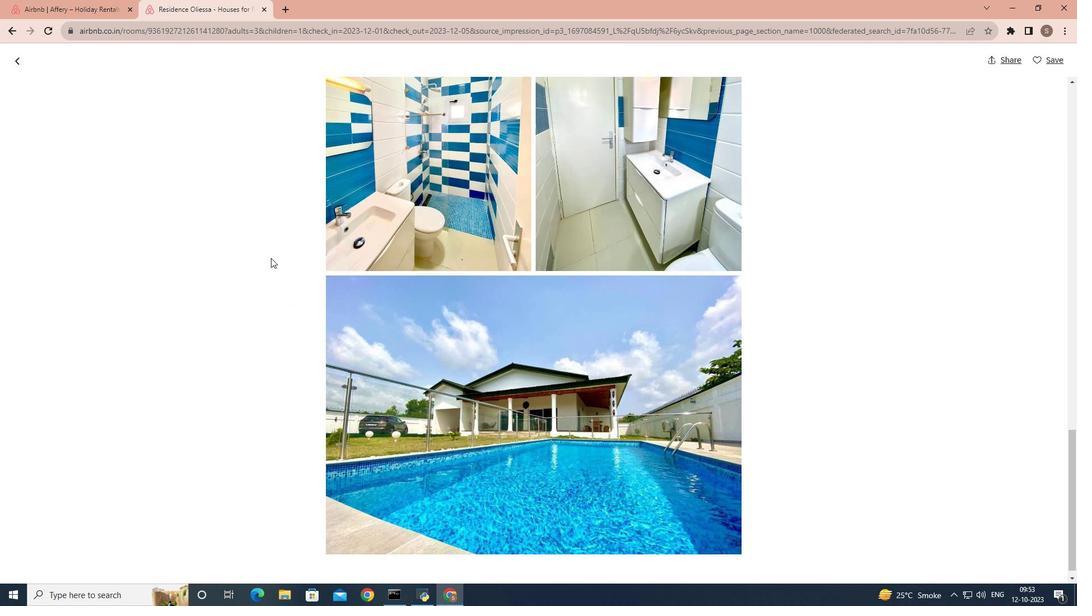 
Action: Mouse scrolled (271, 257) with delta (0, 0)
Screenshot: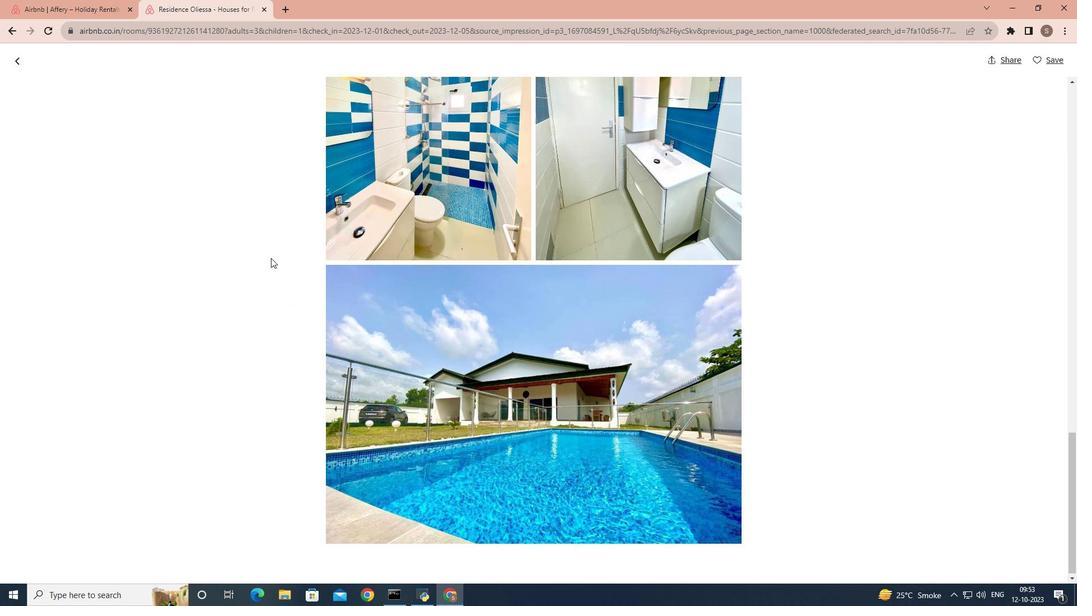 
Action: Mouse moved to (282, 226)
Screenshot: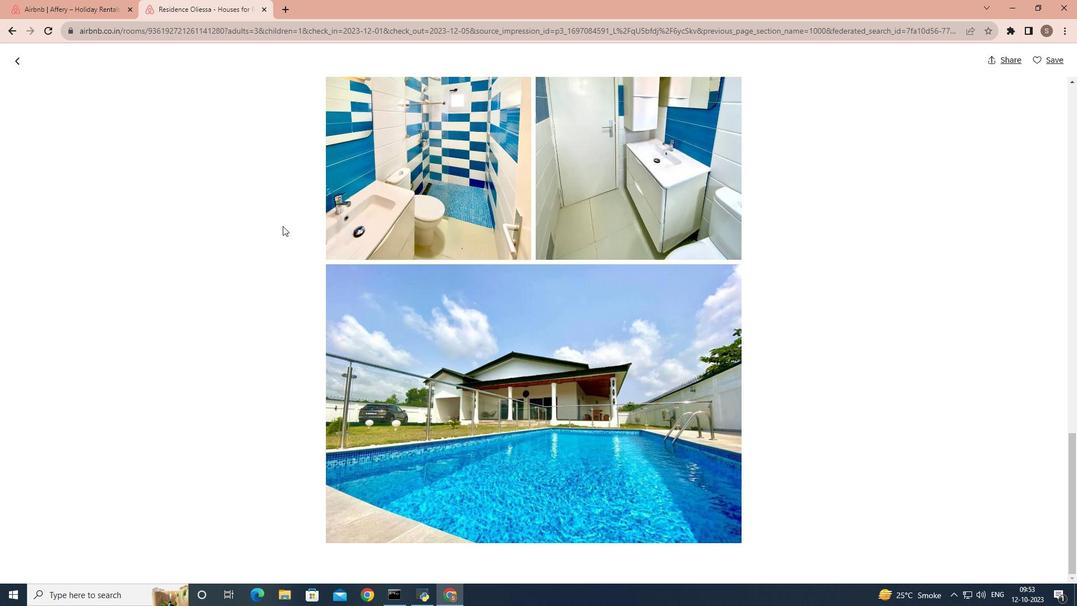 
Action: Mouse scrolled (282, 226) with delta (0, 0)
Screenshot: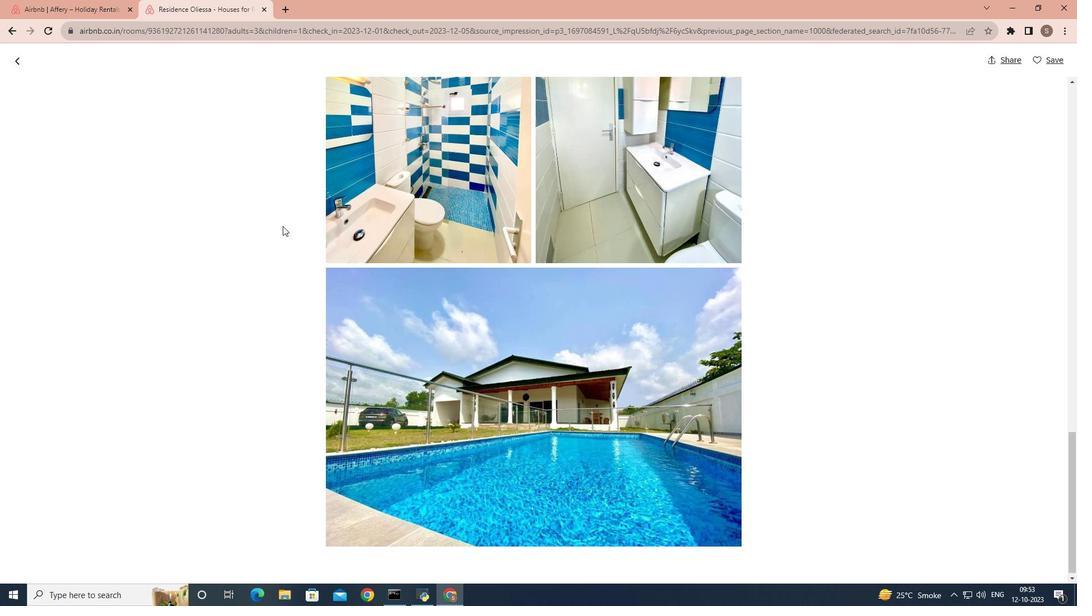 
Action: Mouse scrolled (282, 226) with delta (0, 0)
Screenshot: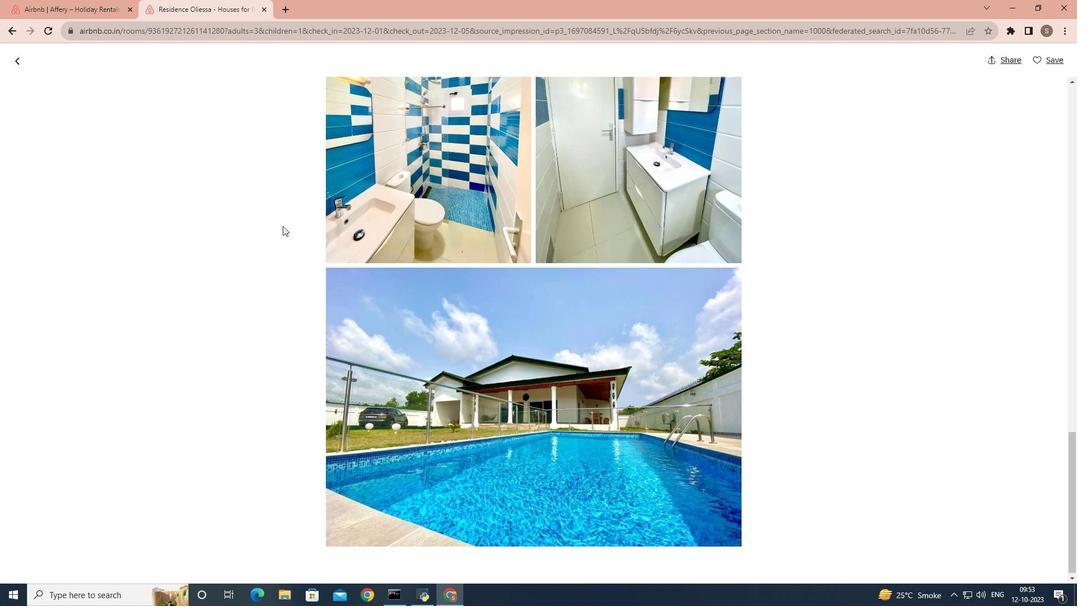 
Action: Mouse scrolled (282, 226) with delta (0, 0)
Screenshot: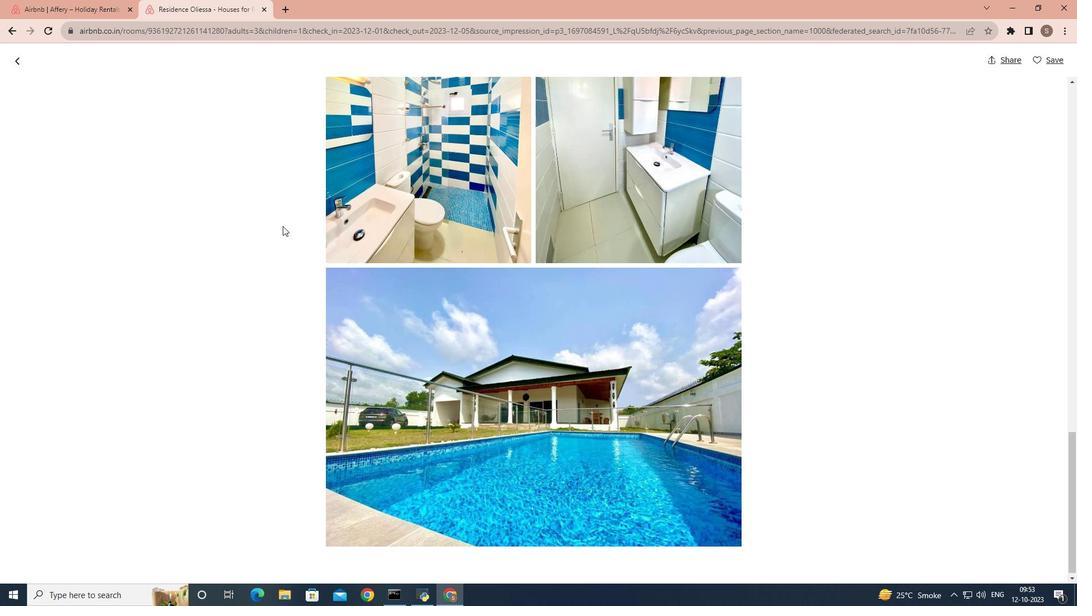 
Action: Mouse scrolled (282, 226) with delta (0, 0)
Screenshot: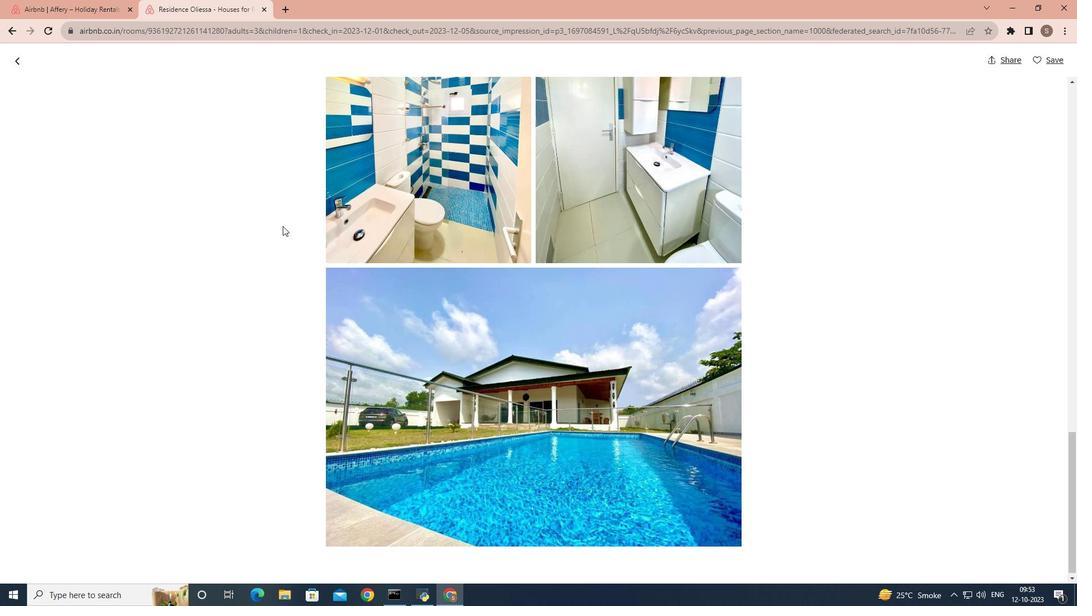 
Action: Mouse scrolled (282, 226) with delta (0, 0)
Screenshot: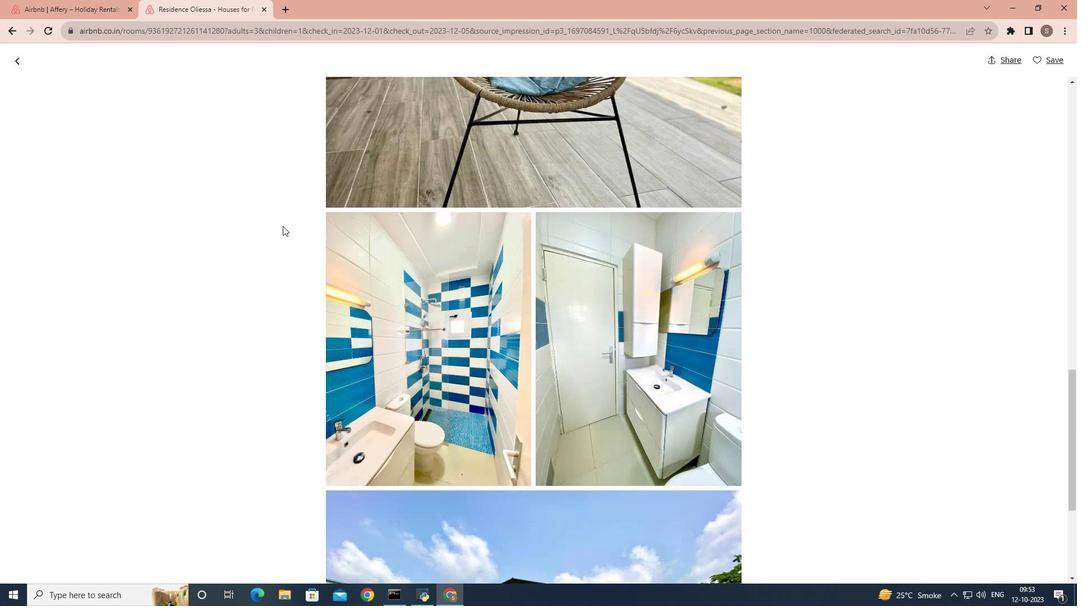 
Action: Mouse scrolled (282, 226) with delta (0, 0)
Screenshot: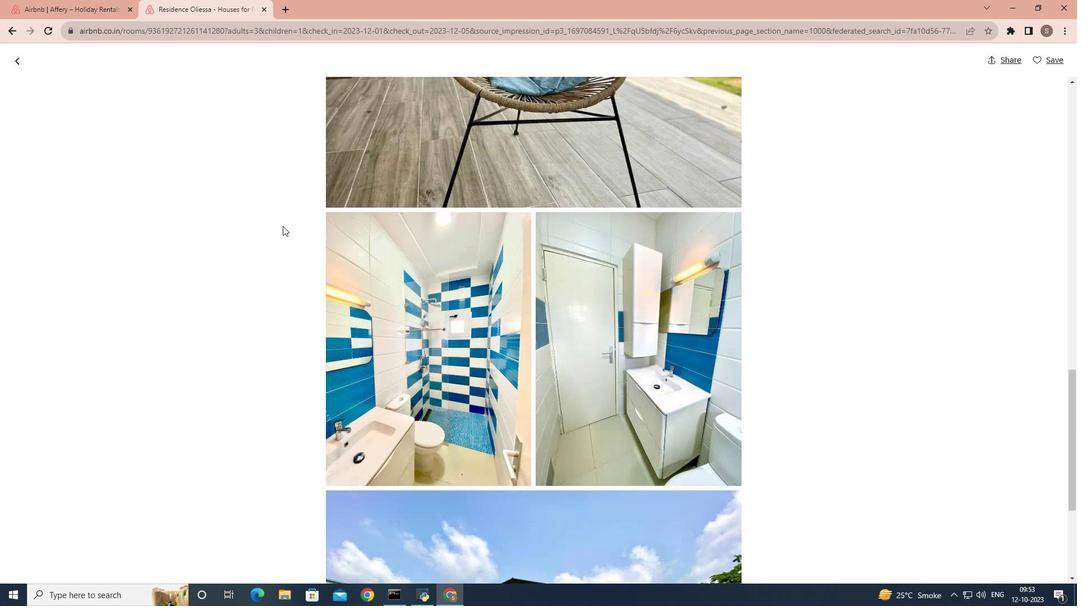 
Action: Mouse scrolled (282, 226) with delta (0, 0)
Screenshot: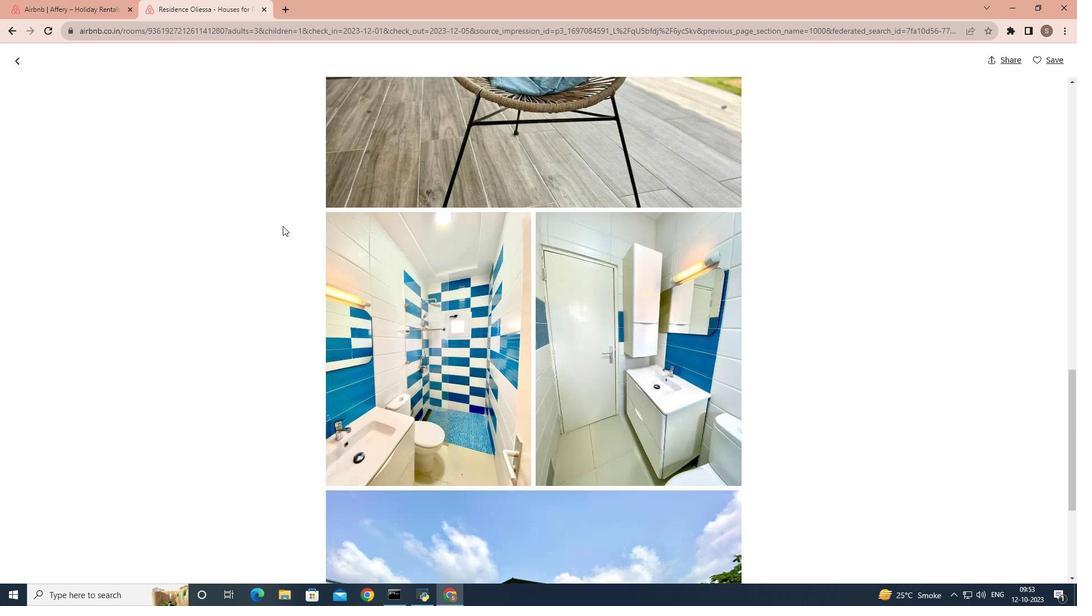 
Action: Mouse scrolled (282, 226) with delta (0, 0)
Screenshot: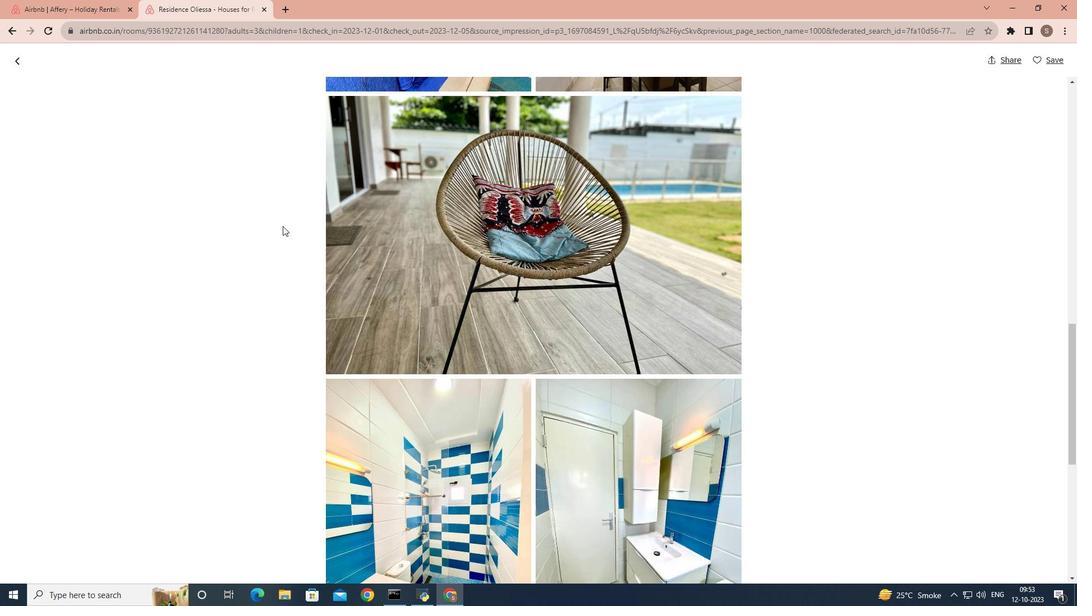 
Action: Mouse scrolled (282, 226) with delta (0, 0)
Screenshot: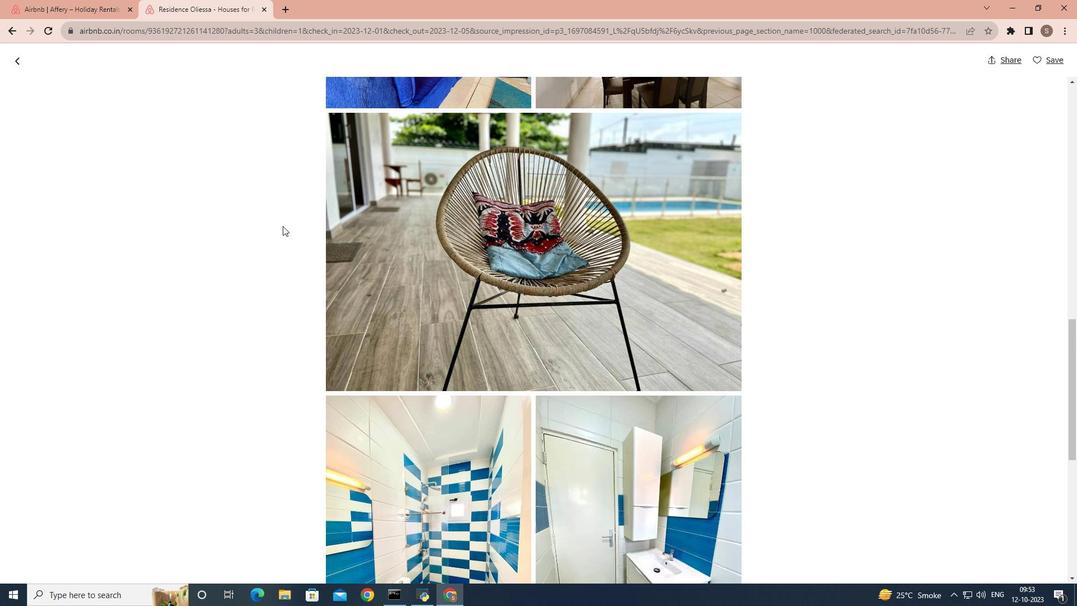 
Action: Mouse scrolled (282, 226) with delta (0, 0)
Screenshot: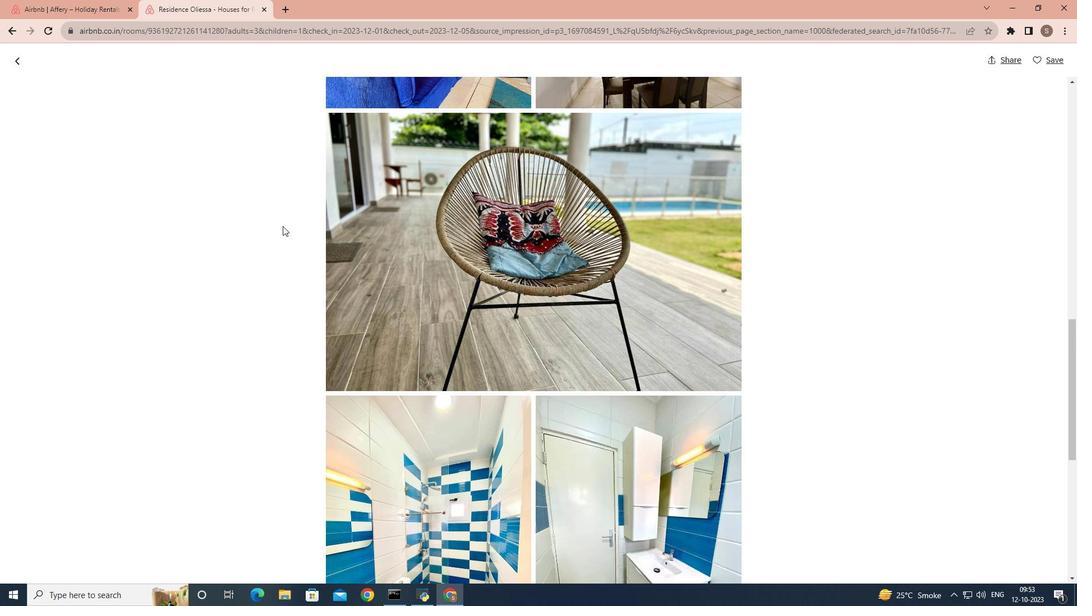 
Action: Mouse scrolled (282, 226) with delta (0, 0)
Screenshot: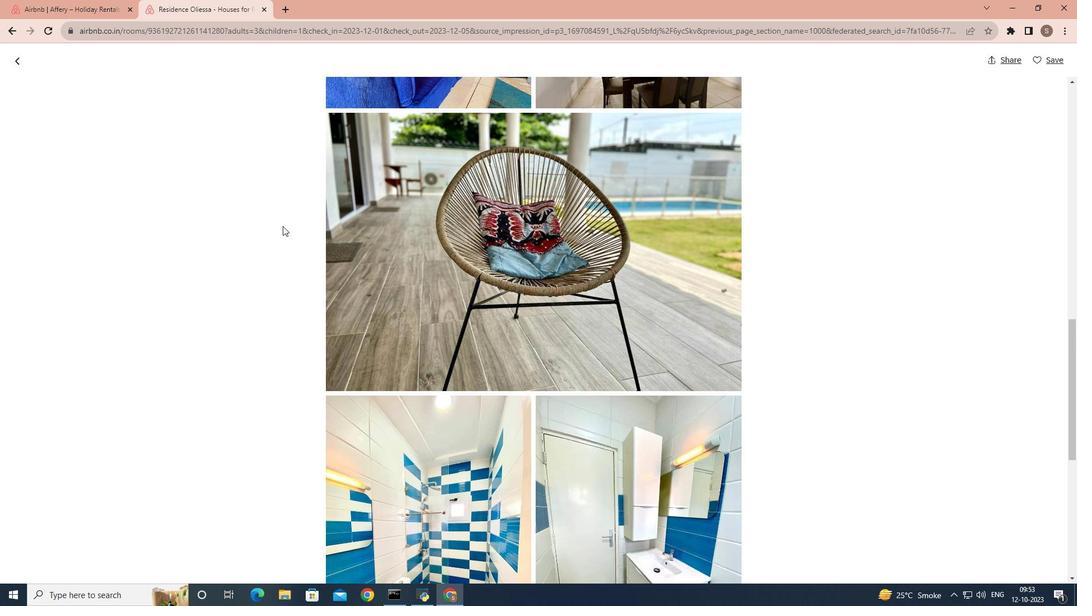 
Action: Mouse scrolled (282, 226) with delta (0, 0)
Screenshot: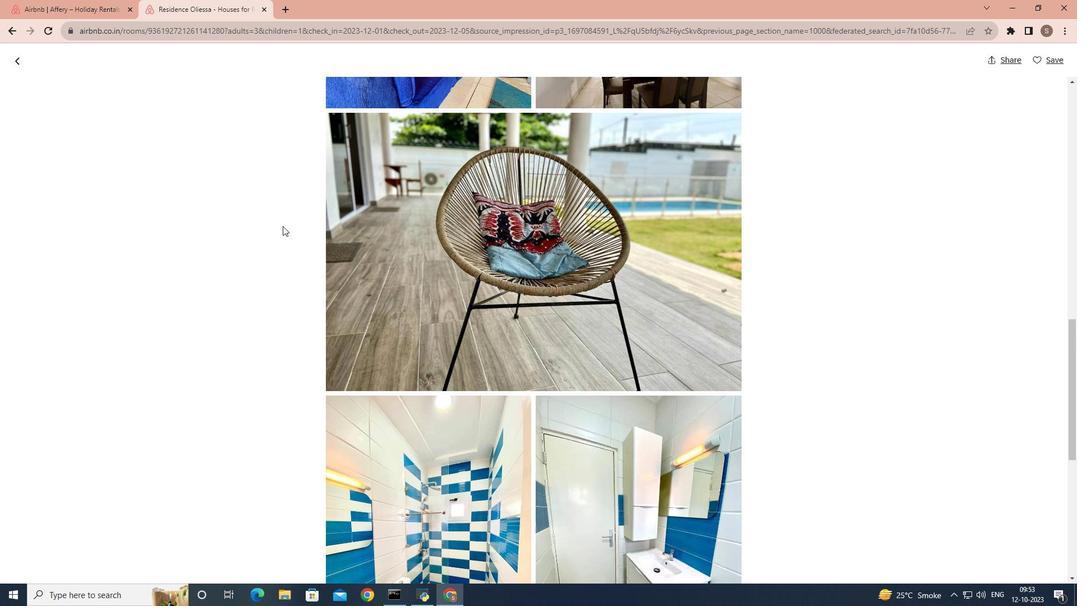 
Action: Mouse scrolled (282, 226) with delta (0, 0)
Screenshot: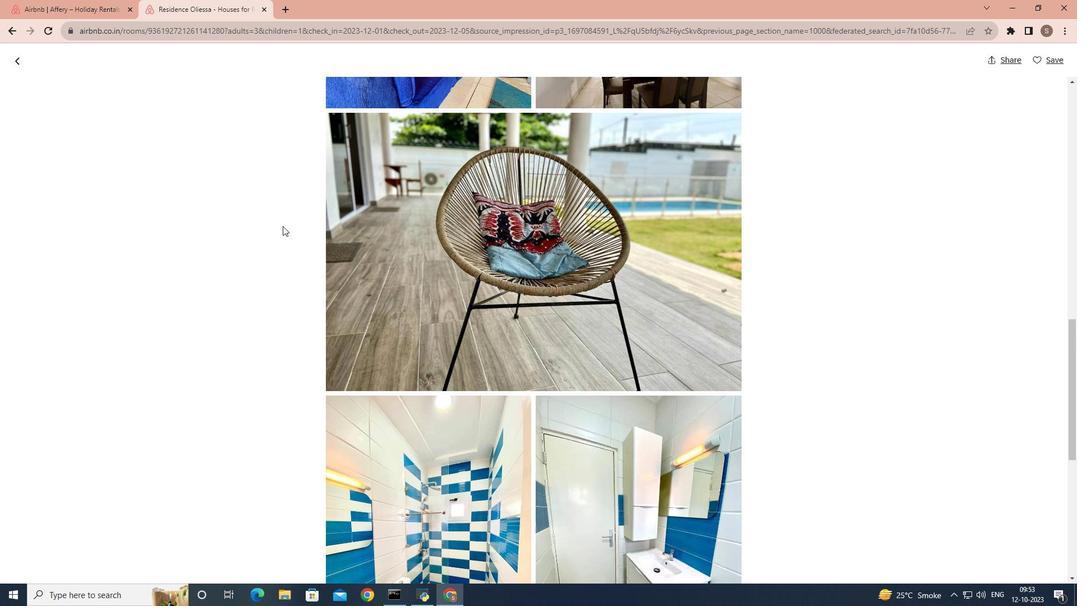
Action: Mouse scrolled (282, 226) with delta (0, 0)
Screenshot: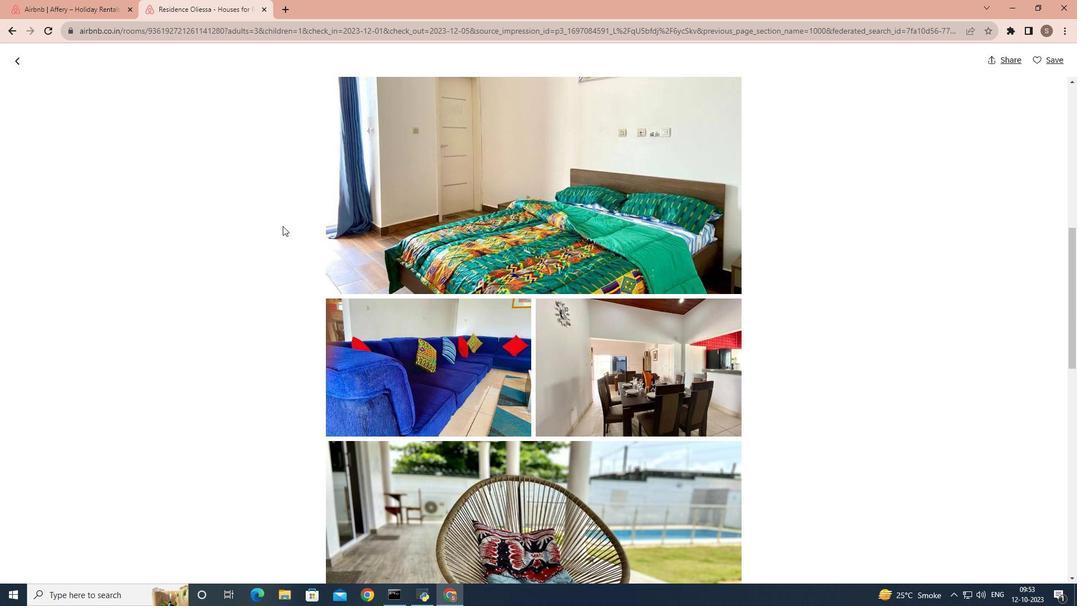 
Action: Mouse scrolled (282, 226) with delta (0, 0)
Screenshot: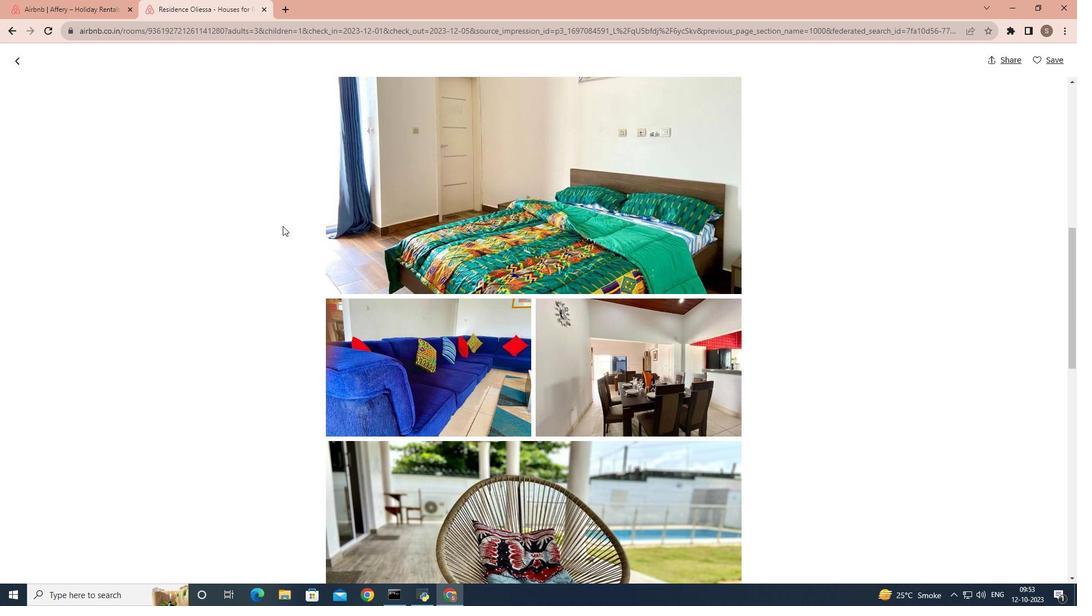 
Action: Mouse scrolled (282, 226) with delta (0, 0)
Screenshot: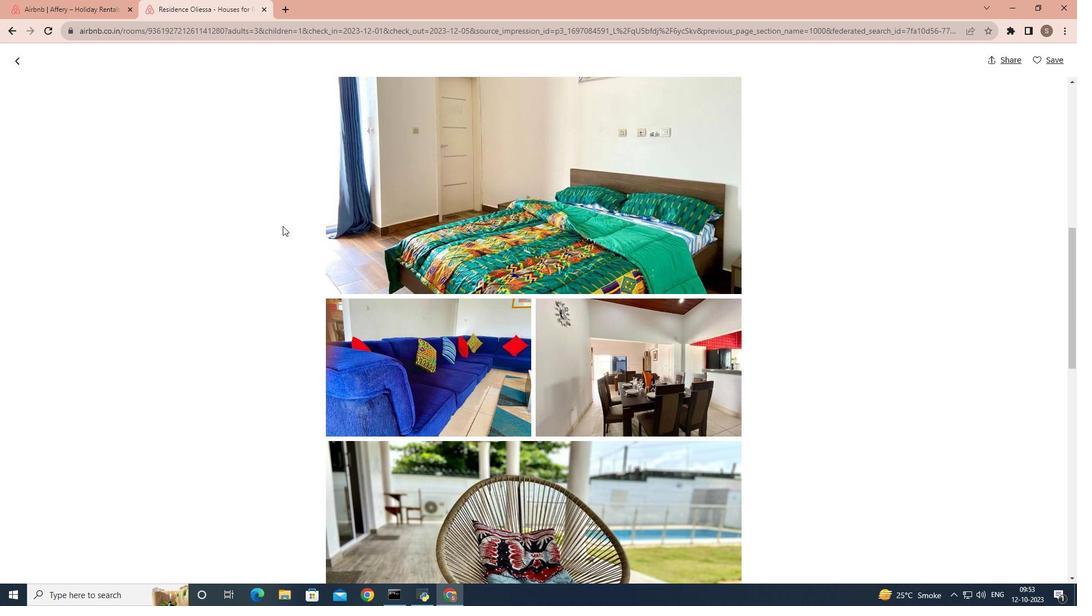 
Action: Mouse scrolled (282, 226) with delta (0, 0)
Screenshot: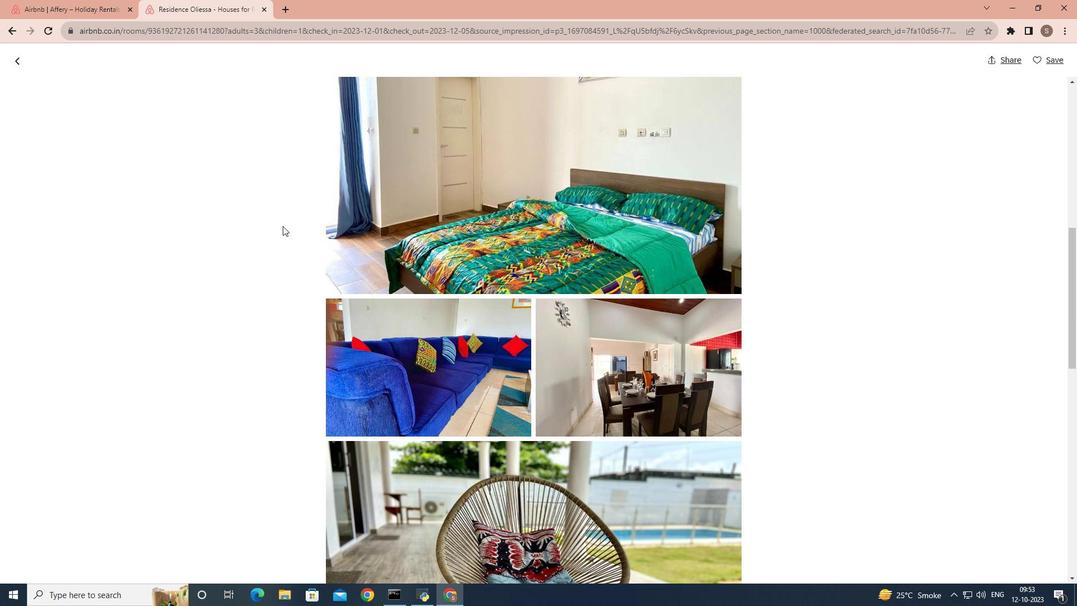 
Action: Mouse scrolled (282, 226) with delta (0, 0)
Screenshot: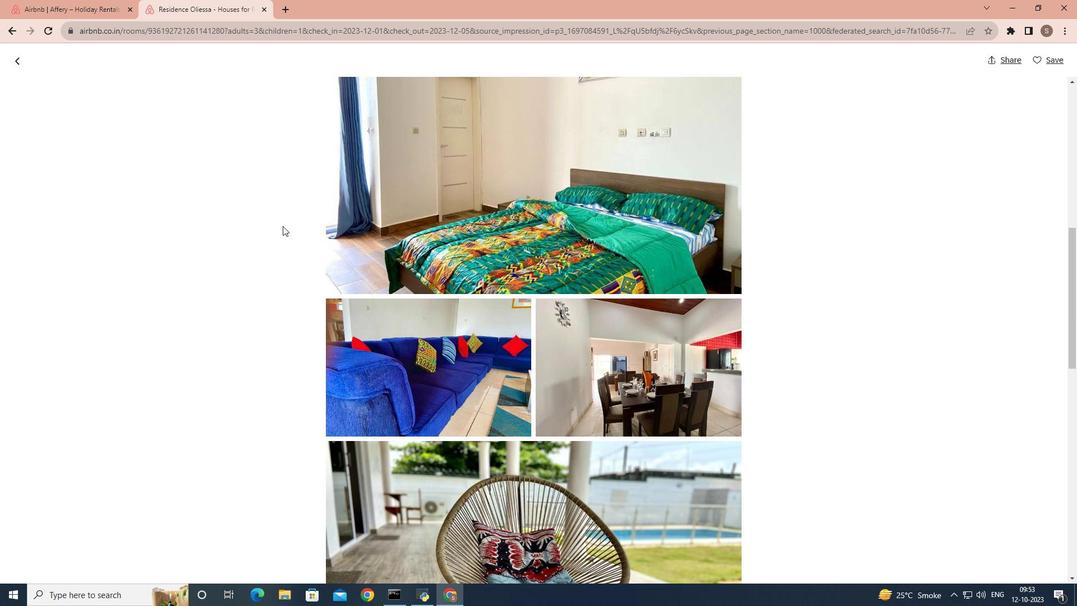 
Action: Mouse scrolled (282, 226) with delta (0, 0)
Screenshot: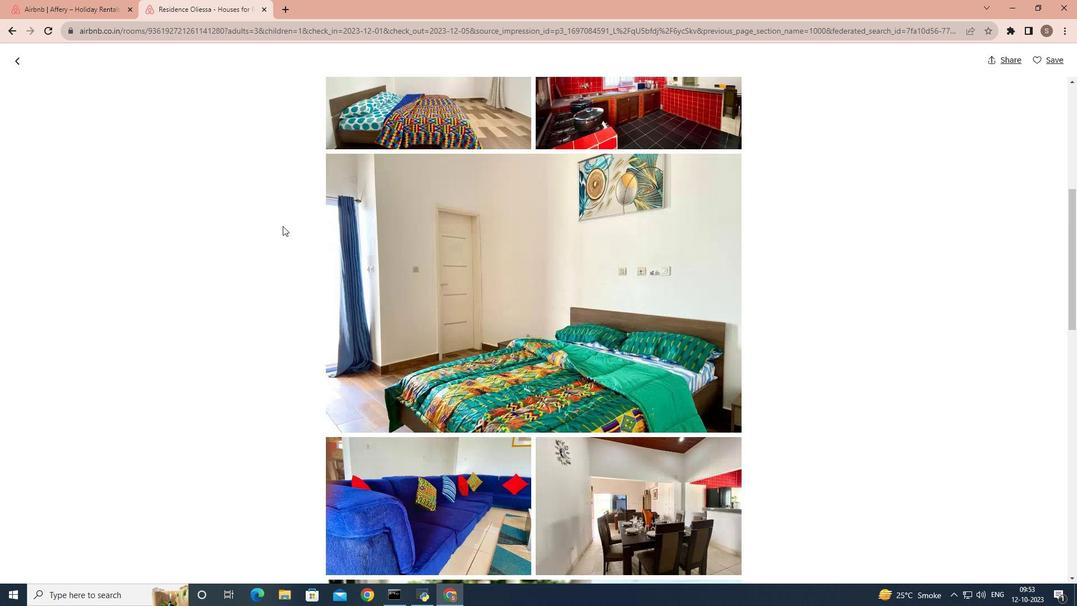 
Action: Mouse moved to (232, 174)
Screenshot: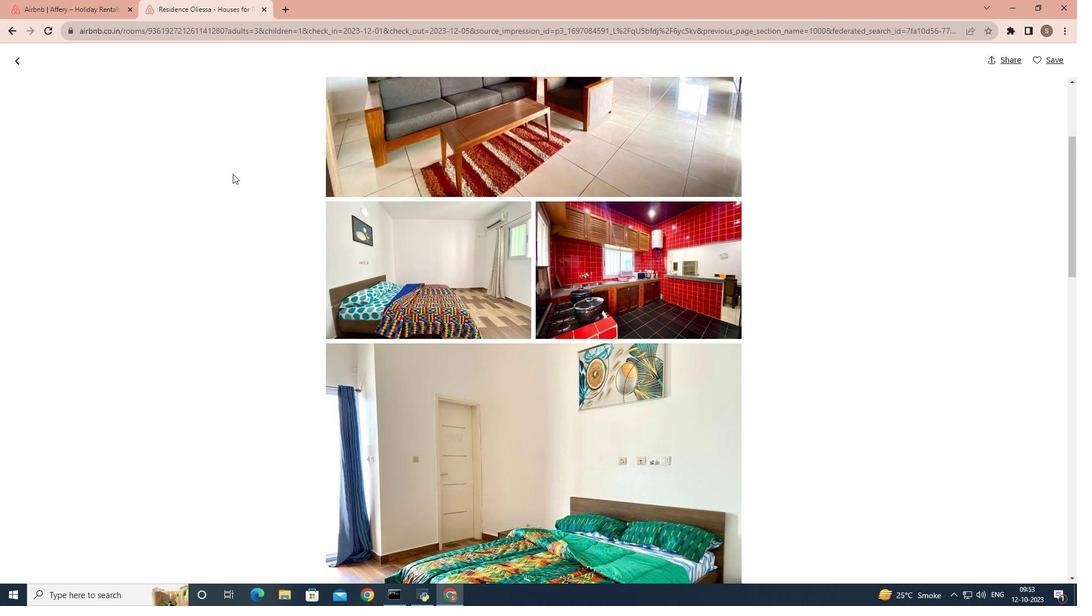 
Action: Mouse scrolled (232, 174) with delta (0, 0)
Screenshot: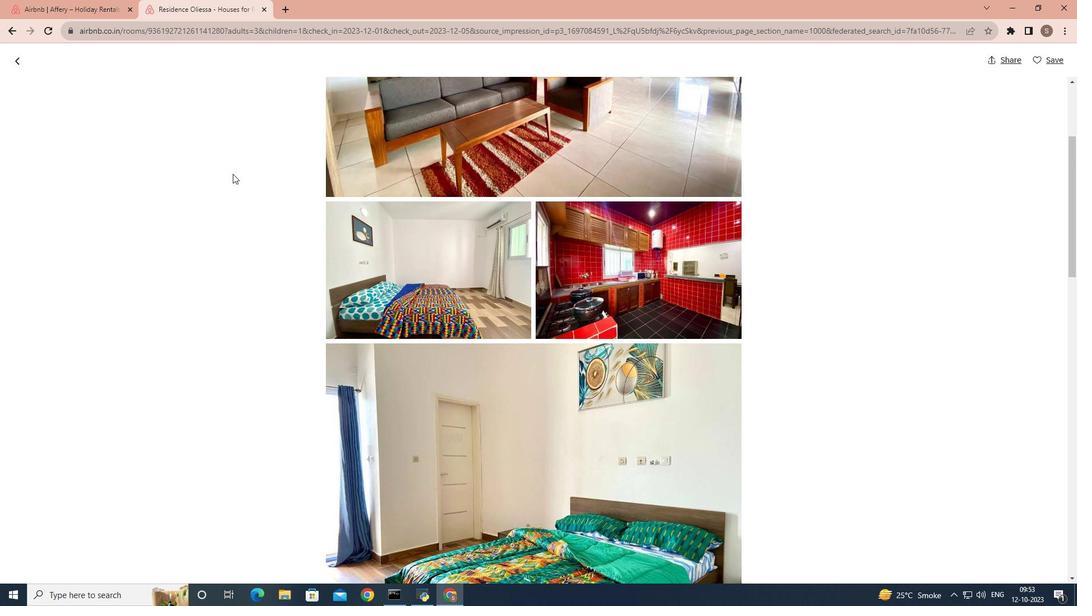 
Action: Mouse scrolled (232, 174) with delta (0, 0)
Screenshot: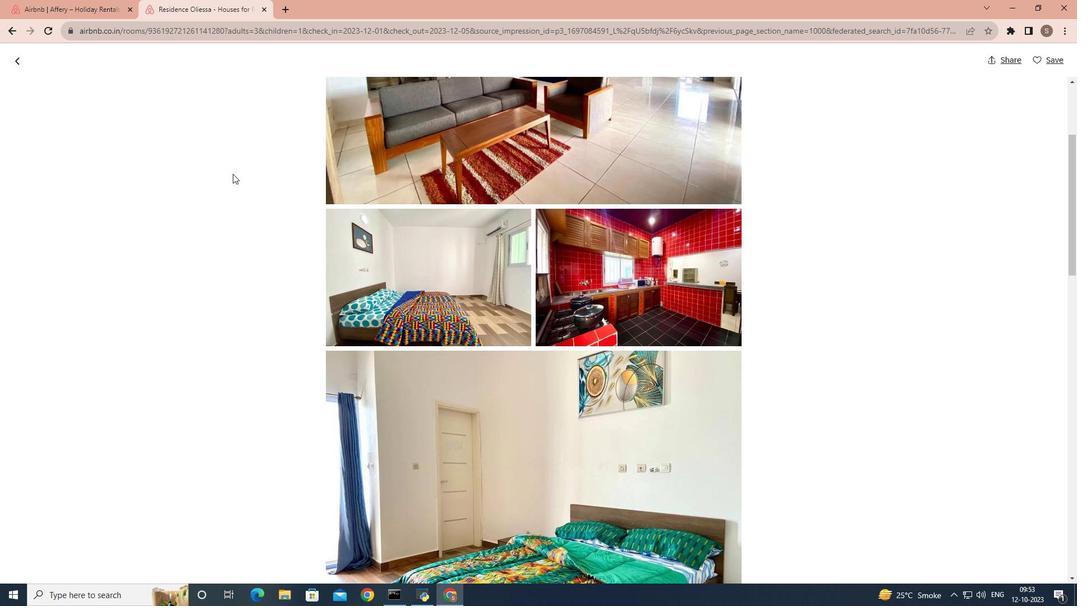 
Action: Mouse scrolled (232, 174) with delta (0, 0)
Screenshot: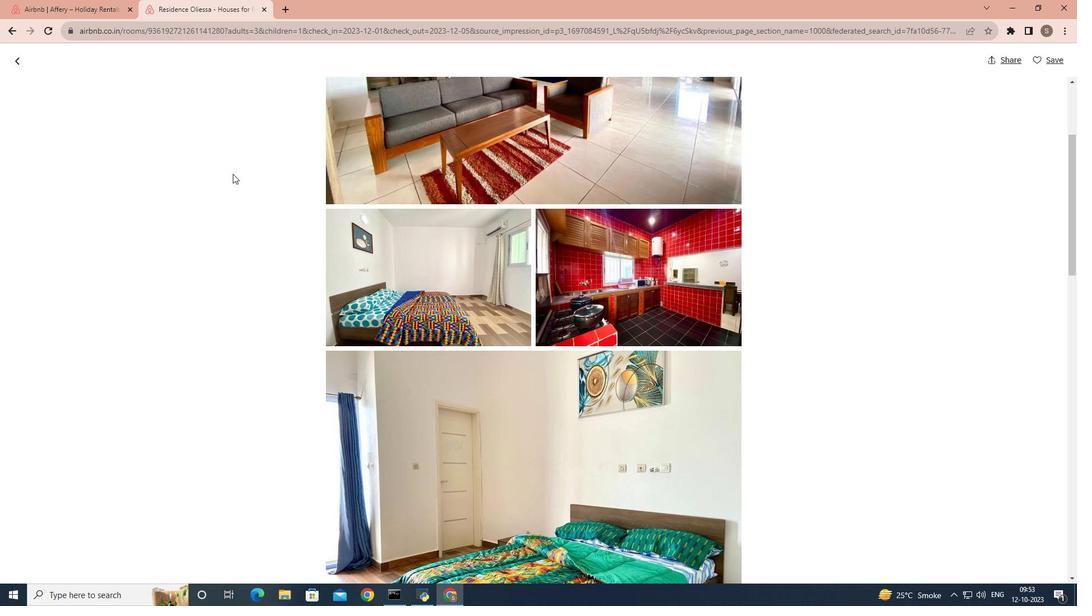 
Action: Mouse scrolled (232, 174) with delta (0, 0)
Screenshot: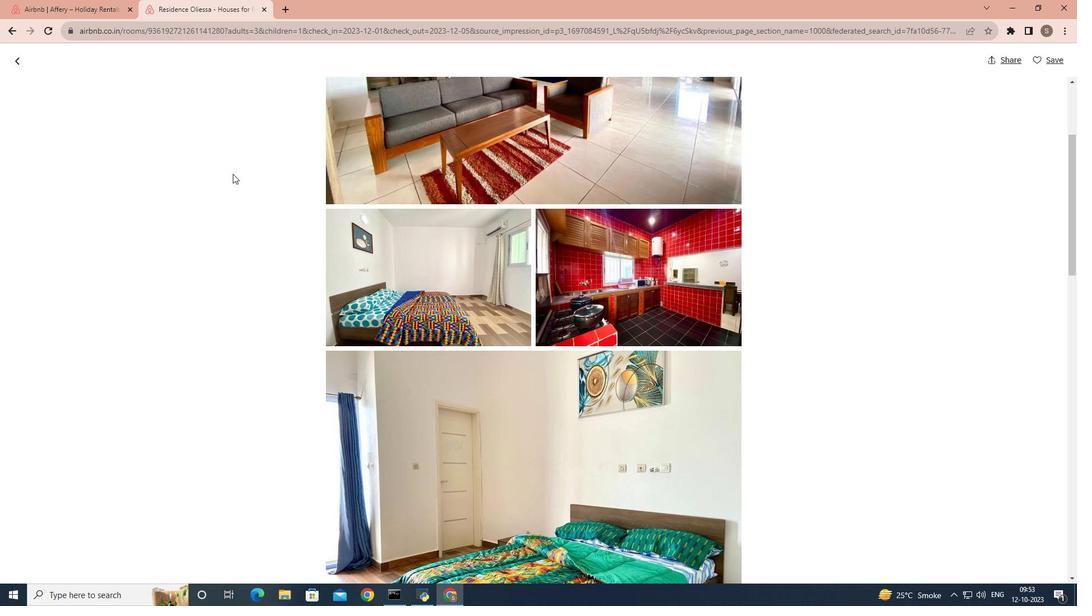 
Action: Mouse scrolled (232, 174) with delta (0, 0)
Screenshot: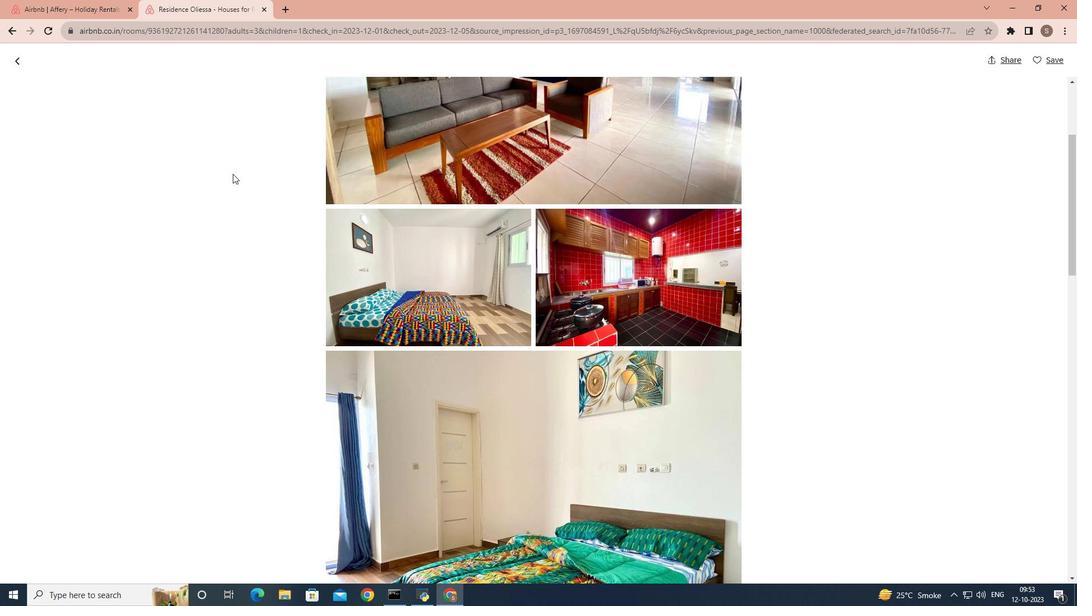 
Action: Mouse scrolled (232, 174) with delta (0, 0)
Screenshot: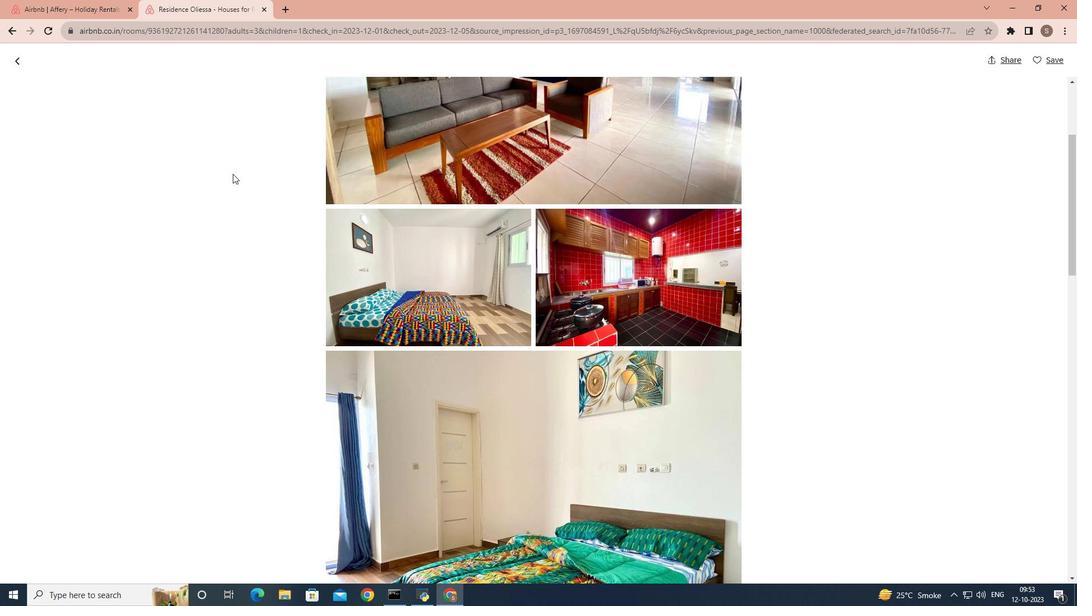 
Action: Mouse moved to (230, 165)
Screenshot: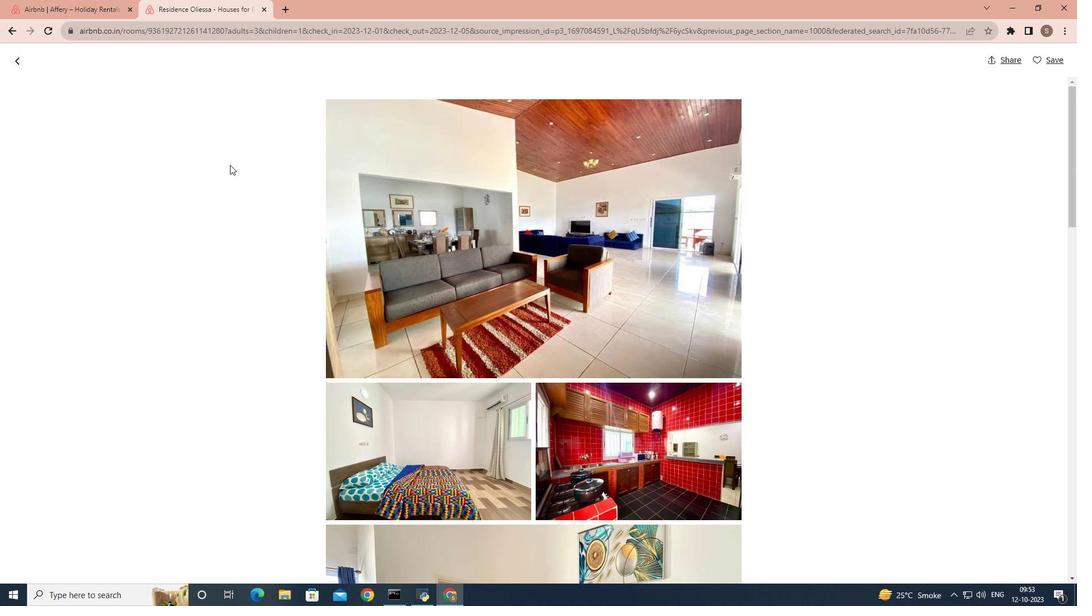 
Action: Mouse scrolled (230, 165) with delta (0, 0)
Screenshot: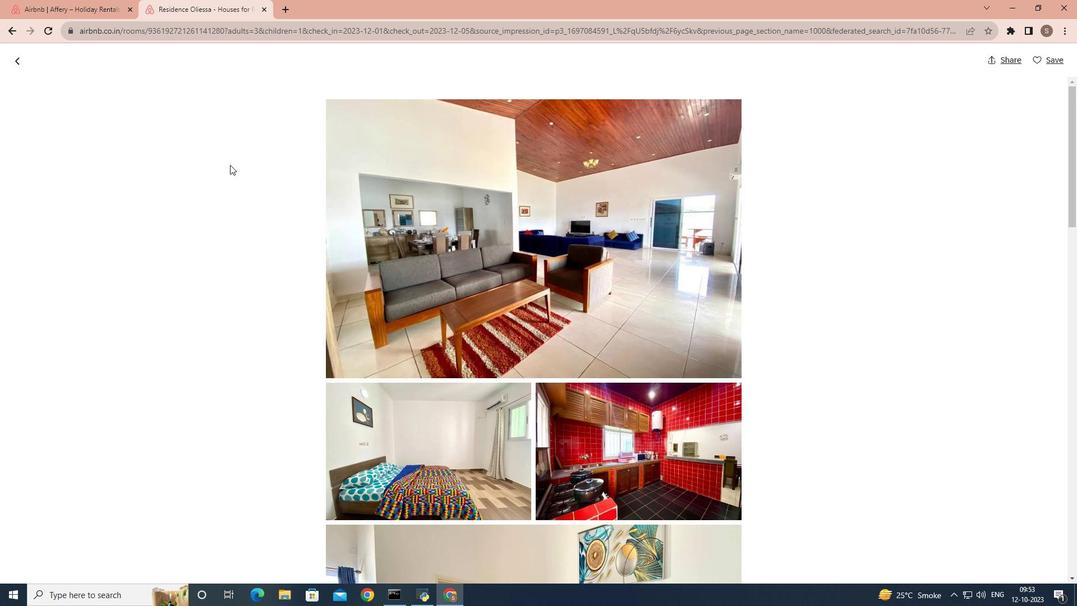 
Action: Mouse scrolled (230, 165) with delta (0, 0)
Screenshot: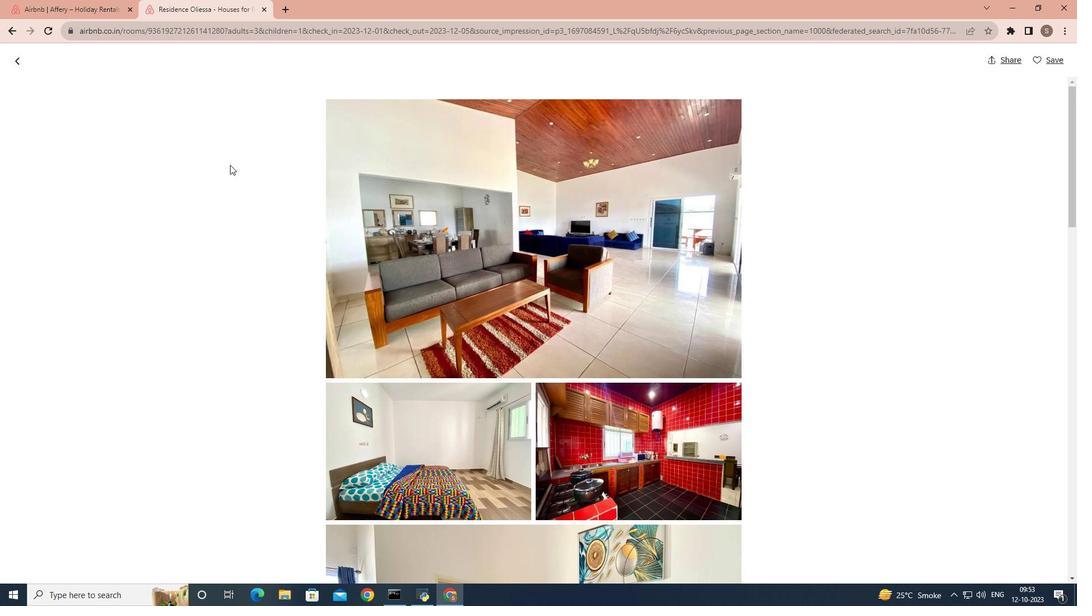 
Action: Mouse scrolled (230, 165) with delta (0, 0)
Screenshot: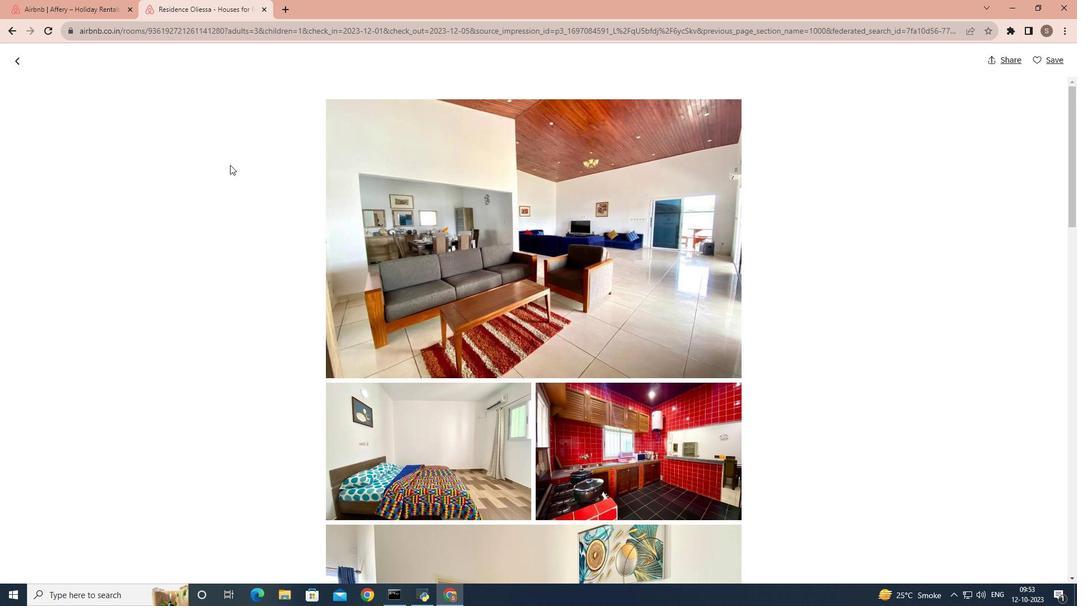 
Action: Mouse scrolled (230, 165) with delta (0, 0)
Screenshot: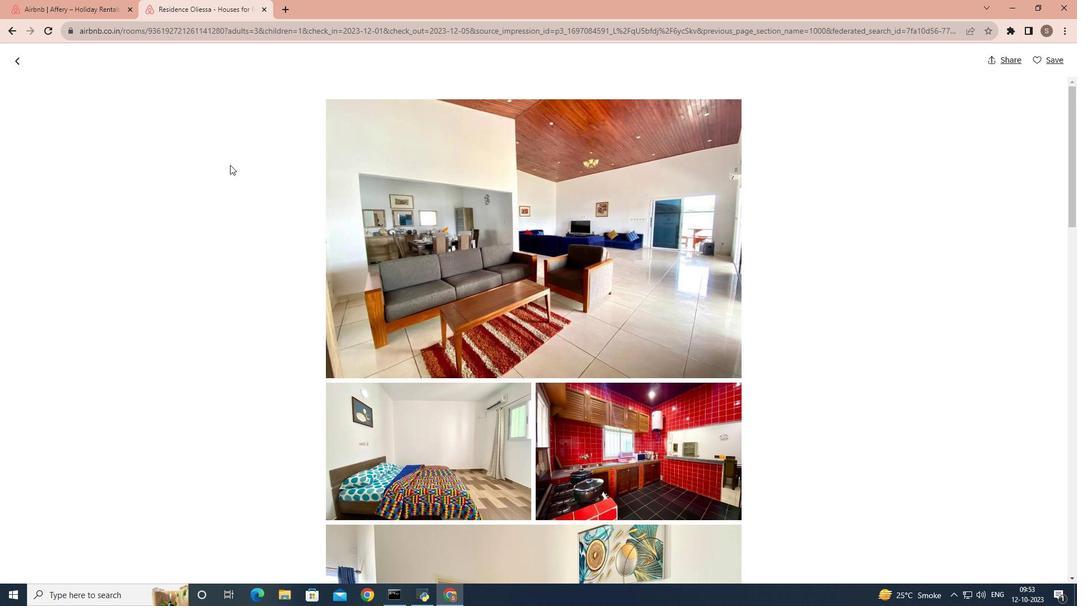 
Action: Mouse scrolled (230, 165) with delta (0, 0)
Screenshot: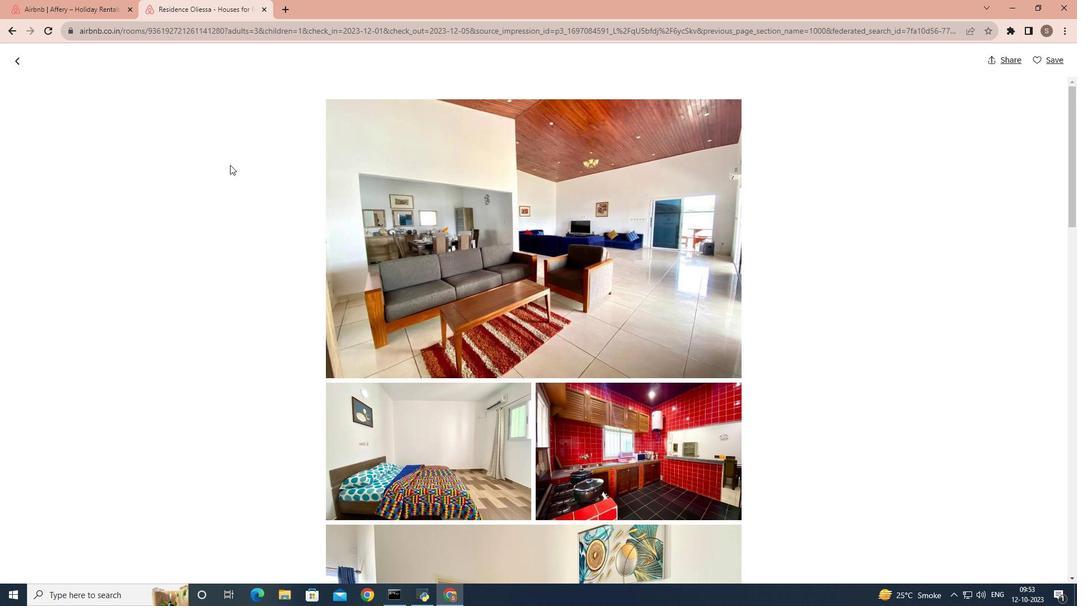 
Action: Mouse scrolled (230, 165) with delta (0, 0)
